 Task: Create a 3D modeling of Piggy Bank.
Action: Mouse moved to (714, 550)
Screenshot: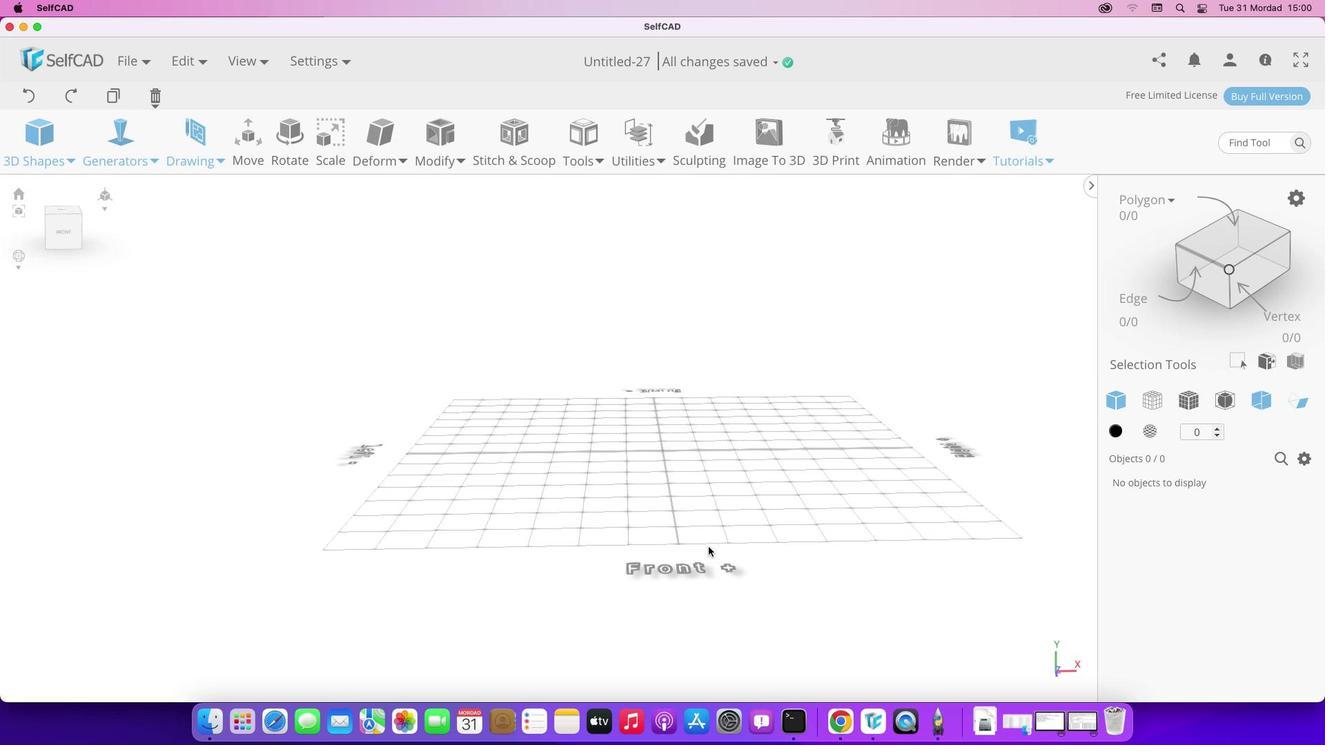 
Action: Mouse pressed left at (714, 550)
Screenshot: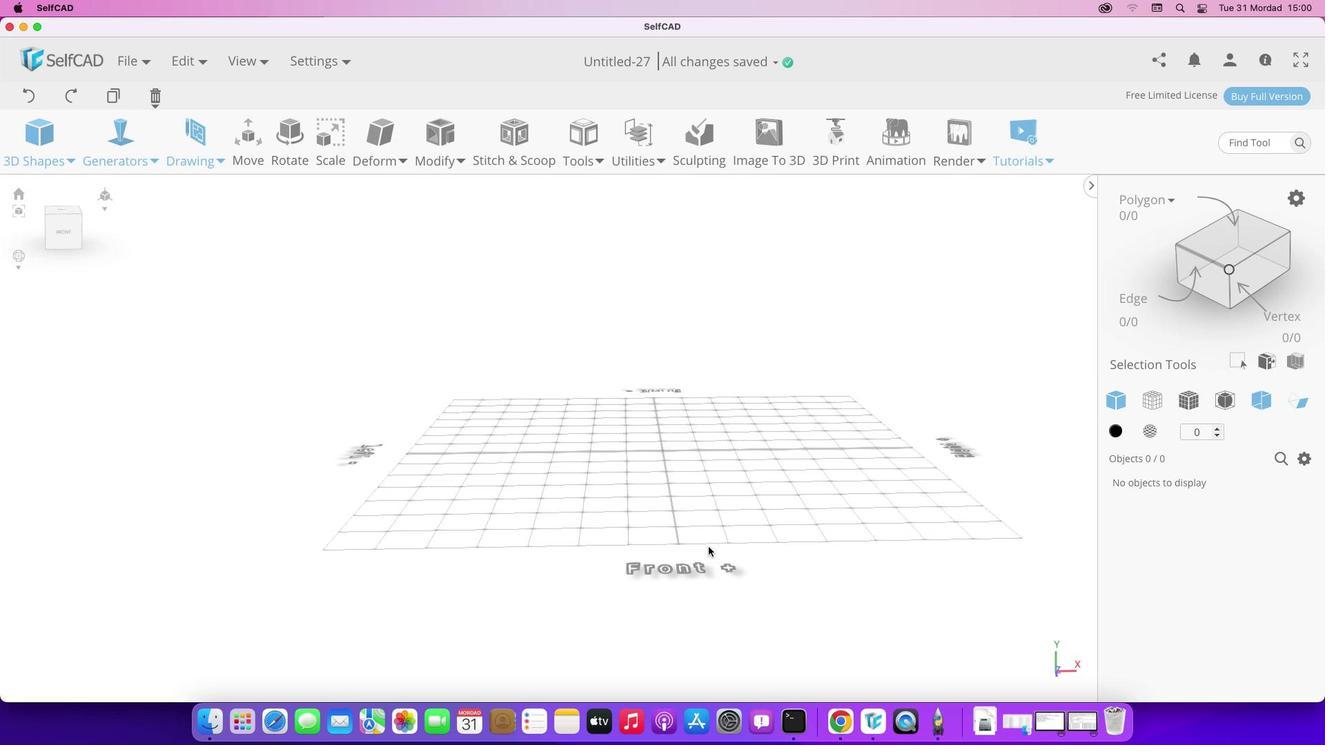
Action: Mouse moved to (558, 539)
Screenshot: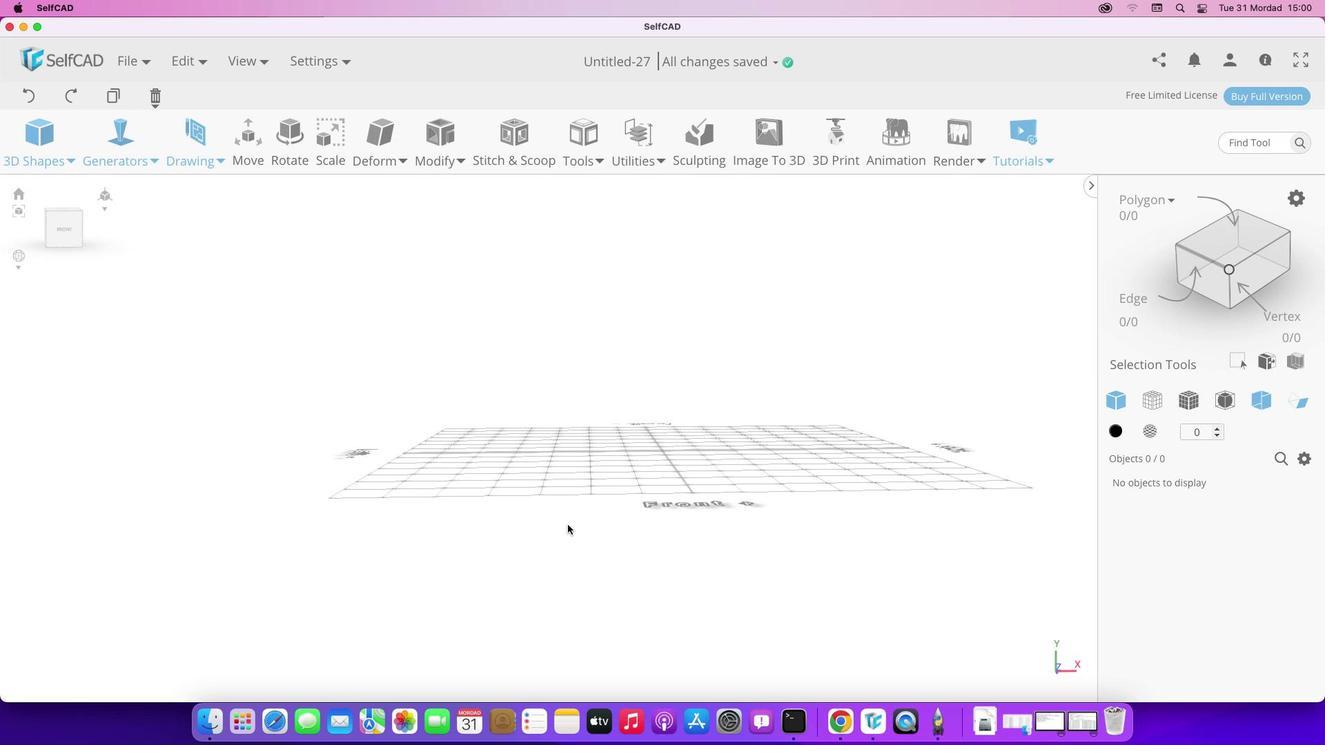
Action: Mouse pressed left at (558, 539)
Screenshot: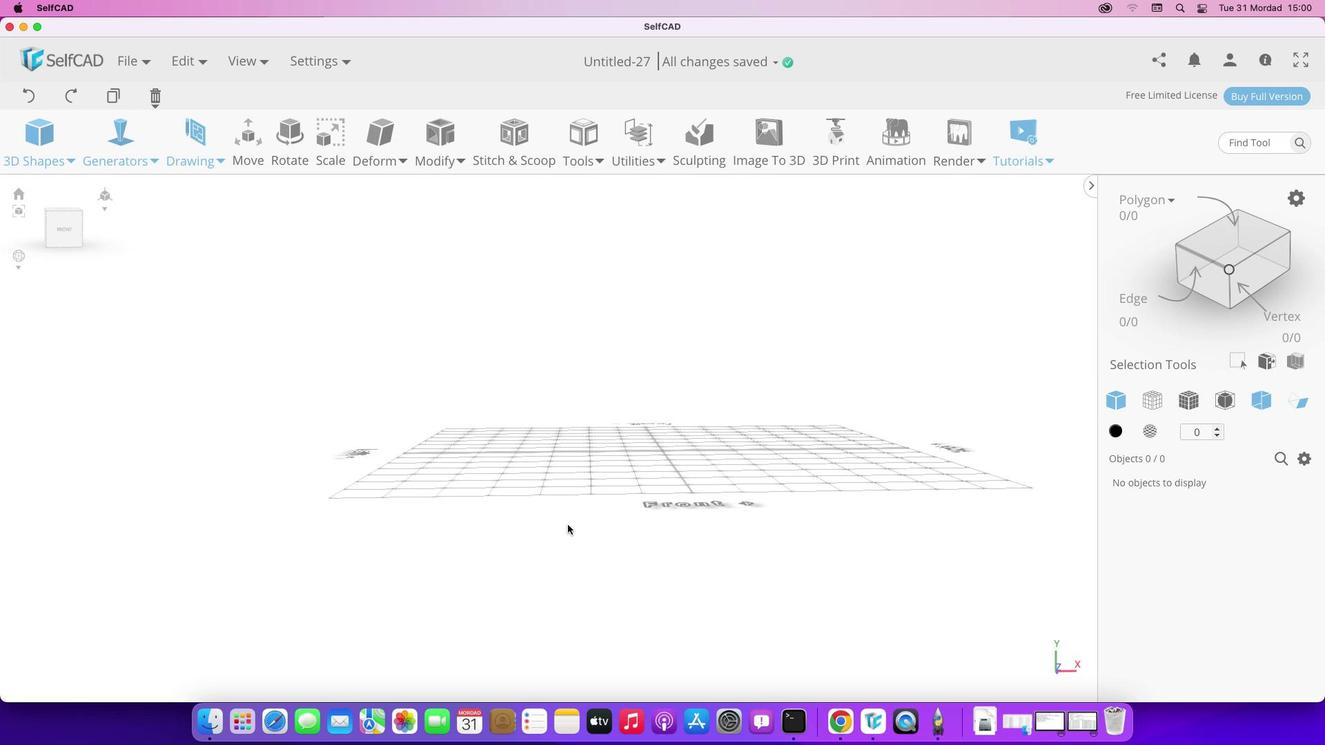 
Action: Mouse moved to (60, 296)
Screenshot: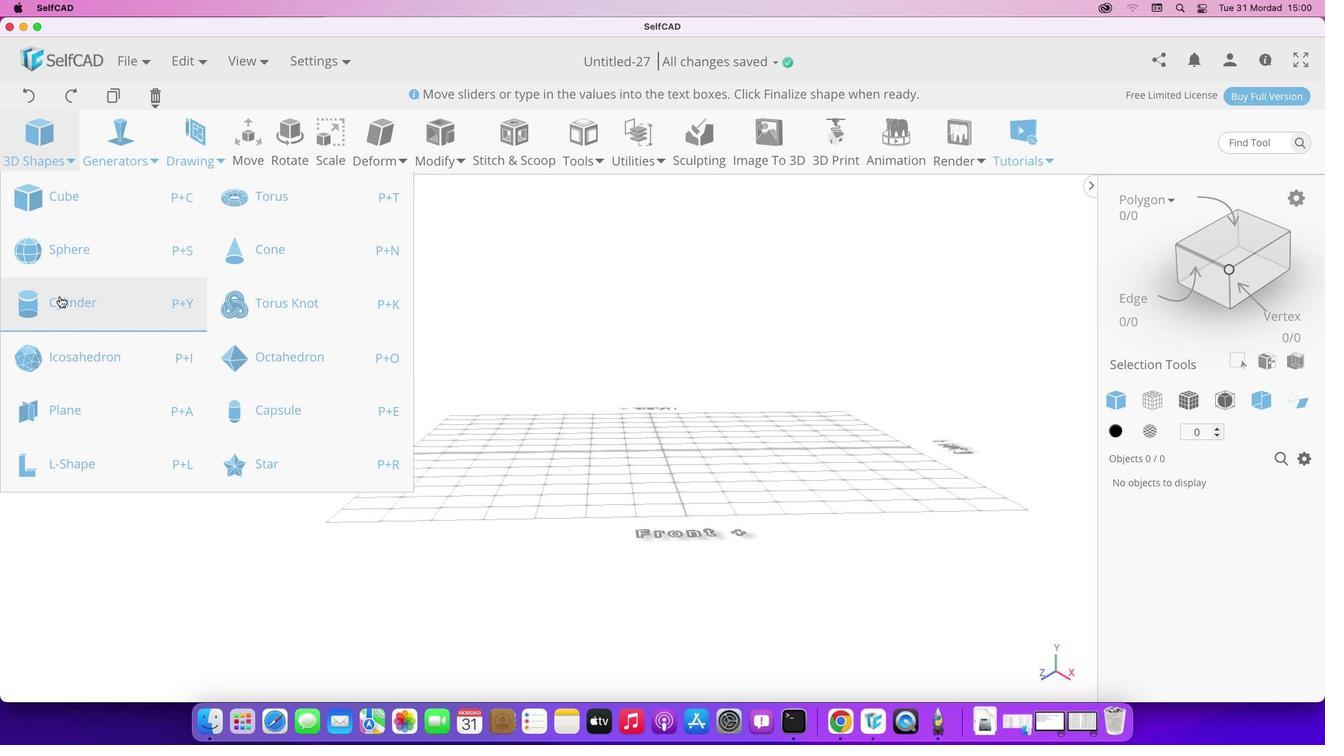 
Action: Mouse pressed left at (60, 296)
Screenshot: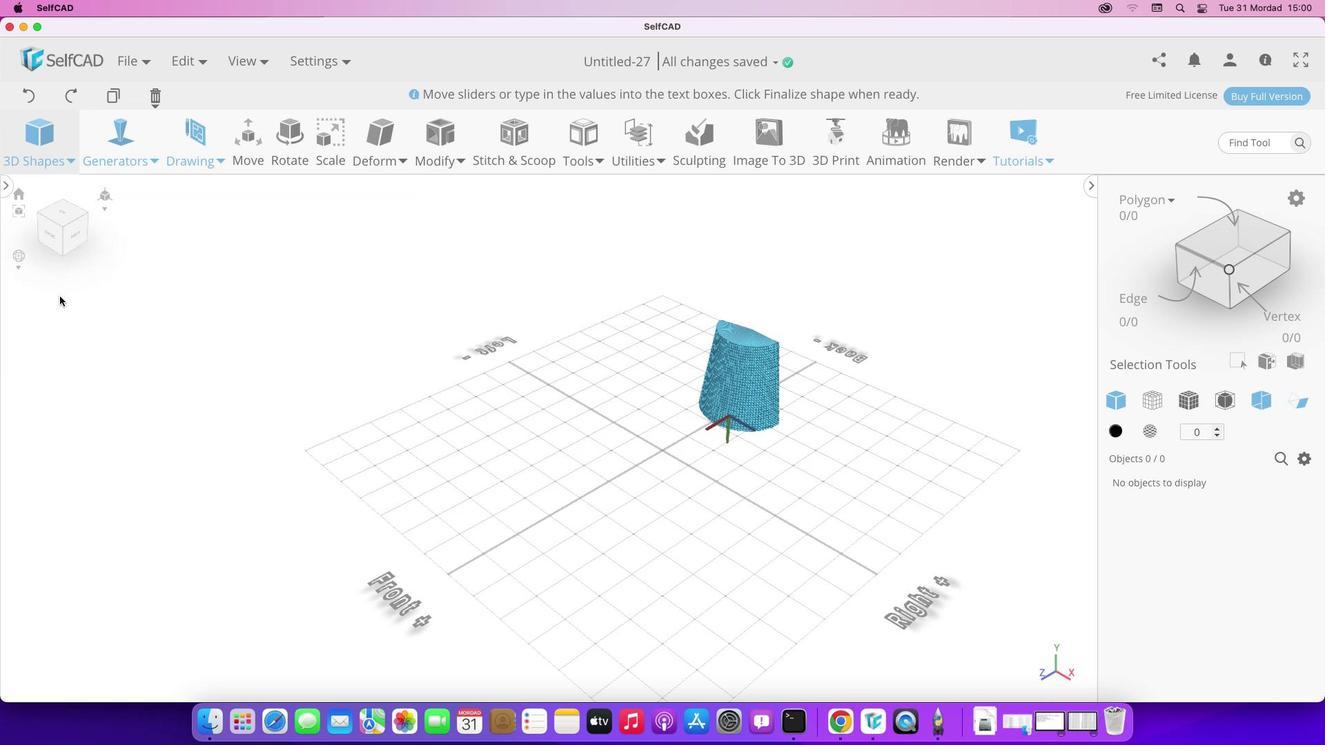 
Action: Mouse moved to (781, 562)
Screenshot: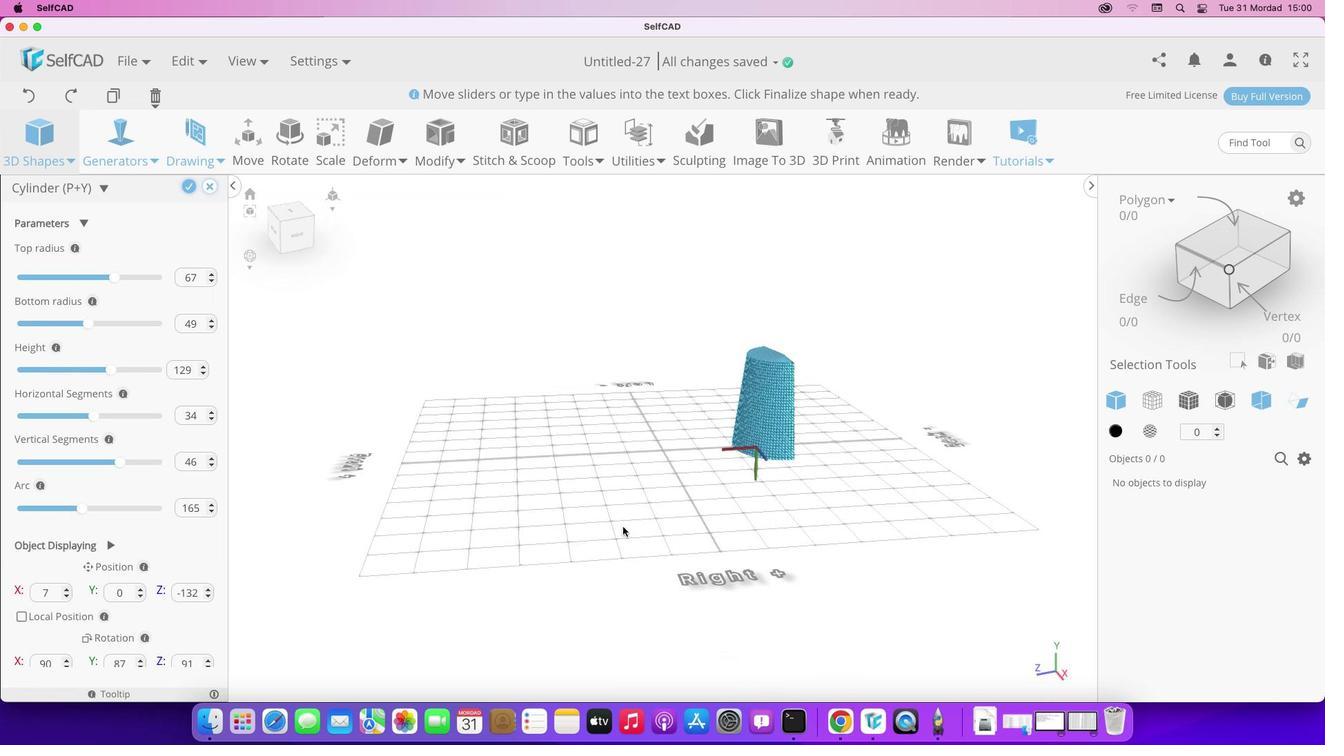 
Action: Mouse pressed left at (781, 562)
Screenshot: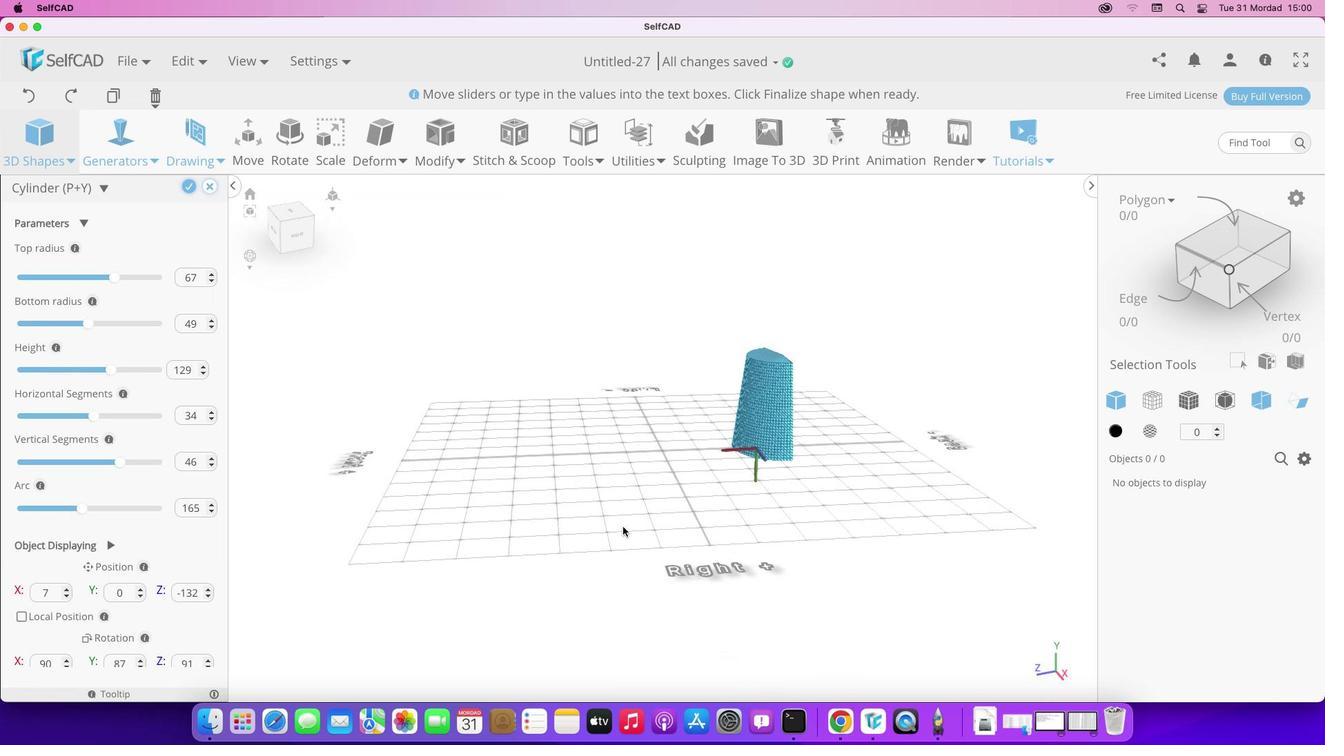 
Action: Mouse moved to (116, 275)
Screenshot: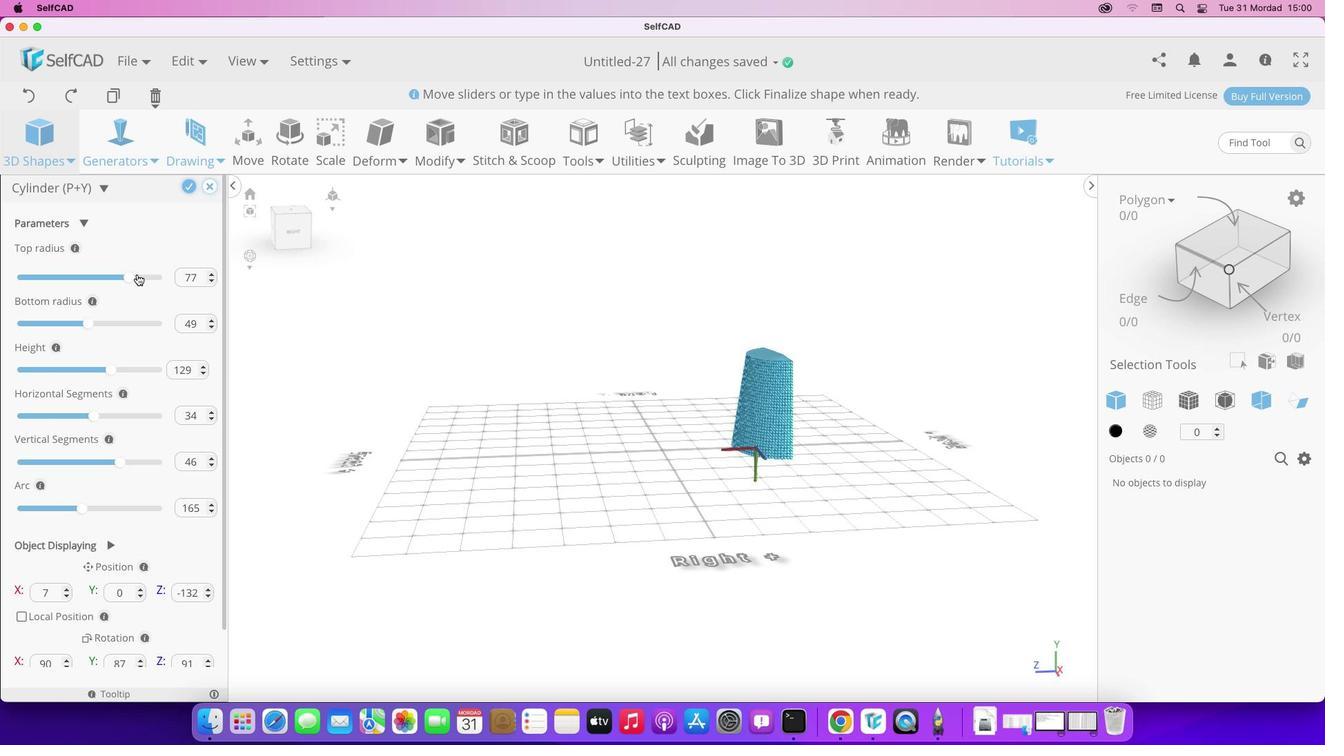 
Action: Mouse pressed left at (116, 275)
Screenshot: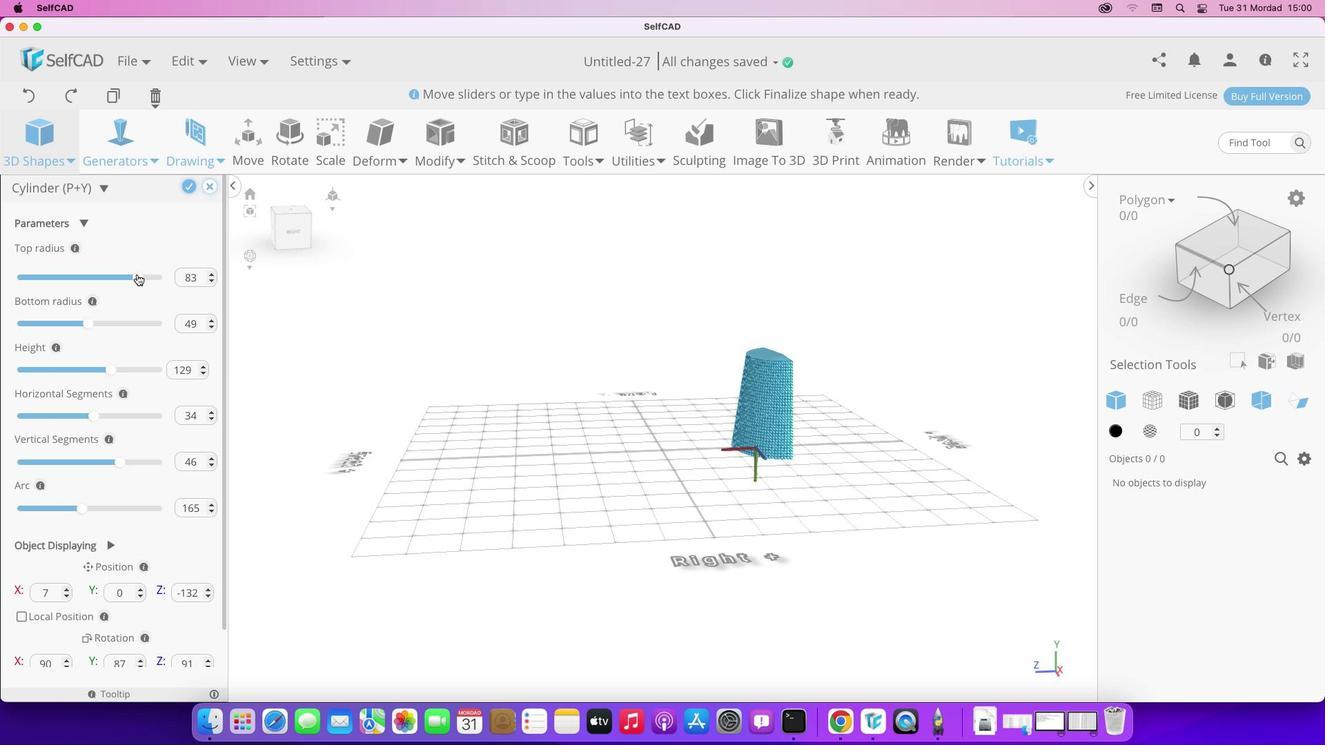 
Action: Mouse moved to (86, 321)
Screenshot: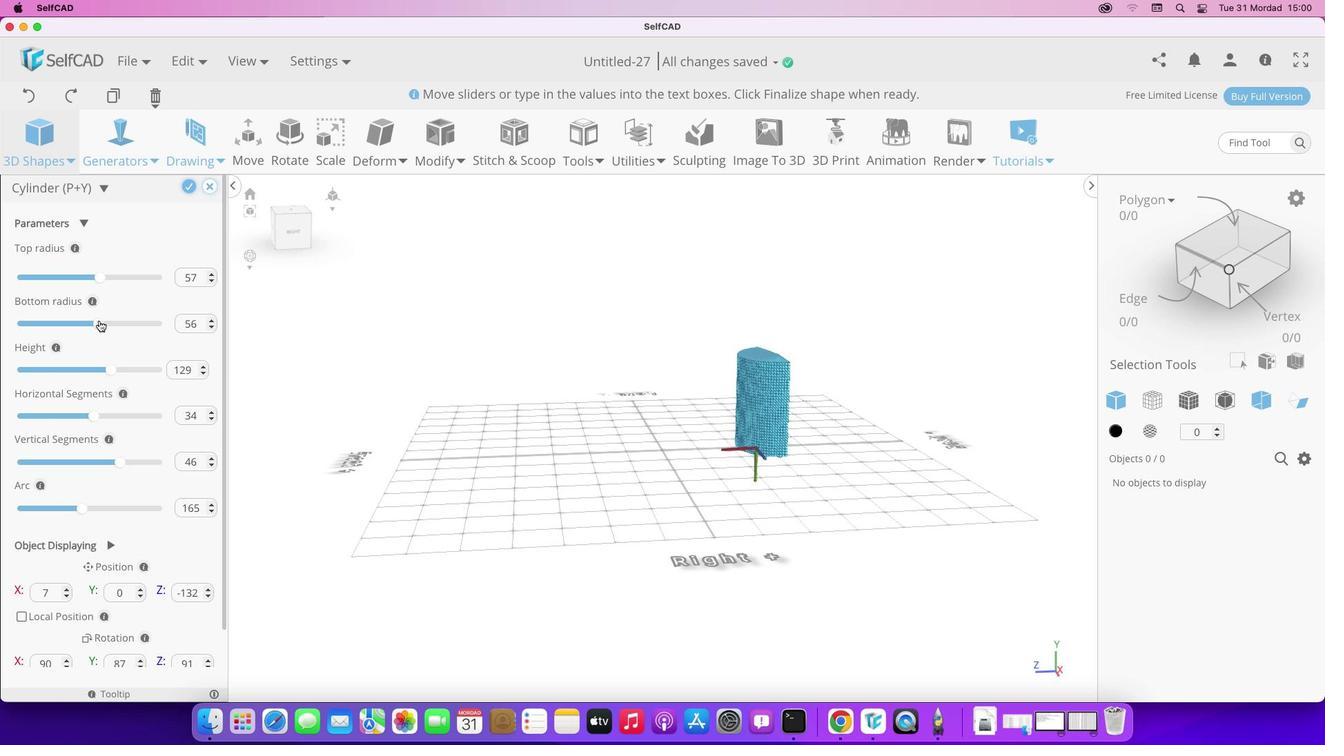 
Action: Mouse pressed left at (86, 321)
Screenshot: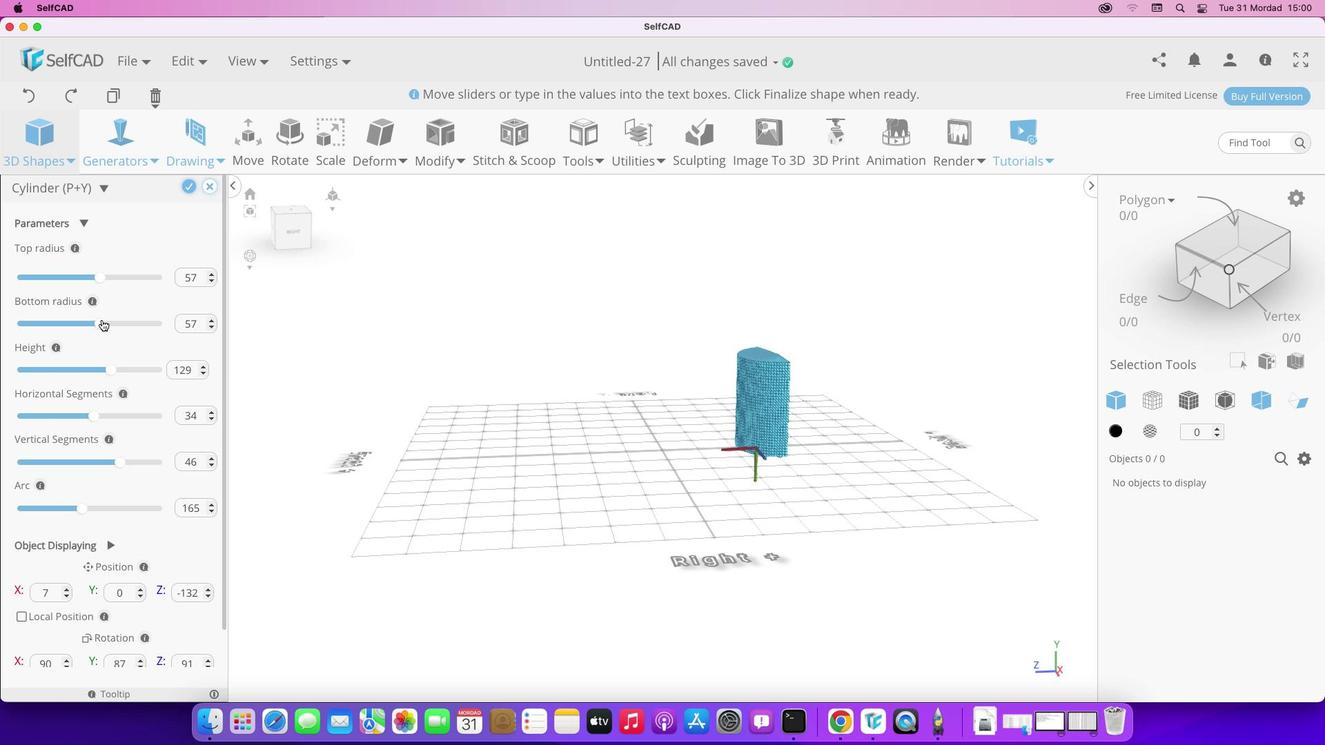 
Action: Mouse moved to (112, 371)
Screenshot: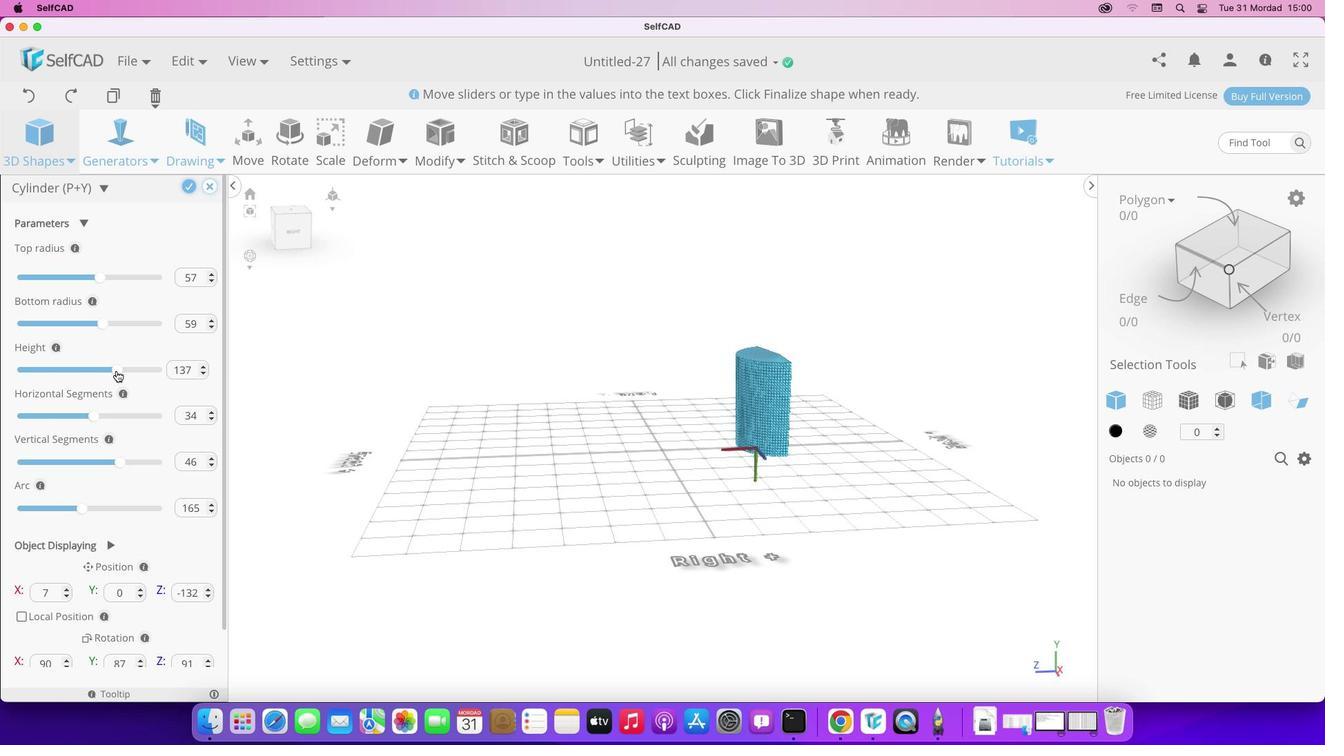 
Action: Mouse pressed left at (112, 371)
Screenshot: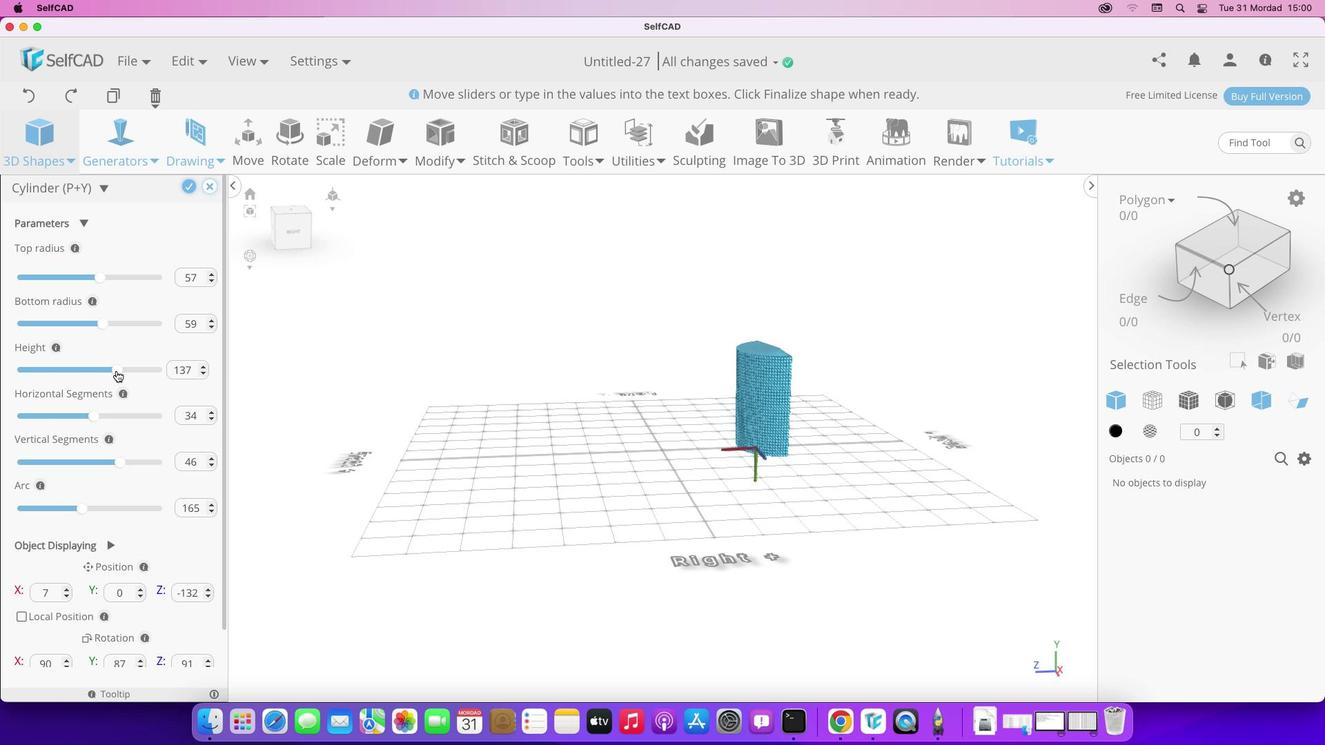 
Action: Mouse moved to (95, 416)
Screenshot: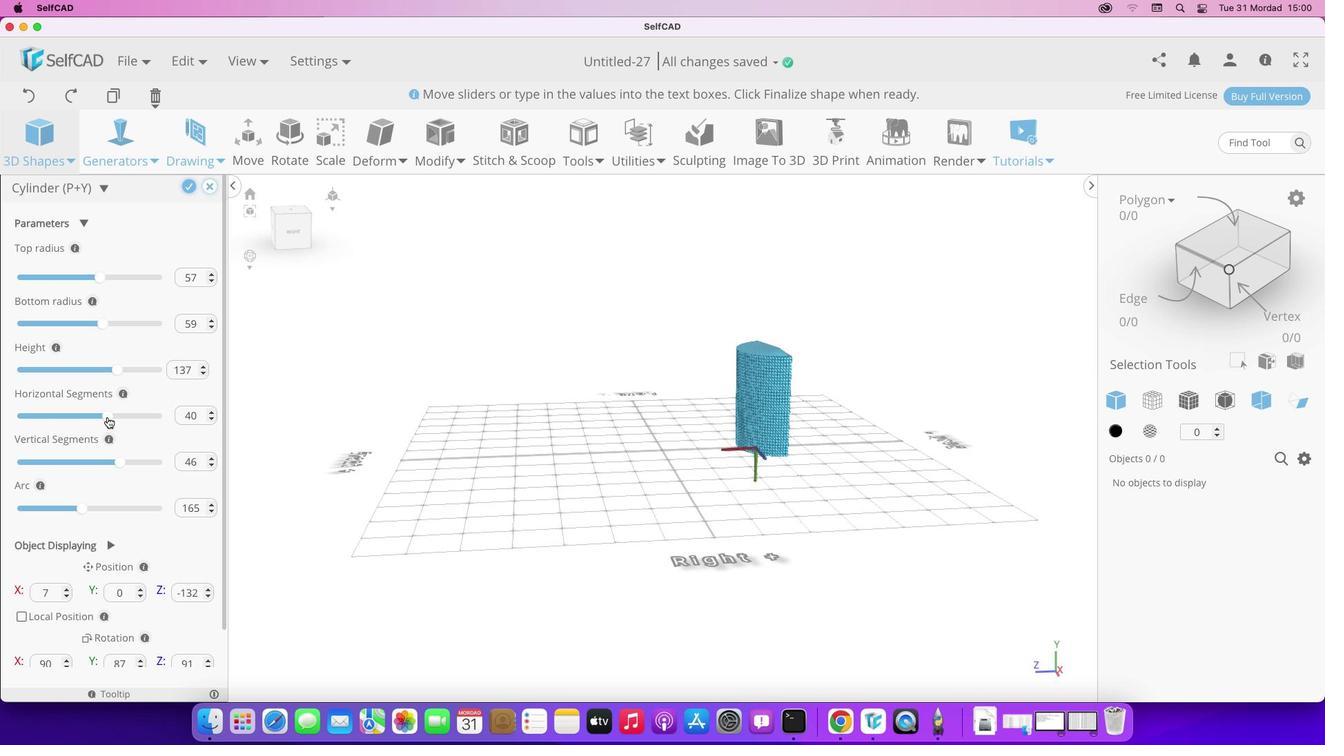 
Action: Mouse pressed left at (95, 416)
Screenshot: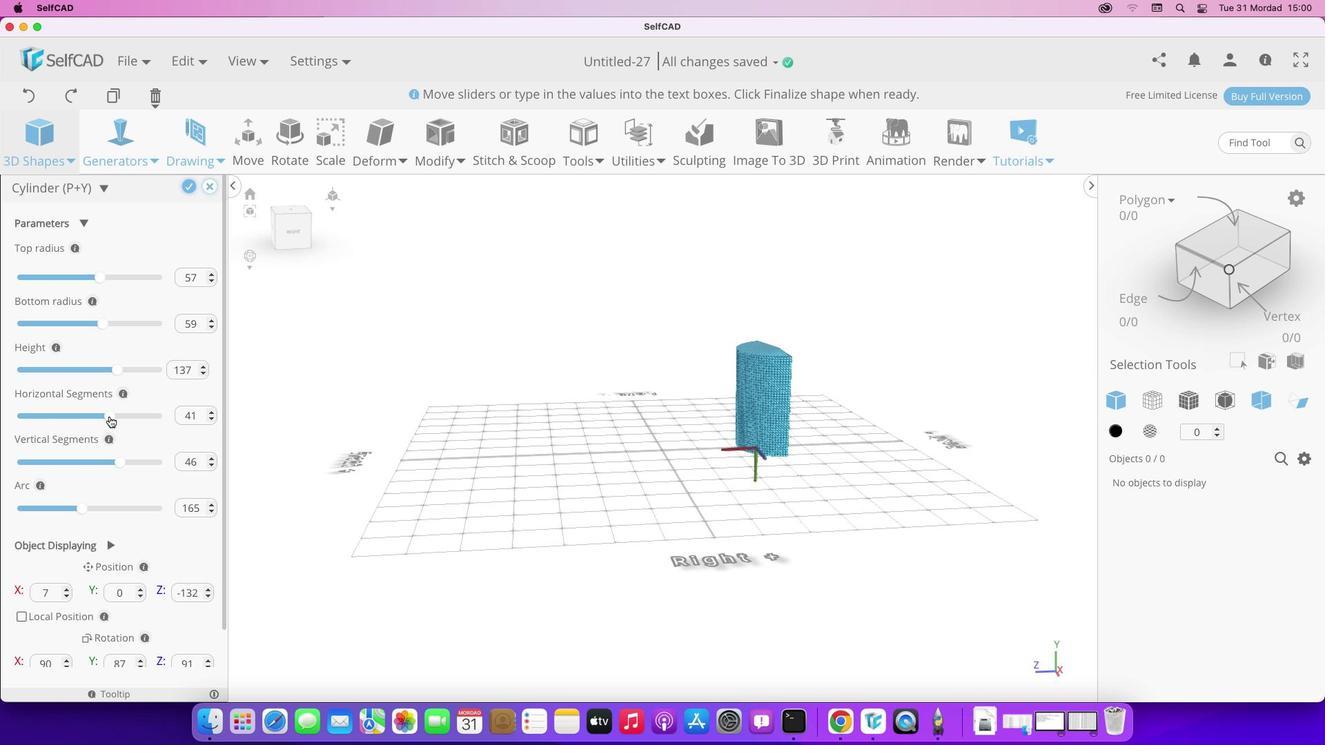 
Action: Mouse moved to (82, 507)
Screenshot: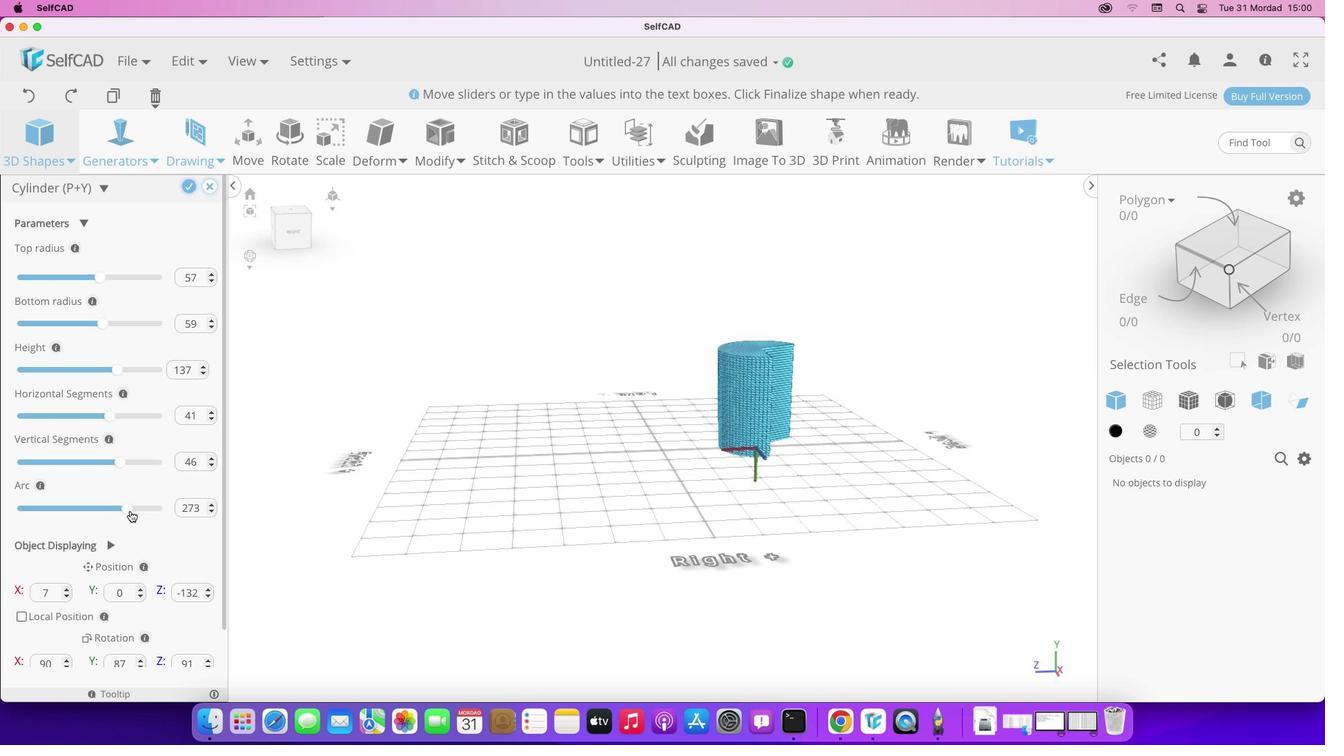 
Action: Mouse pressed left at (82, 507)
Screenshot: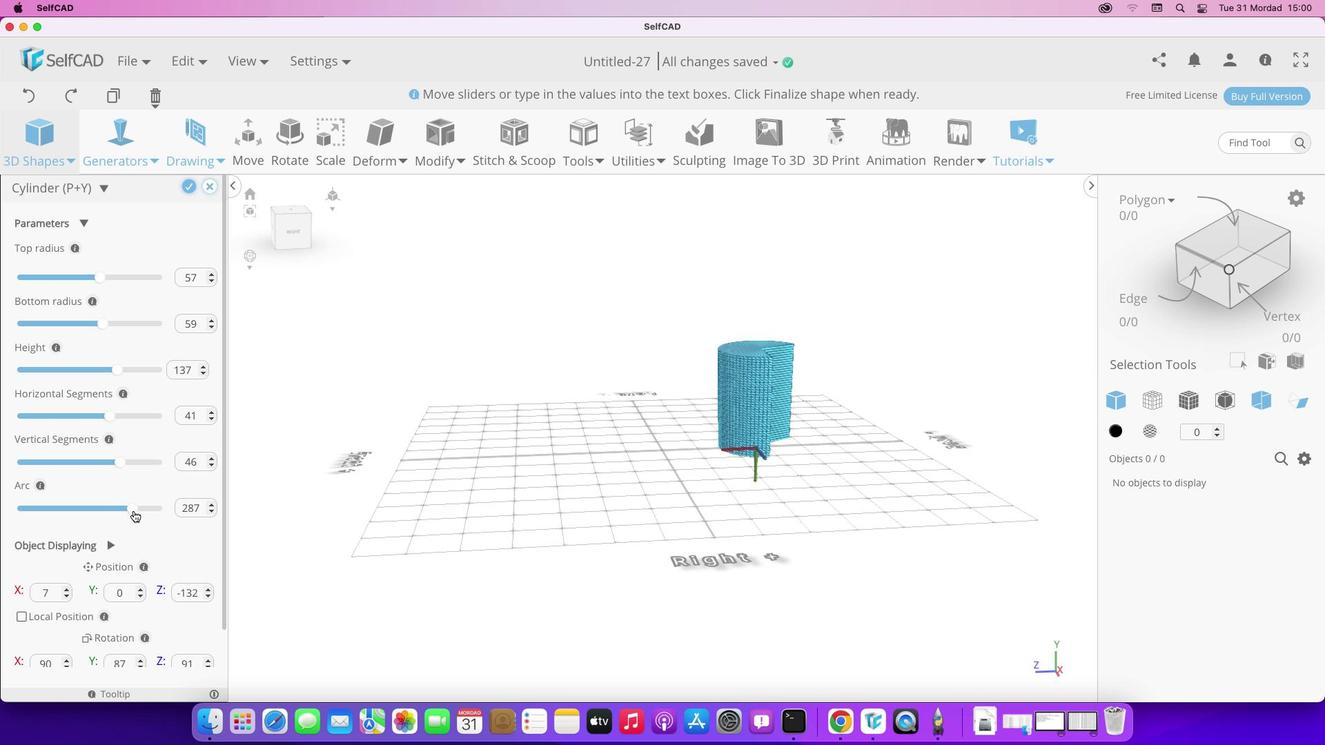 
Action: Mouse moved to (817, 530)
Screenshot: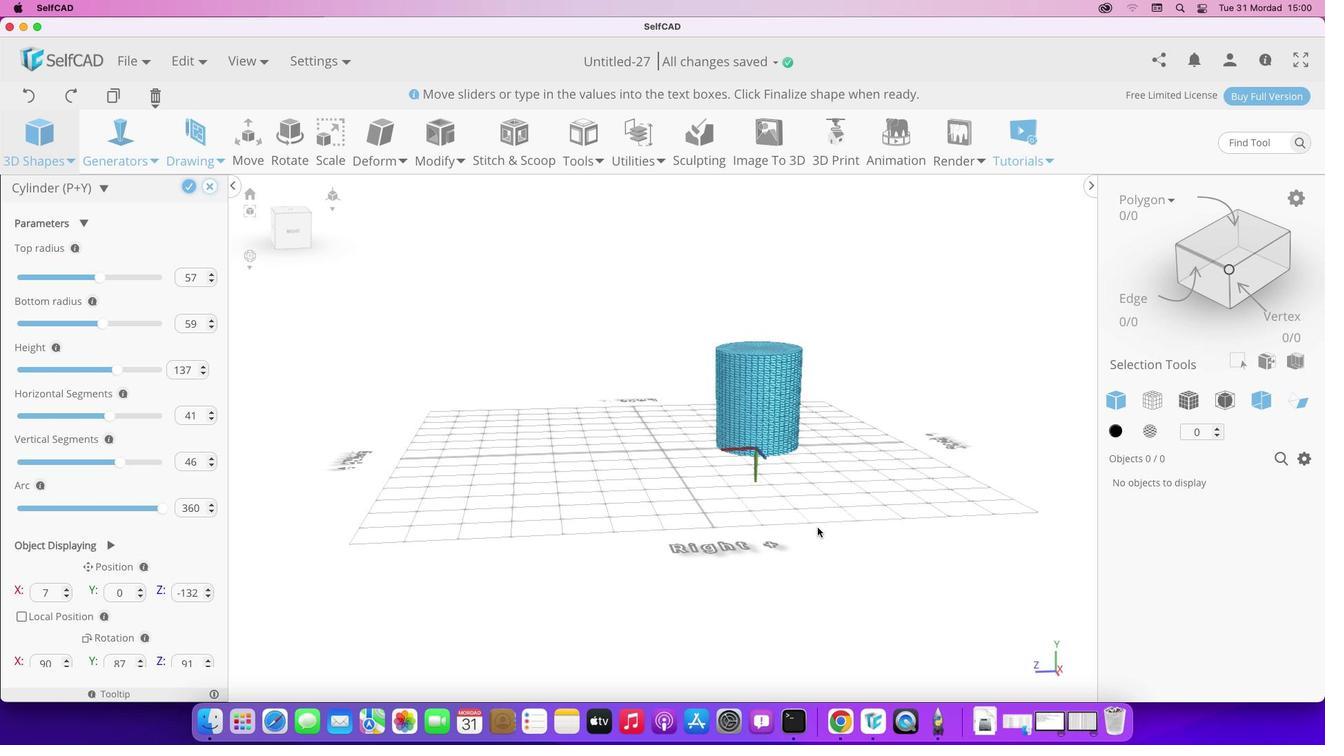 
Action: Mouse pressed left at (817, 530)
Screenshot: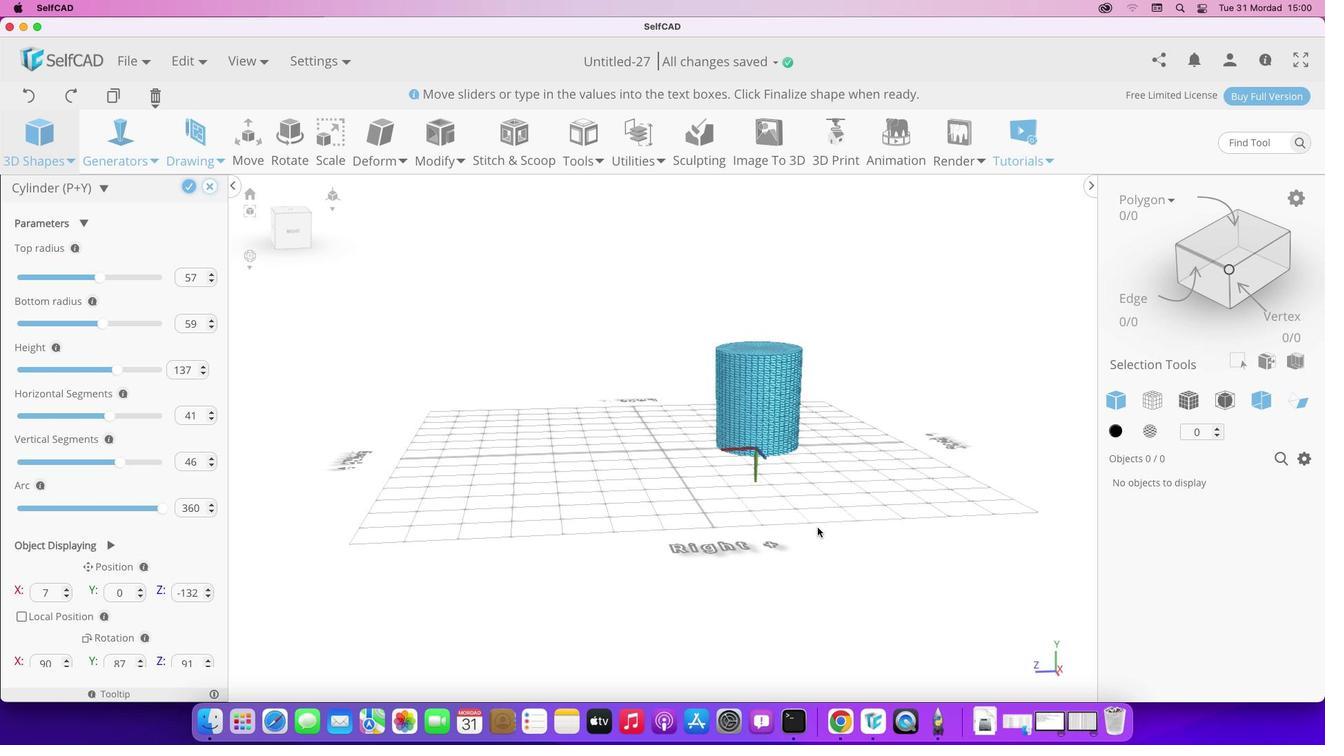 
Action: Mouse moved to (547, 510)
Screenshot: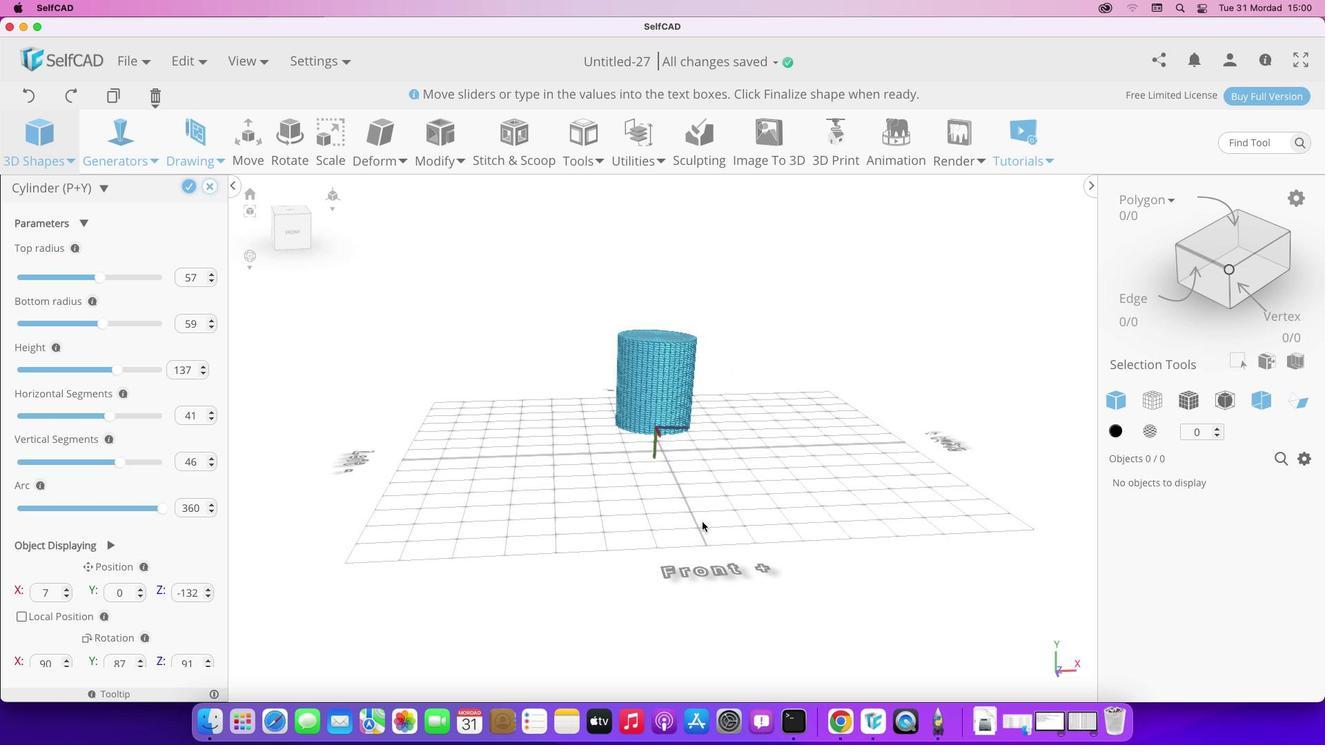 
Action: Mouse pressed left at (547, 510)
Screenshot: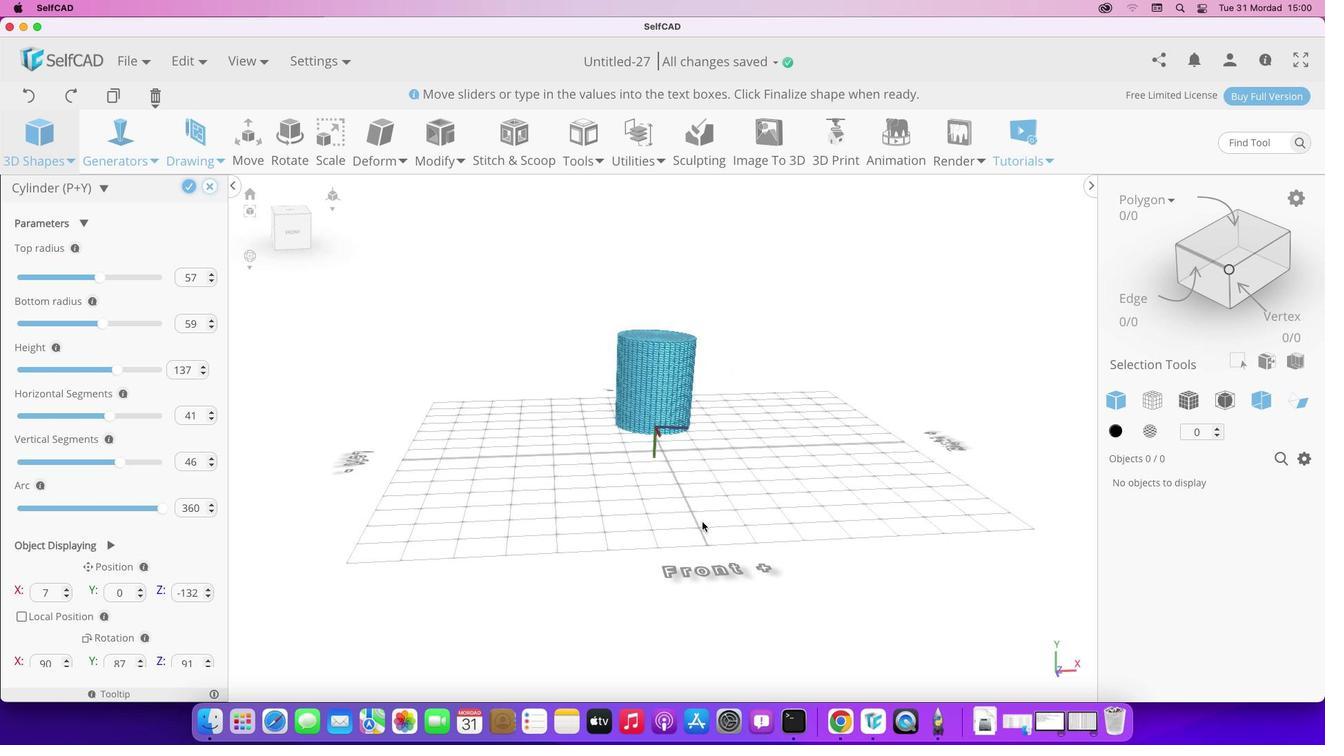 
Action: Mouse moved to (98, 277)
Screenshot: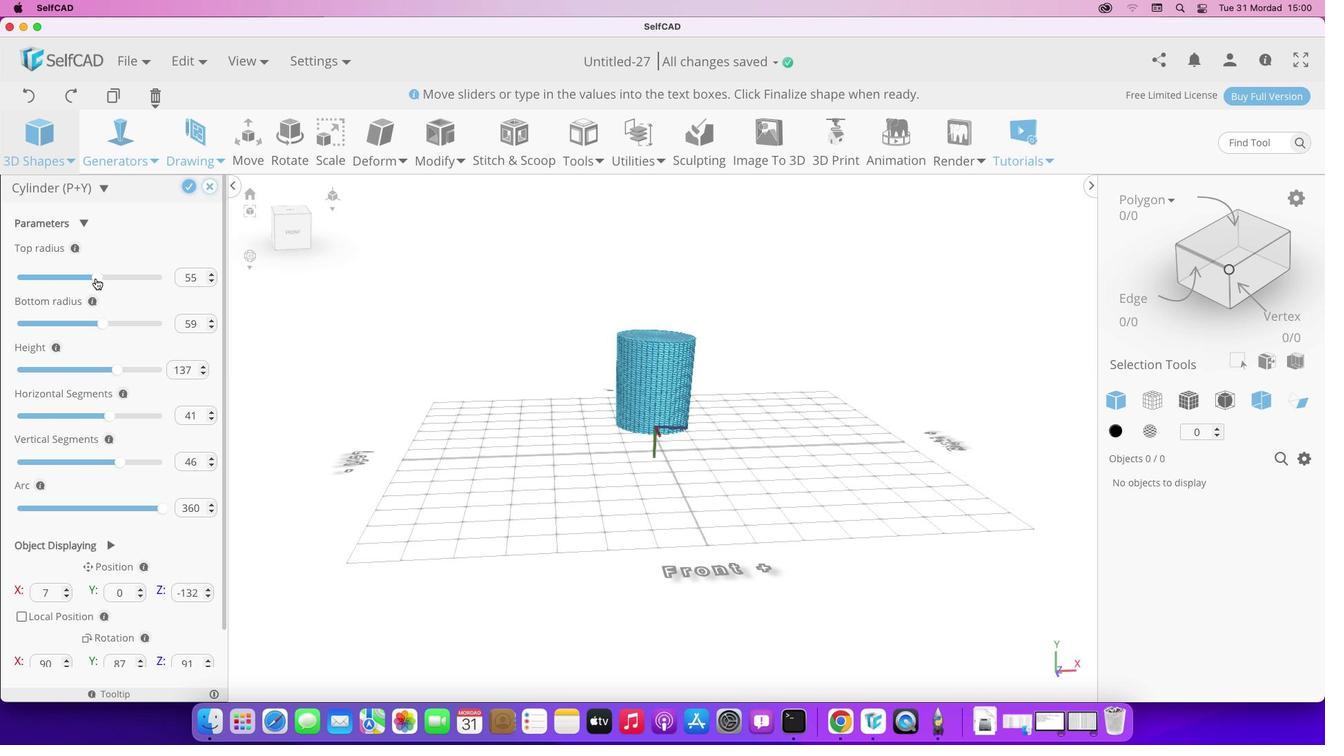 
Action: Mouse pressed left at (98, 277)
Screenshot: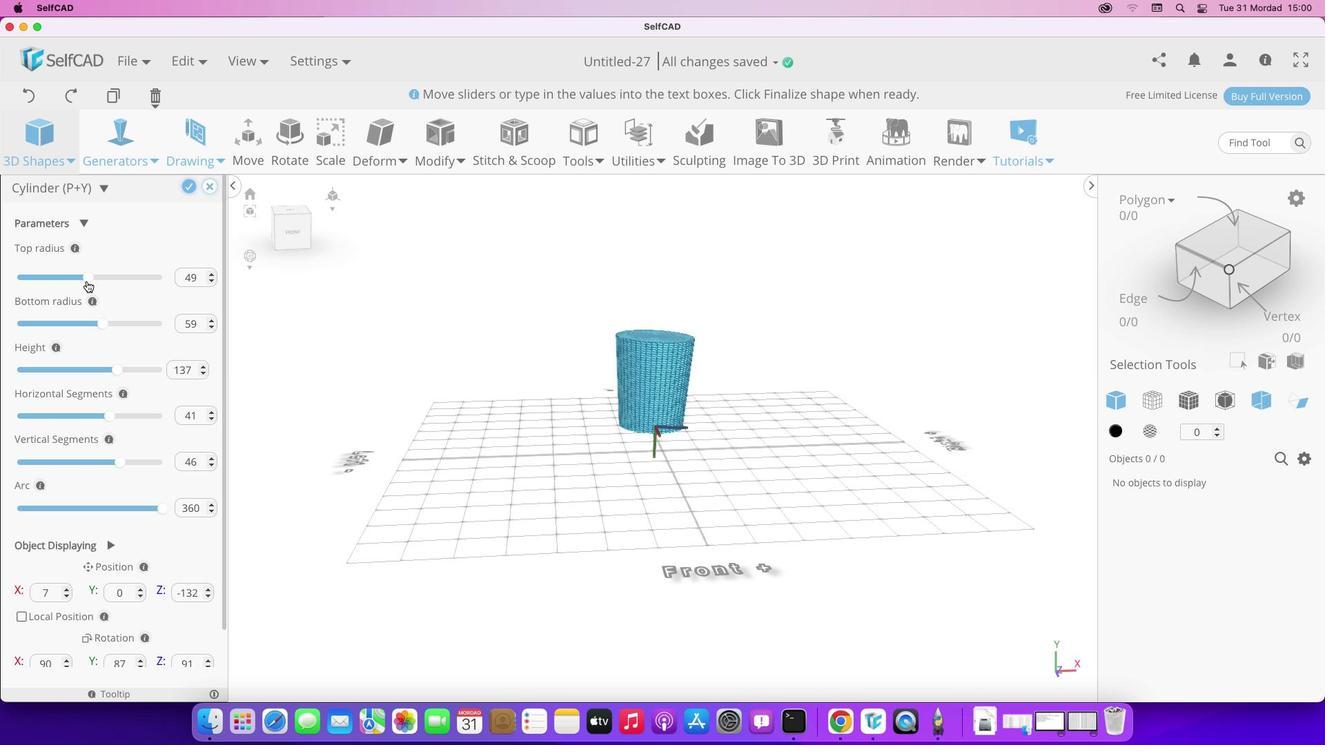 
Action: Mouse moved to (104, 322)
Screenshot: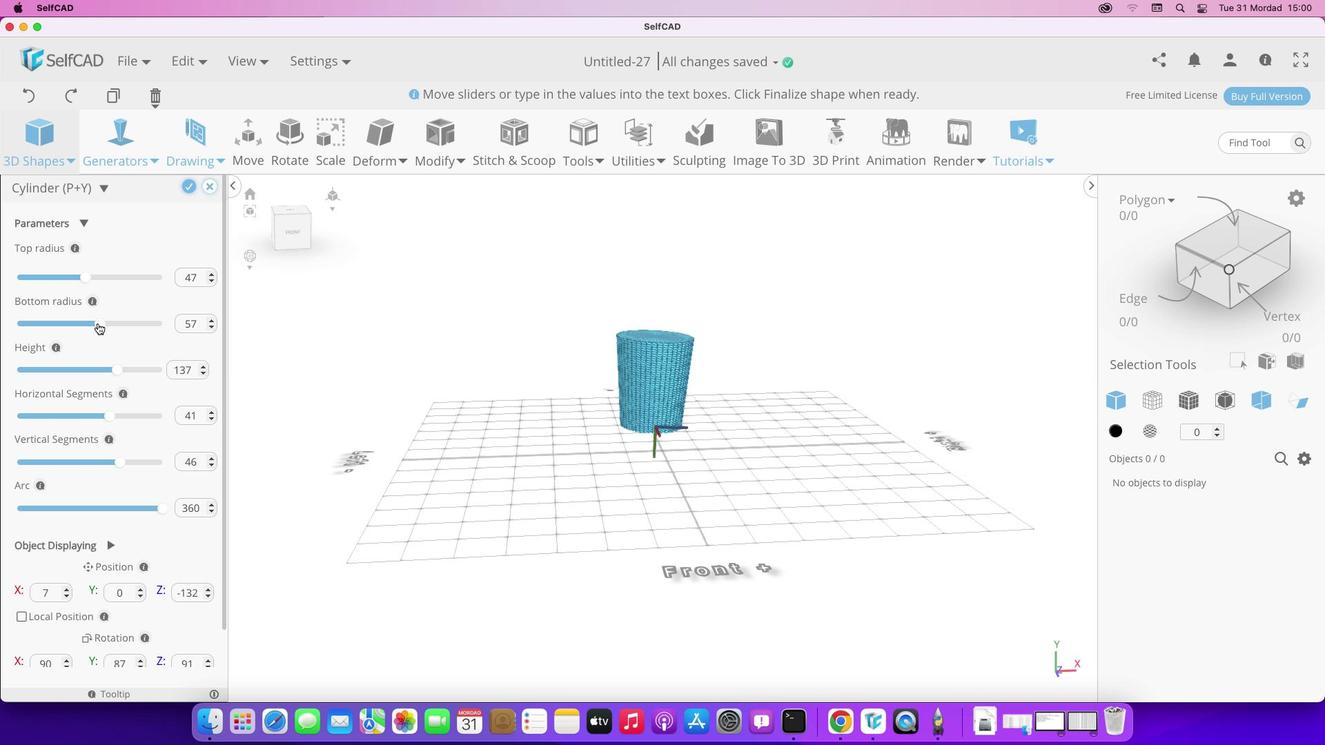 
Action: Mouse pressed left at (104, 322)
Screenshot: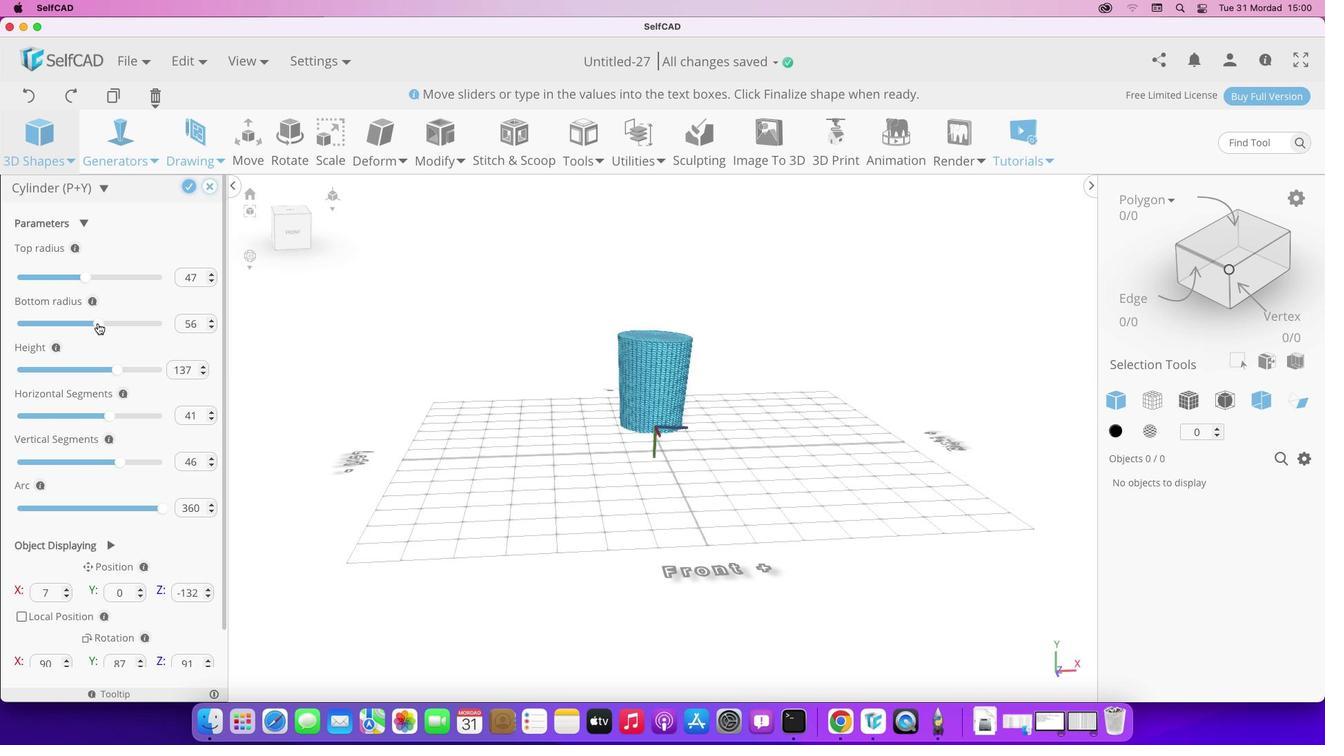 
Action: Mouse moved to (82, 277)
Screenshot: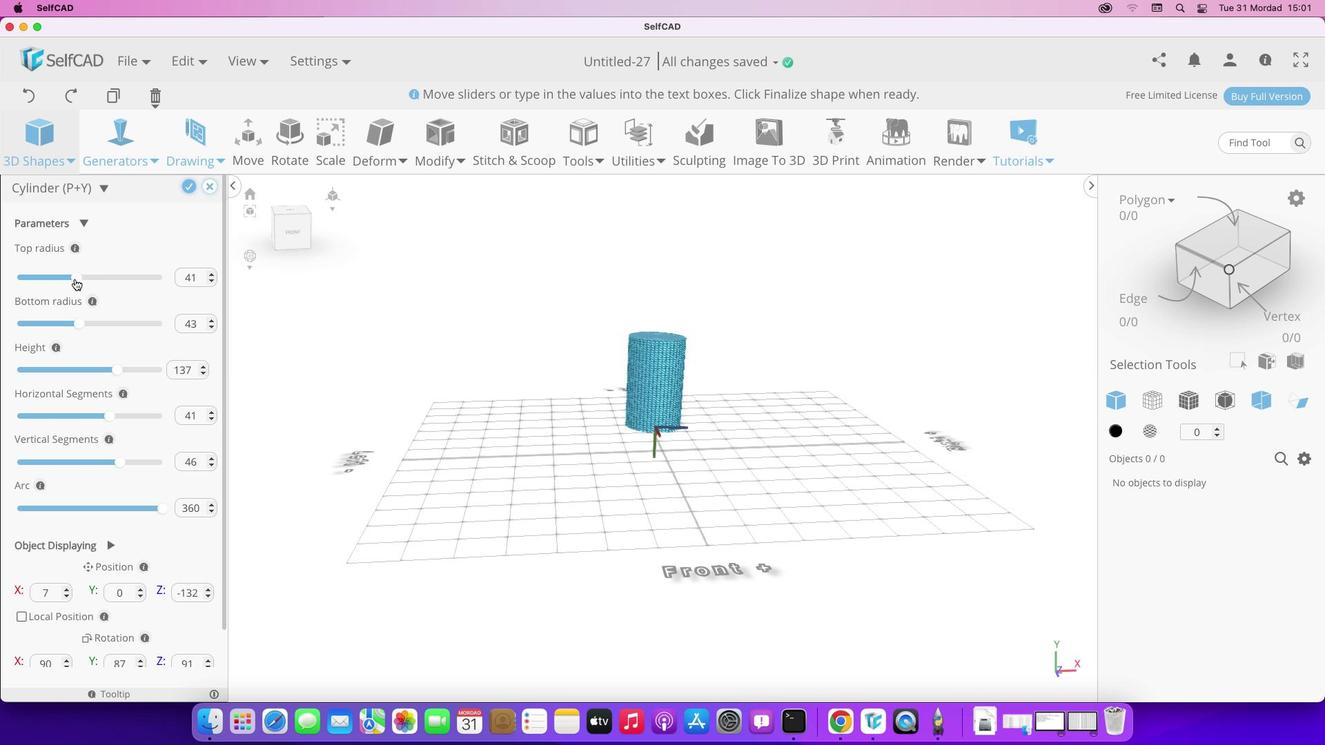 
Action: Mouse pressed left at (82, 277)
Screenshot: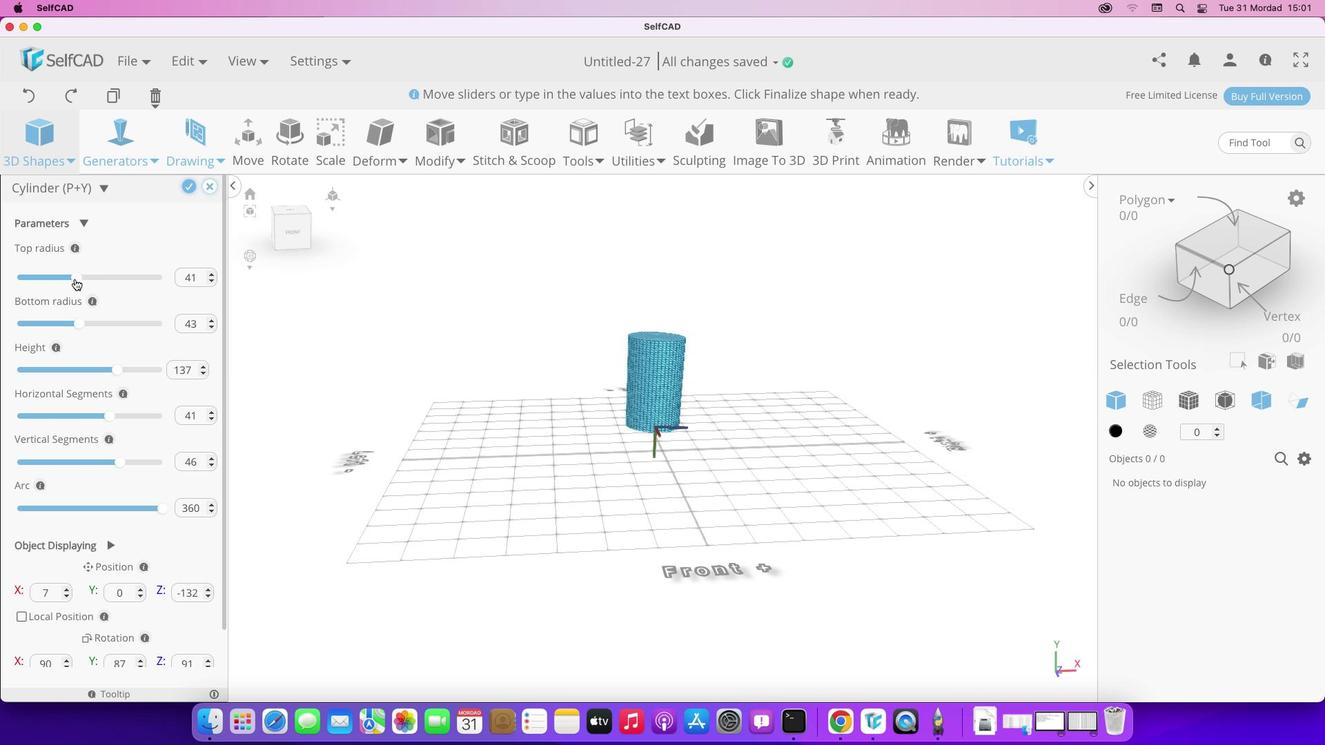 
Action: Mouse moved to (116, 371)
Screenshot: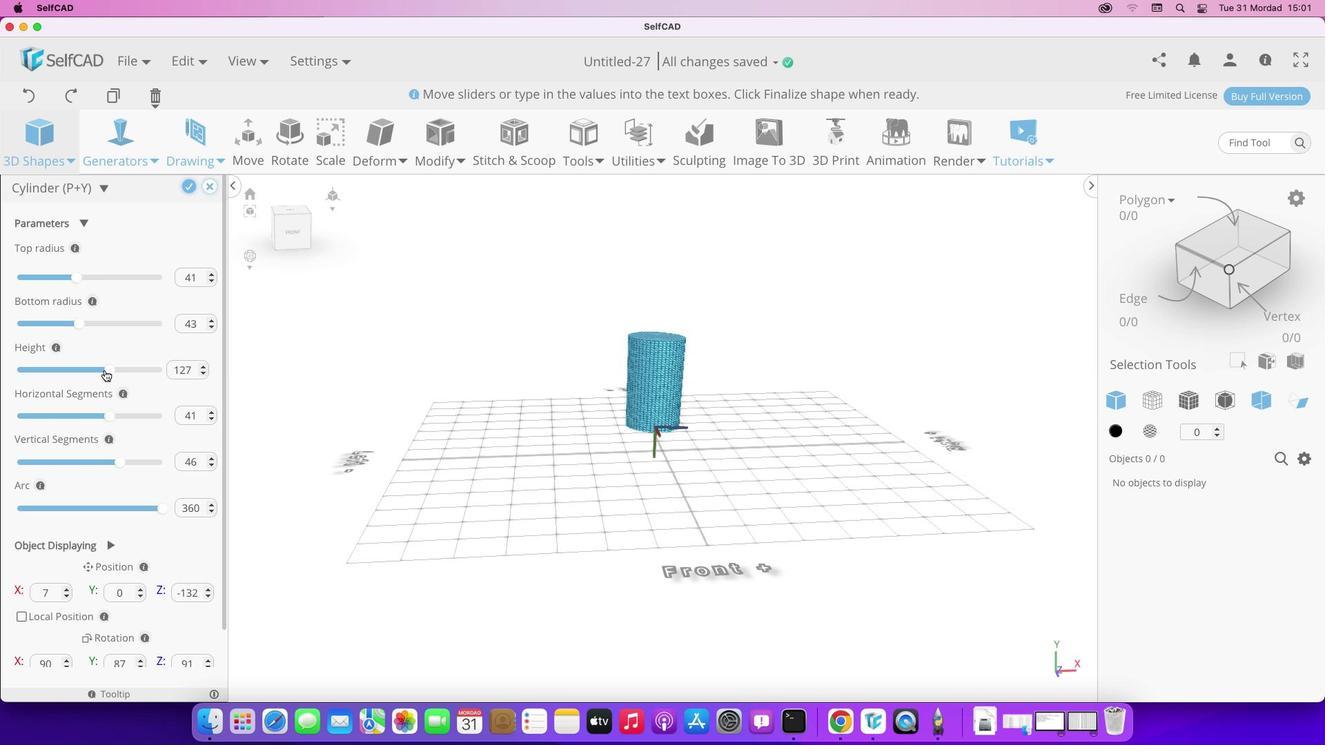 
Action: Mouse pressed left at (116, 371)
Screenshot: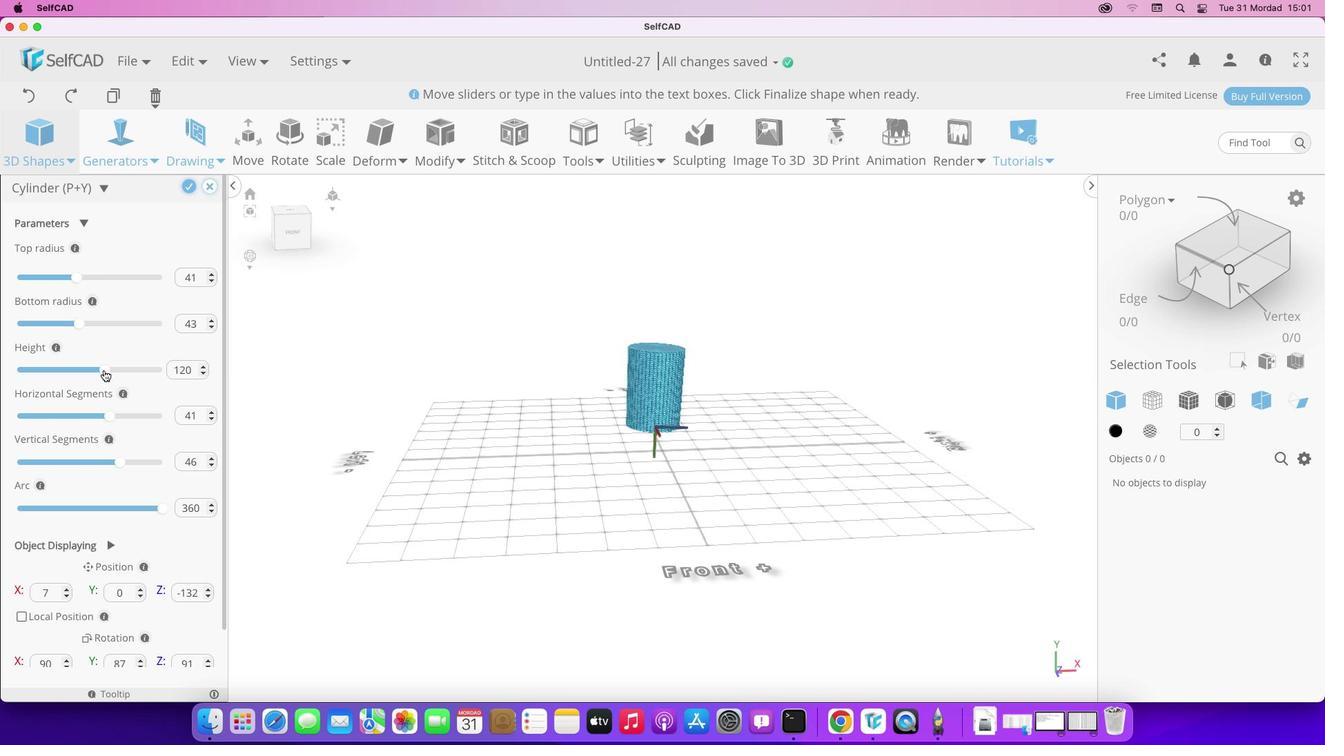 
Action: Mouse moved to (111, 414)
Screenshot: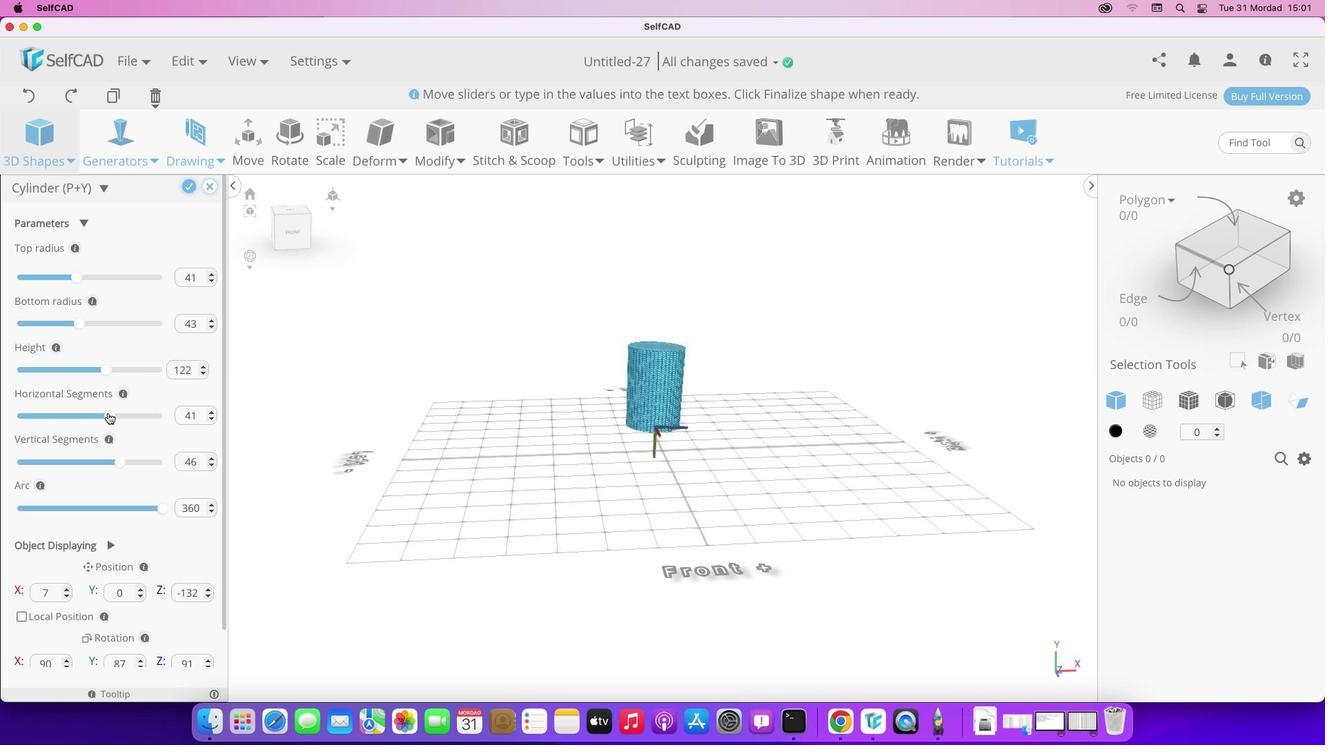 
Action: Mouse pressed left at (111, 414)
Screenshot: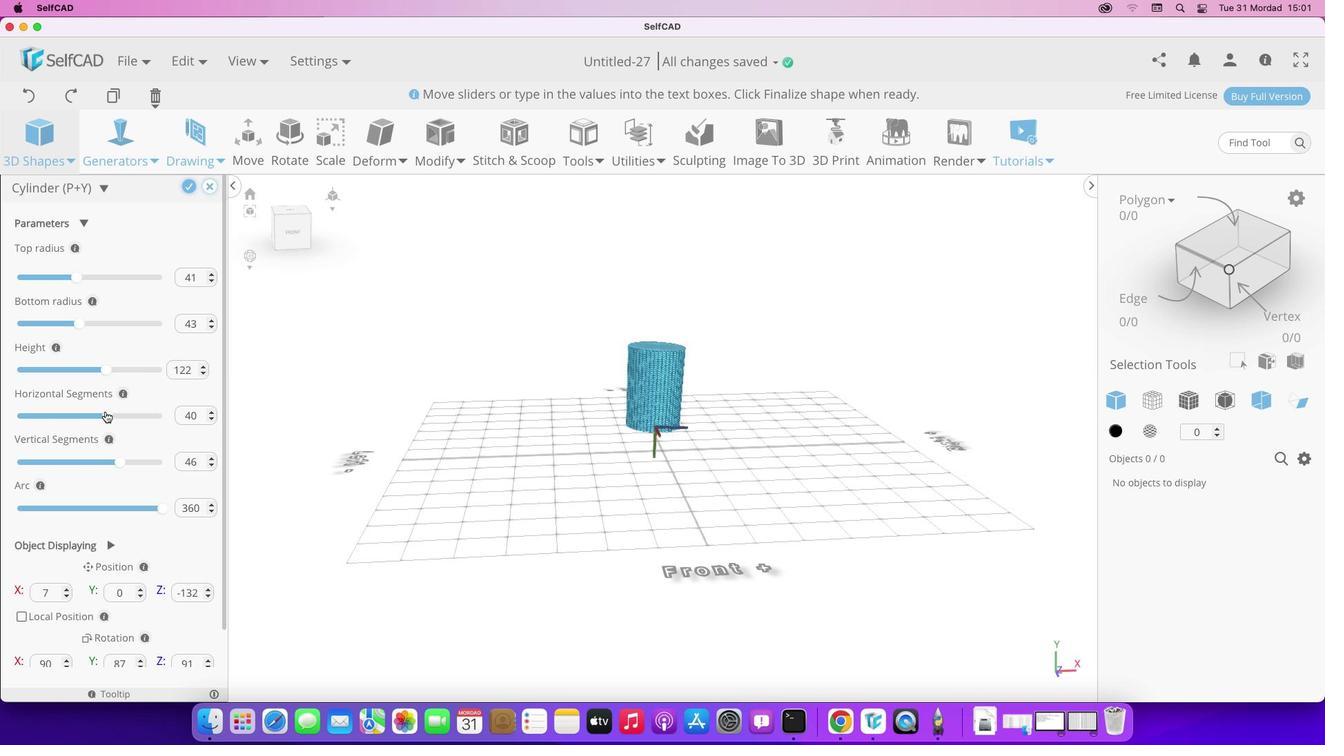 
Action: Mouse moved to (136, 576)
Screenshot: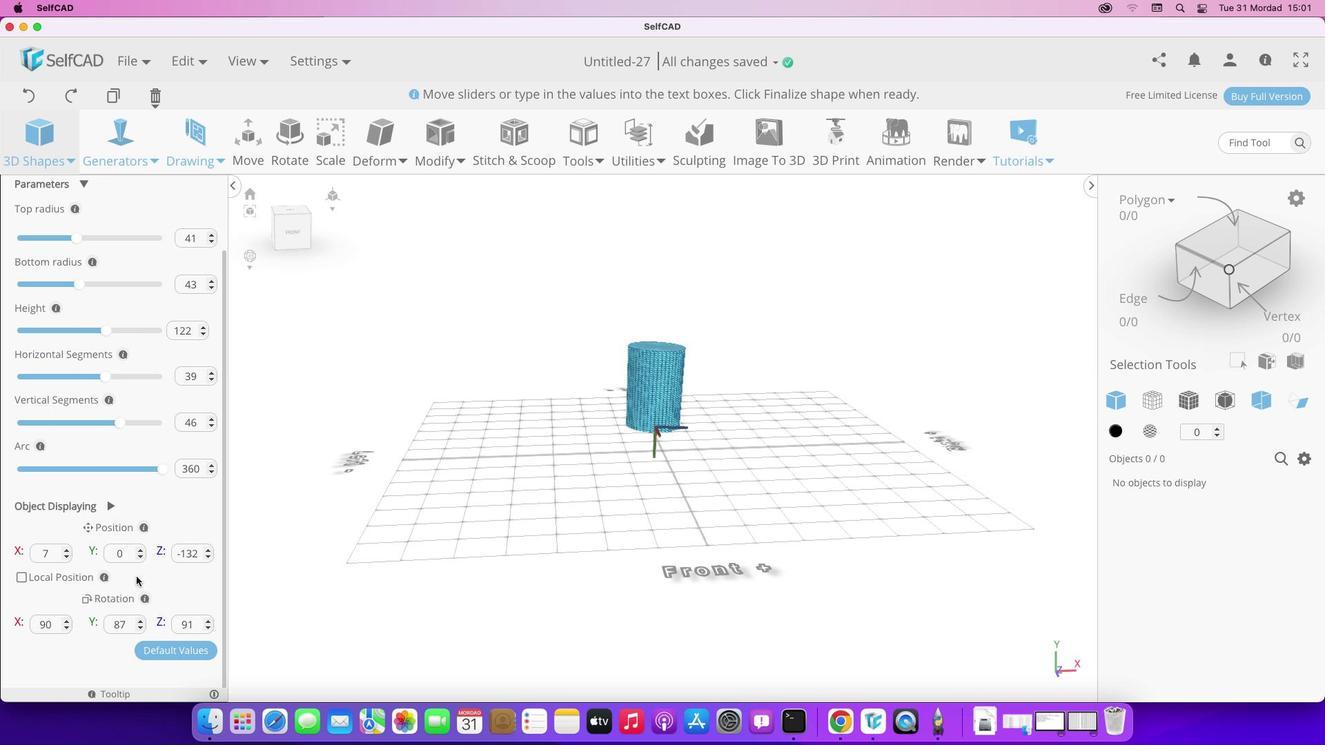 
Action: Mouse scrolled (136, 576) with delta (0, 0)
Screenshot: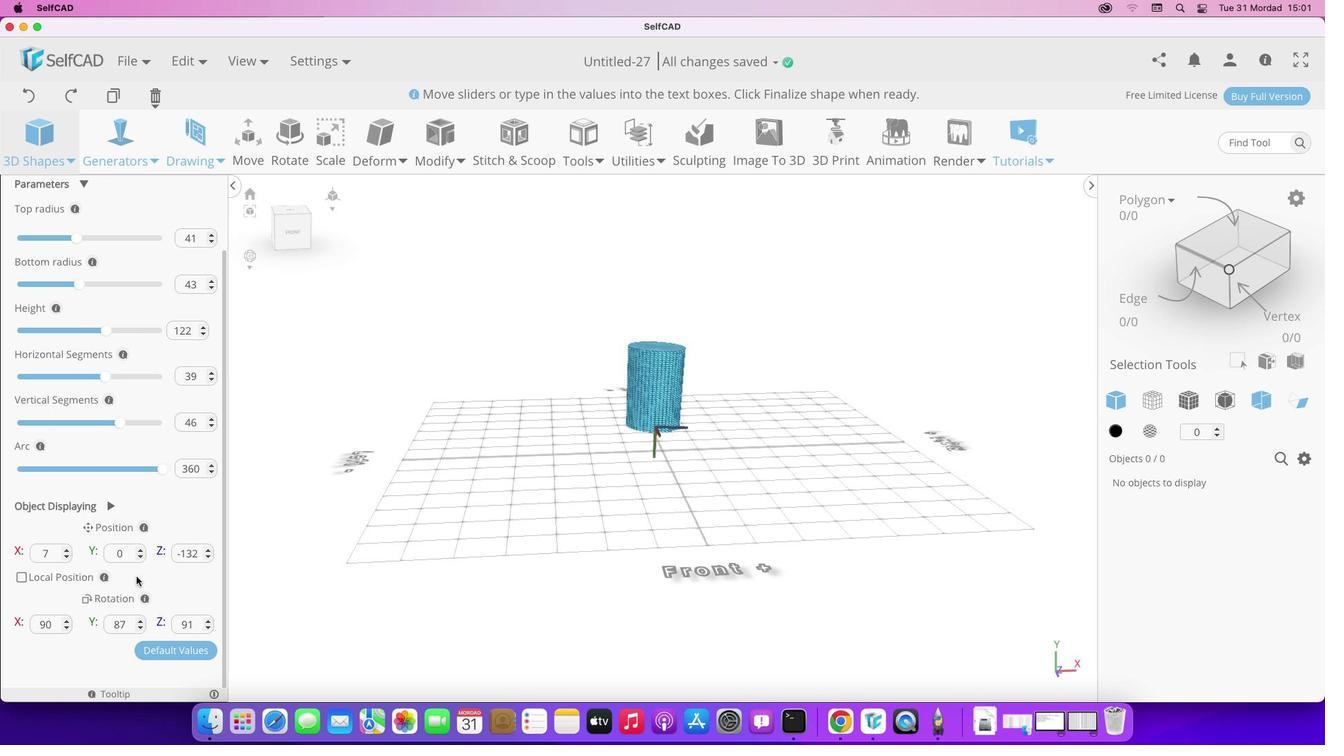 
Action: Mouse scrolled (136, 576) with delta (0, 0)
Screenshot: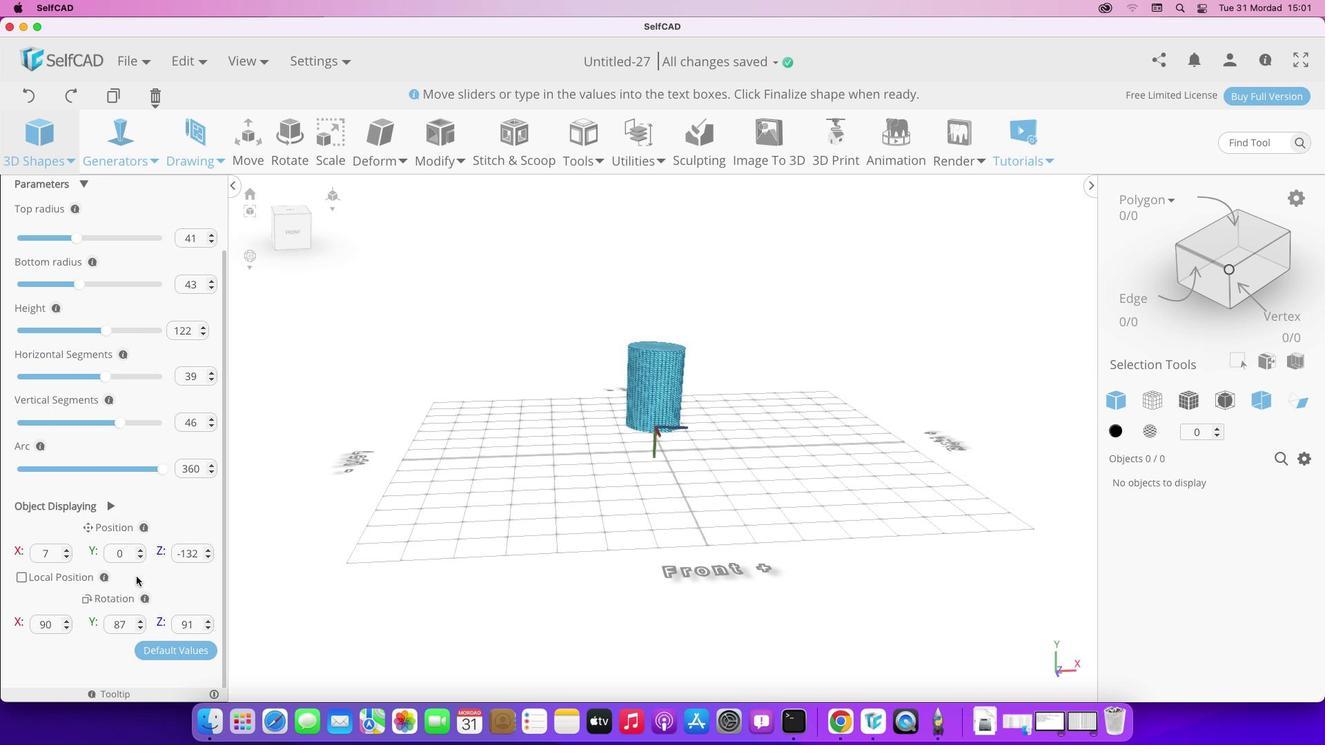 
Action: Mouse scrolled (136, 576) with delta (0, -1)
Screenshot: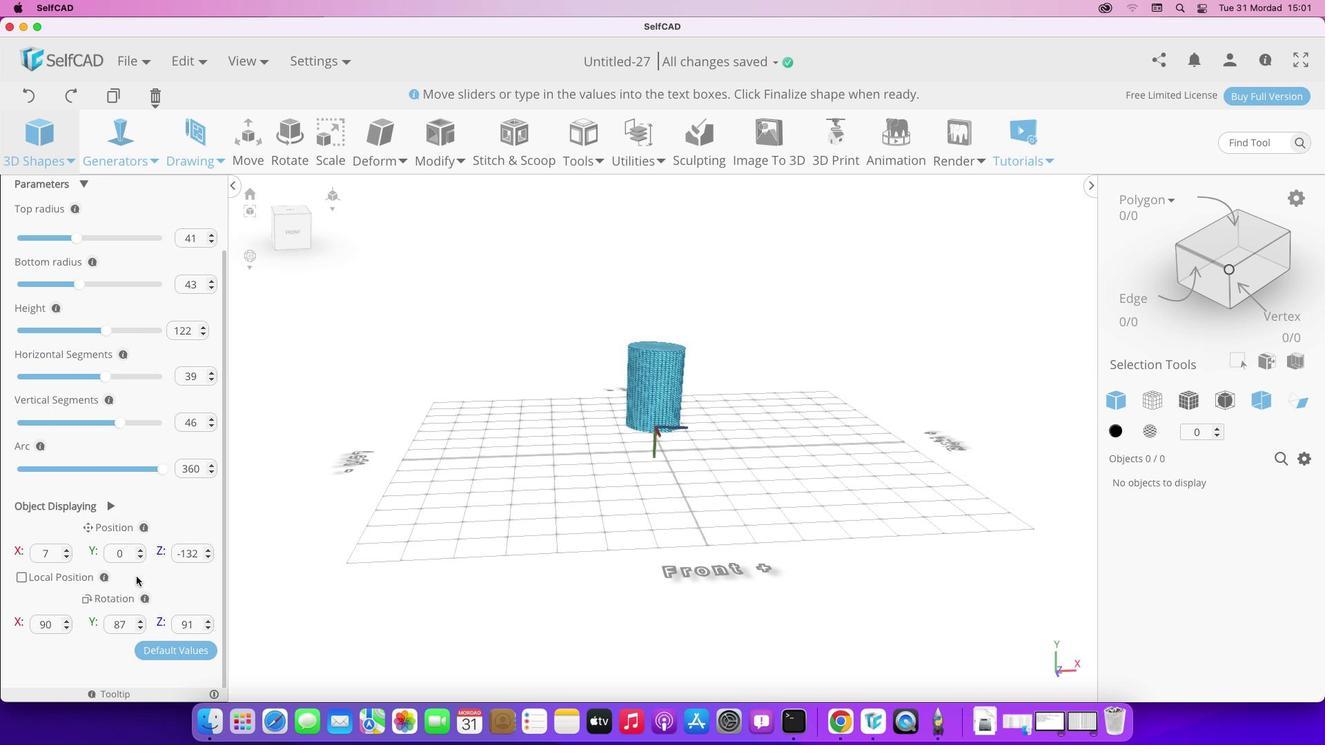 
Action: Mouse moved to (716, 581)
Screenshot: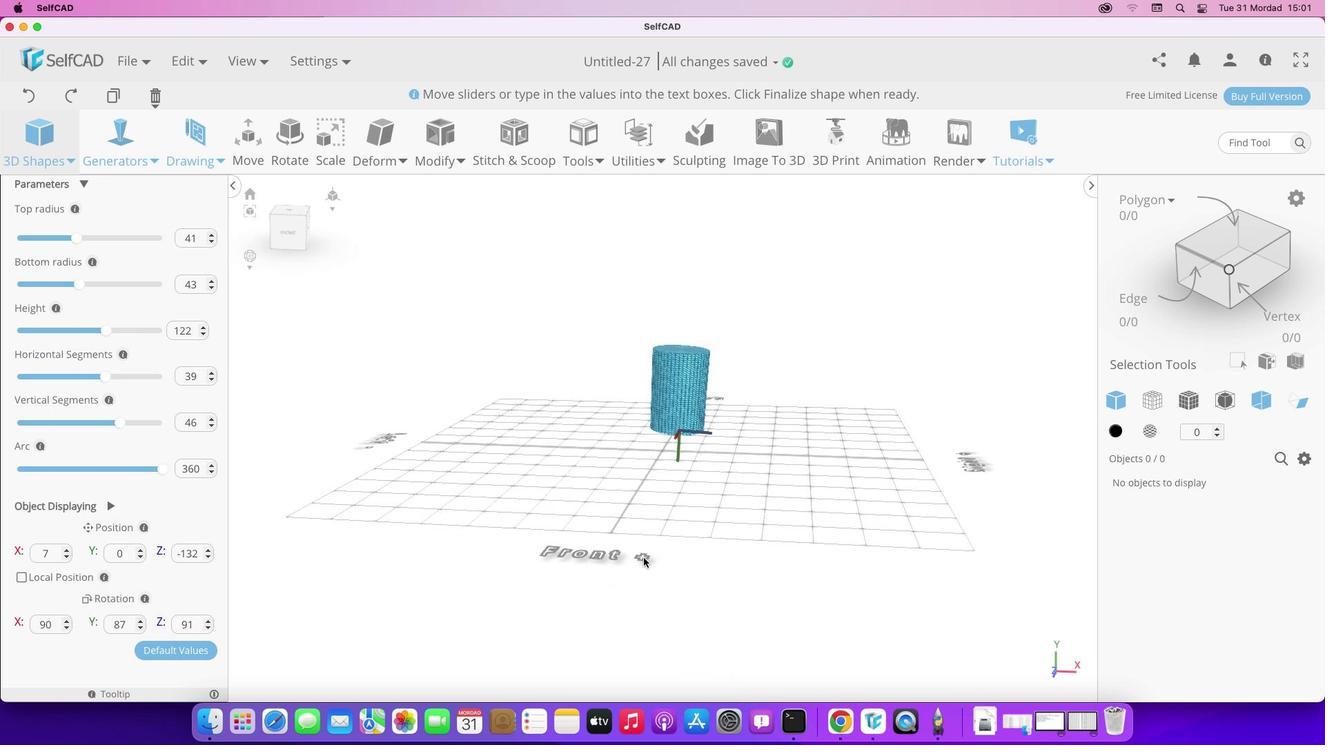 
Action: Mouse pressed left at (716, 581)
Screenshot: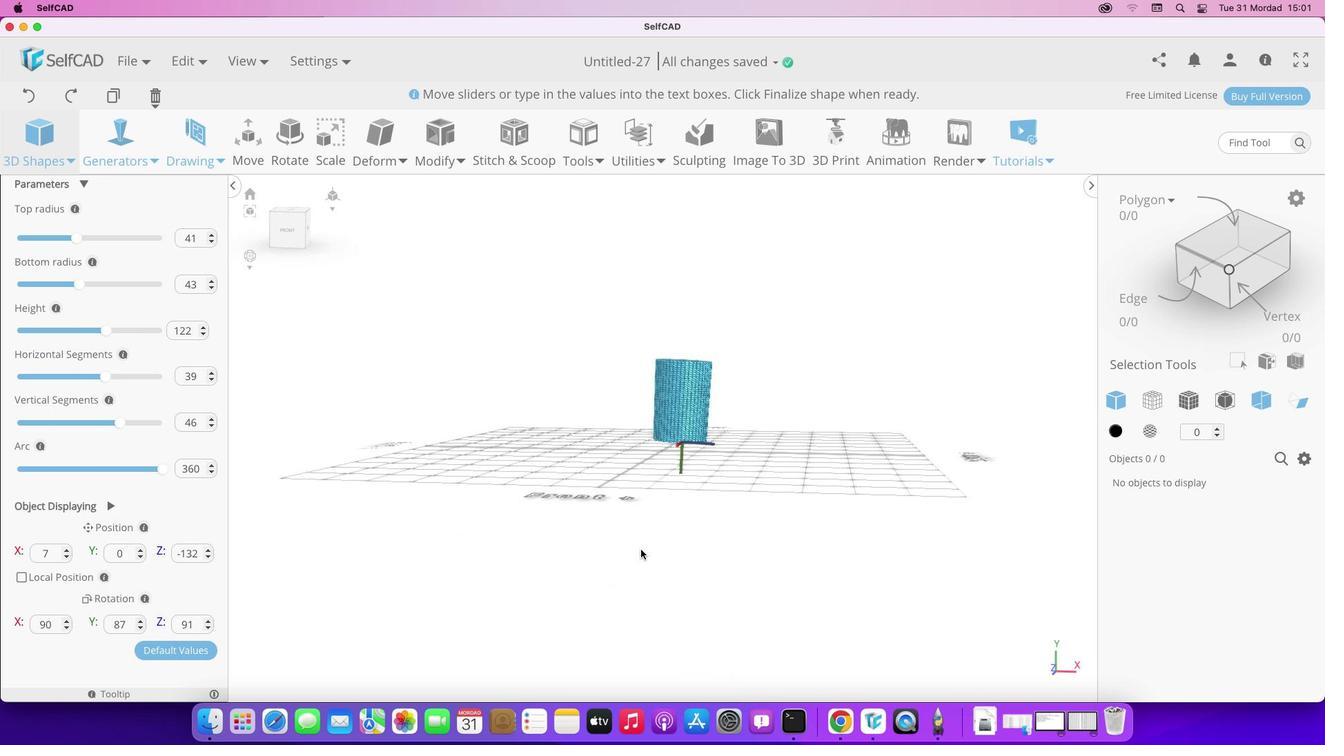 
Action: Mouse moved to (65, 547)
Screenshot: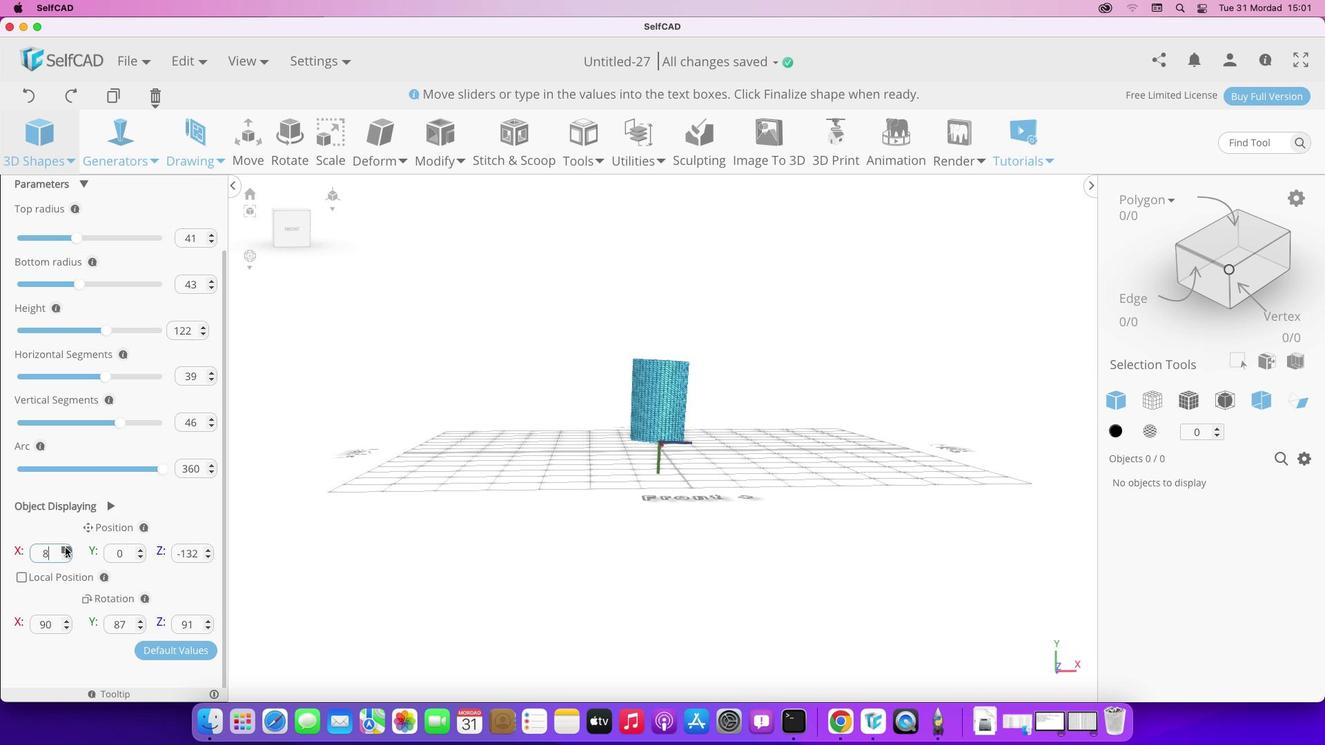 
Action: Mouse pressed left at (65, 547)
Screenshot: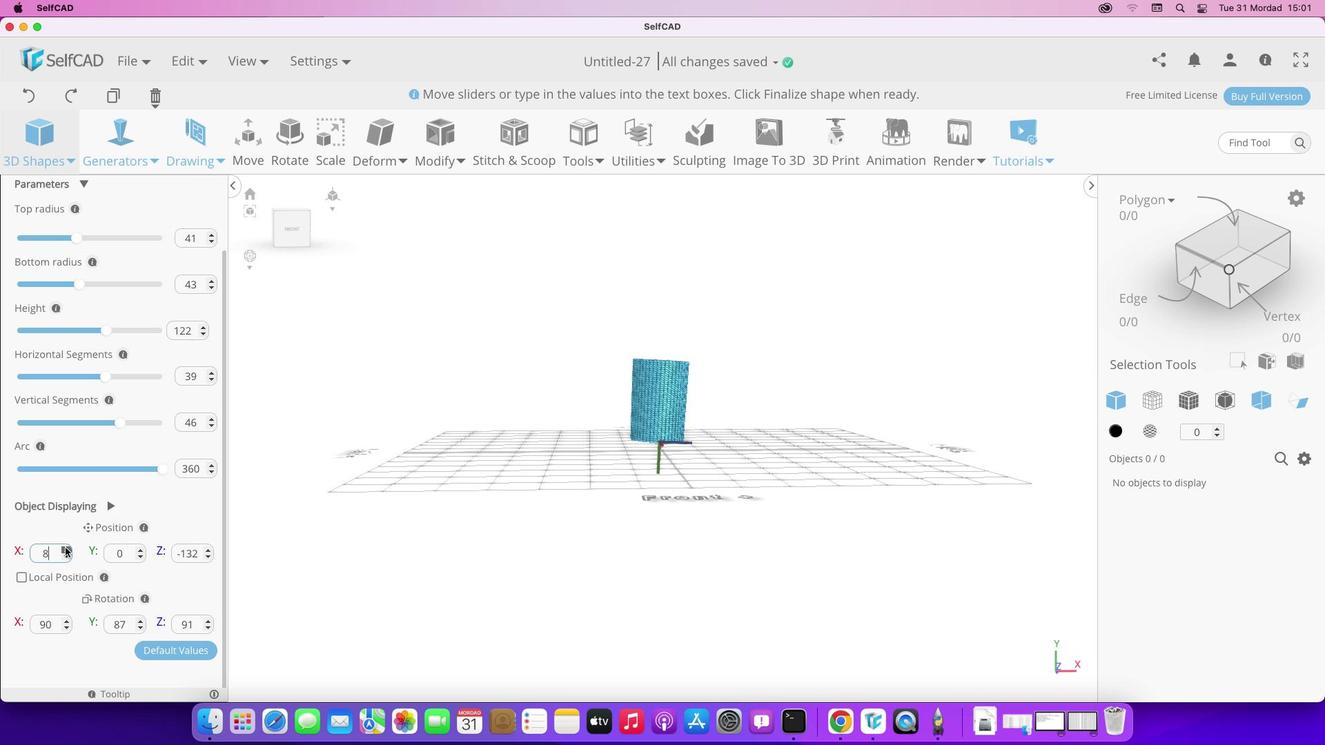 
Action: Mouse pressed left at (65, 547)
Screenshot: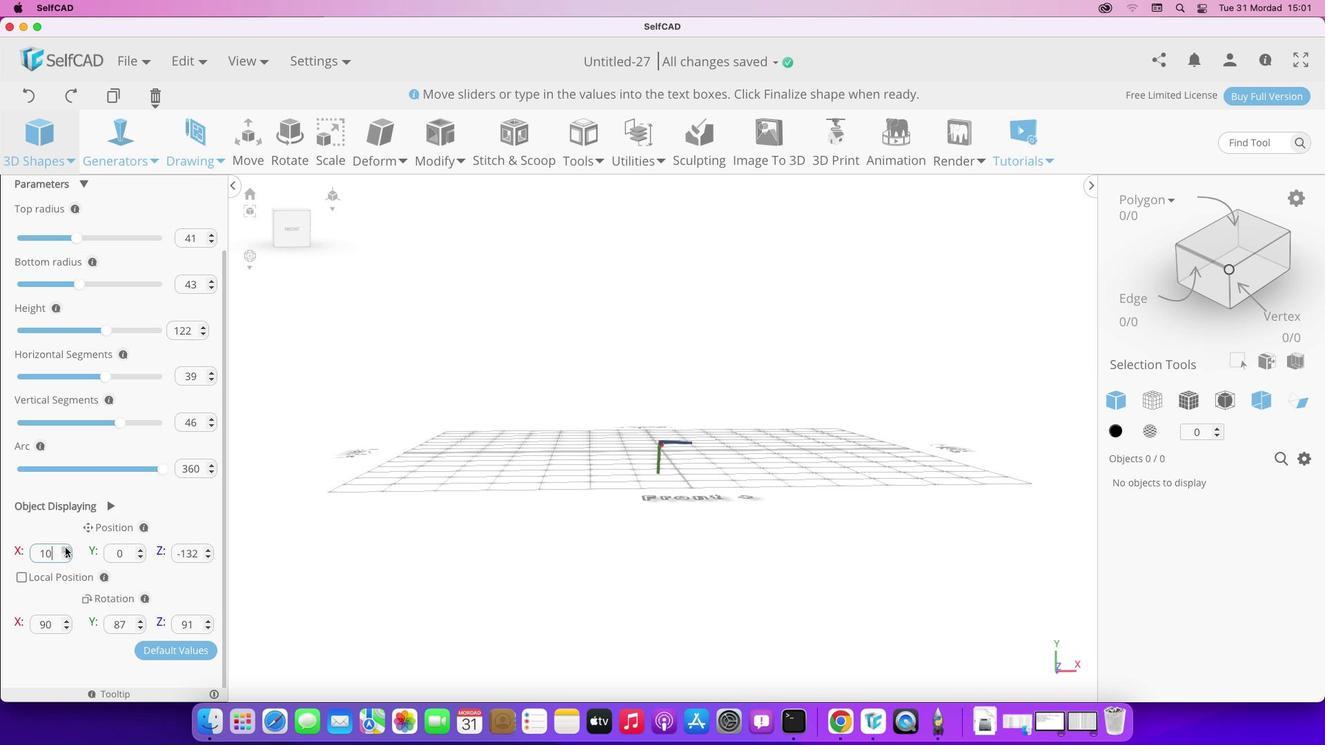 
Action: Mouse pressed left at (65, 547)
Screenshot: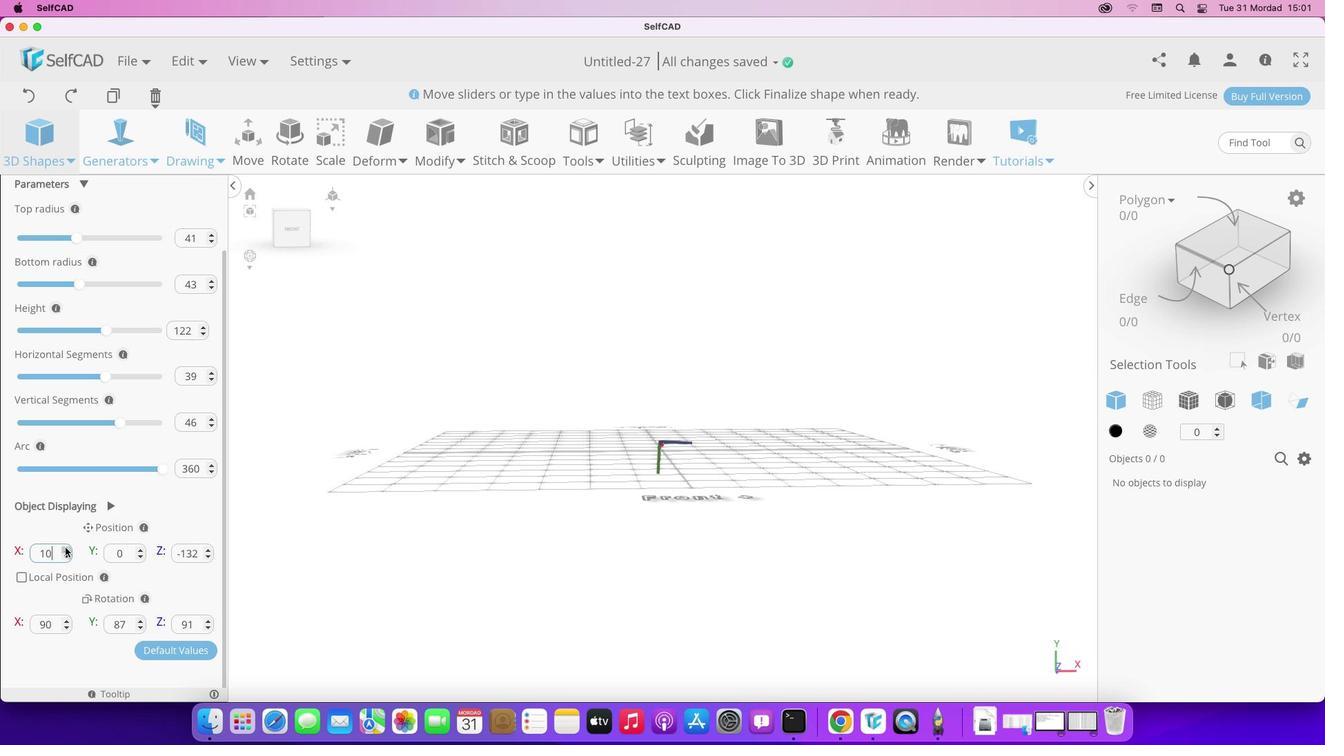 
Action: Mouse pressed left at (65, 547)
Screenshot: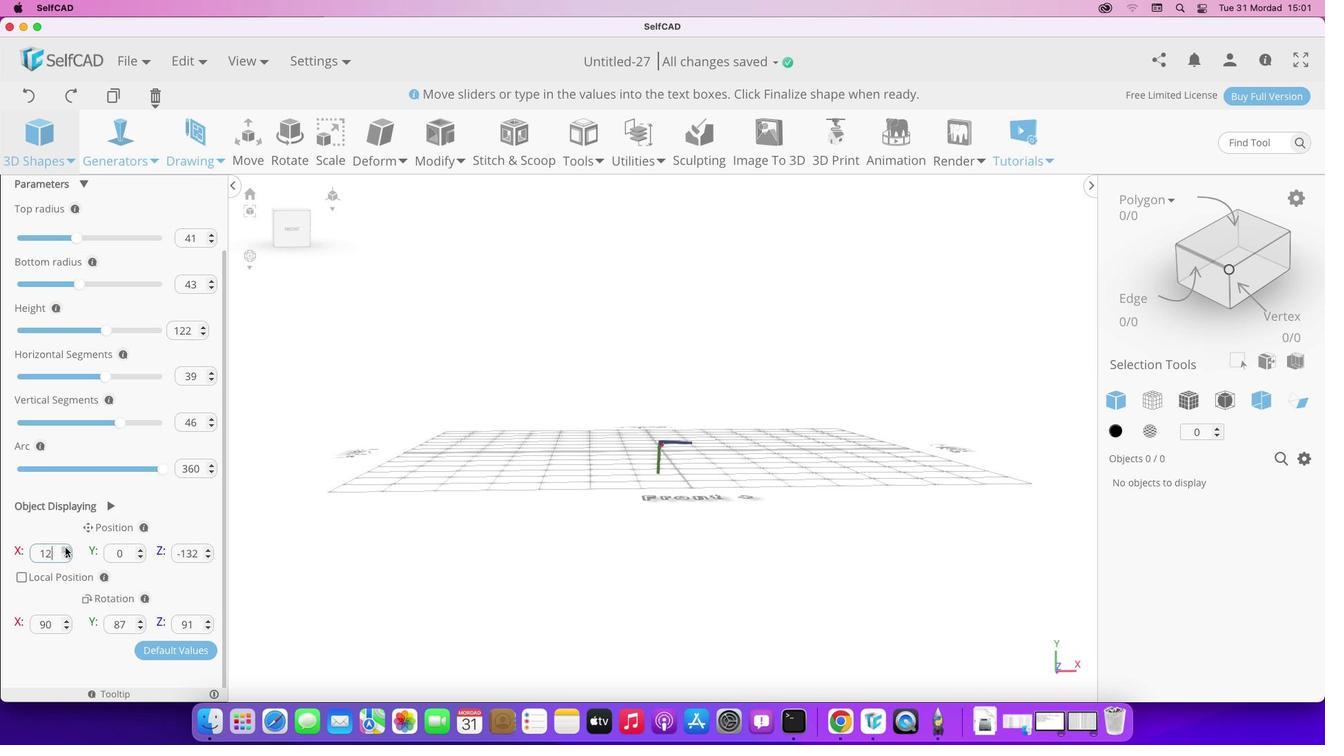 
Action: Mouse pressed left at (65, 547)
Screenshot: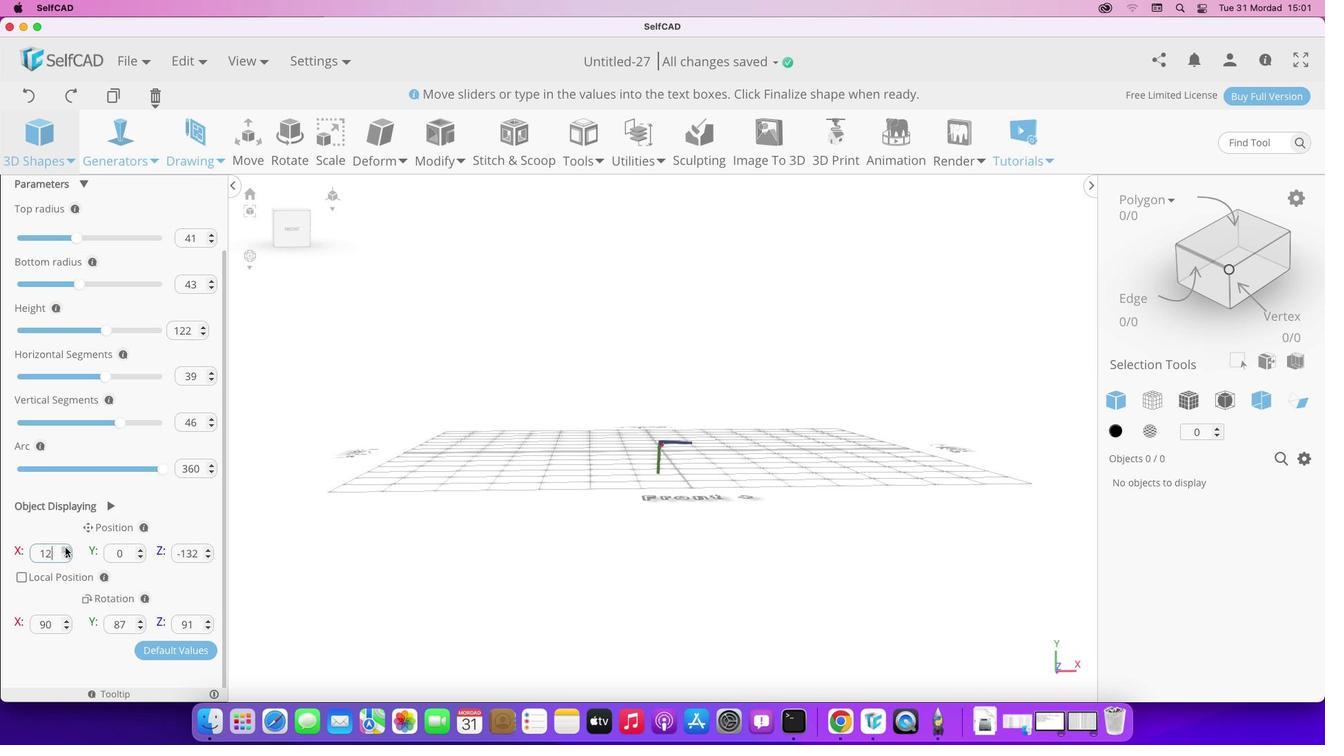 
Action: Mouse pressed left at (65, 547)
Screenshot: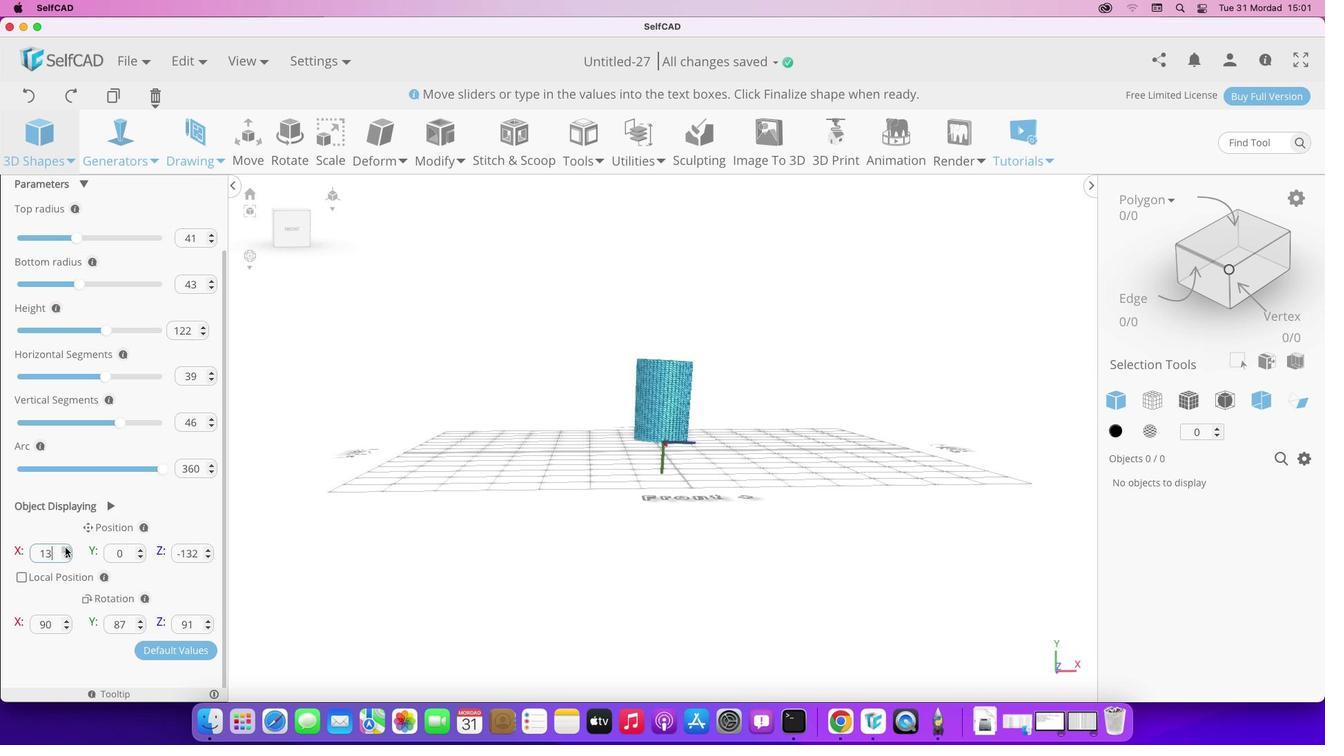 
Action: Mouse pressed left at (65, 547)
Screenshot: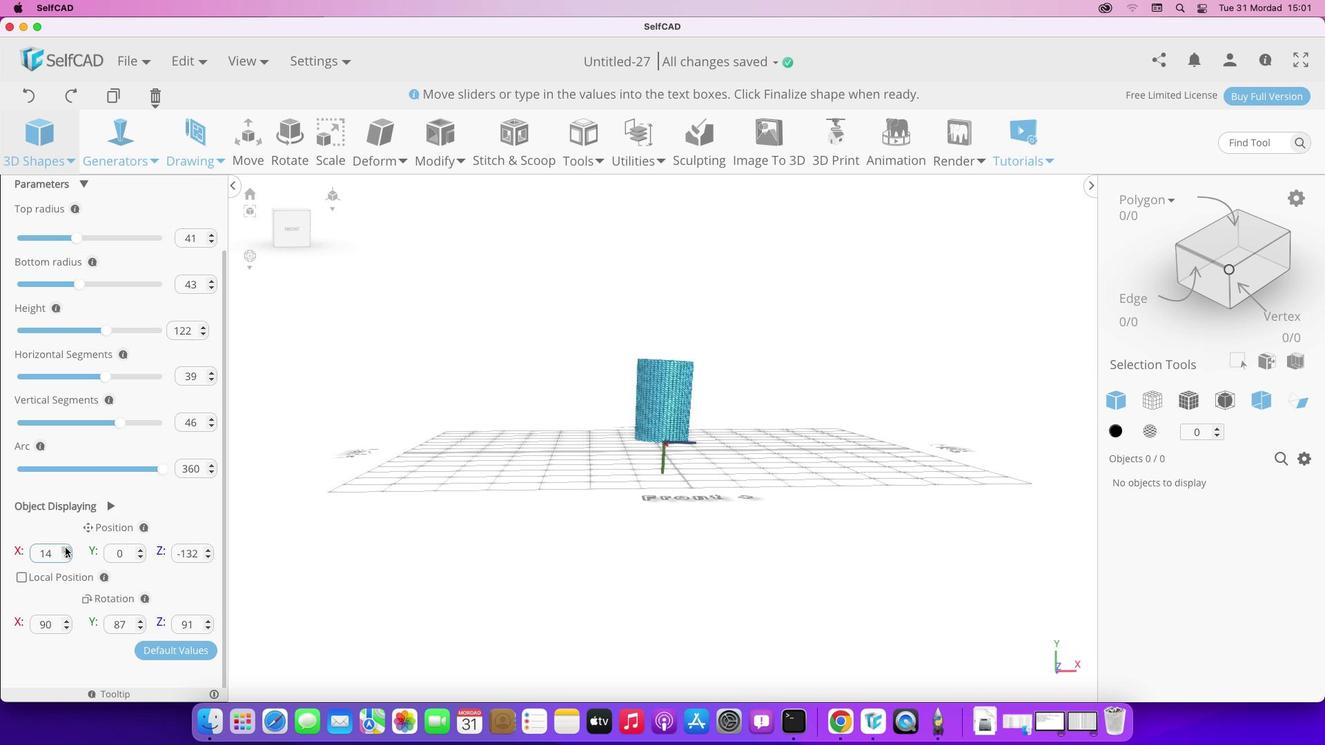 
Action: Mouse pressed left at (65, 547)
Screenshot: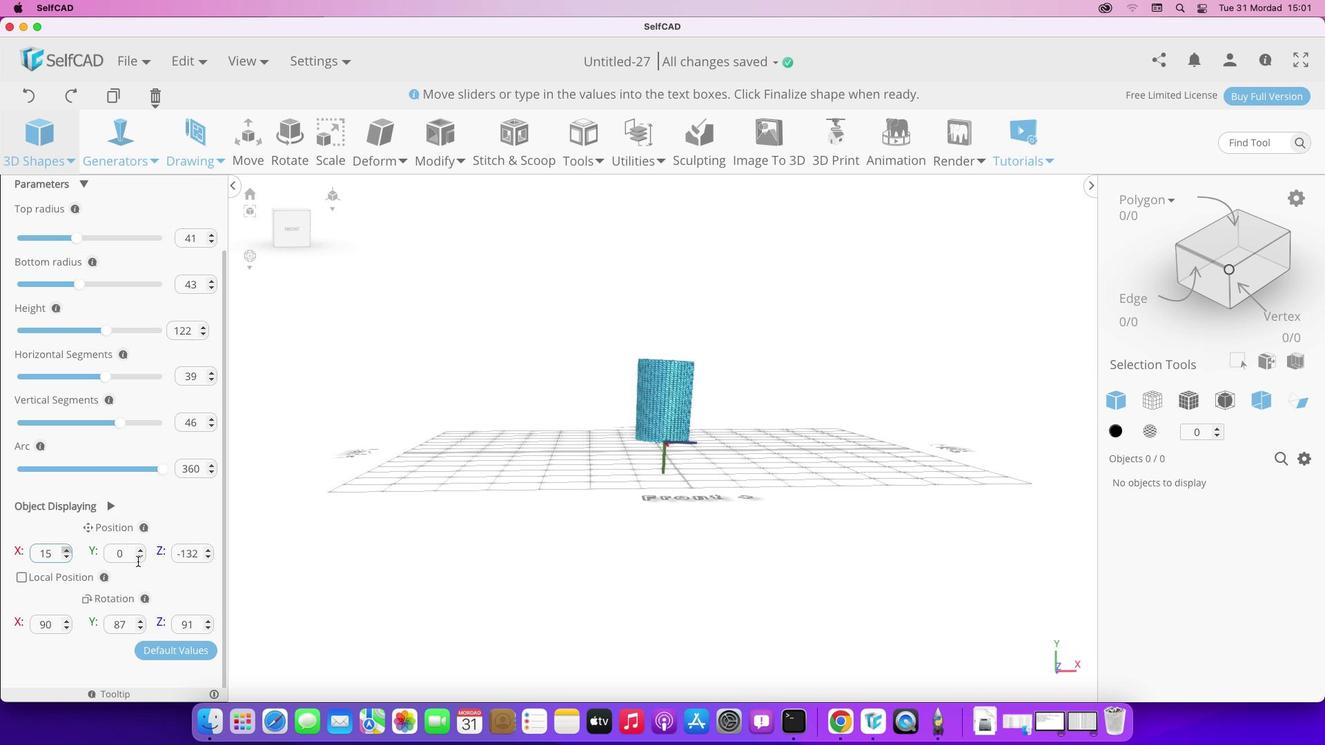 
Action: Mouse moved to (496, 536)
Screenshot: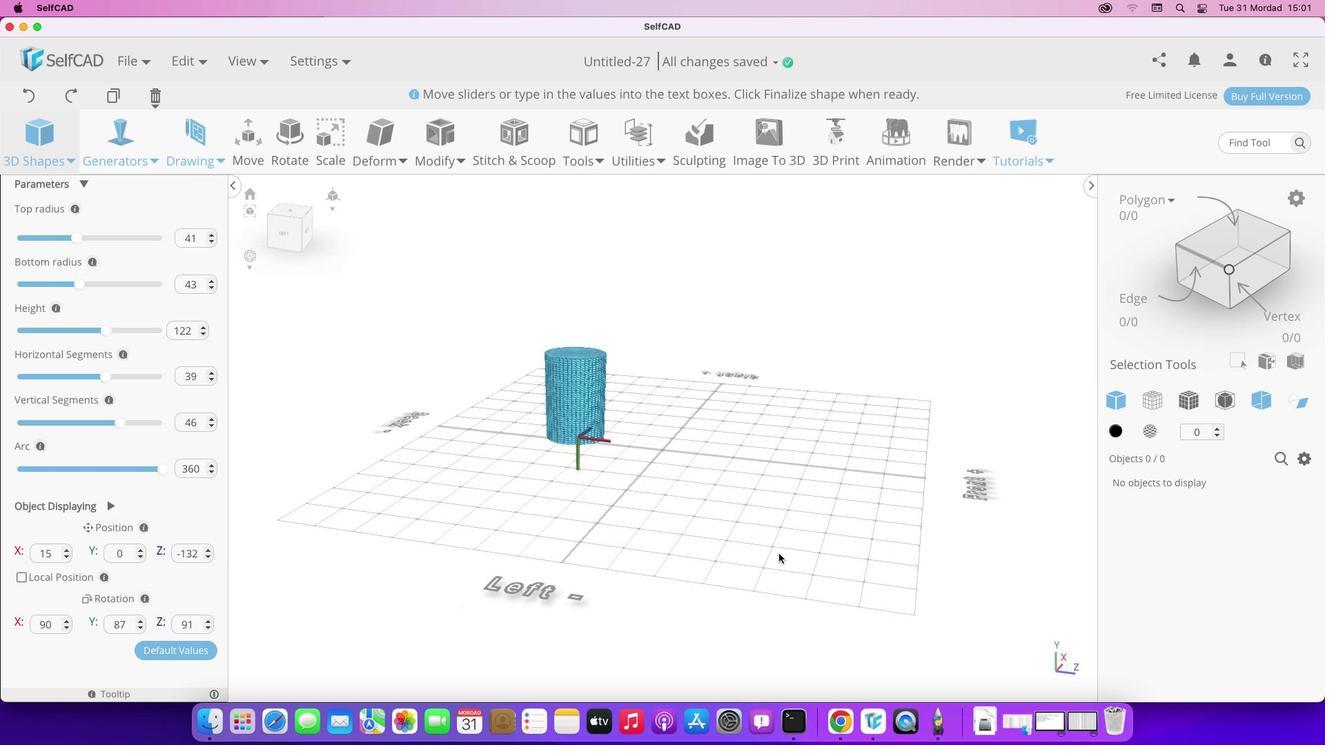 
Action: Mouse pressed left at (496, 536)
Screenshot: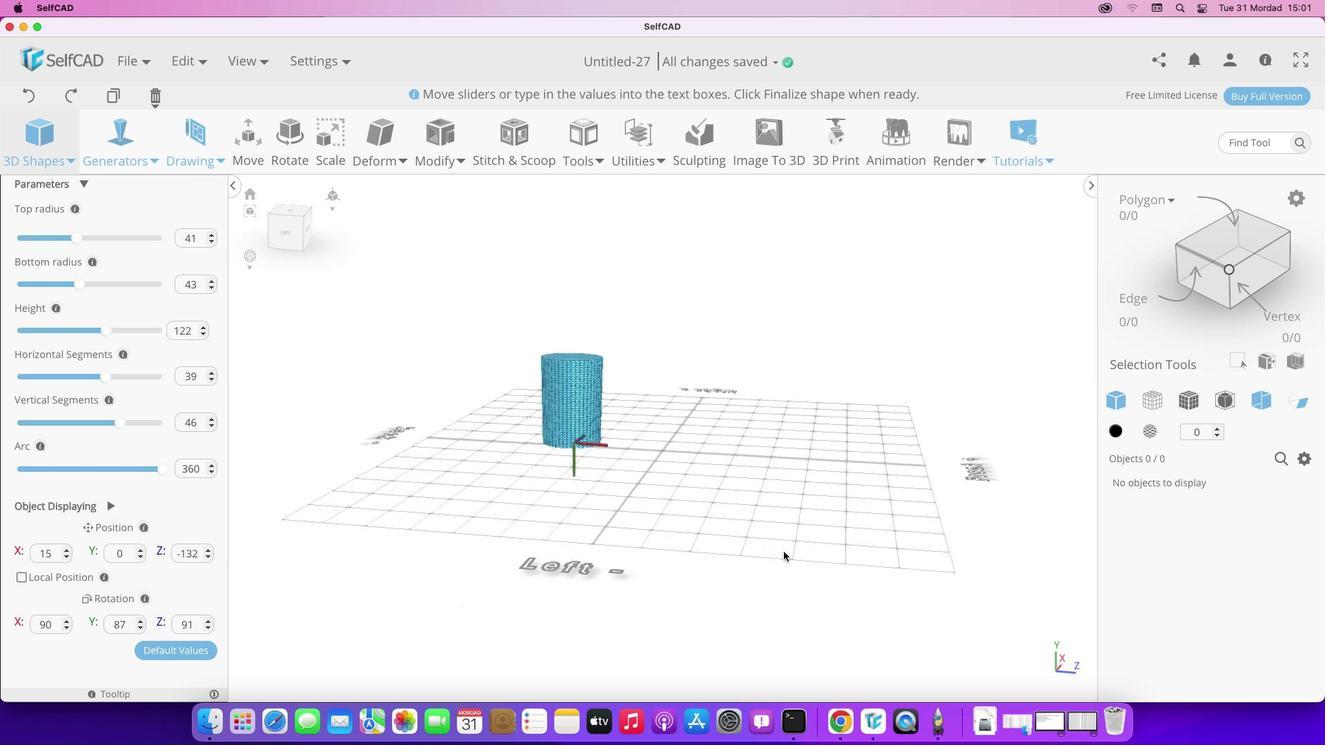 
Action: Mouse moved to (140, 550)
Screenshot: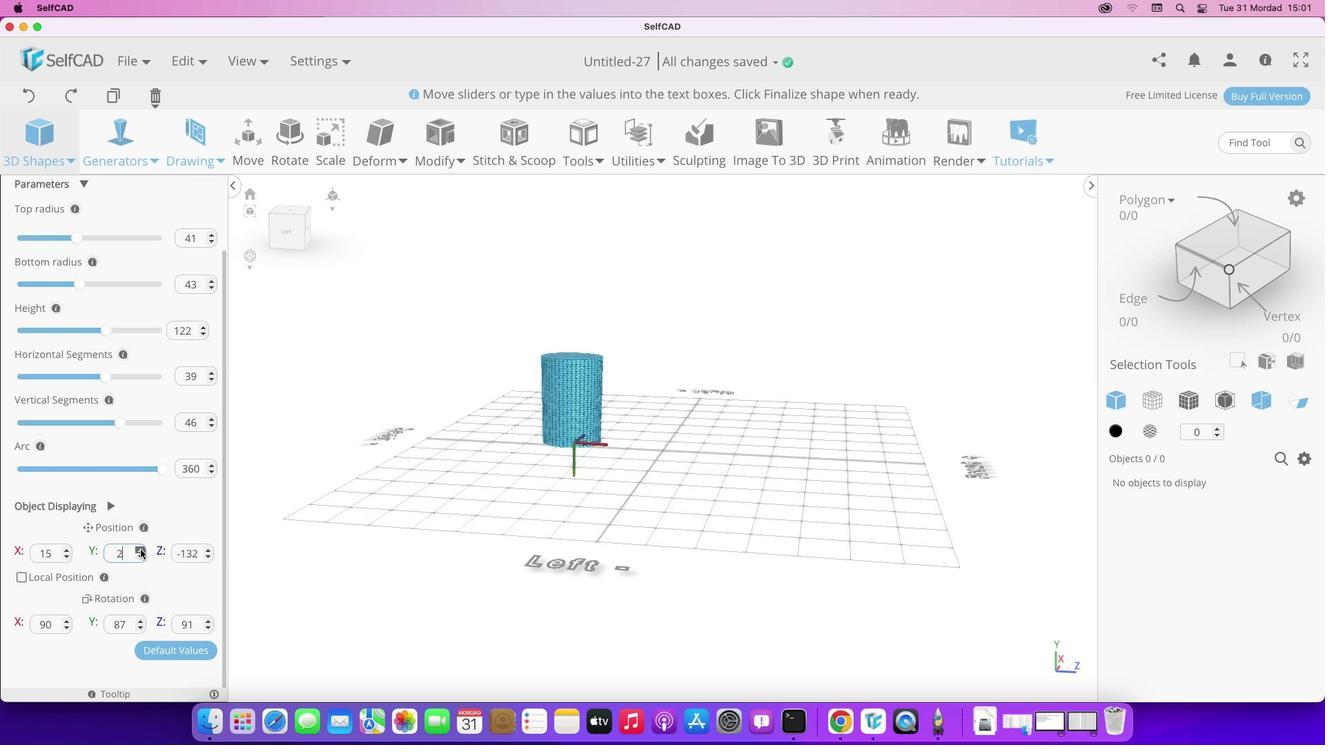 
Action: Mouse pressed left at (140, 550)
Screenshot: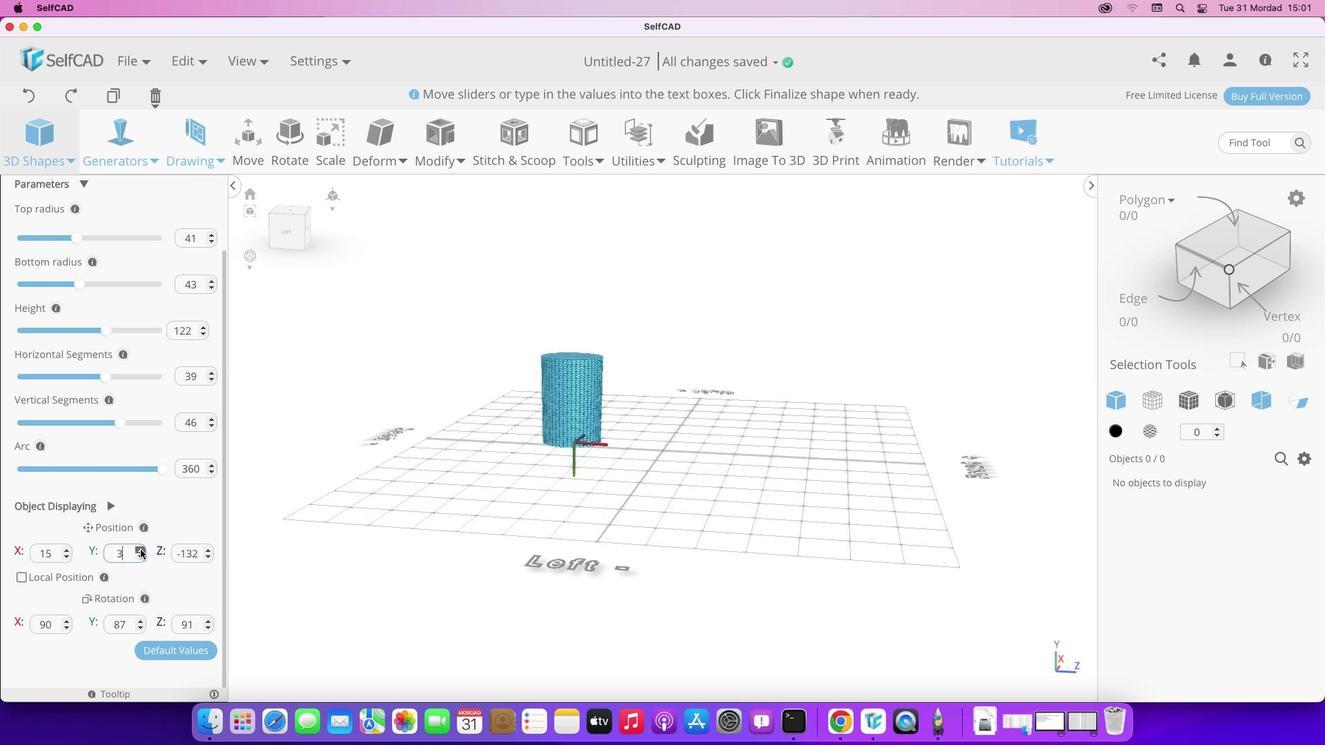 
Action: Mouse pressed left at (140, 550)
Screenshot: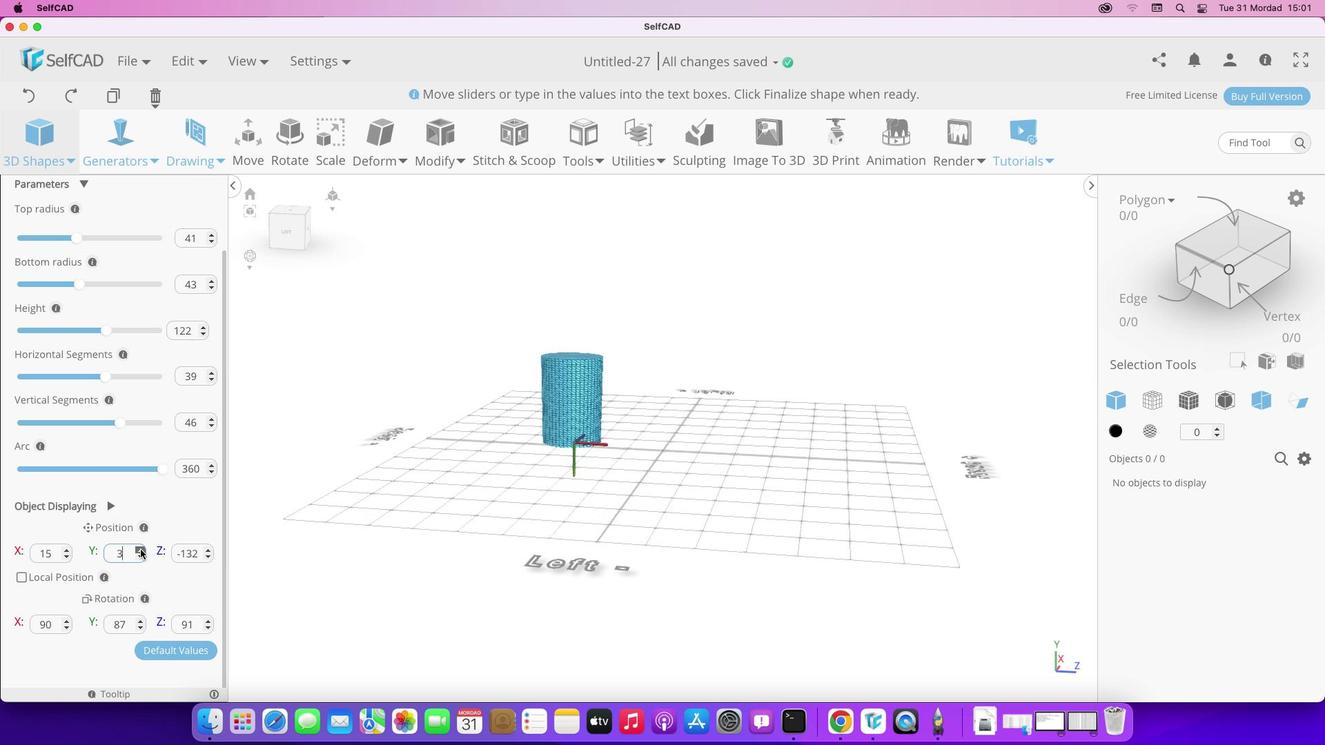 
Action: Mouse pressed left at (140, 550)
Screenshot: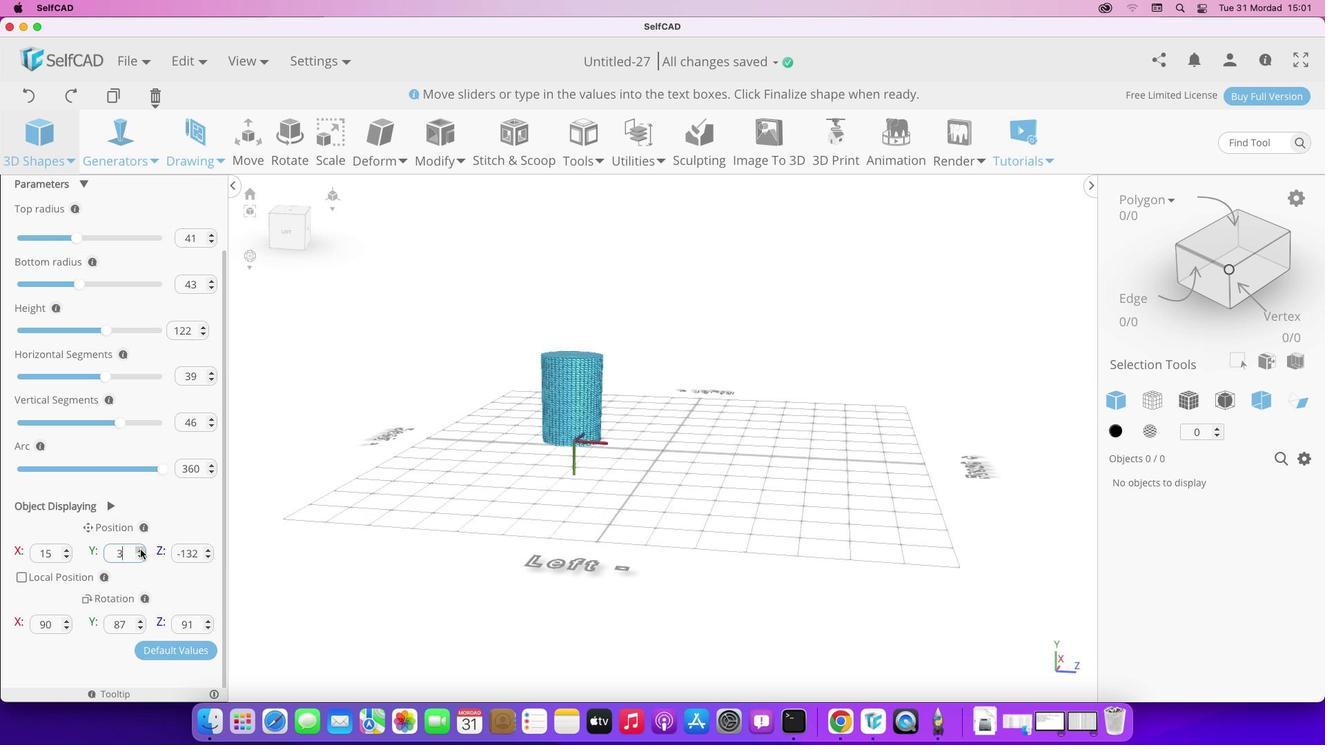 
Action: Mouse moved to (139, 559)
Screenshot: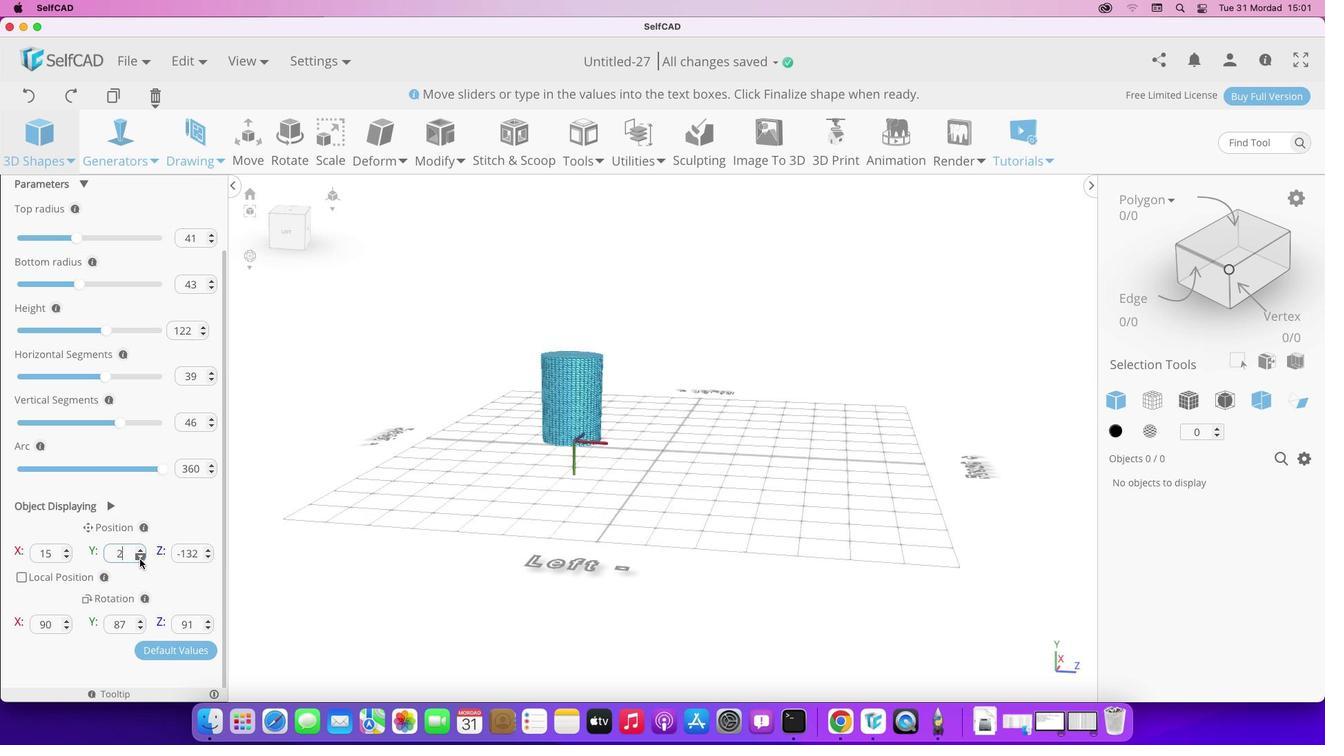 
Action: Mouse pressed left at (139, 559)
Screenshot: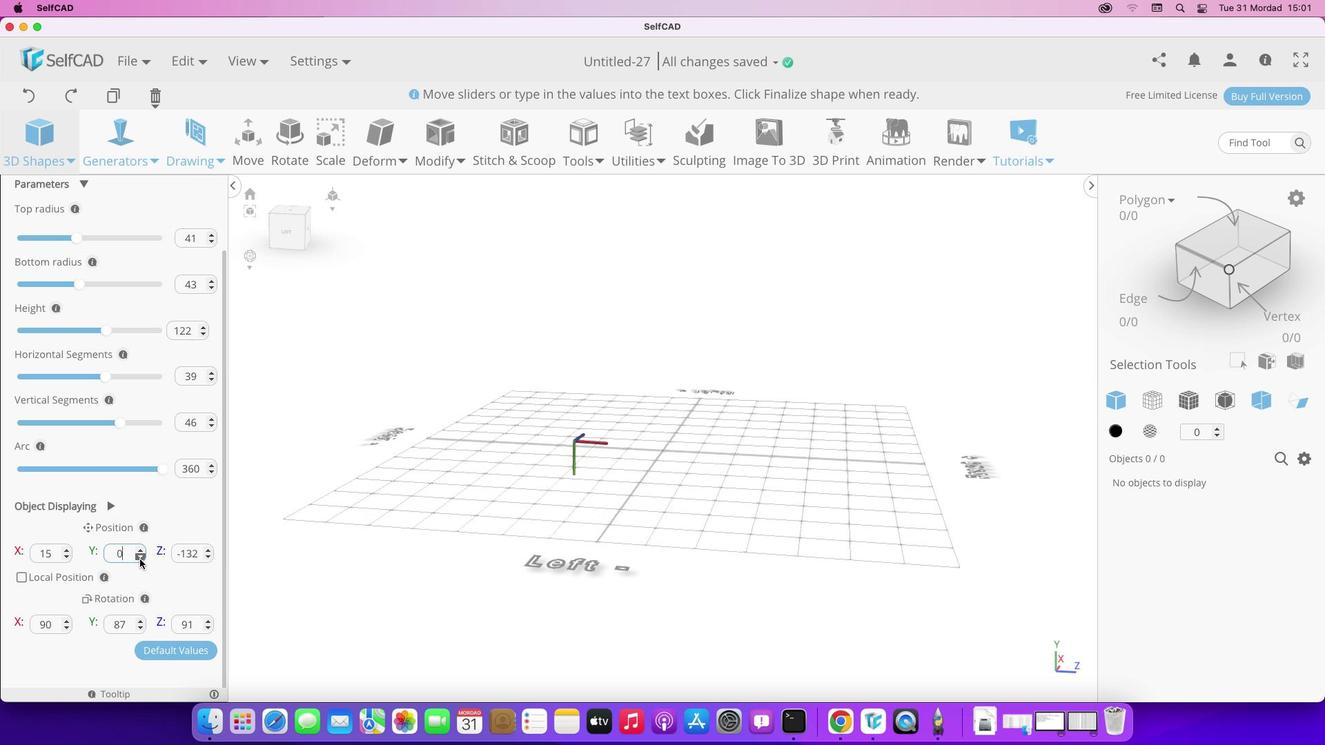 
Action: Mouse pressed left at (139, 559)
Screenshot: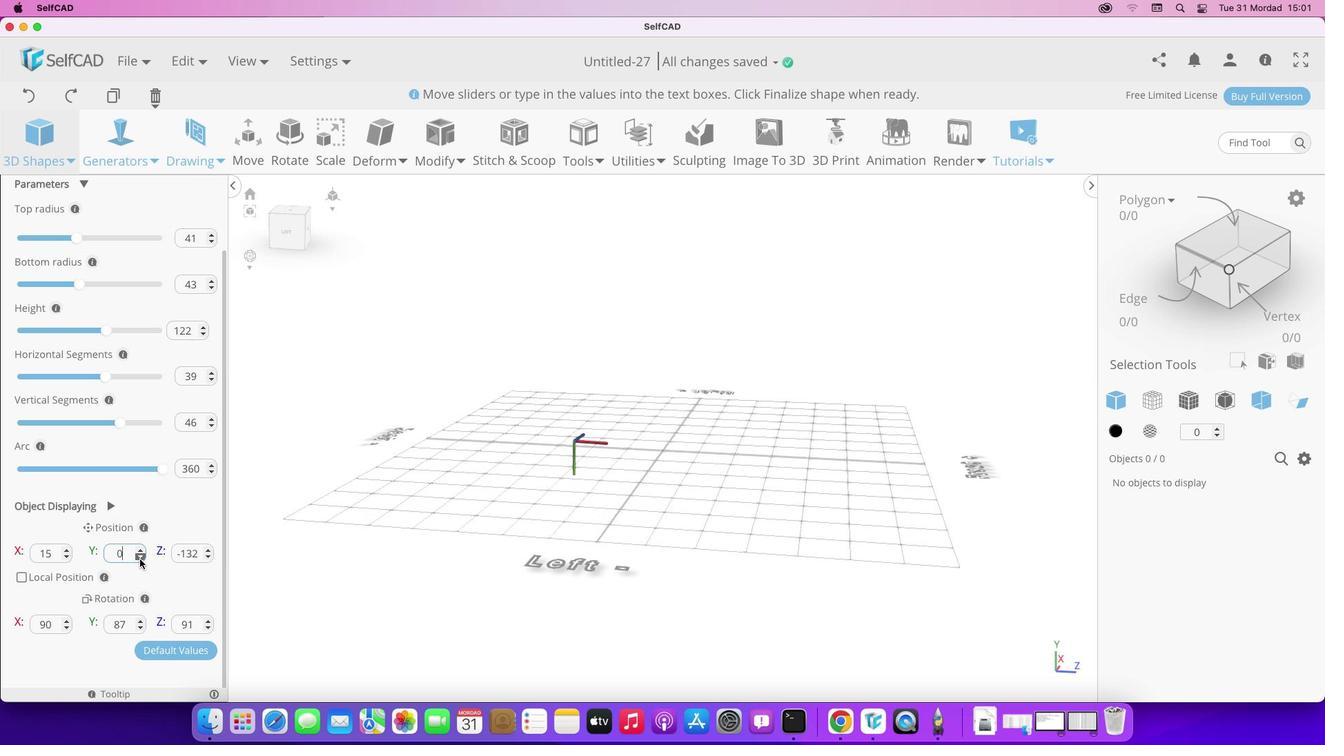 
Action: Mouse pressed left at (139, 559)
Screenshot: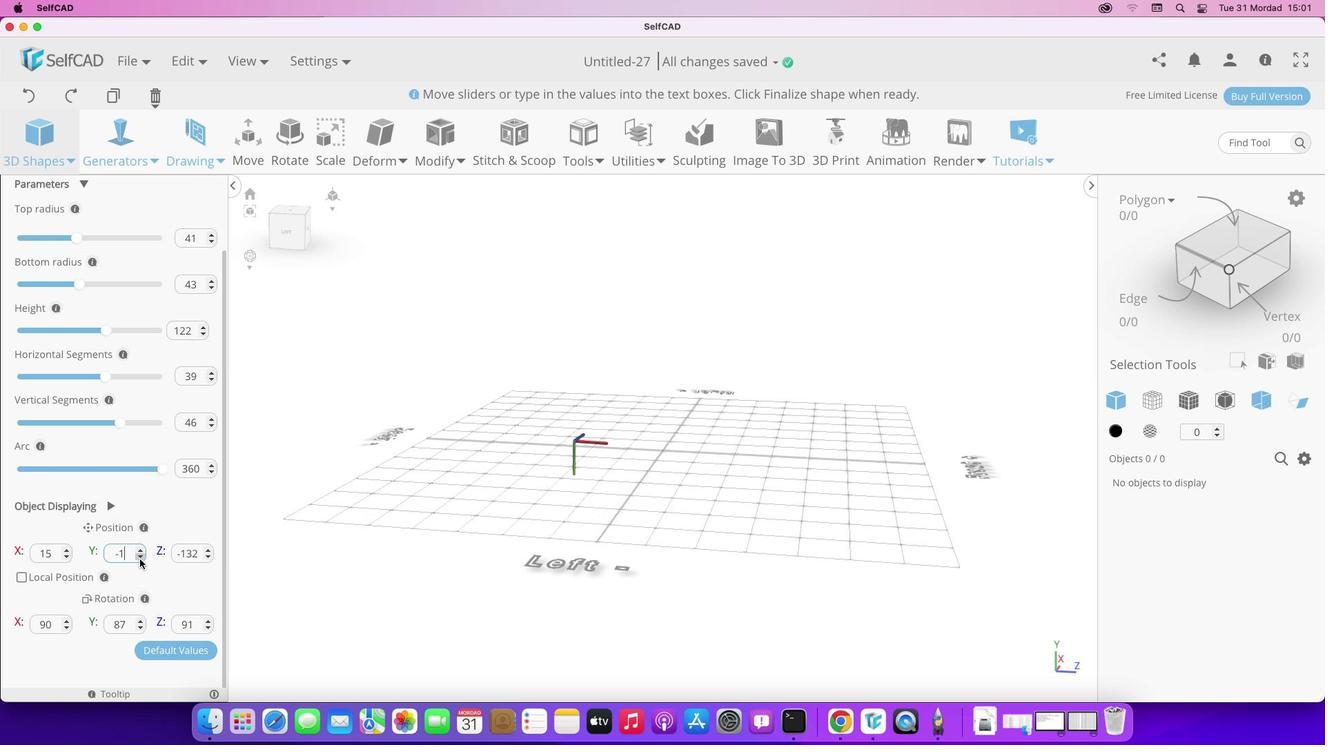 
Action: Mouse pressed left at (139, 559)
Screenshot: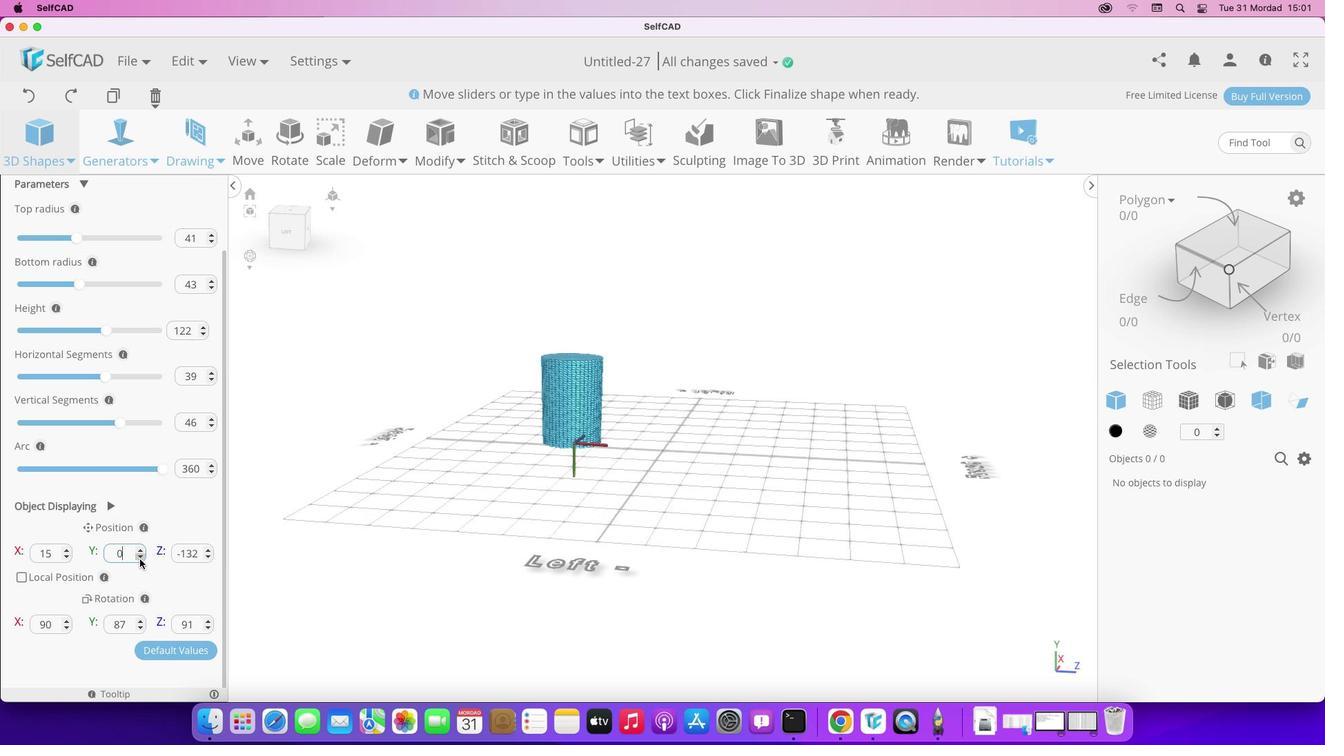 
Action: Mouse moved to (204, 550)
Screenshot: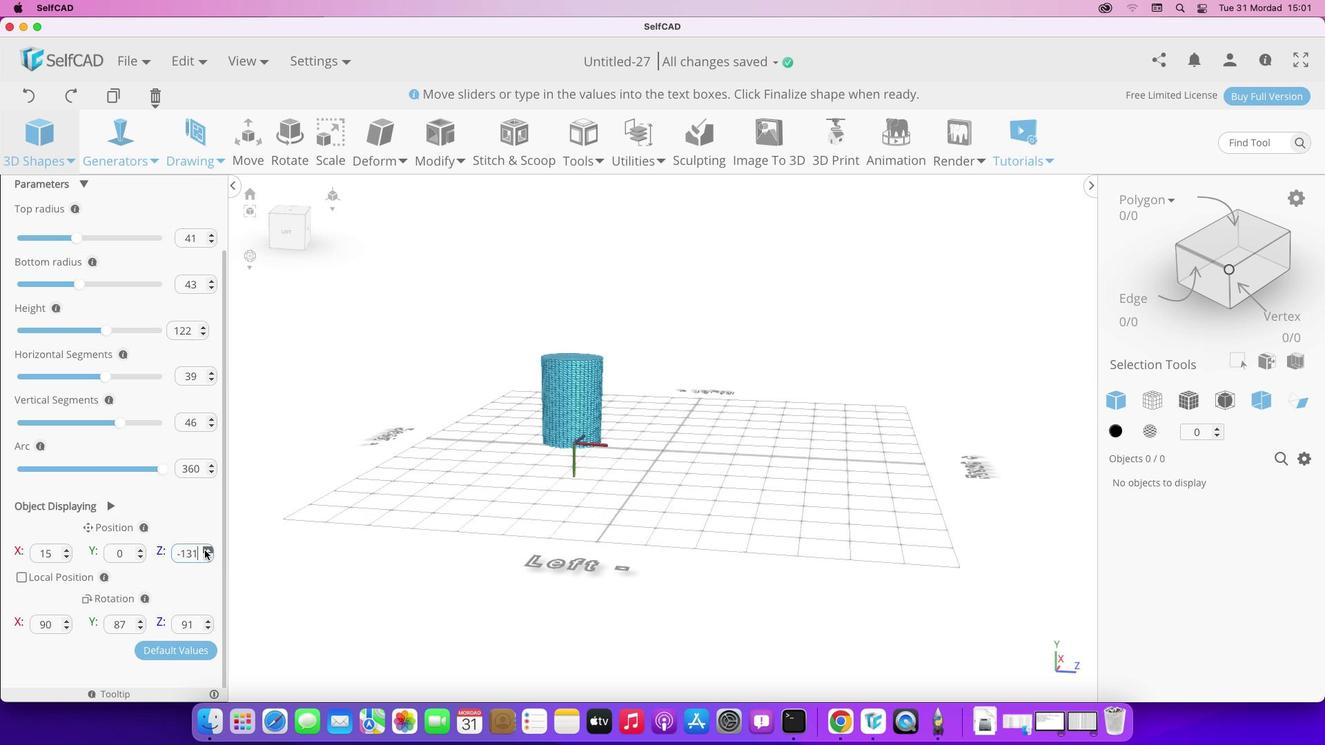 
Action: Mouse pressed left at (204, 550)
Screenshot: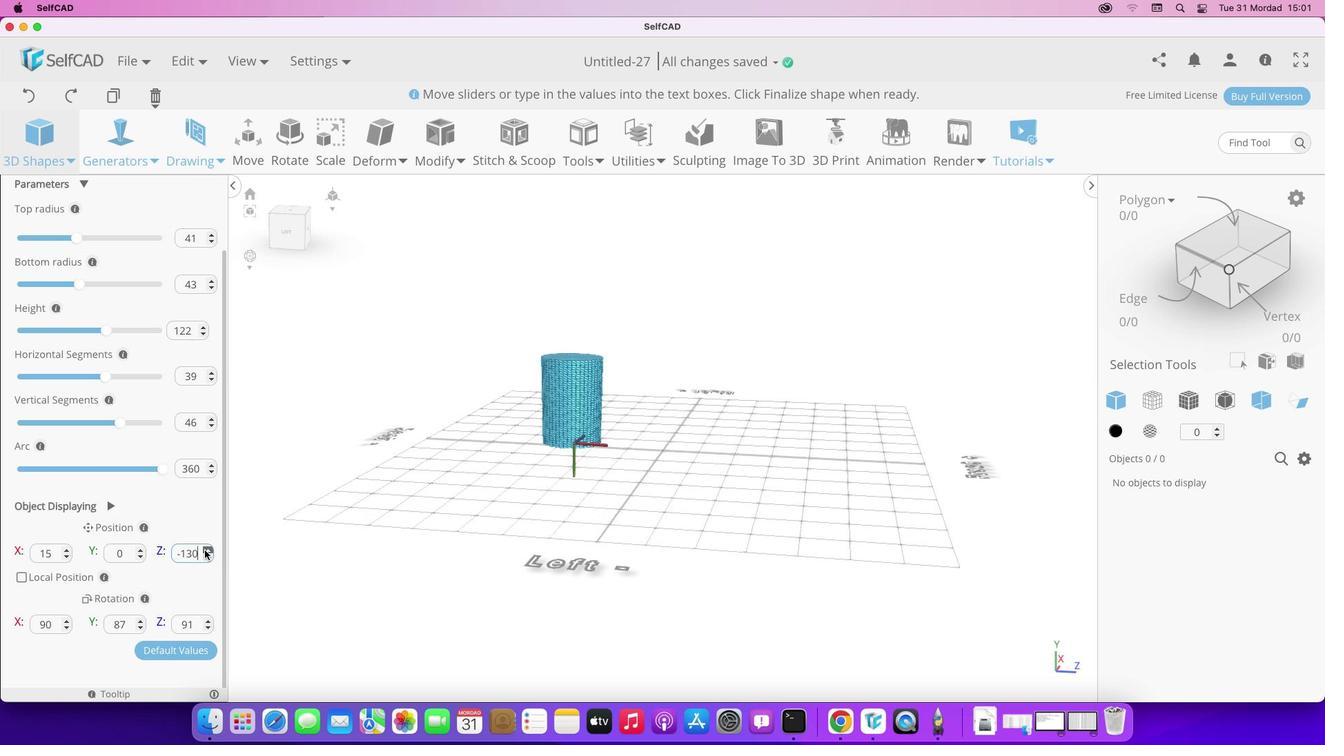 
Action: Mouse pressed left at (204, 550)
Screenshot: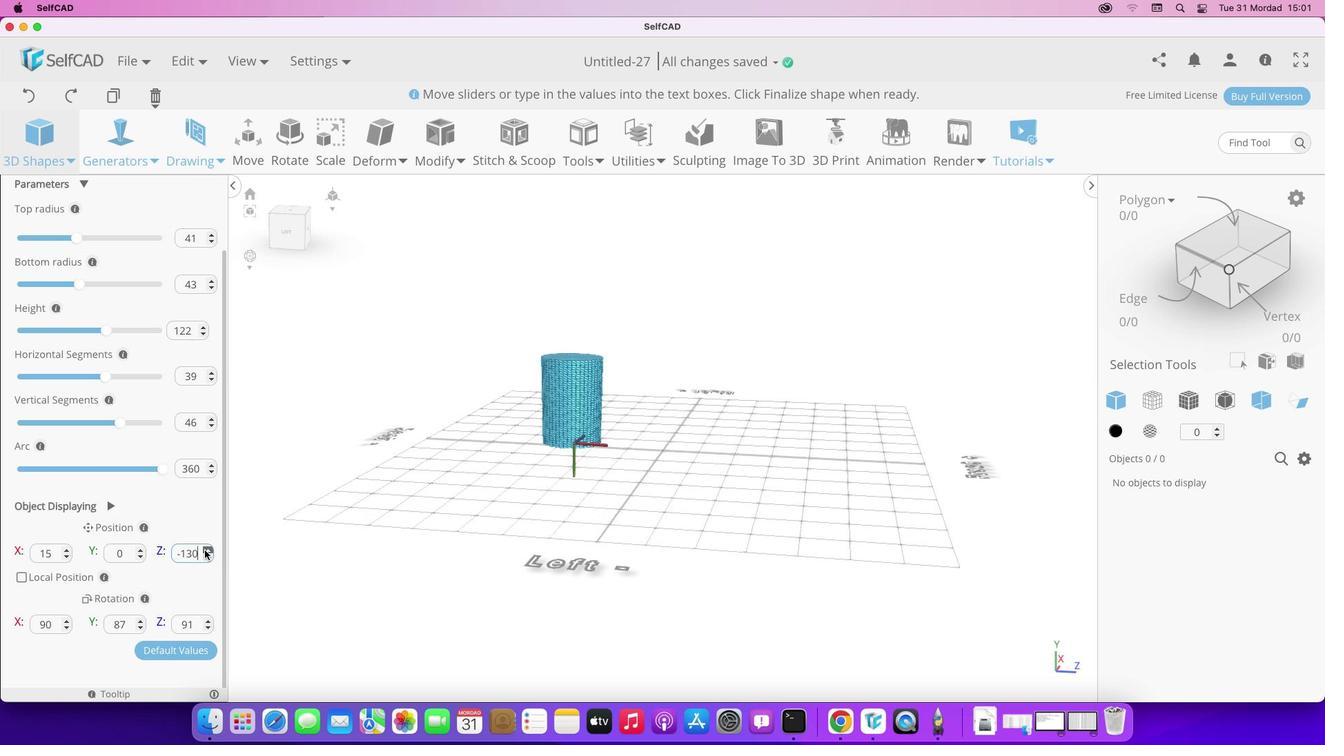 
Action: Mouse pressed left at (204, 550)
Screenshot: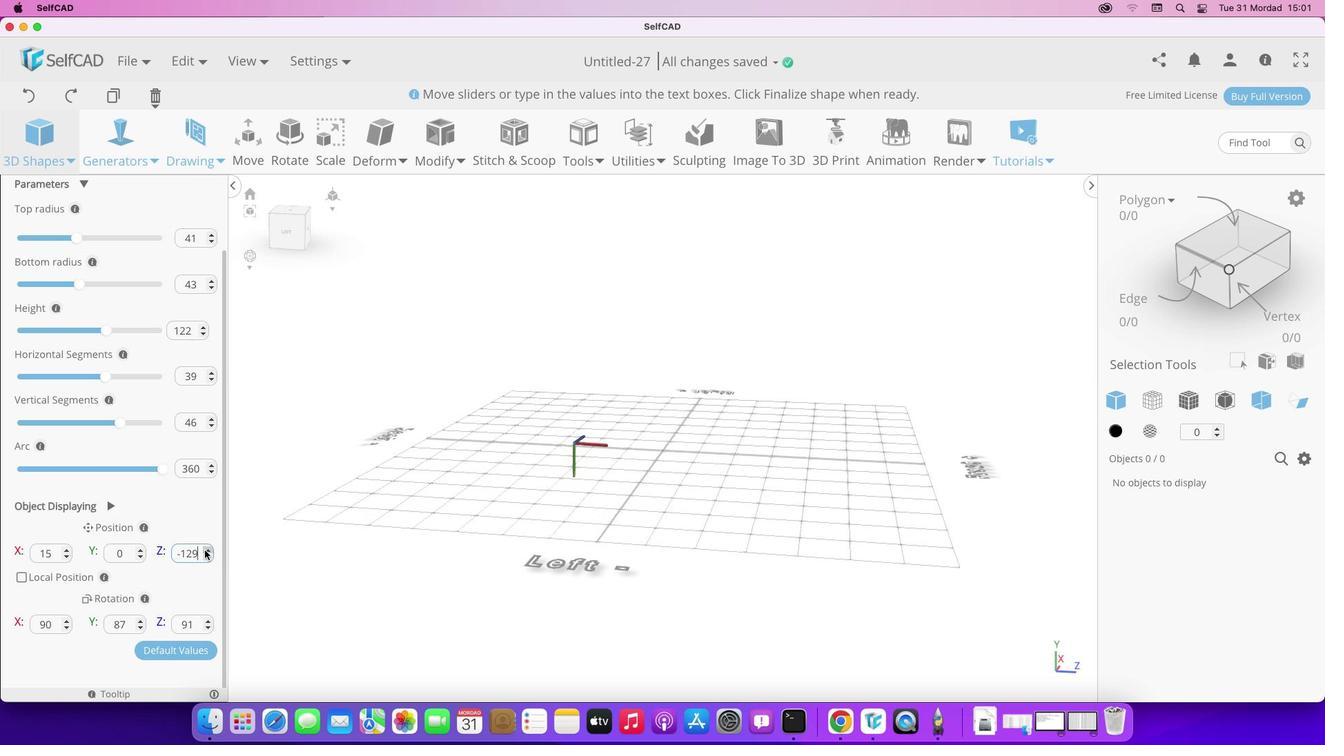 
Action: Mouse pressed left at (204, 550)
Screenshot: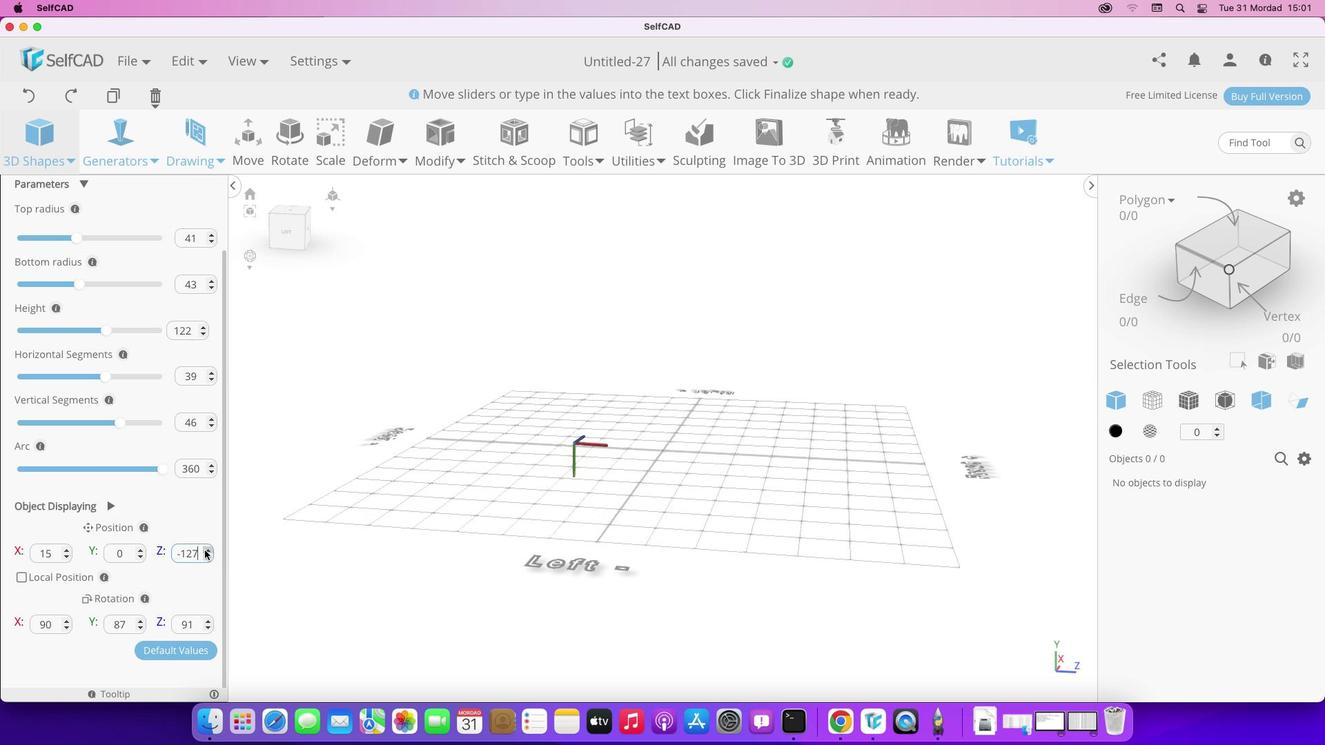 
Action: Mouse pressed left at (204, 550)
Screenshot: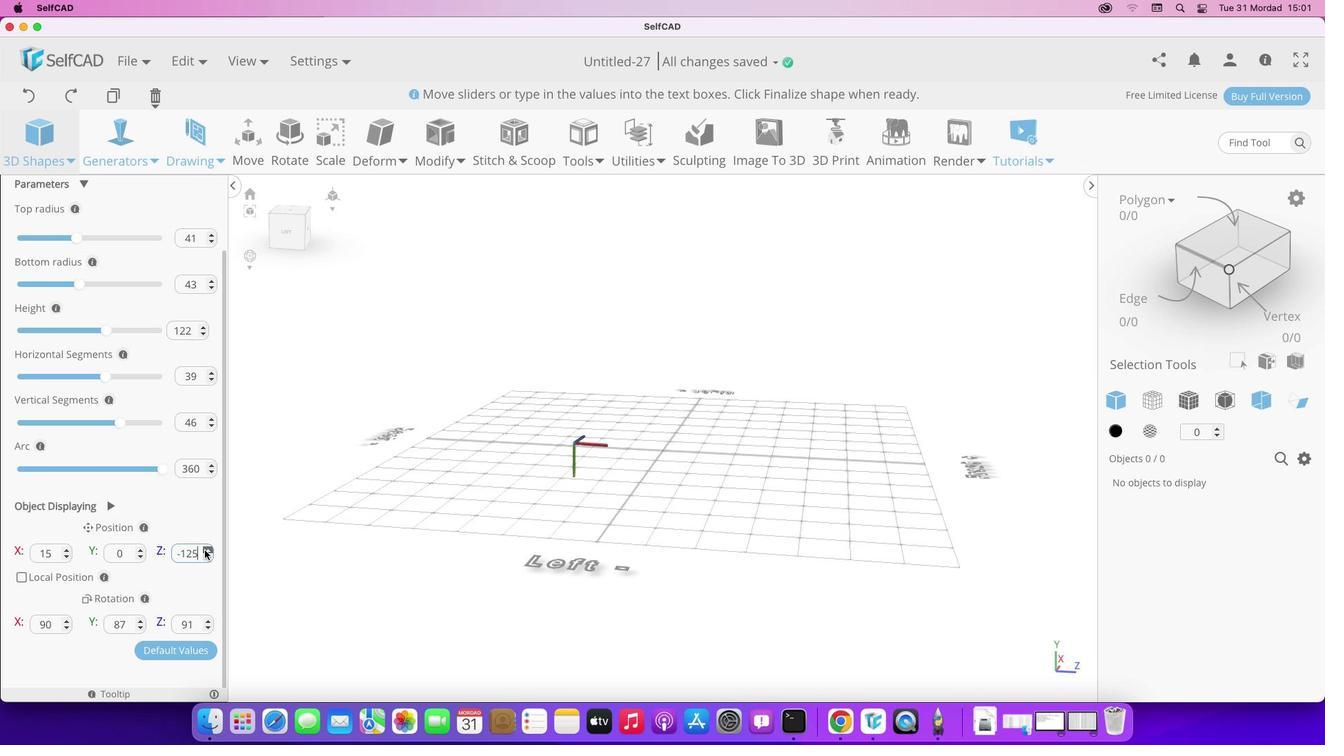 
Action: Mouse pressed left at (204, 550)
Screenshot: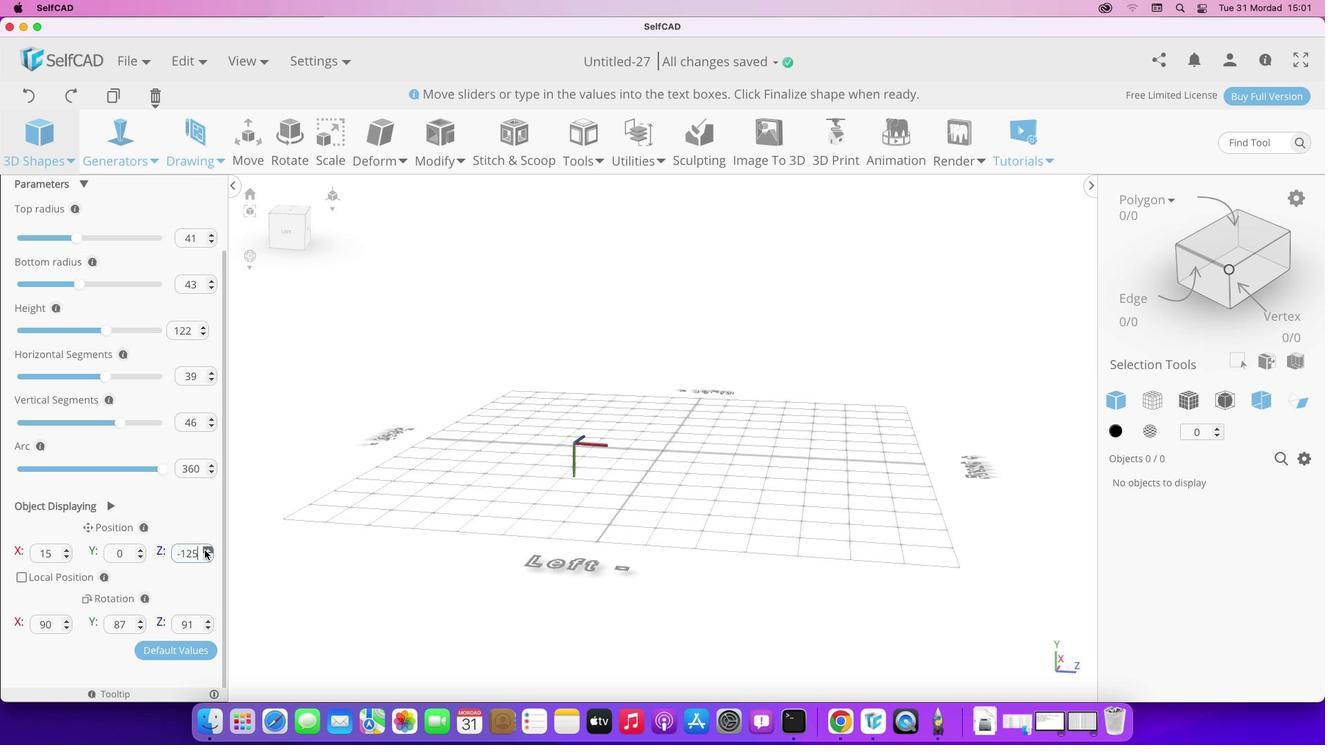 
Action: Mouse pressed left at (204, 550)
Screenshot: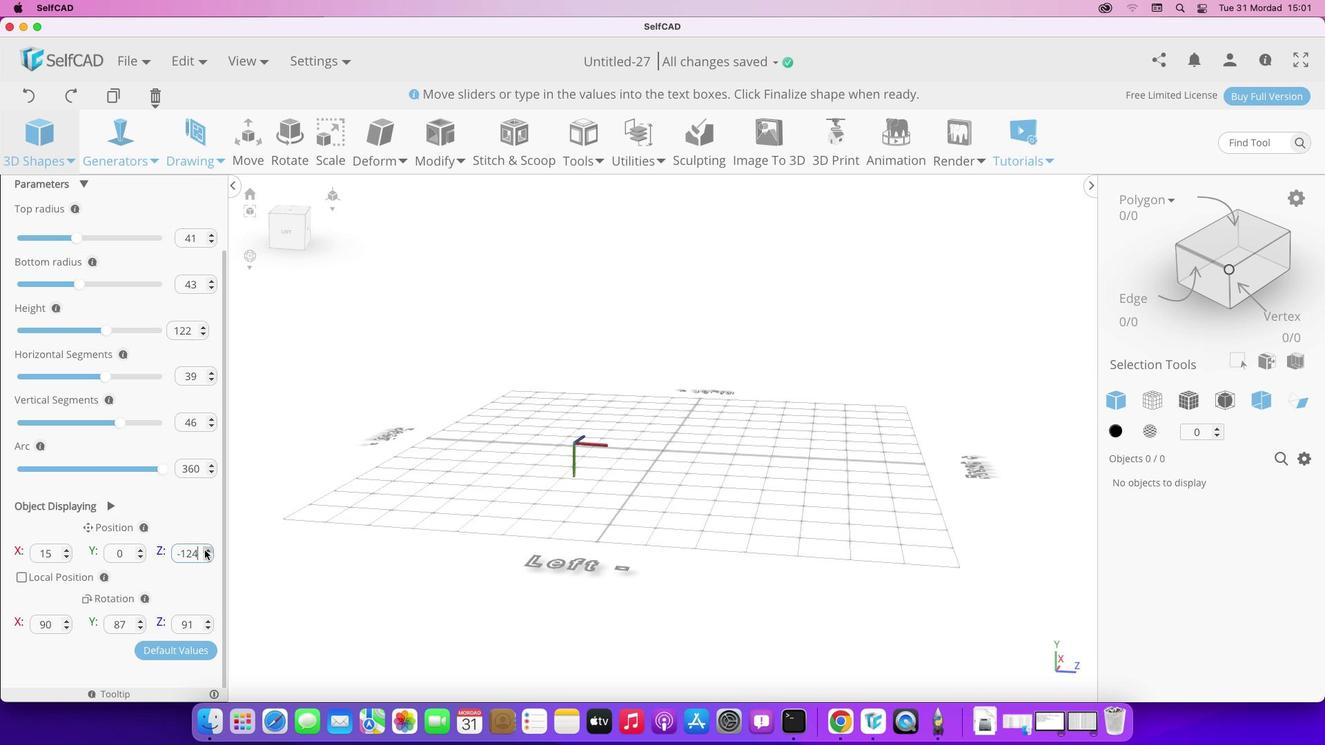 
Action: Mouse pressed left at (204, 550)
Screenshot: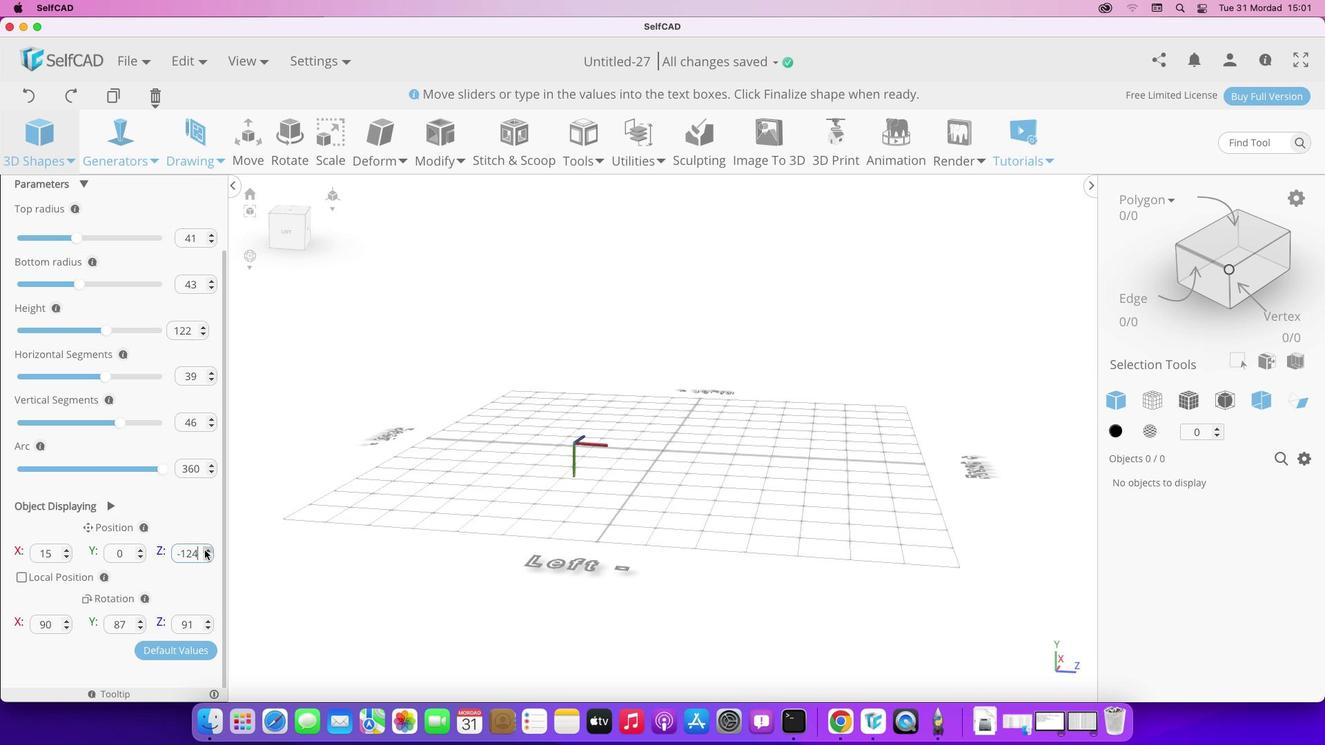 
Action: Mouse pressed left at (204, 550)
Screenshot: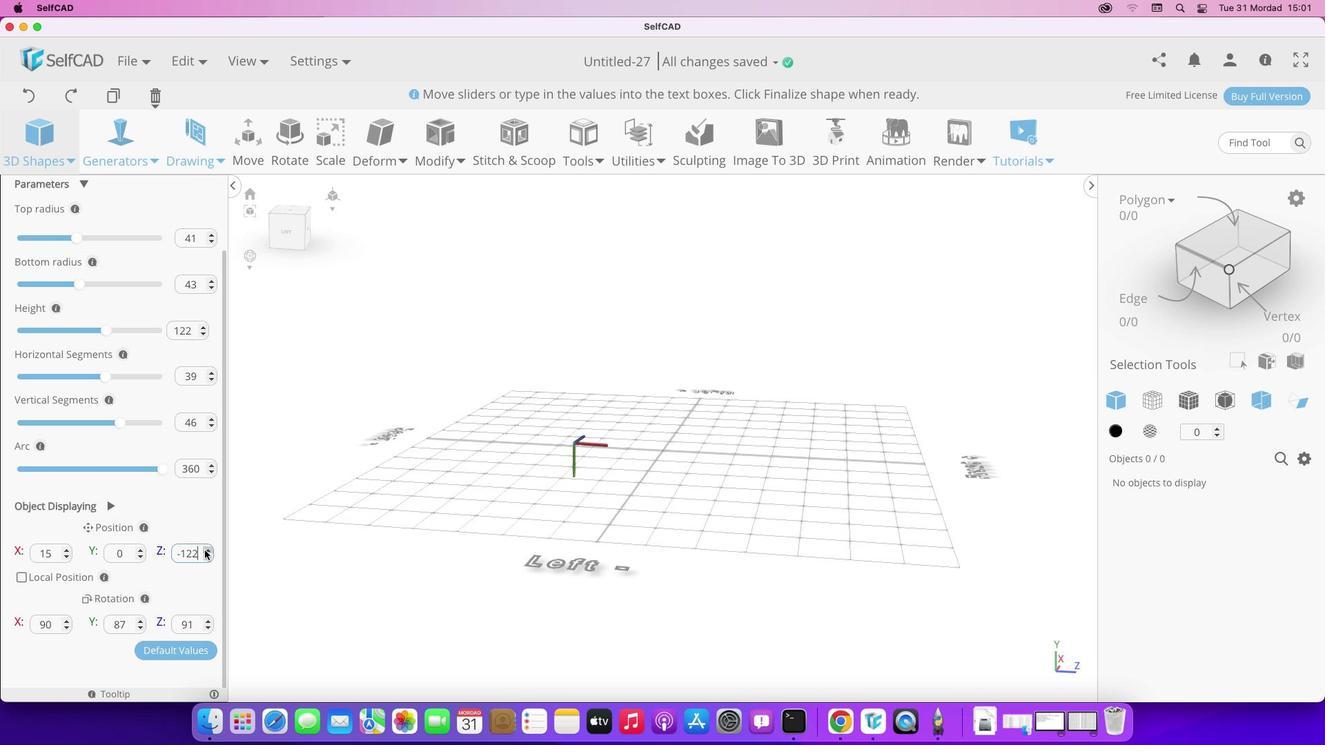 
Action: Mouse pressed left at (204, 550)
Screenshot: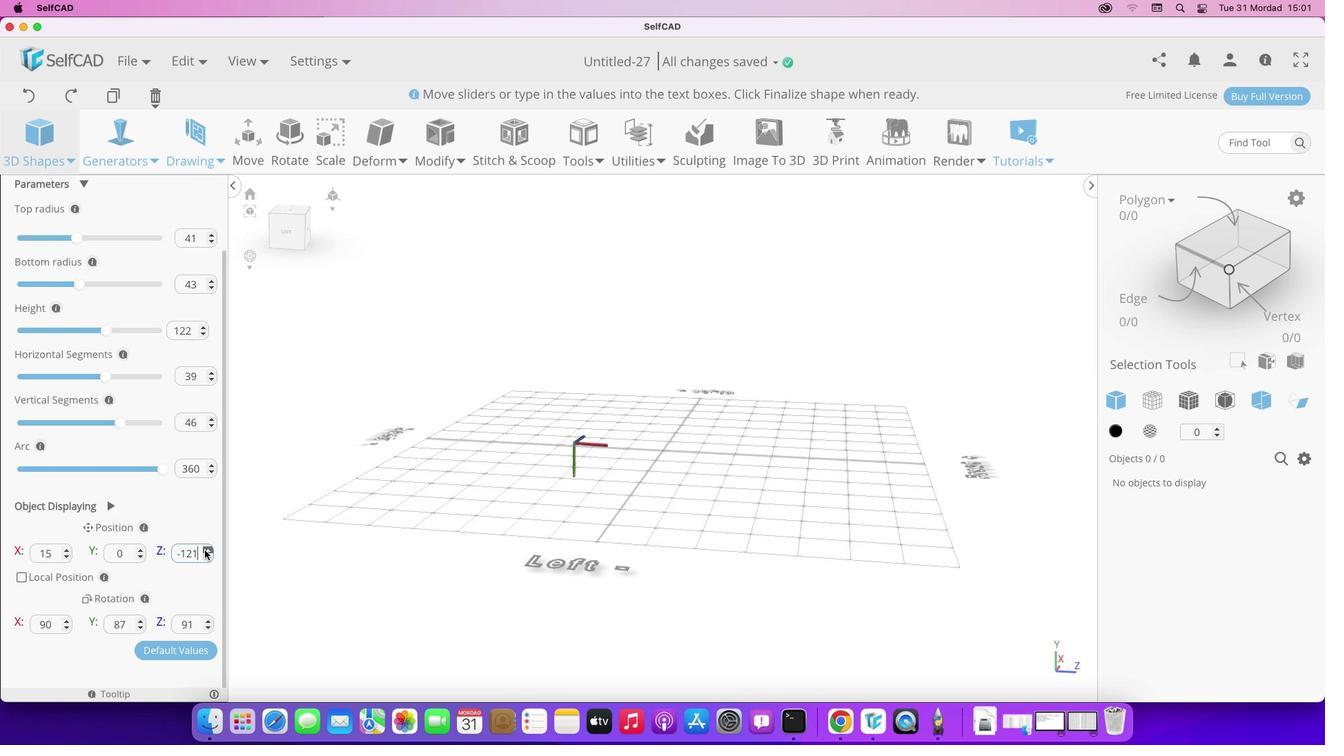 
Action: Mouse pressed left at (204, 550)
Screenshot: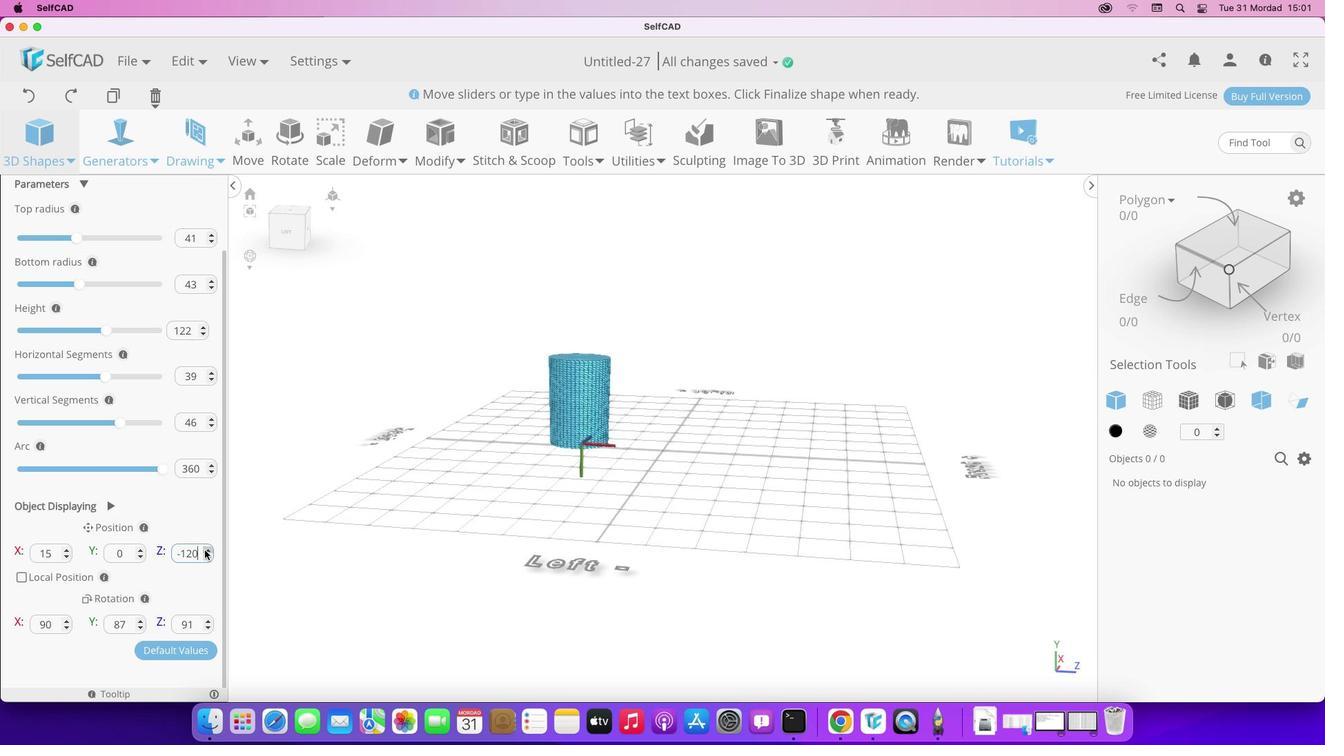 
Action: Mouse pressed left at (204, 550)
Screenshot: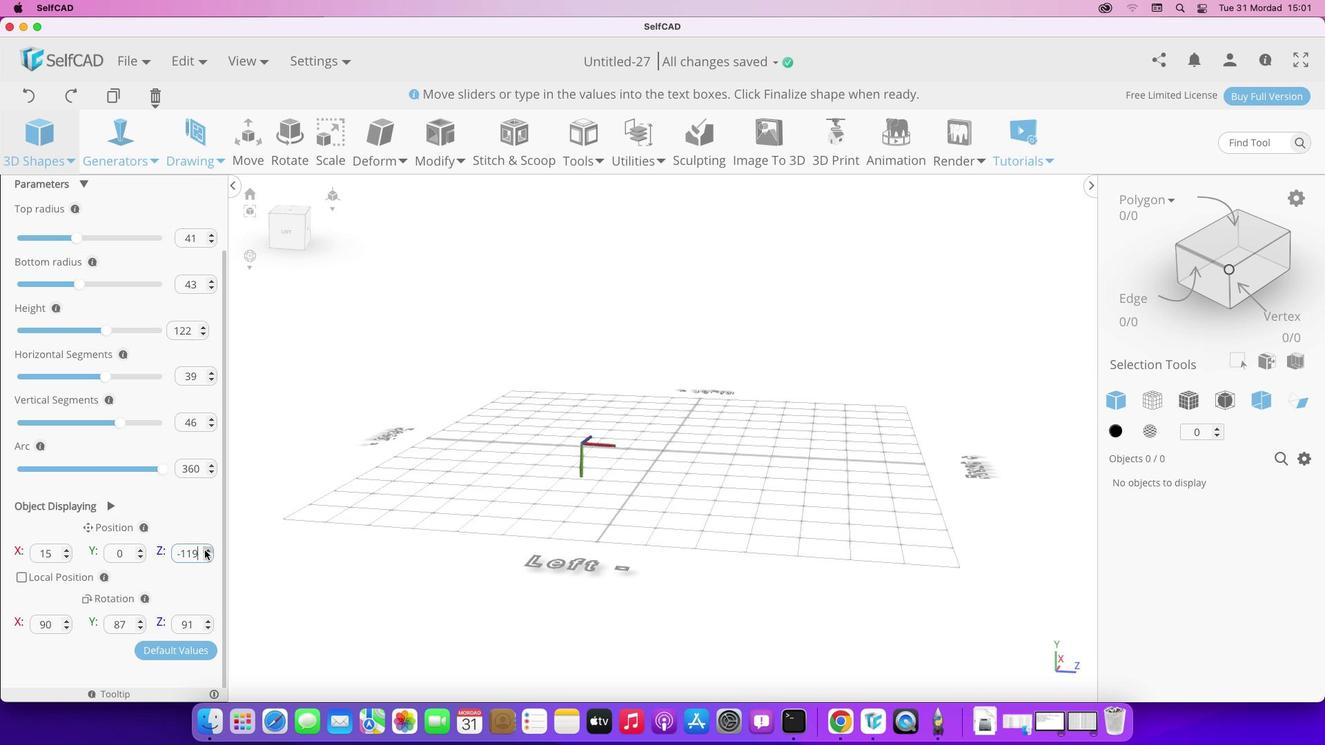 
Action: Mouse pressed left at (204, 550)
Screenshot: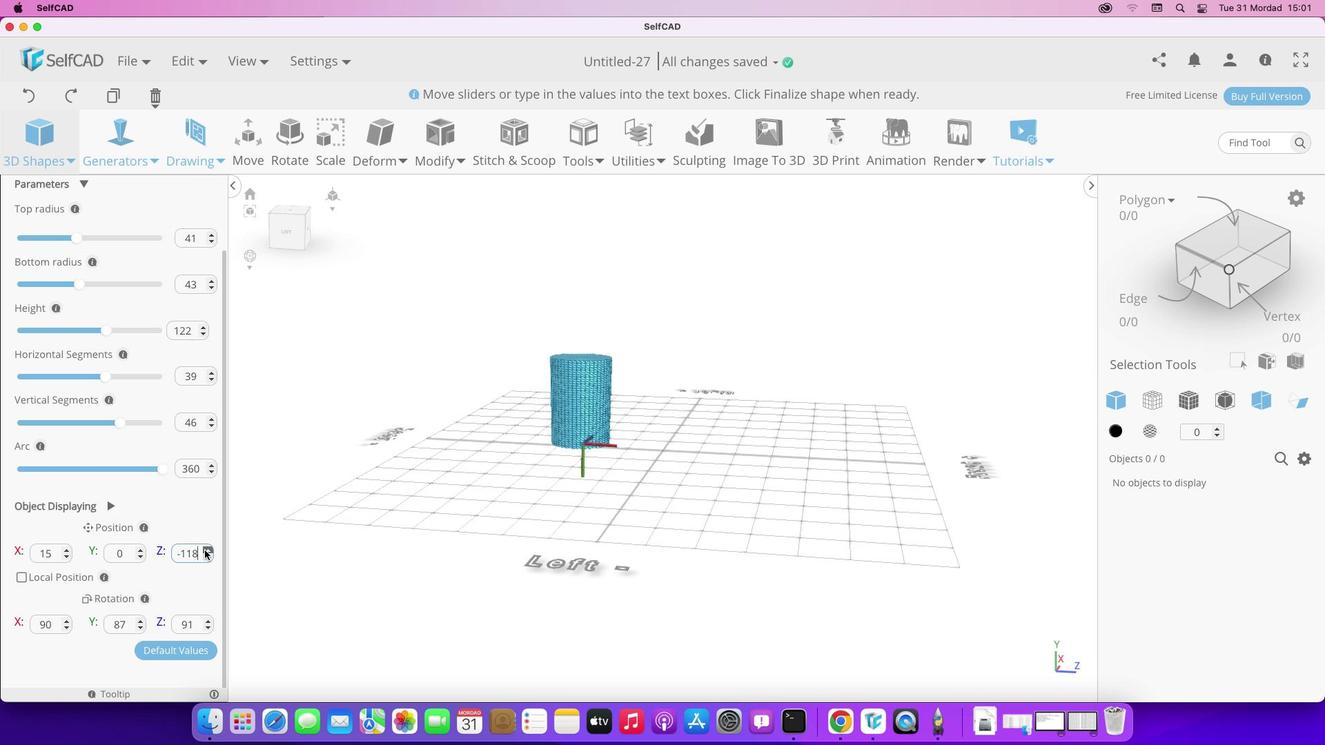 
Action: Mouse pressed left at (204, 550)
Screenshot: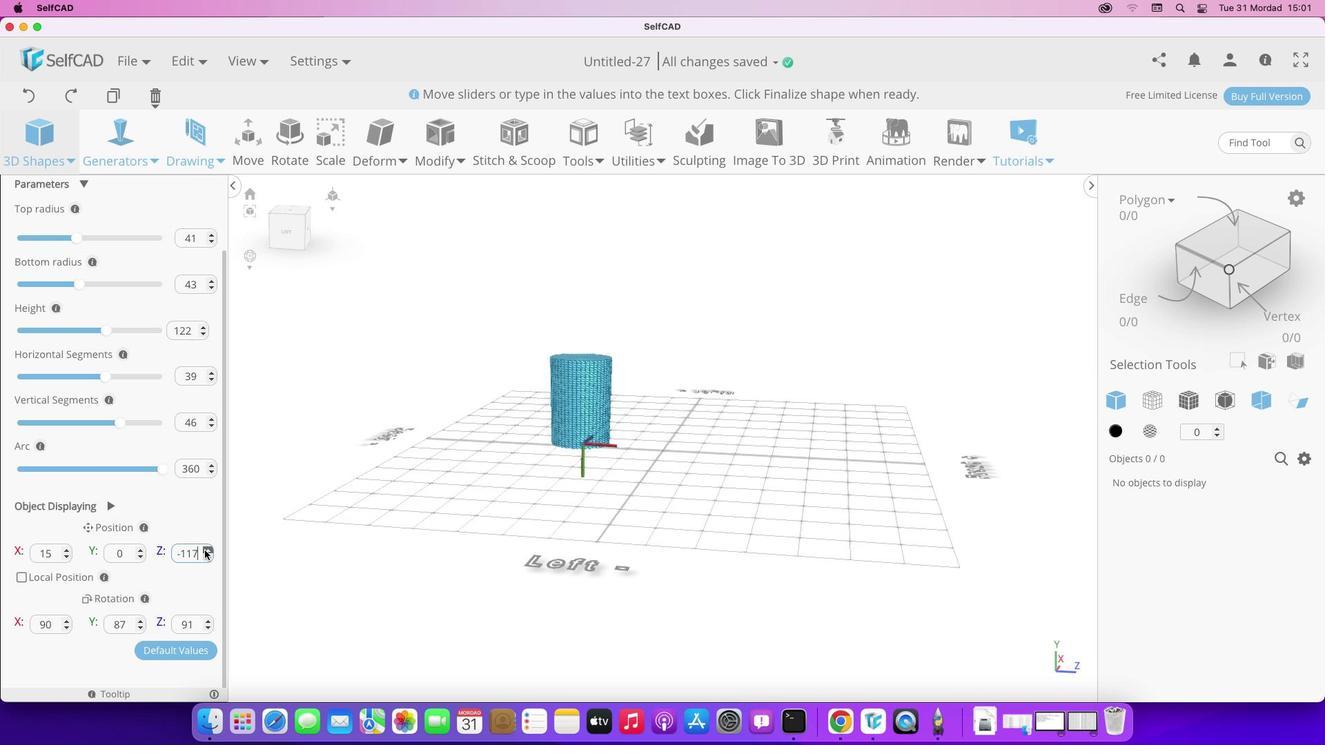 
Action: Mouse pressed left at (204, 550)
Screenshot: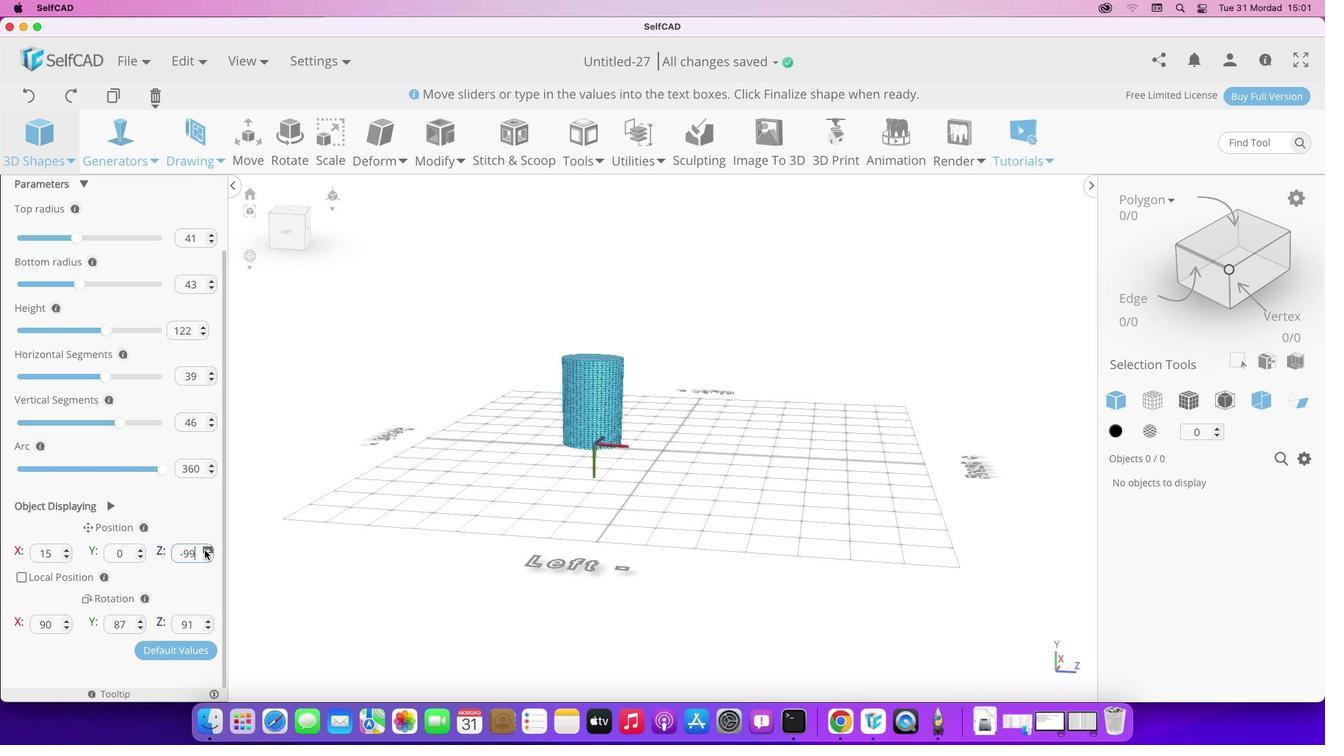 
Action: Mouse pressed left at (204, 550)
Screenshot: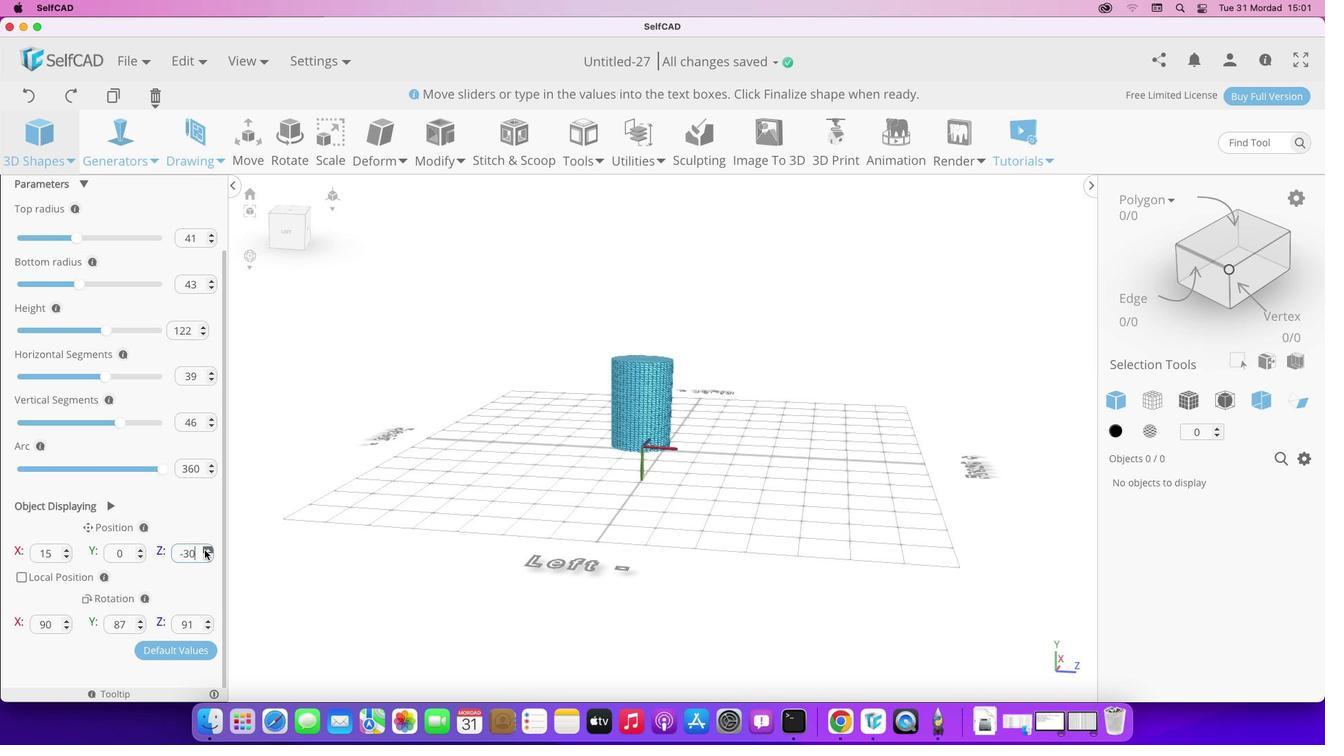 
Action: Mouse pressed left at (204, 550)
Screenshot: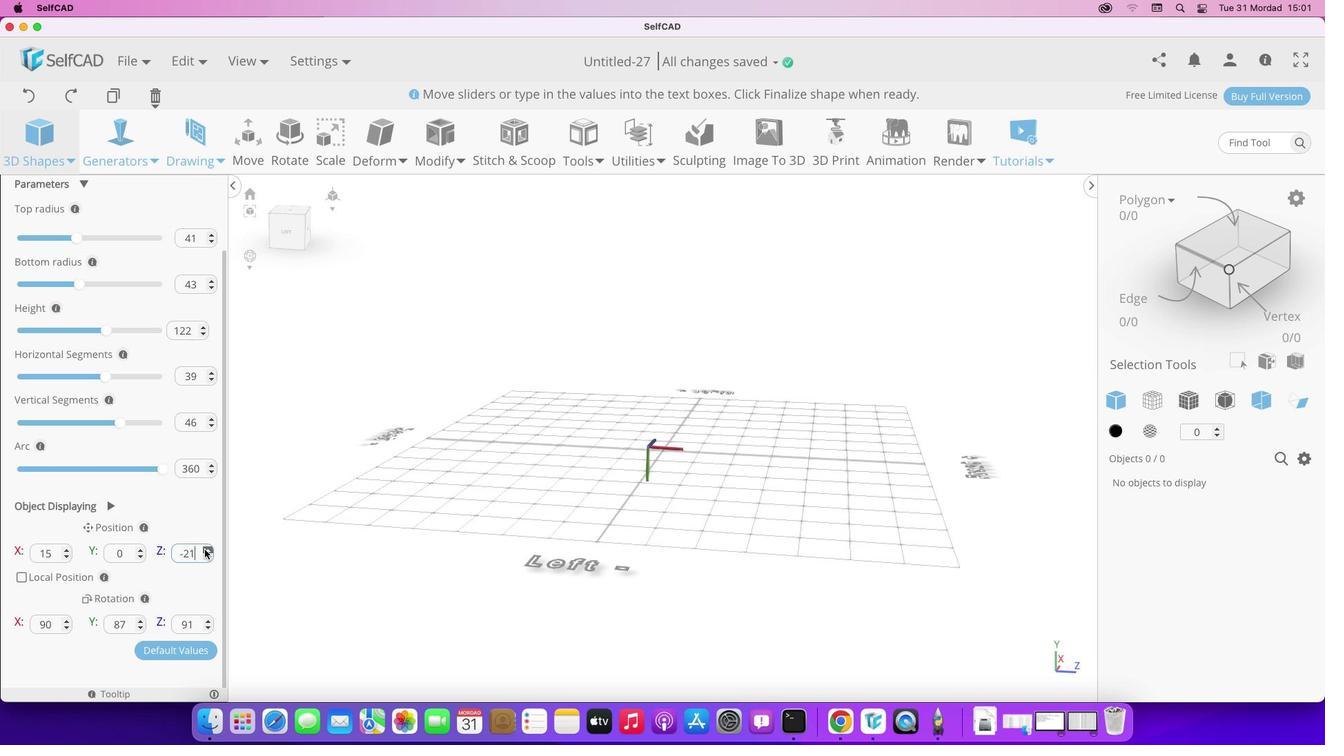
Action: Mouse pressed left at (204, 550)
Screenshot: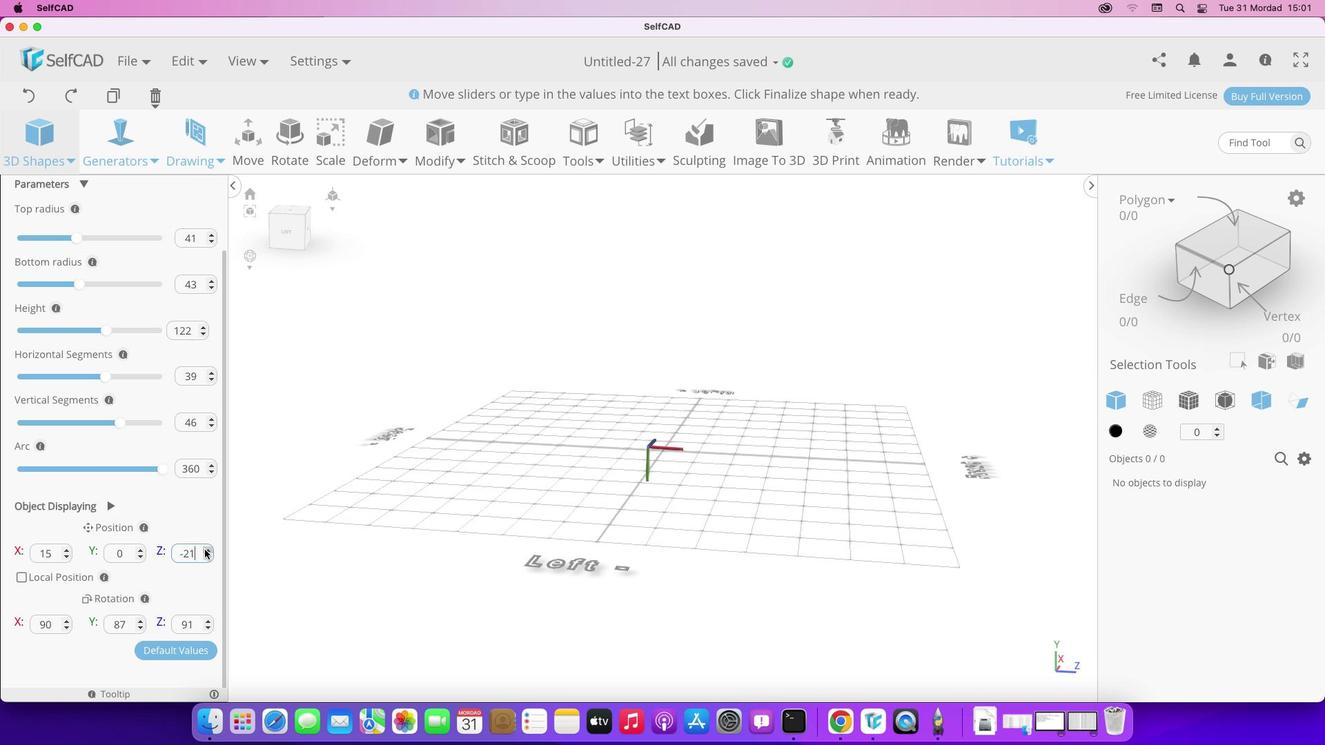 
Action: Mouse moved to (204, 550)
Screenshot: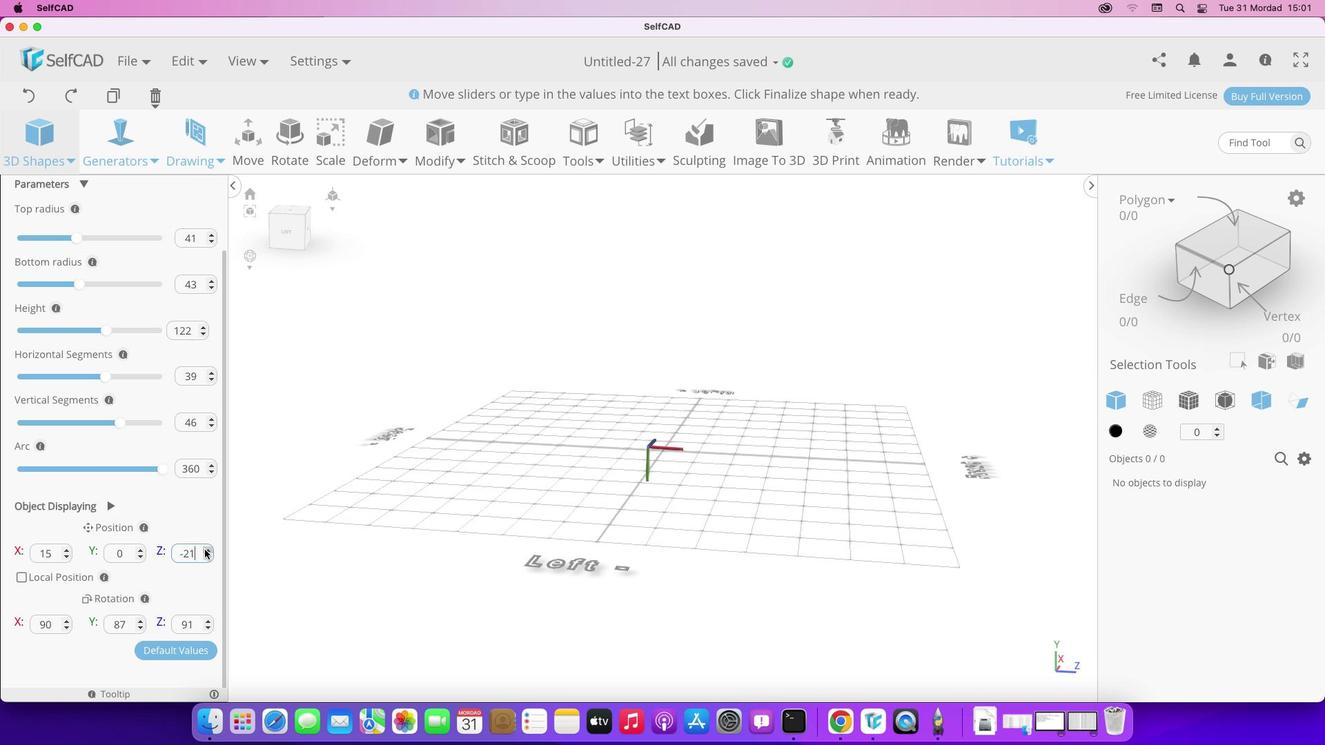 
Action: Mouse pressed left at (204, 550)
Screenshot: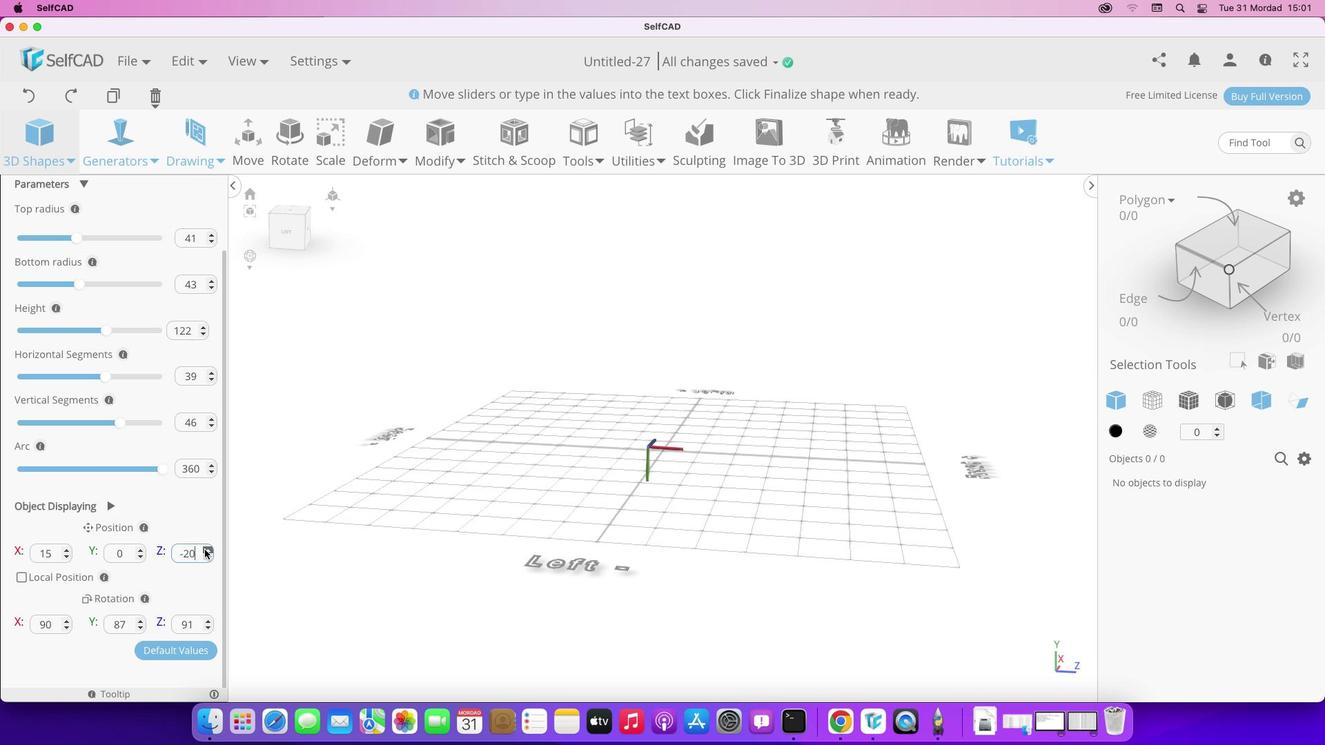 
Action: Mouse pressed left at (204, 550)
Screenshot: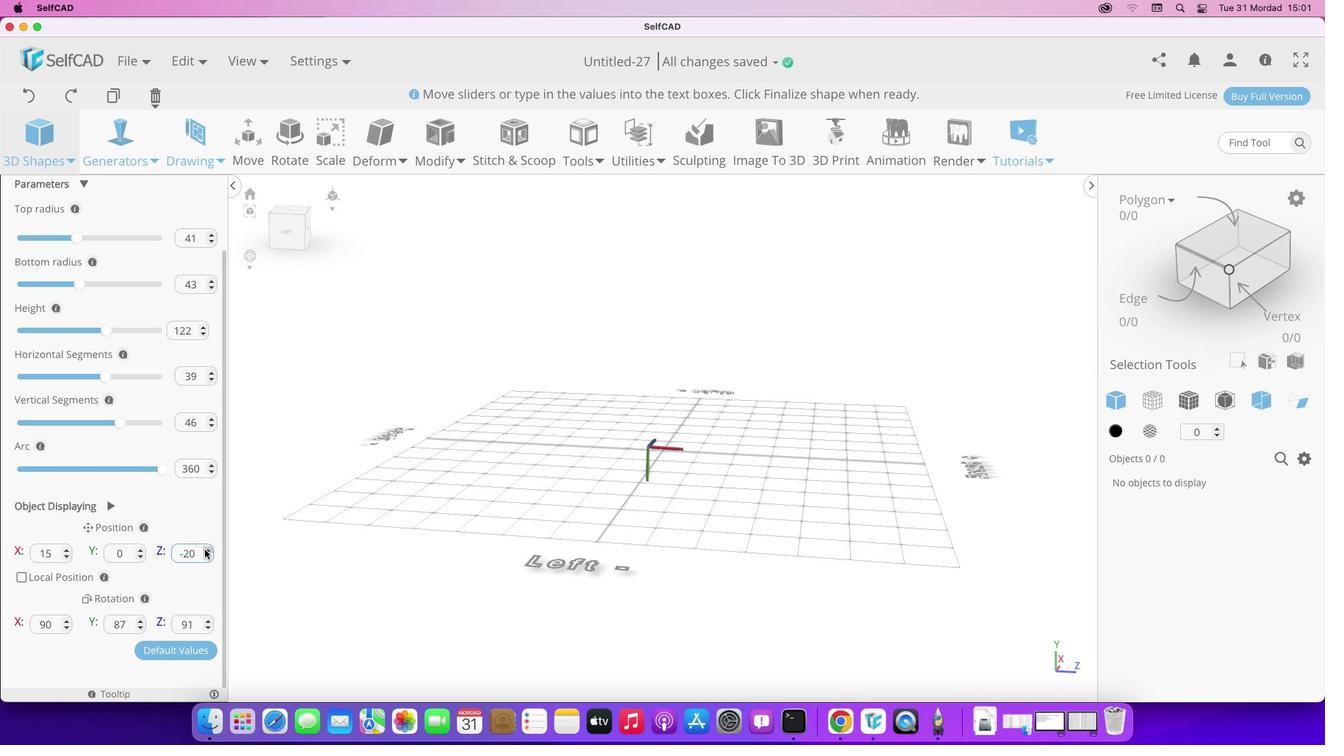 
Action: Mouse pressed left at (204, 550)
Screenshot: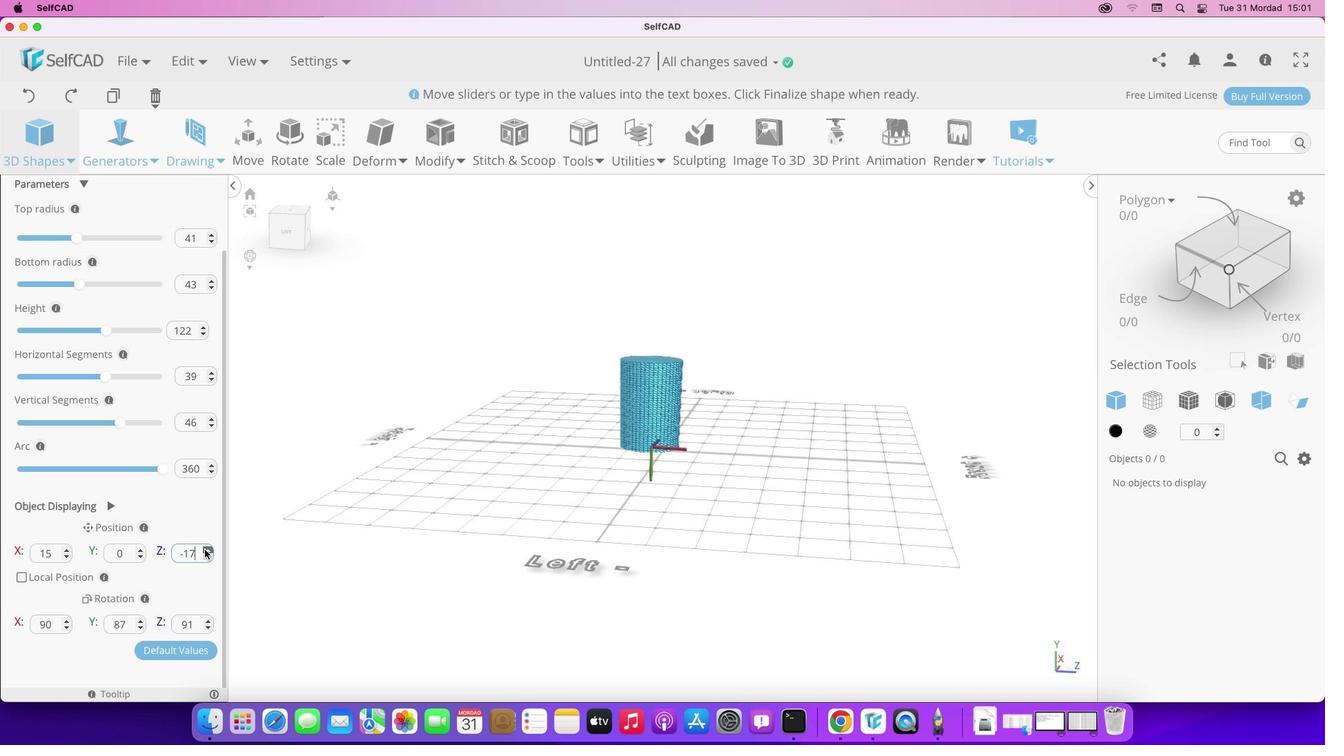 
Action: Mouse pressed left at (204, 550)
Screenshot: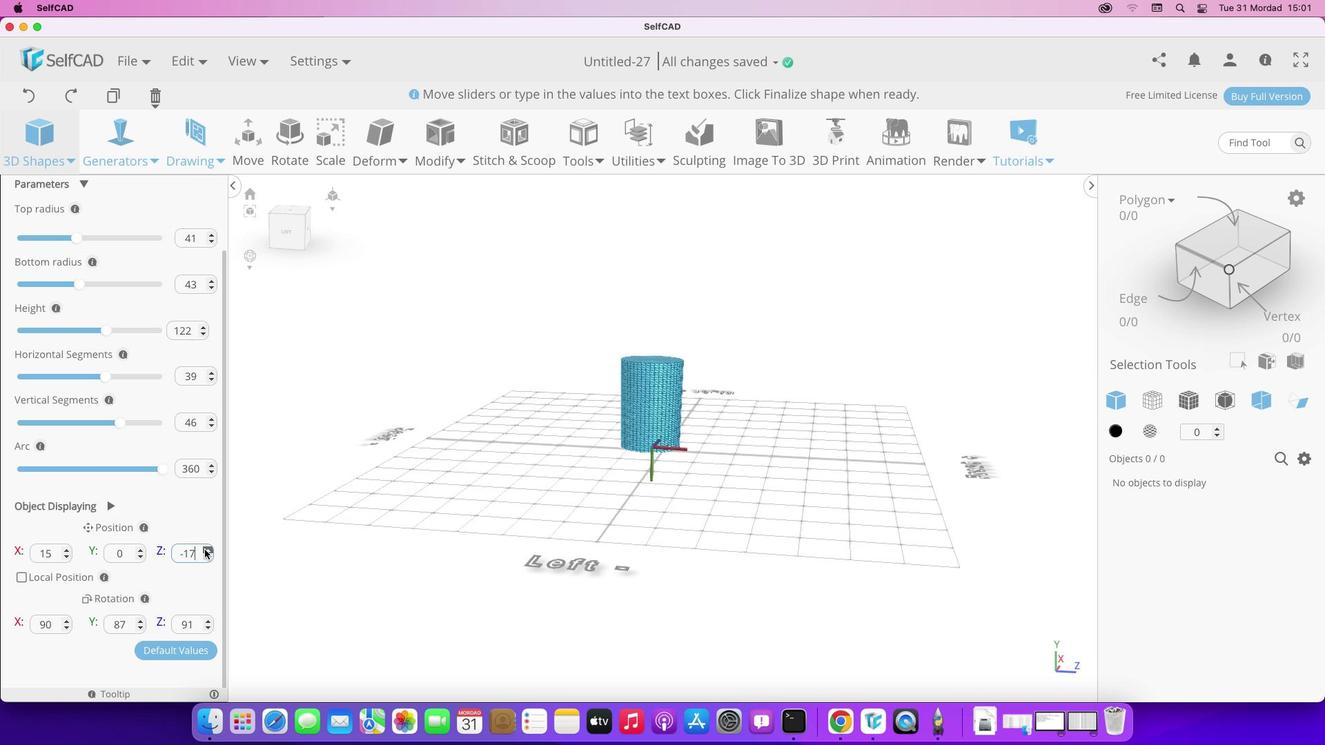 
Action: Mouse pressed left at (204, 550)
Screenshot: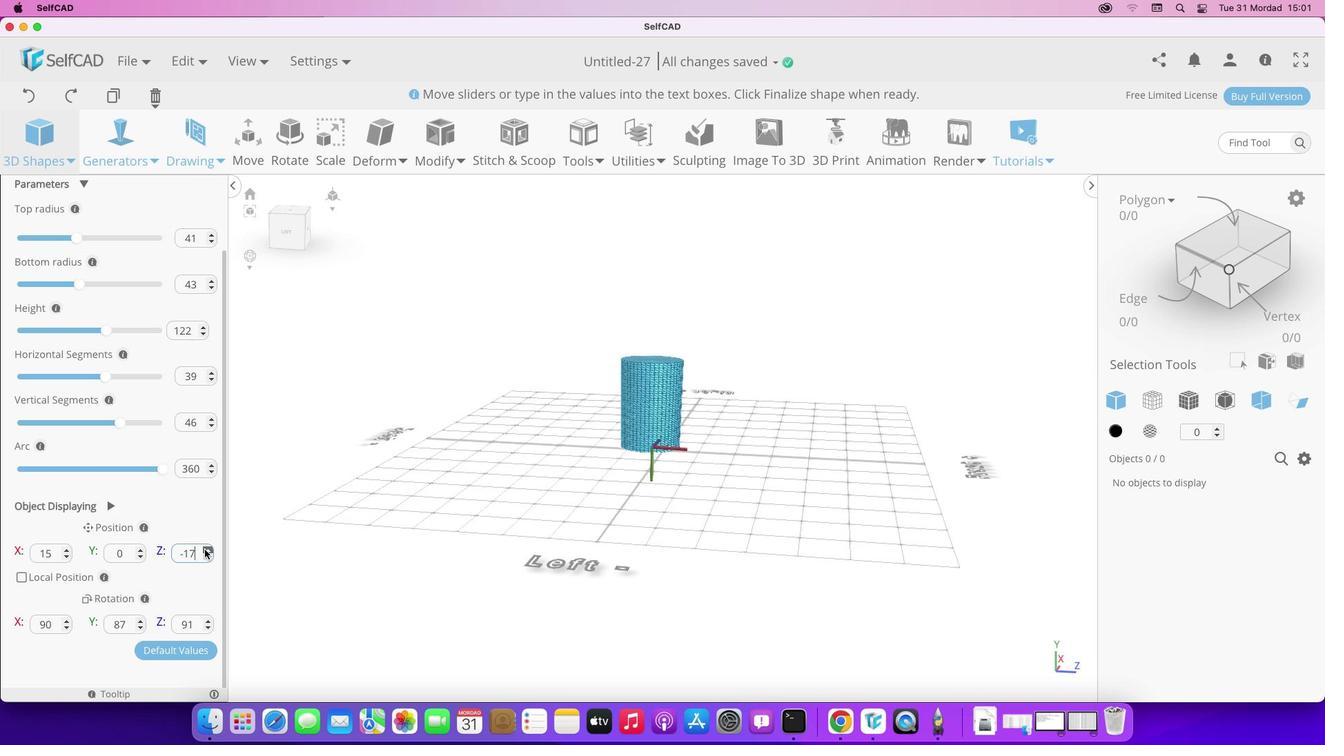 
Action: Mouse pressed left at (204, 550)
Screenshot: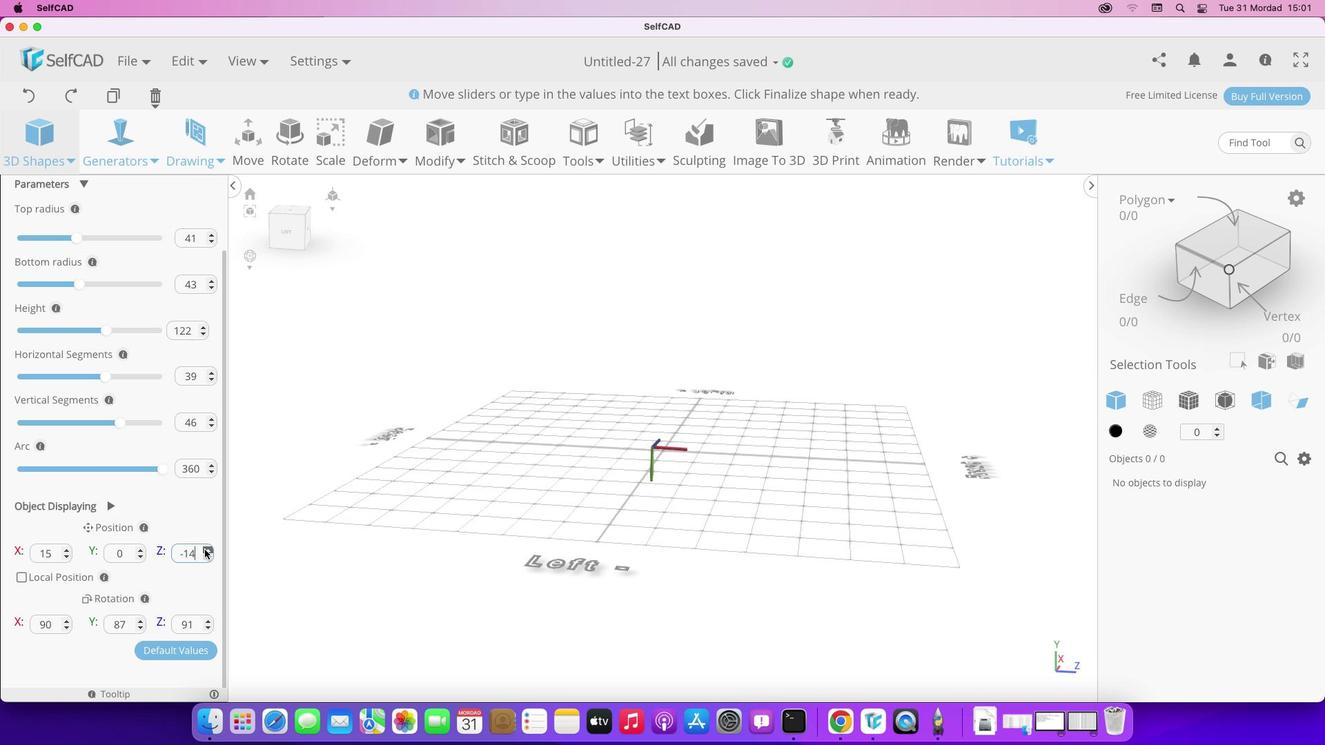 
Action: Mouse pressed left at (204, 550)
Screenshot: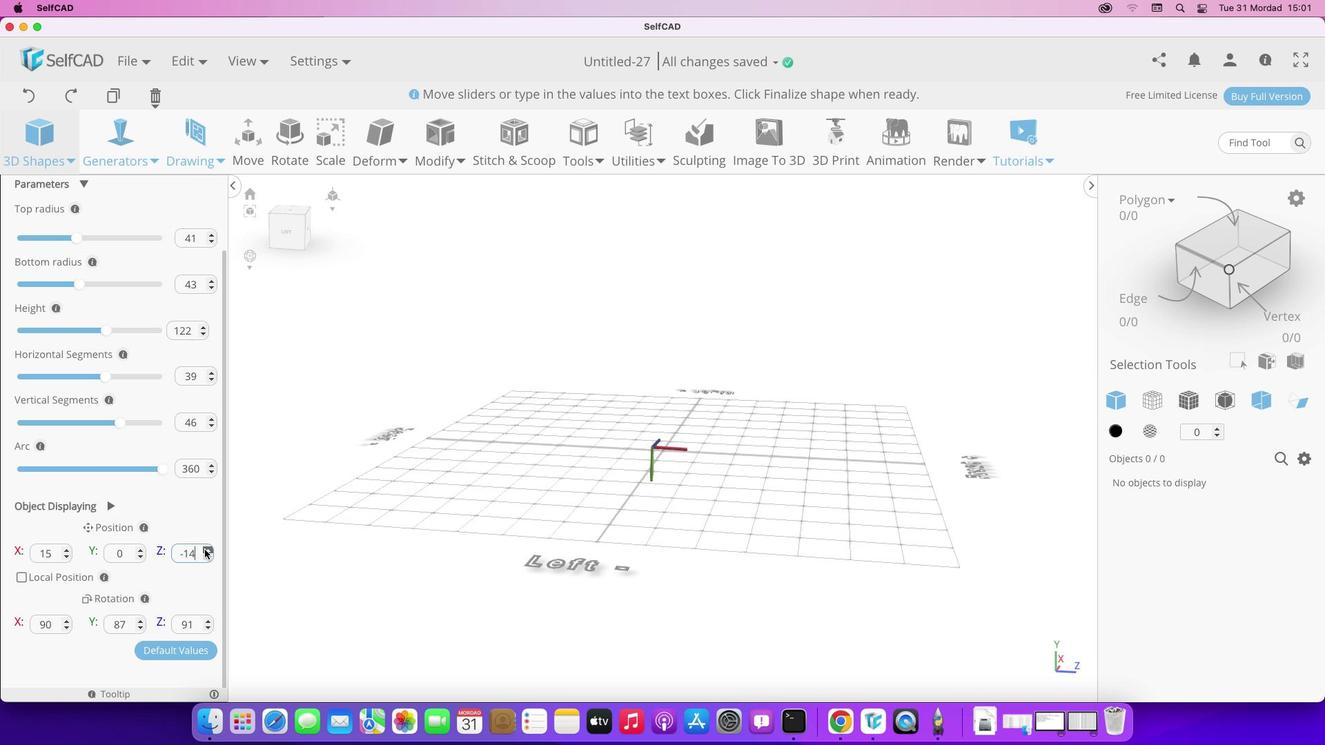 
Action: Mouse pressed left at (204, 550)
Screenshot: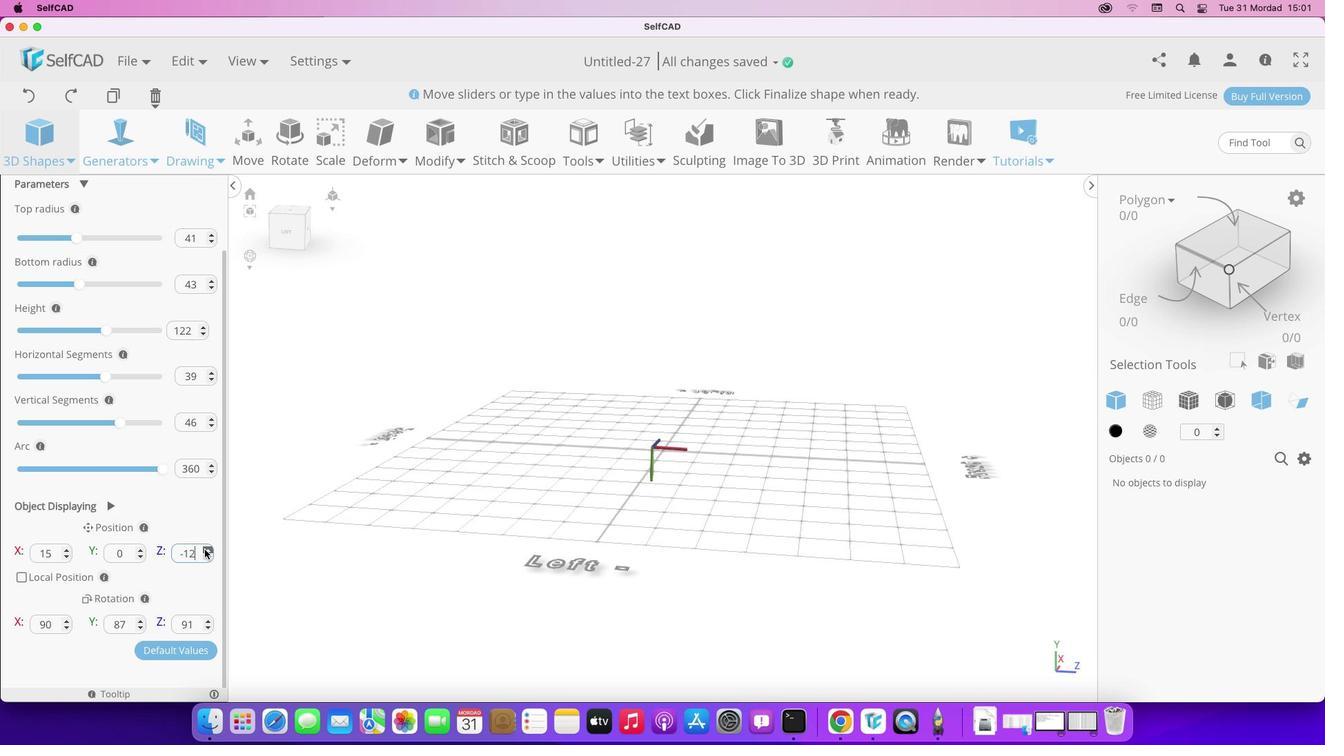 
Action: Mouse pressed left at (204, 550)
Screenshot: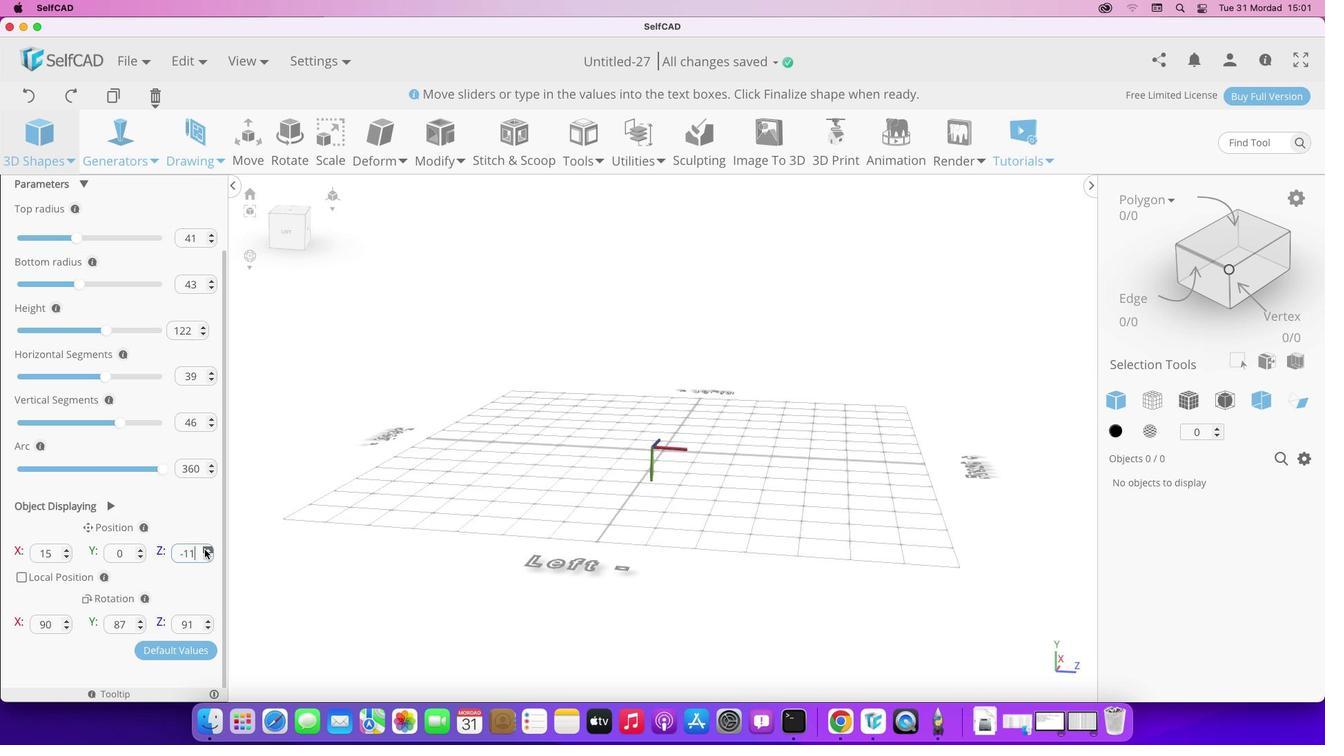 
Action: Mouse pressed left at (204, 550)
Screenshot: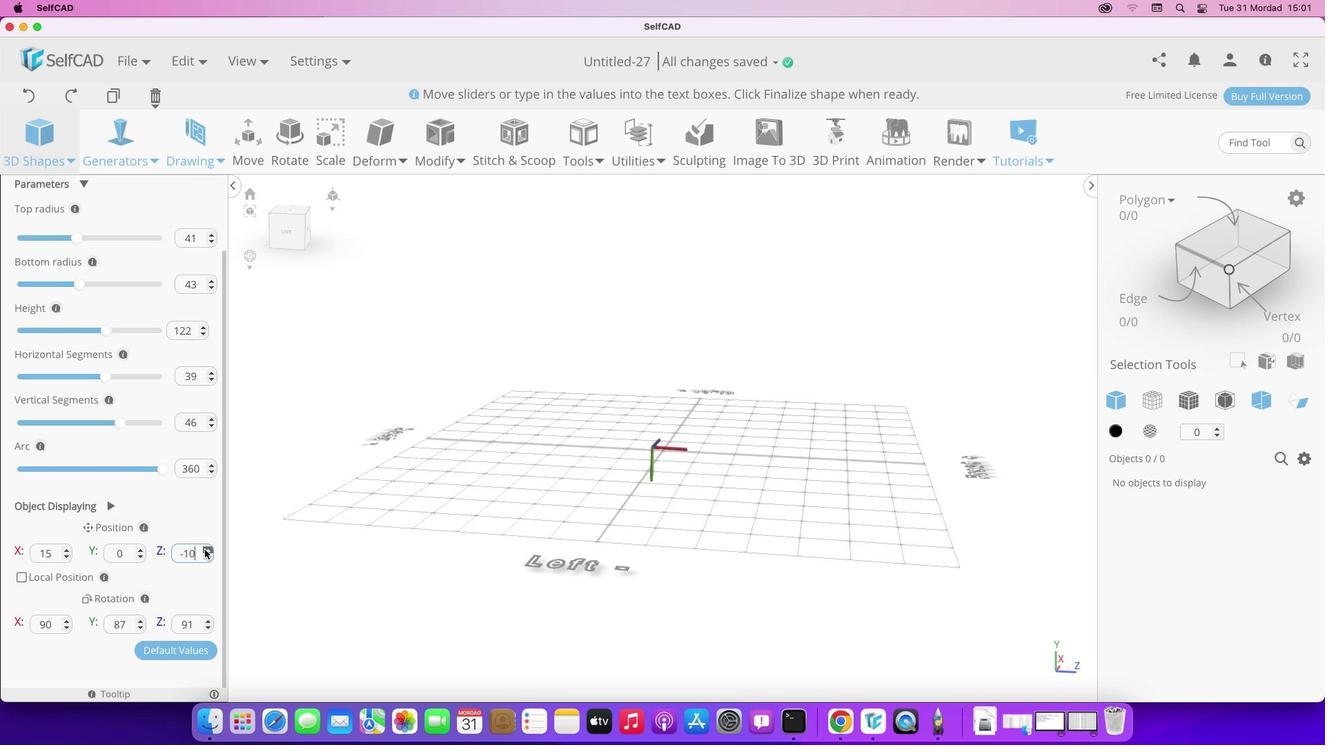 
Action: Mouse pressed left at (204, 550)
Screenshot: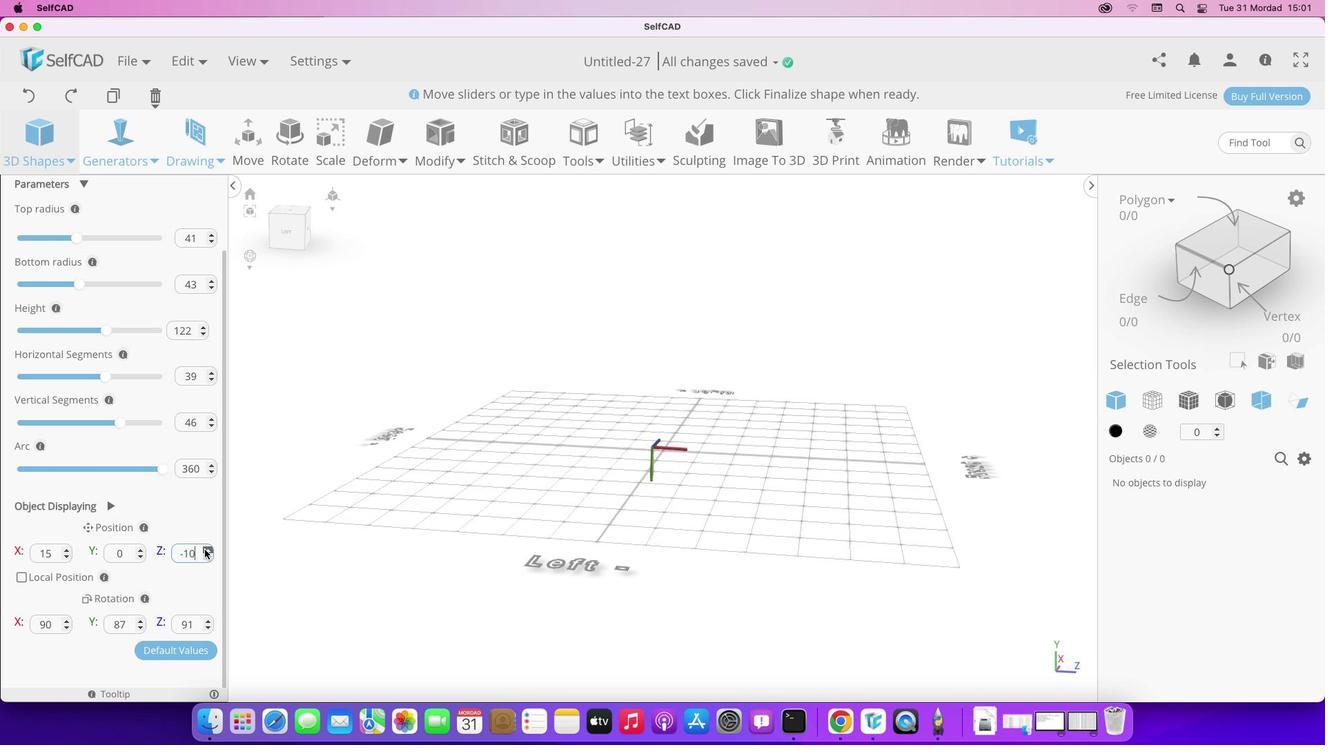 
Action: Mouse pressed left at (204, 550)
Screenshot: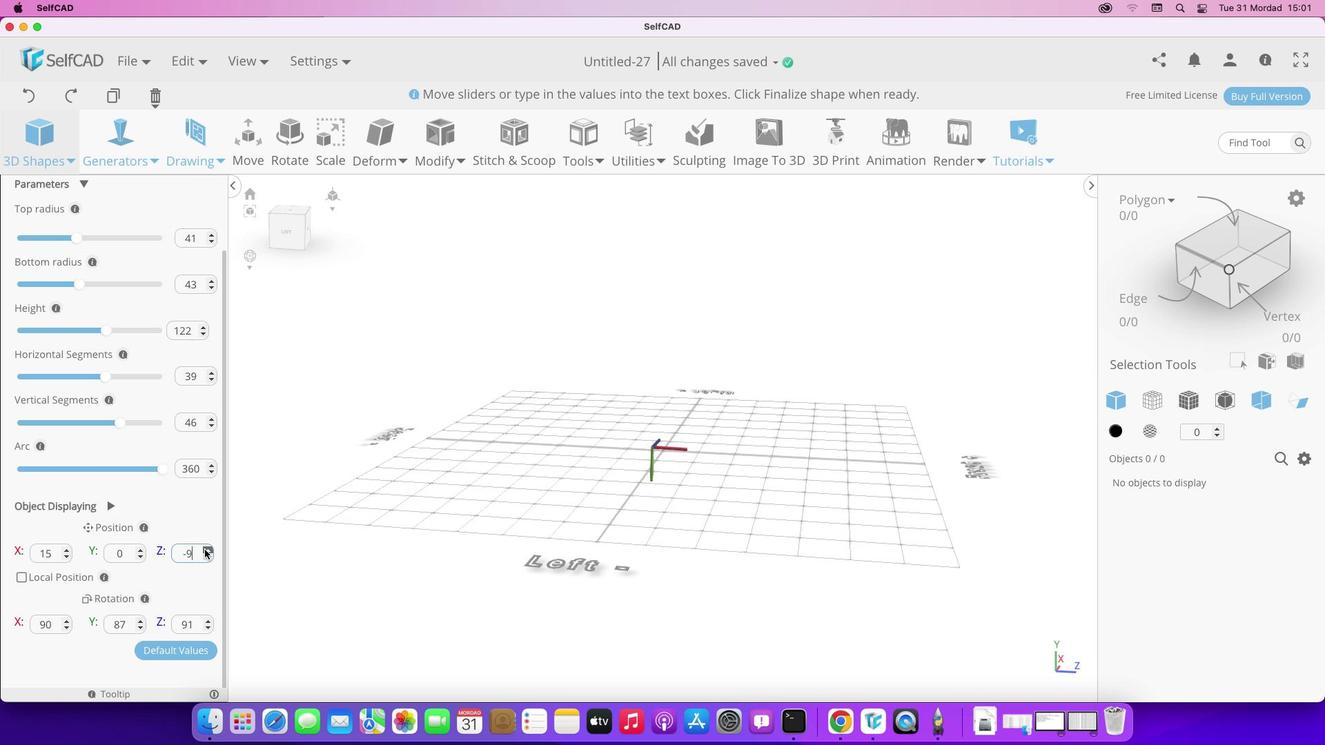 
Action: Mouse pressed left at (204, 550)
Screenshot: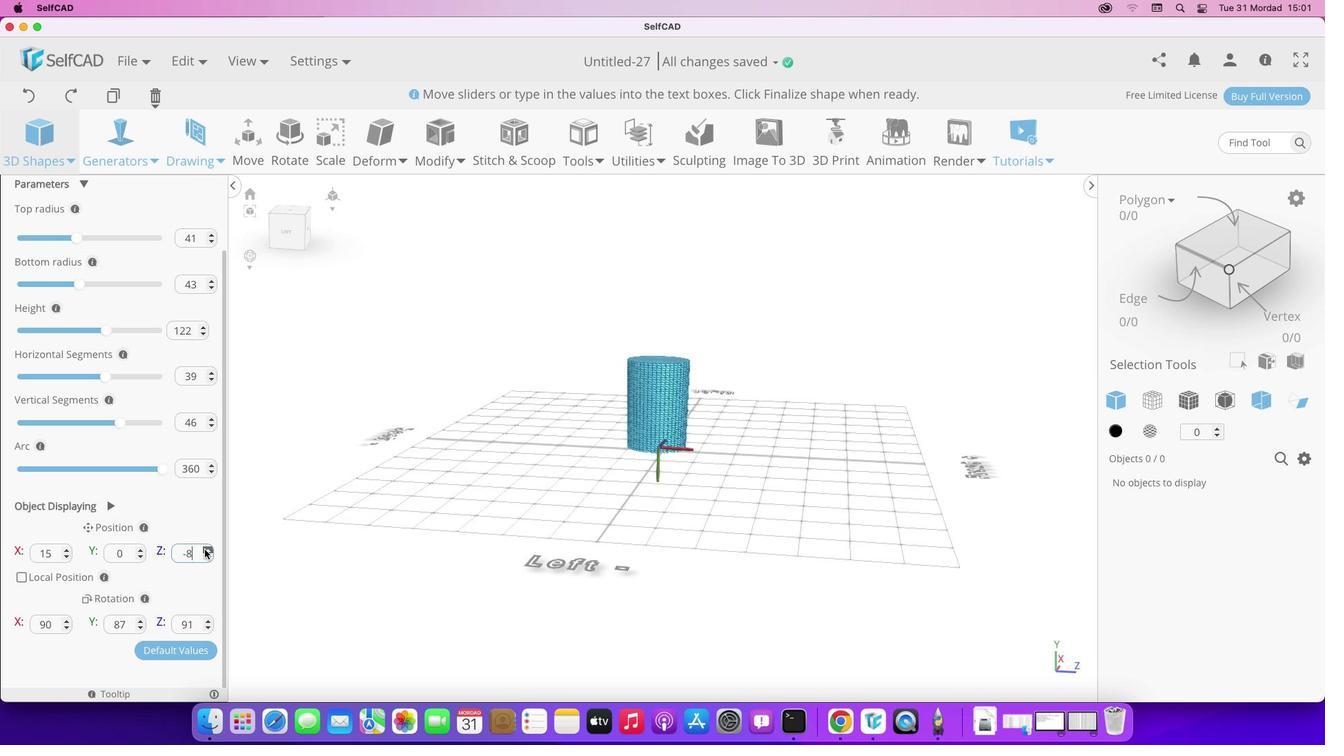 
Action: Mouse pressed left at (204, 550)
Screenshot: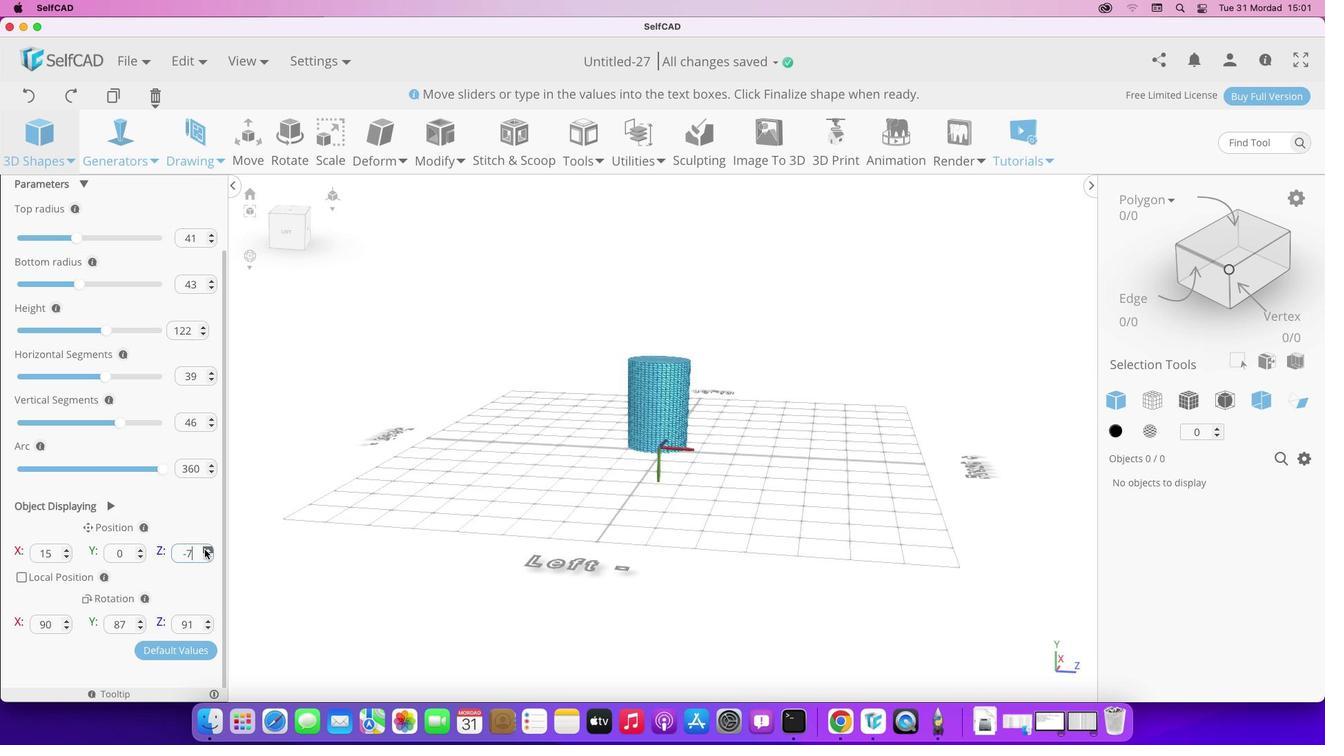 
Action: Mouse pressed left at (204, 550)
Screenshot: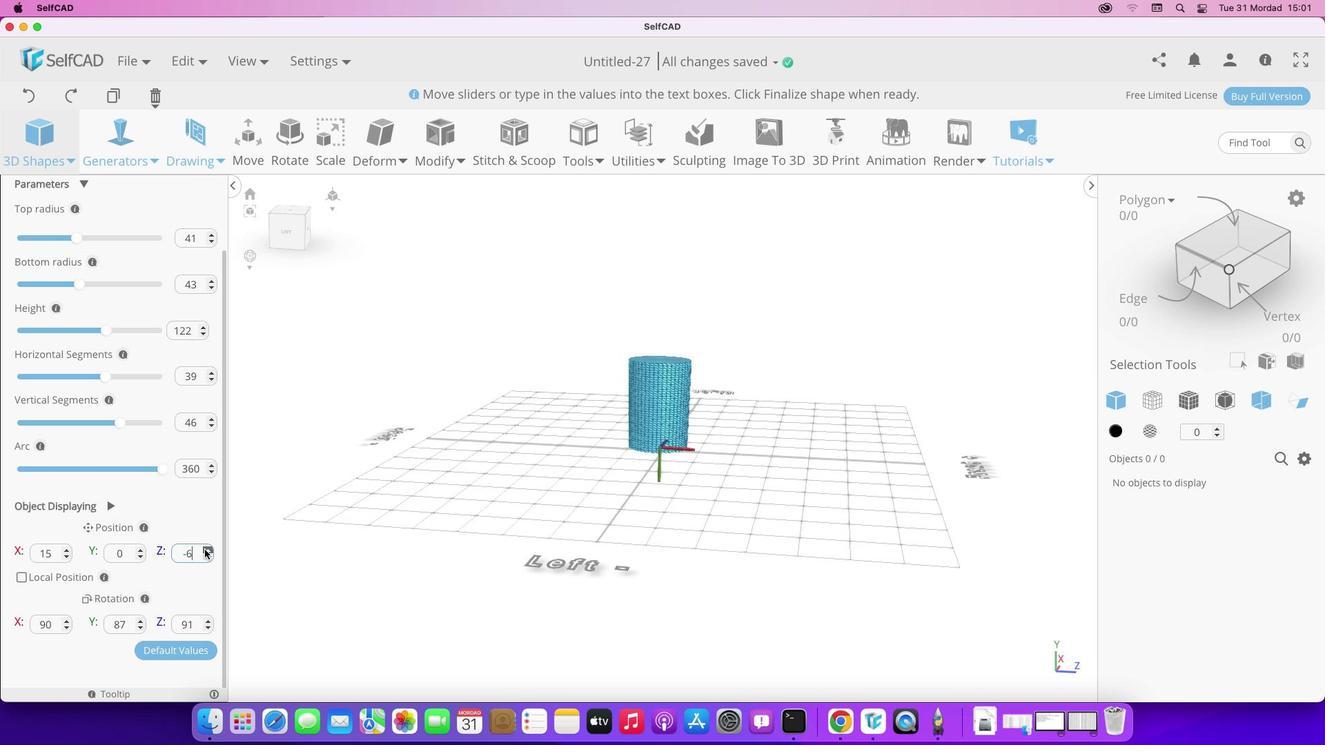 
Action: Mouse pressed left at (204, 550)
Screenshot: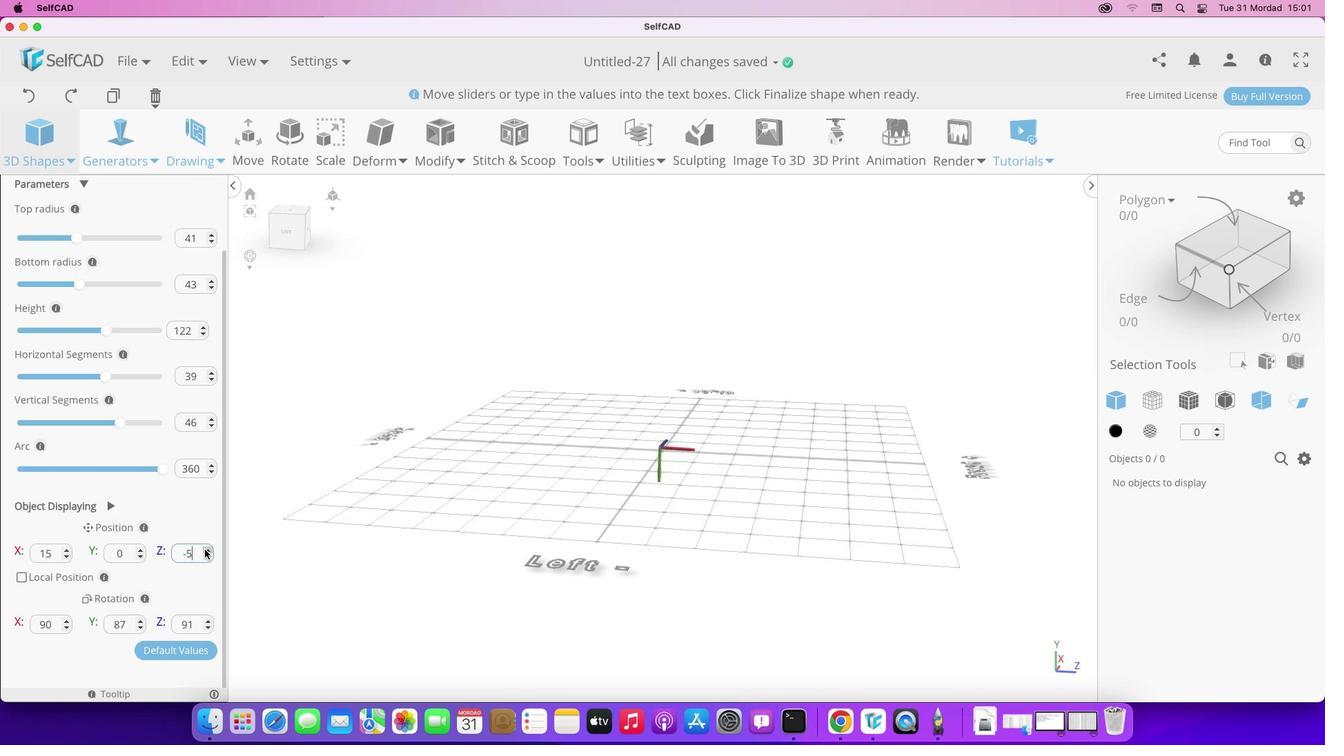 
Action: Mouse pressed left at (204, 550)
Screenshot: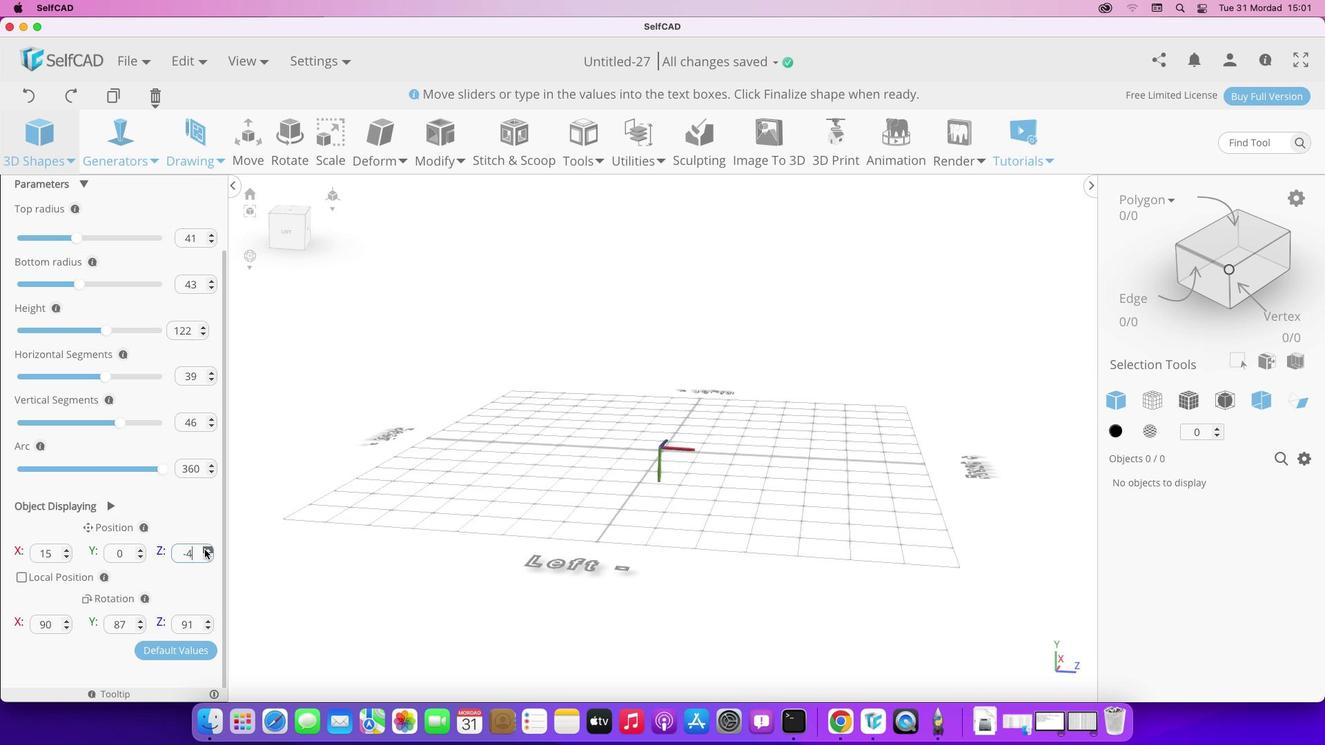 
Action: Mouse pressed left at (204, 550)
Screenshot: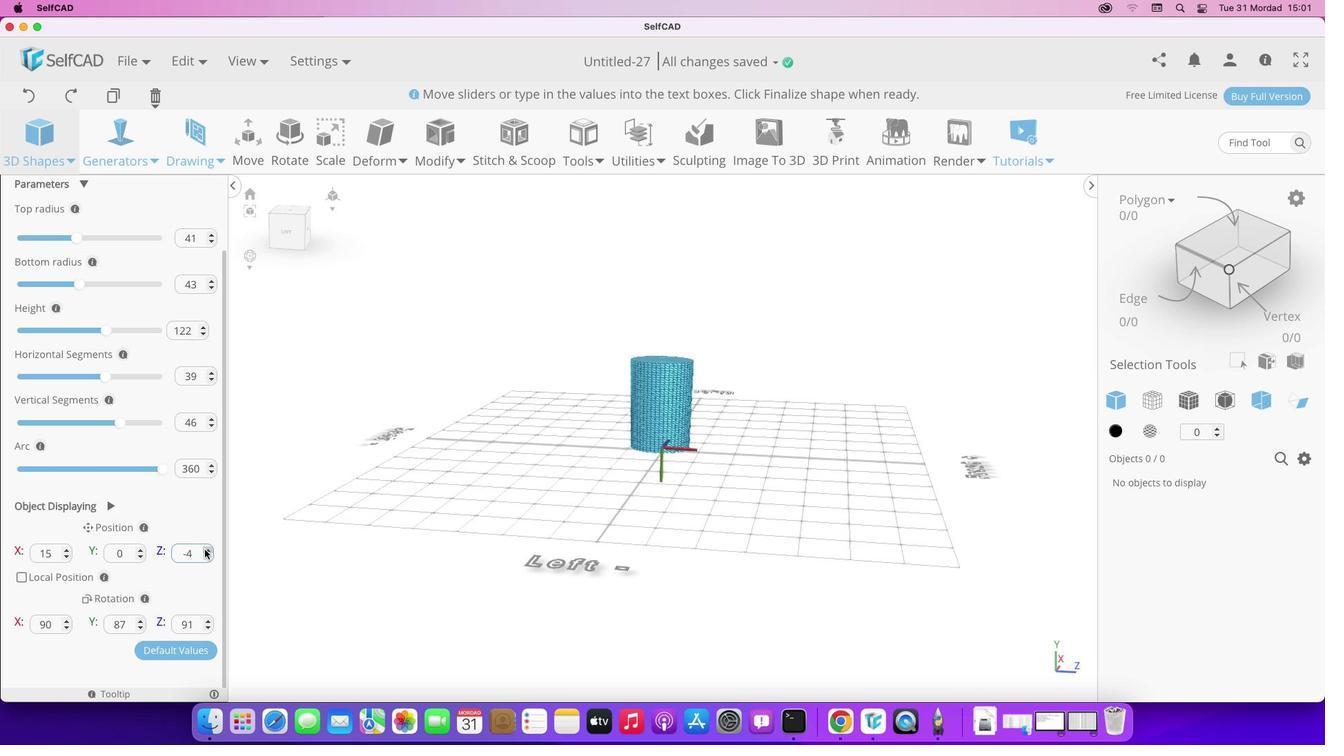 
Action: Mouse pressed left at (204, 550)
Screenshot: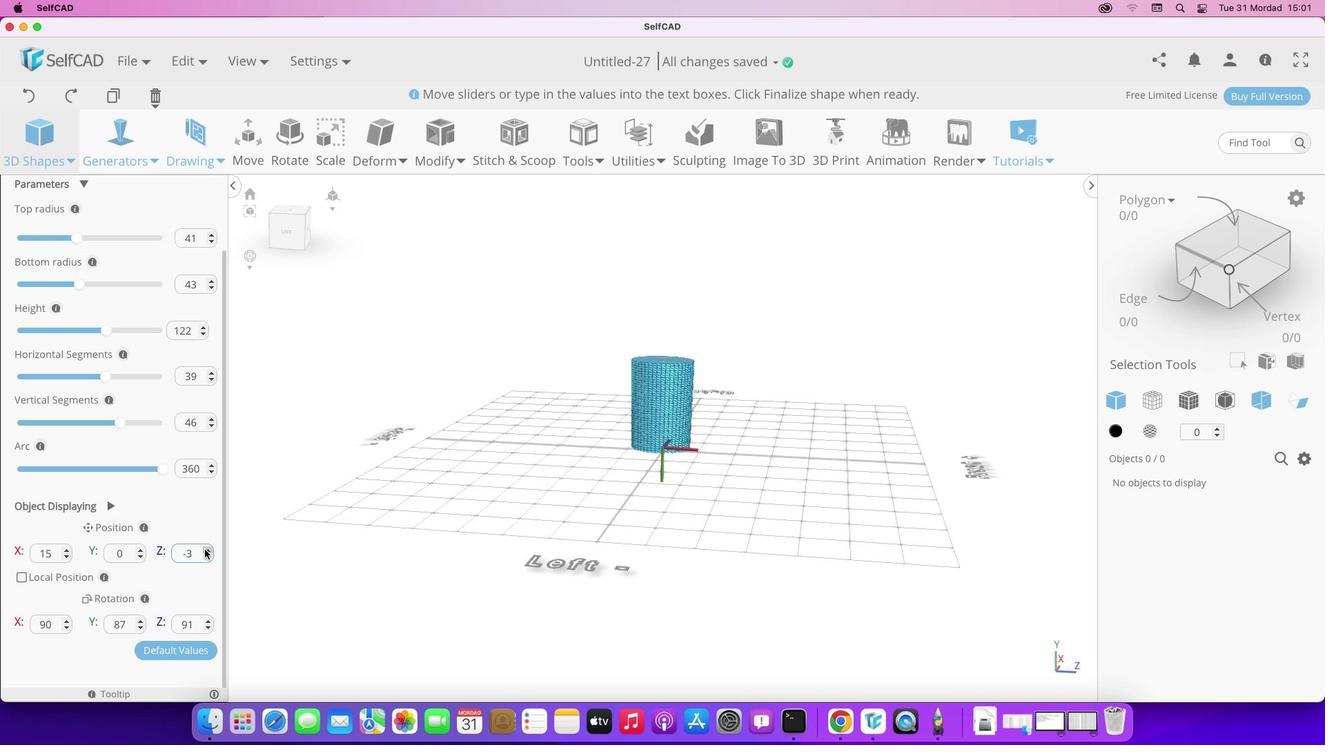 
Action: Mouse pressed left at (204, 550)
Screenshot: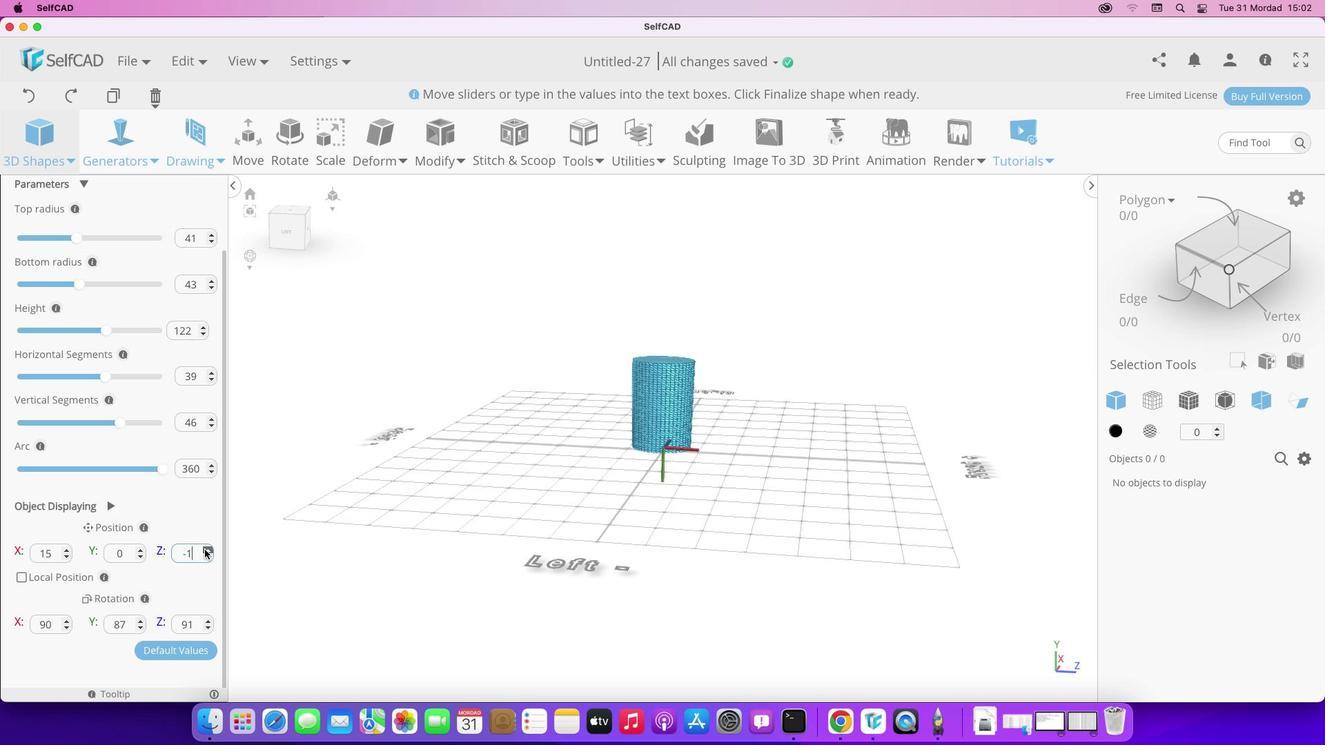 
Action: Mouse pressed left at (204, 550)
Screenshot: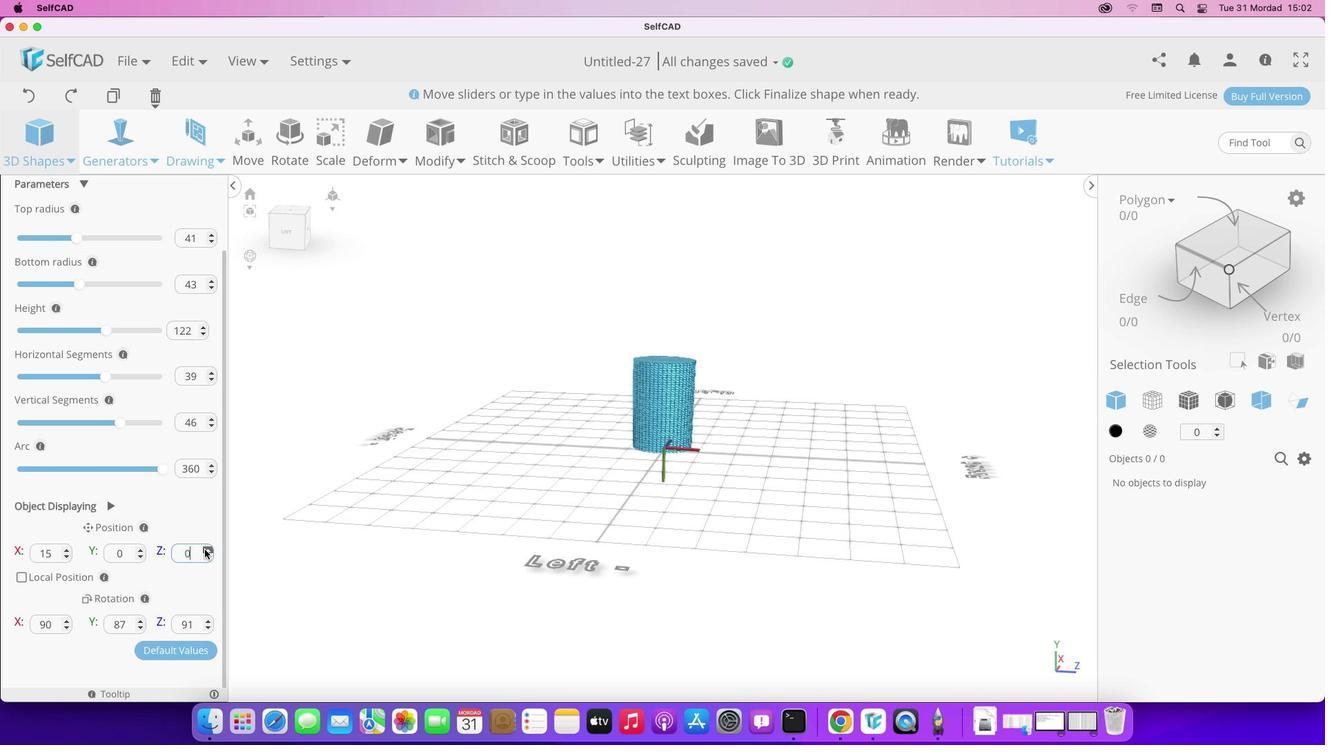 
Action: Mouse pressed left at (204, 550)
Screenshot: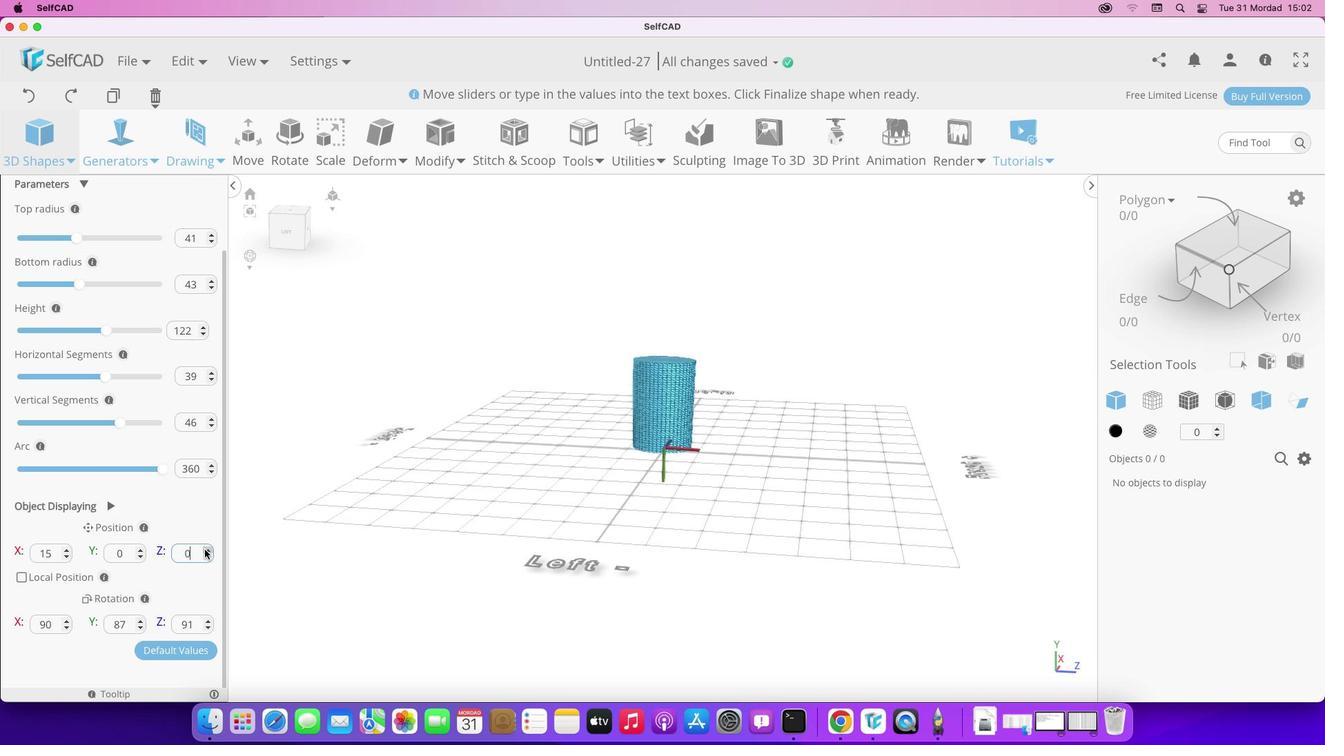 
Action: Mouse pressed left at (204, 550)
Screenshot: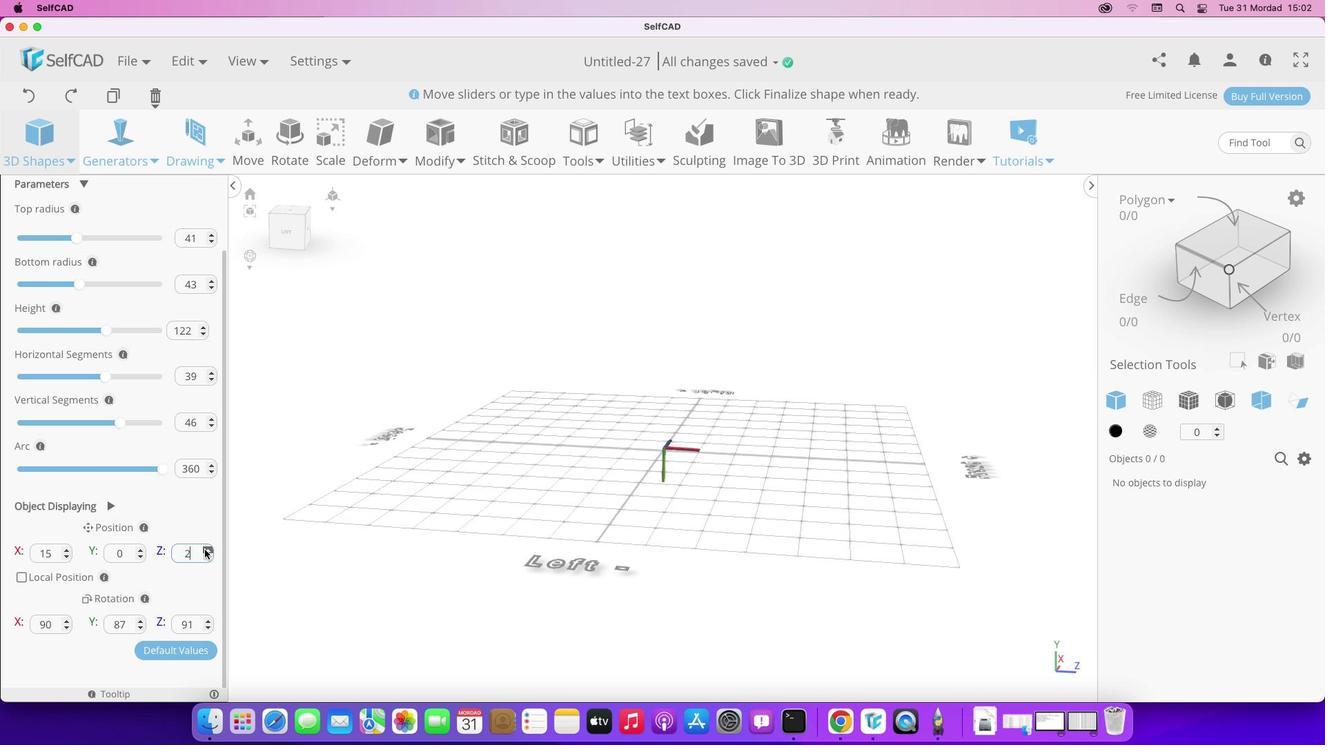 
Action: Mouse pressed left at (204, 550)
Screenshot: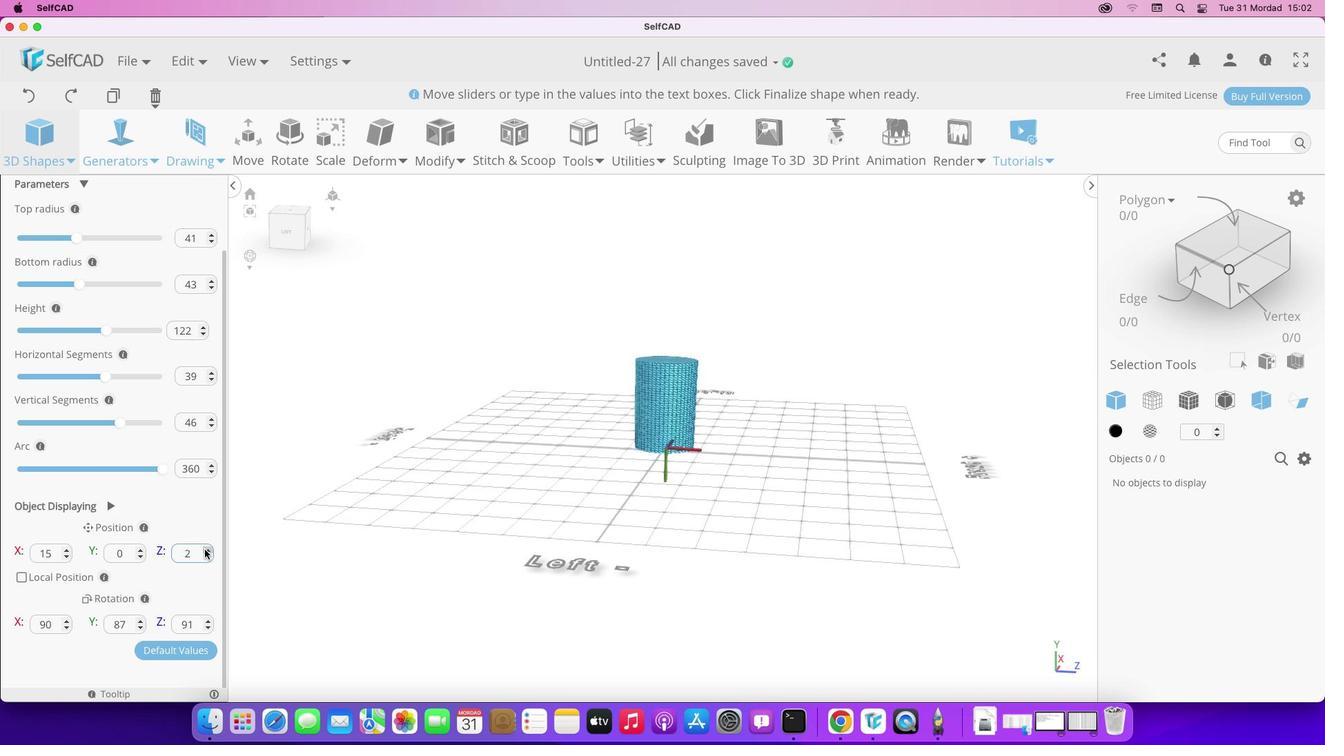
Action: Mouse pressed left at (204, 550)
Screenshot: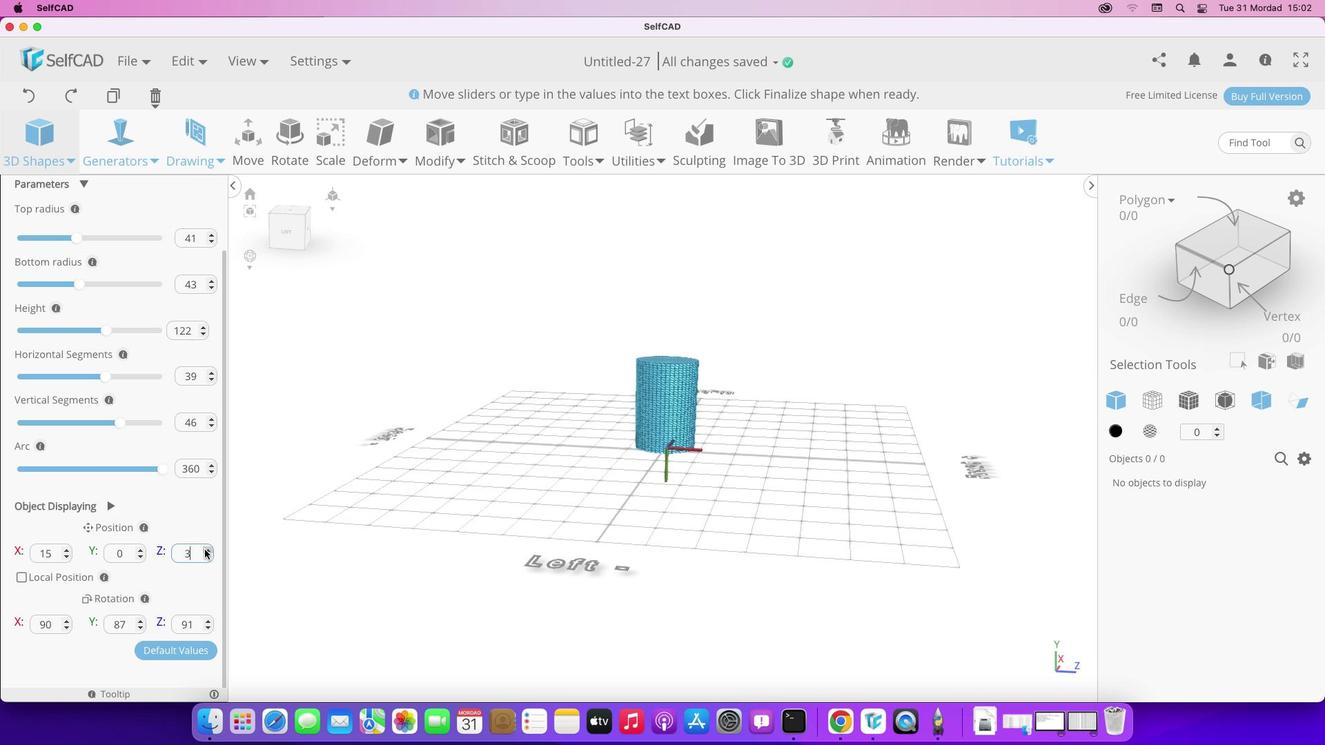 
Action: Mouse pressed left at (204, 550)
Screenshot: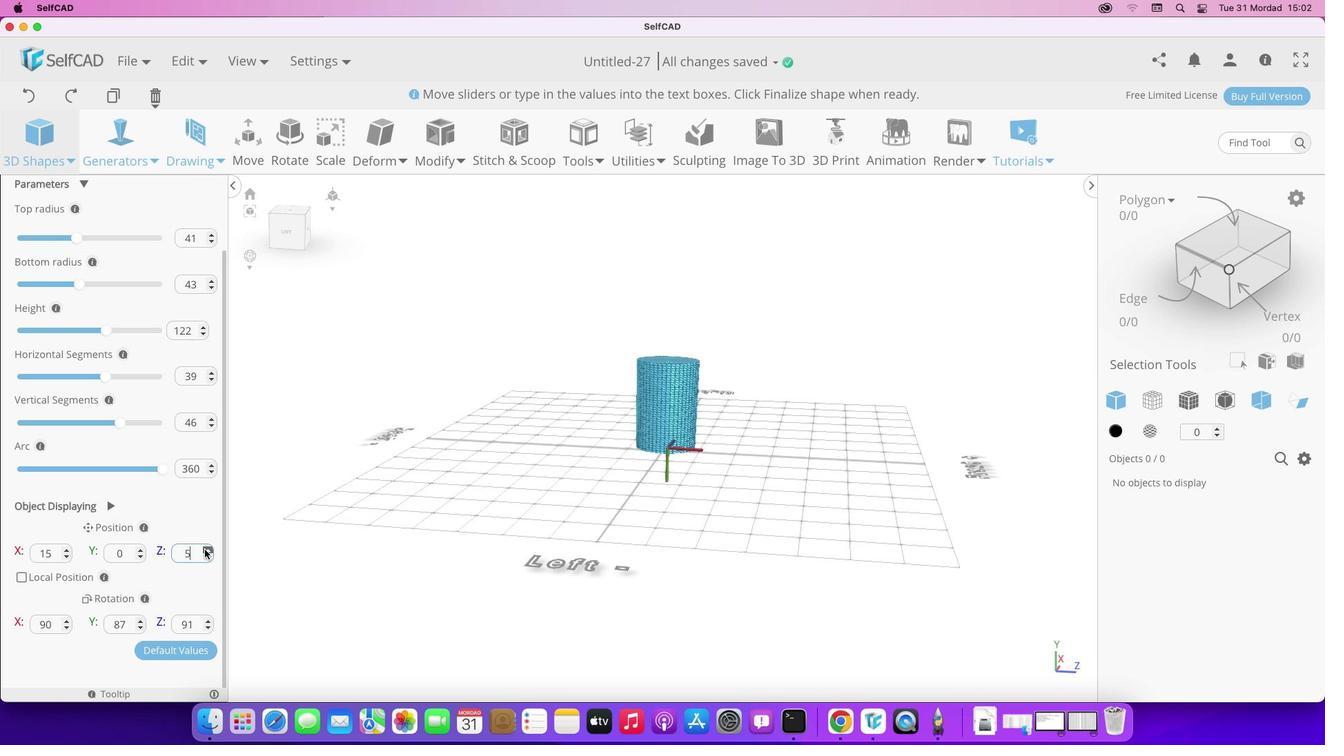 
Action: Mouse pressed left at (204, 550)
Screenshot: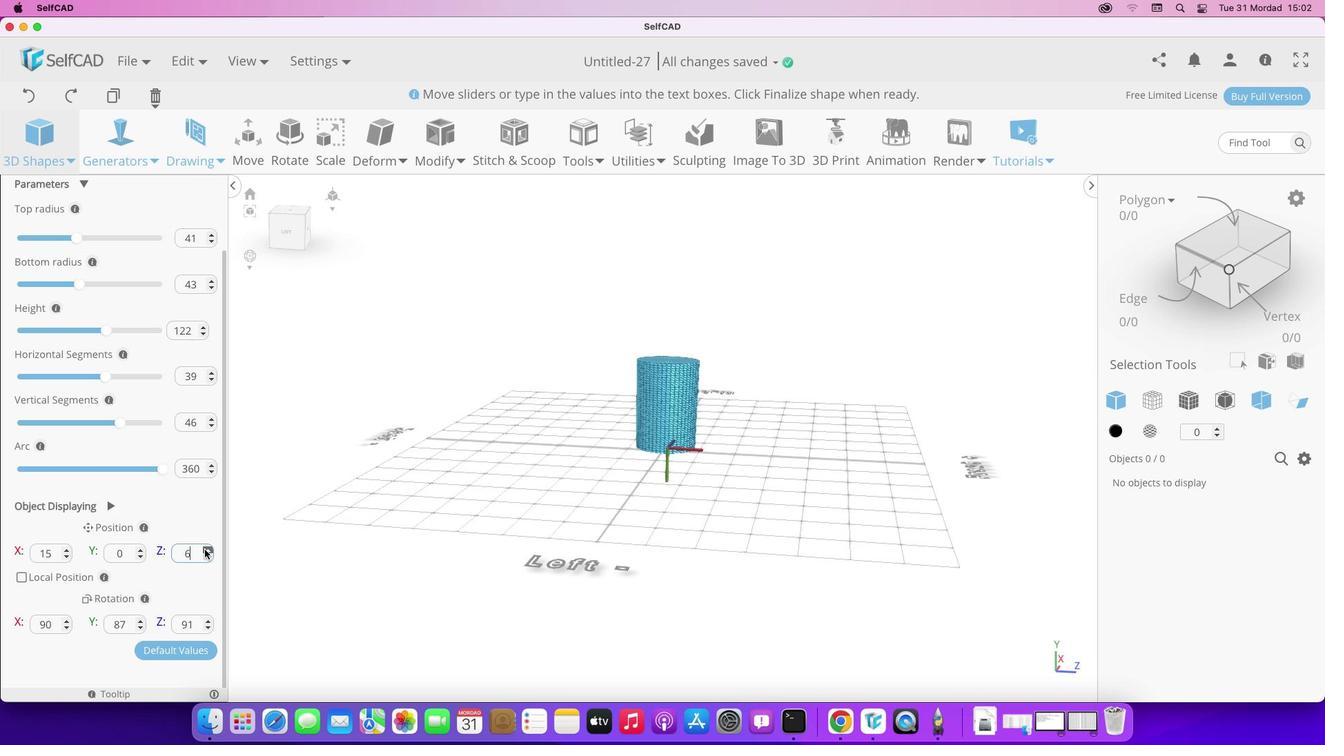 
Action: Mouse pressed left at (204, 550)
Screenshot: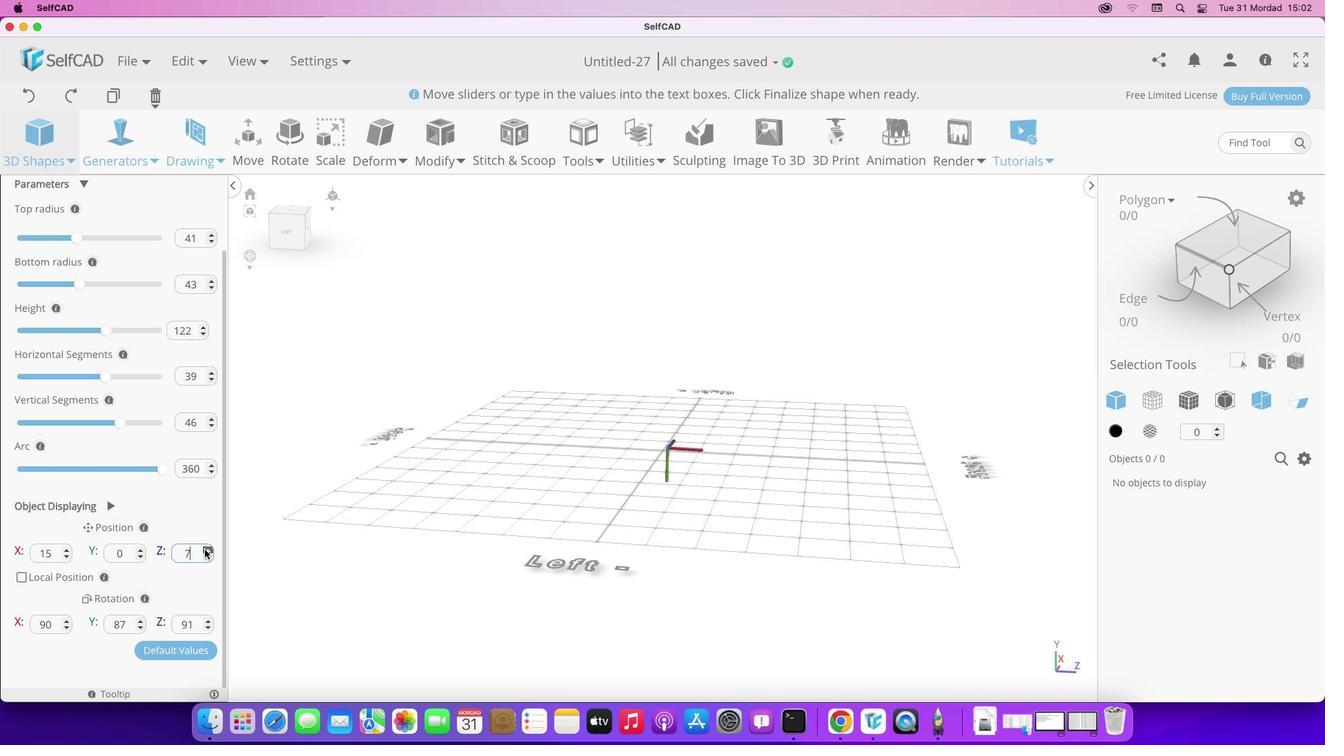 
Action: Mouse pressed left at (204, 550)
Screenshot: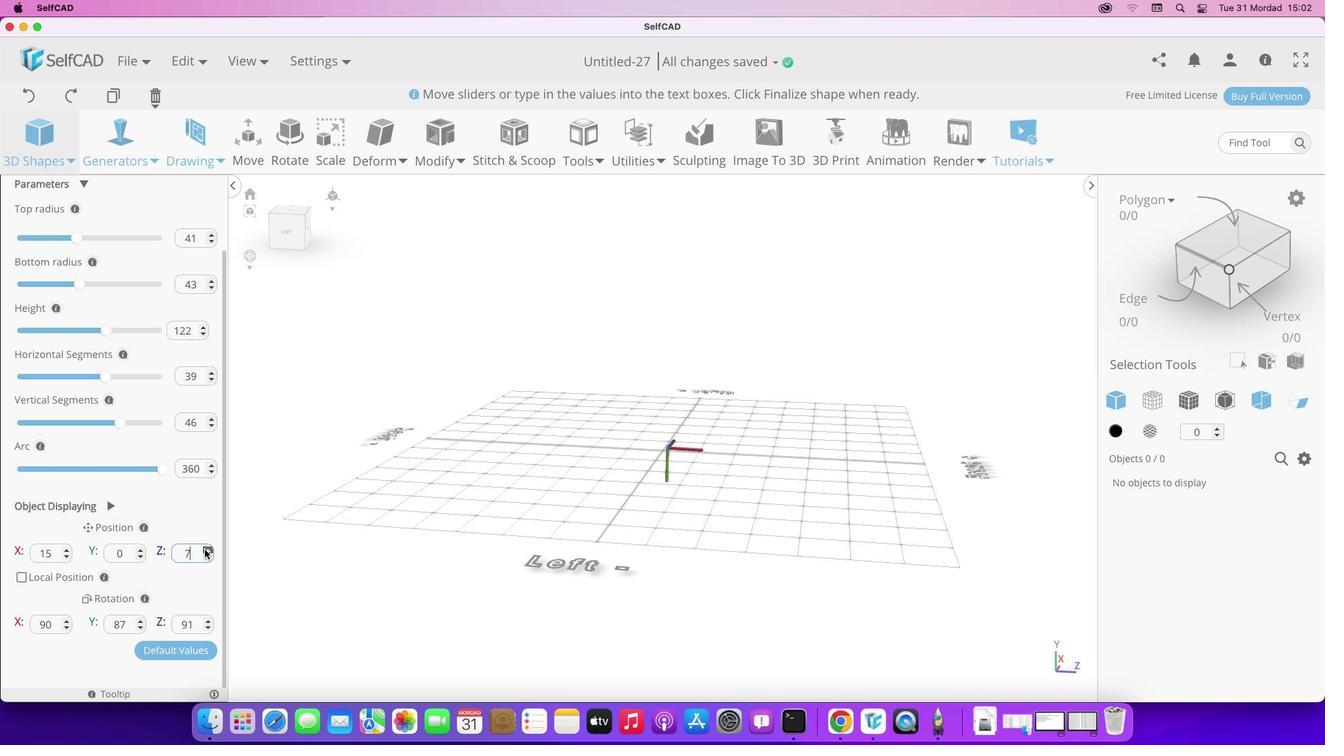 
Action: Mouse pressed left at (204, 550)
Screenshot: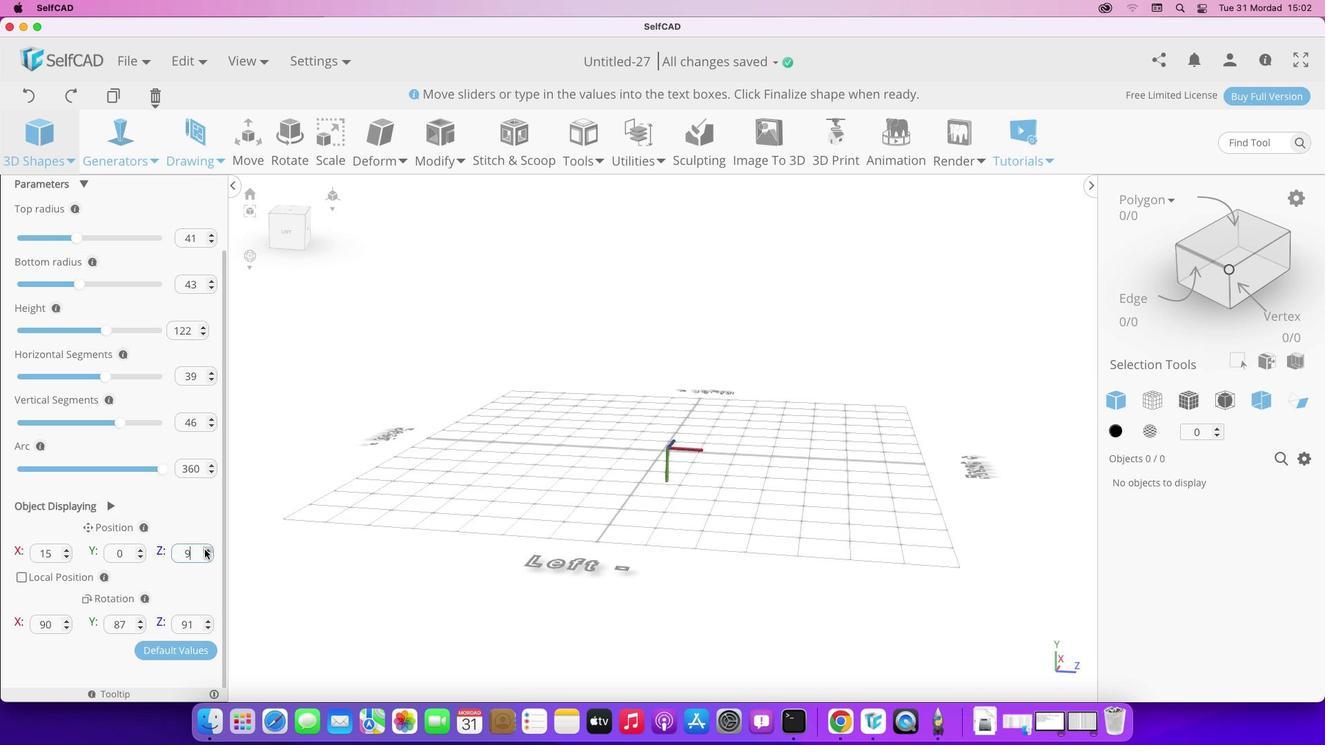 
Action: Mouse pressed left at (204, 550)
Screenshot: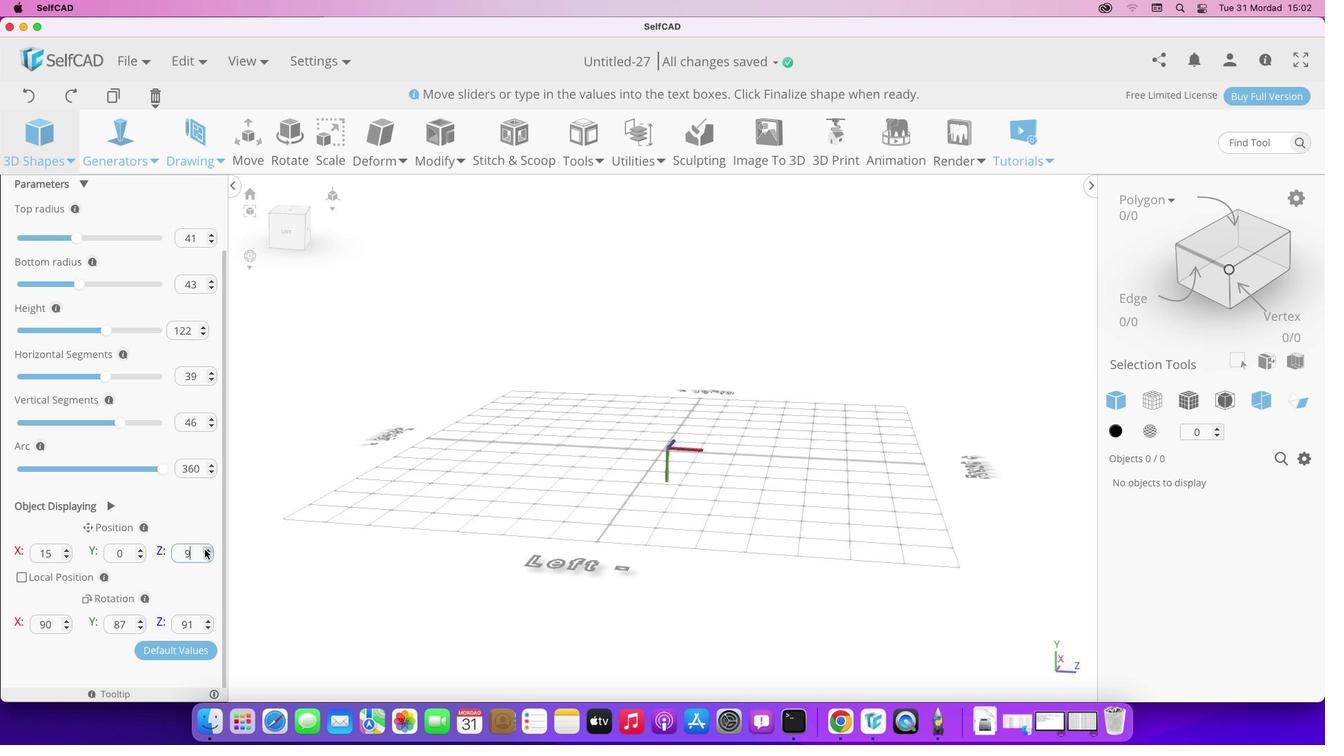 
Action: Mouse moved to (834, 499)
Screenshot: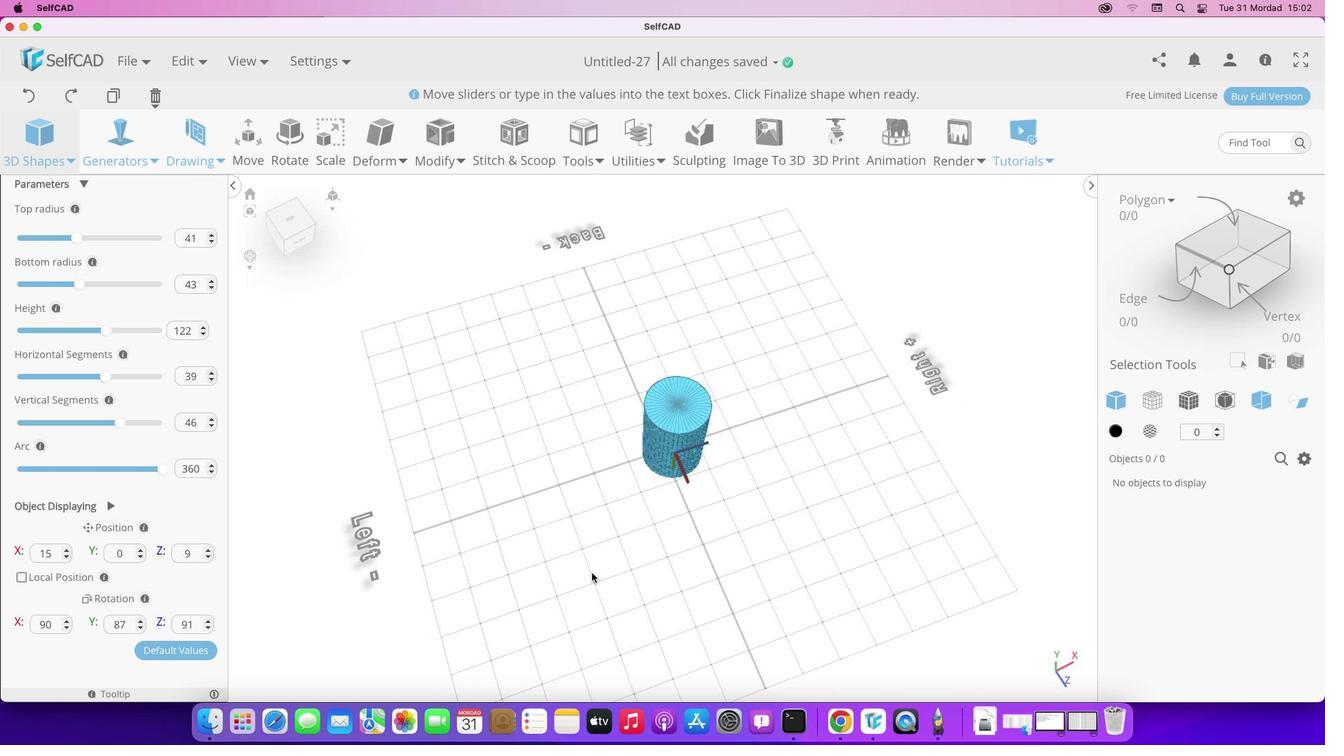
Action: Mouse pressed left at (834, 499)
Screenshot: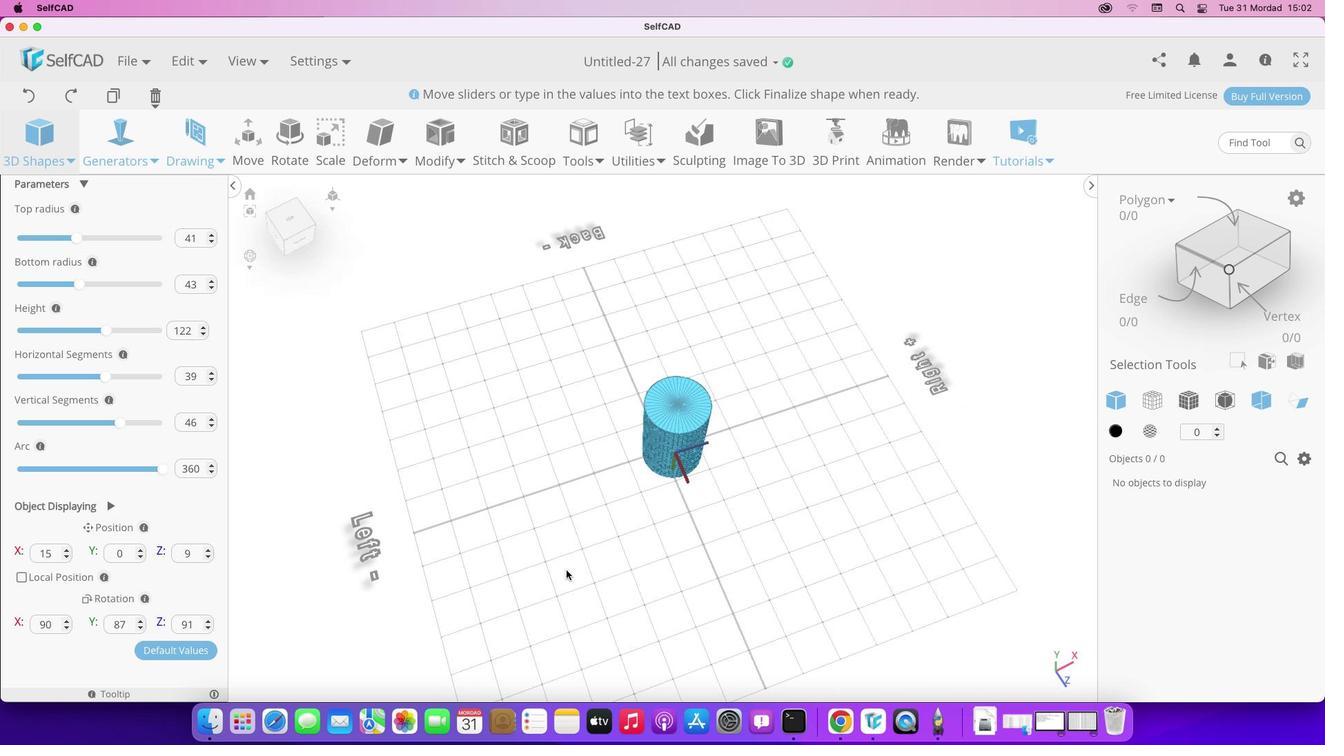 
Action: Mouse moved to (108, 331)
Screenshot: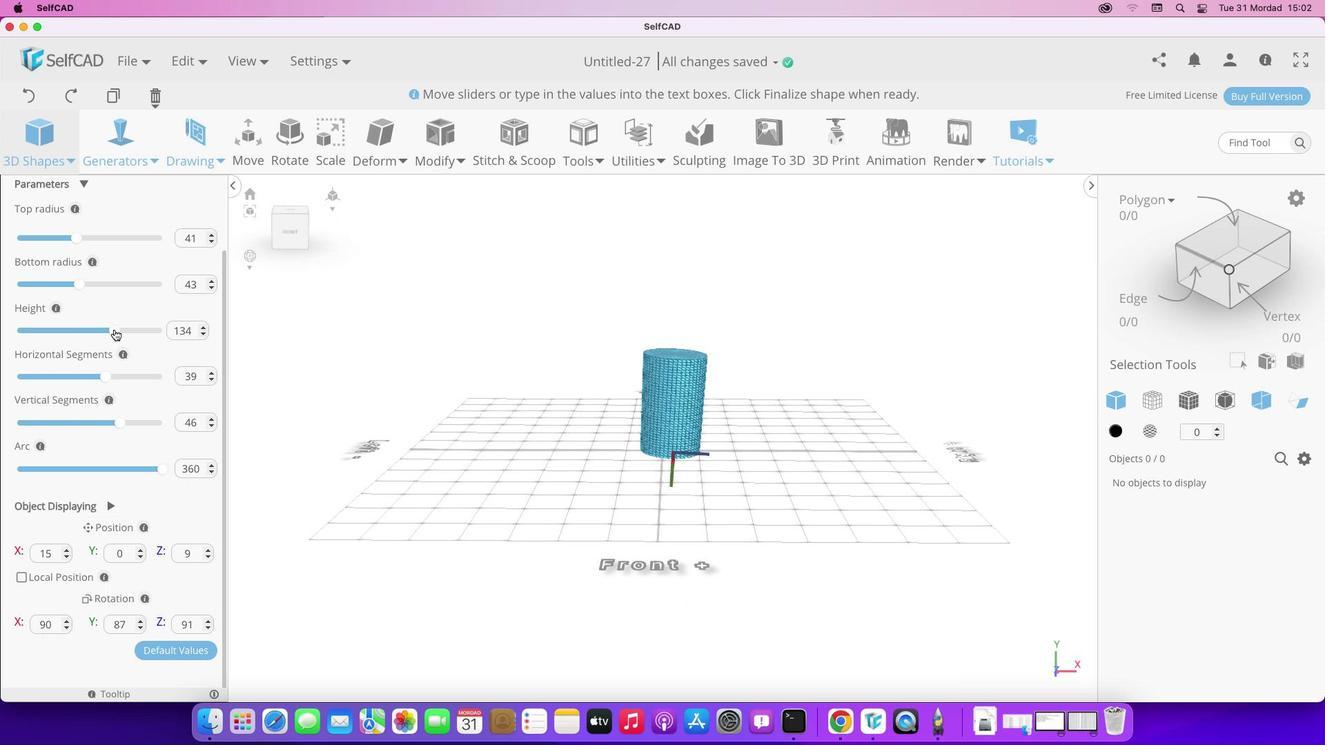 
Action: Mouse pressed left at (108, 331)
Screenshot: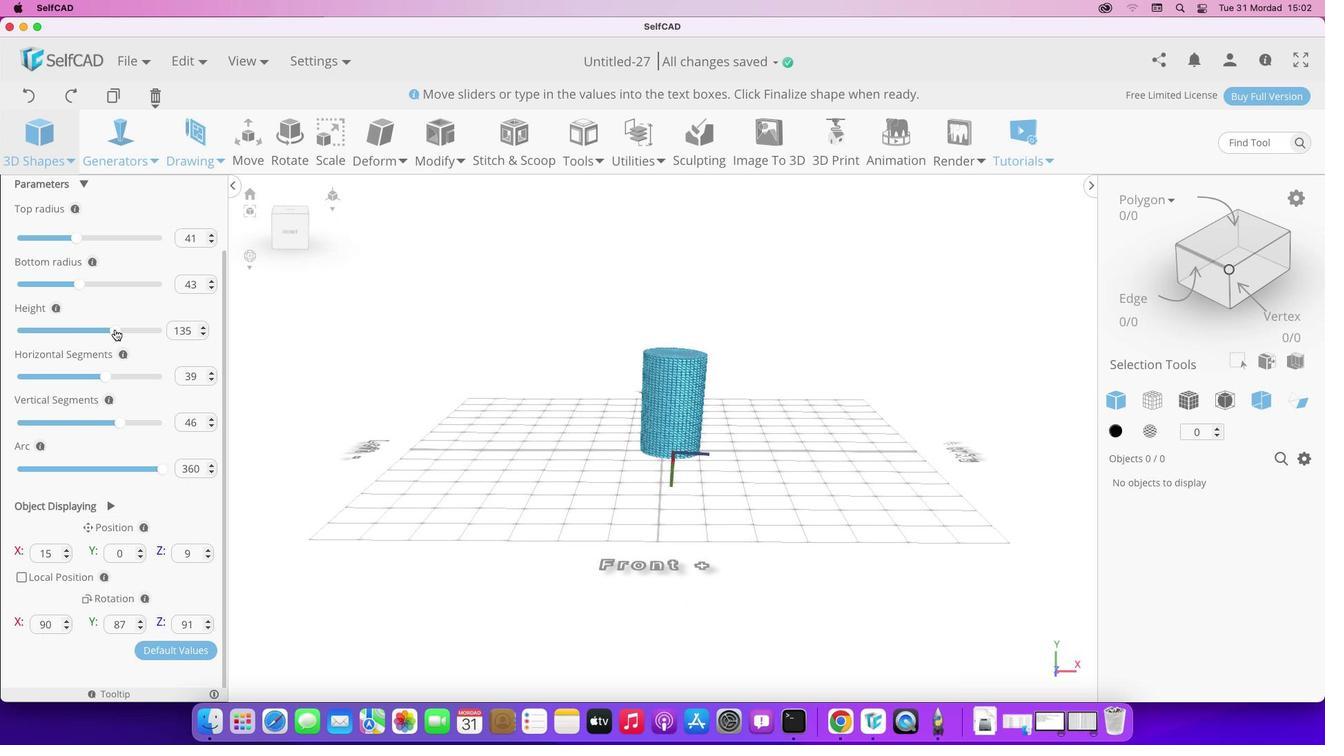 
Action: Mouse moved to (908, 516)
Screenshot: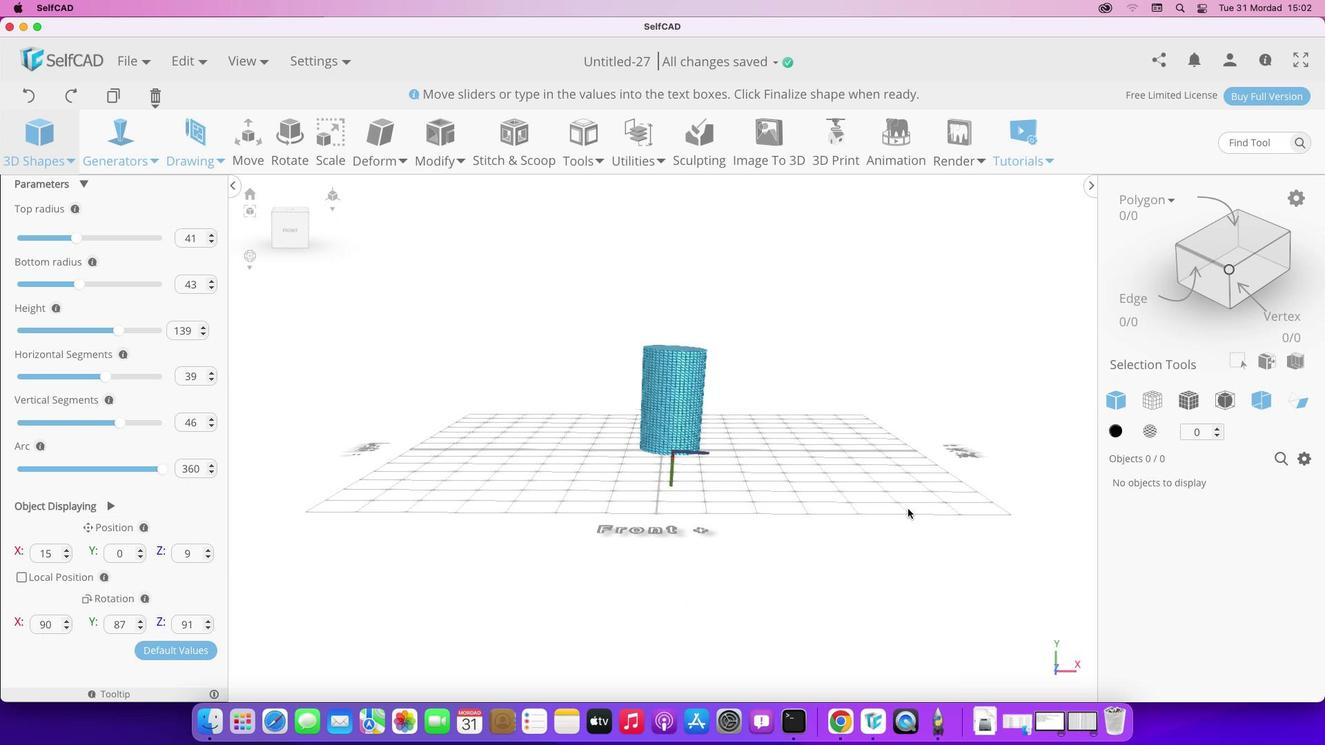 
Action: Mouse pressed left at (908, 516)
Screenshot: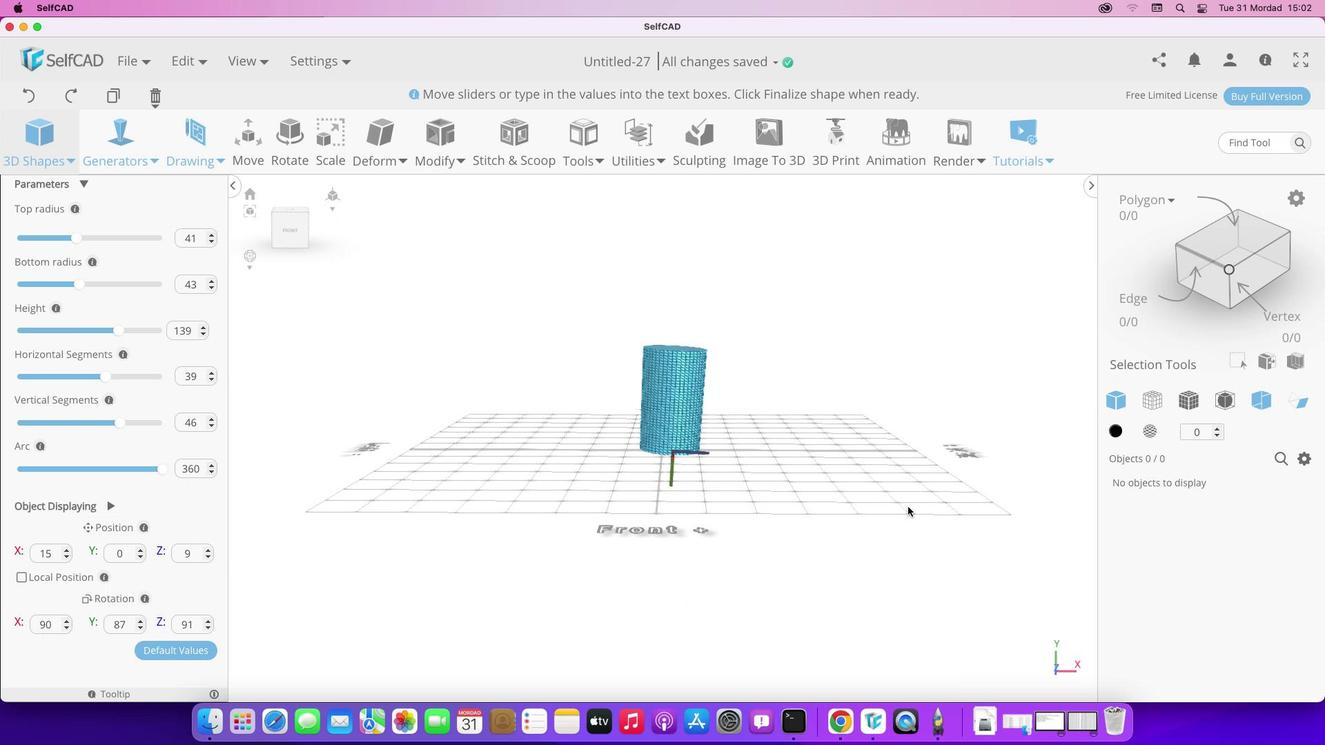 
Action: Mouse moved to (67, 626)
Screenshot: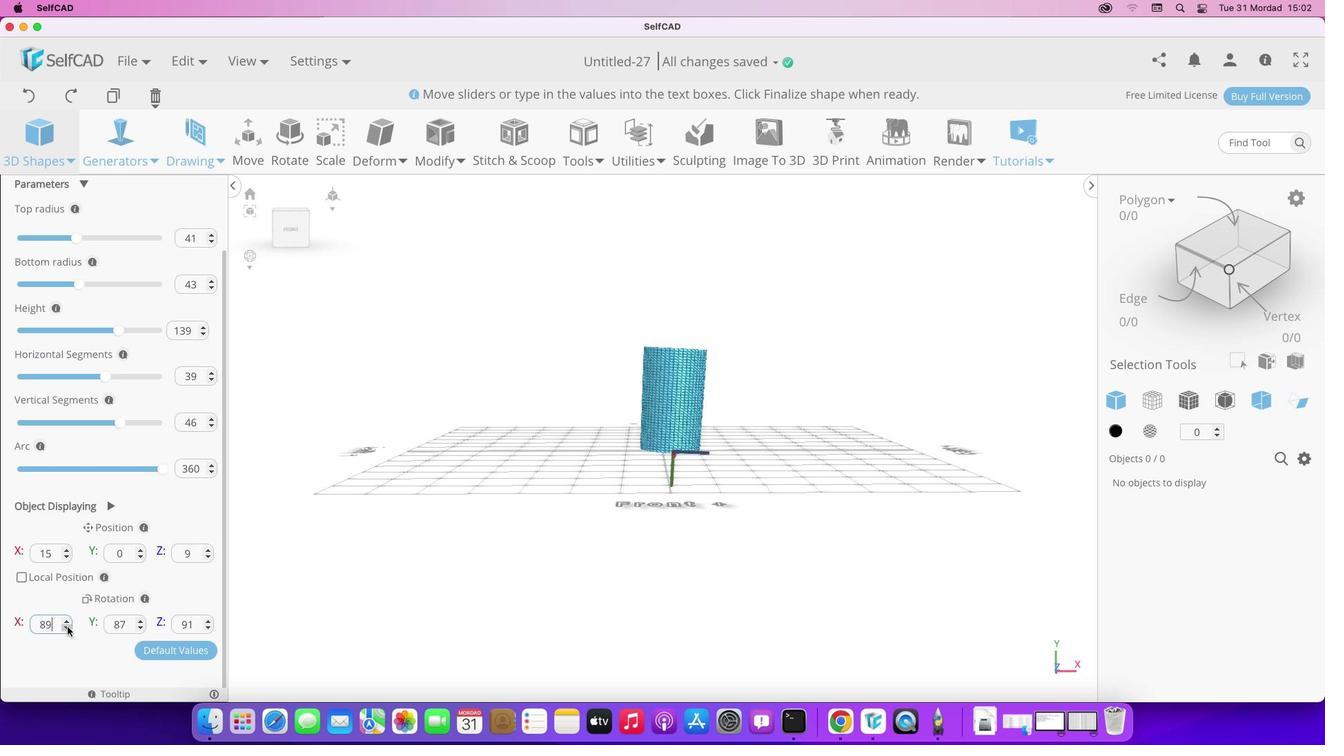 
Action: Mouse pressed left at (67, 626)
Screenshot: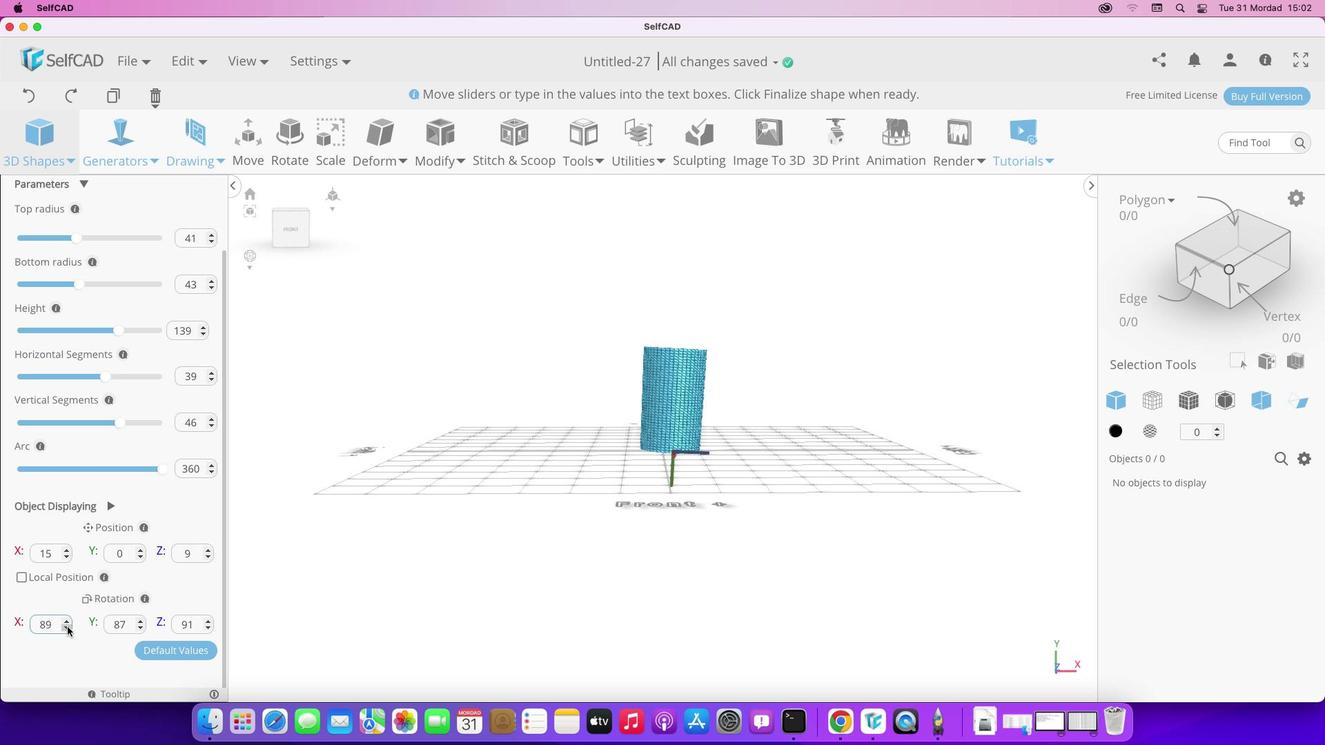 
Action: Mouse pressed left at (67, 626)
Screenshot: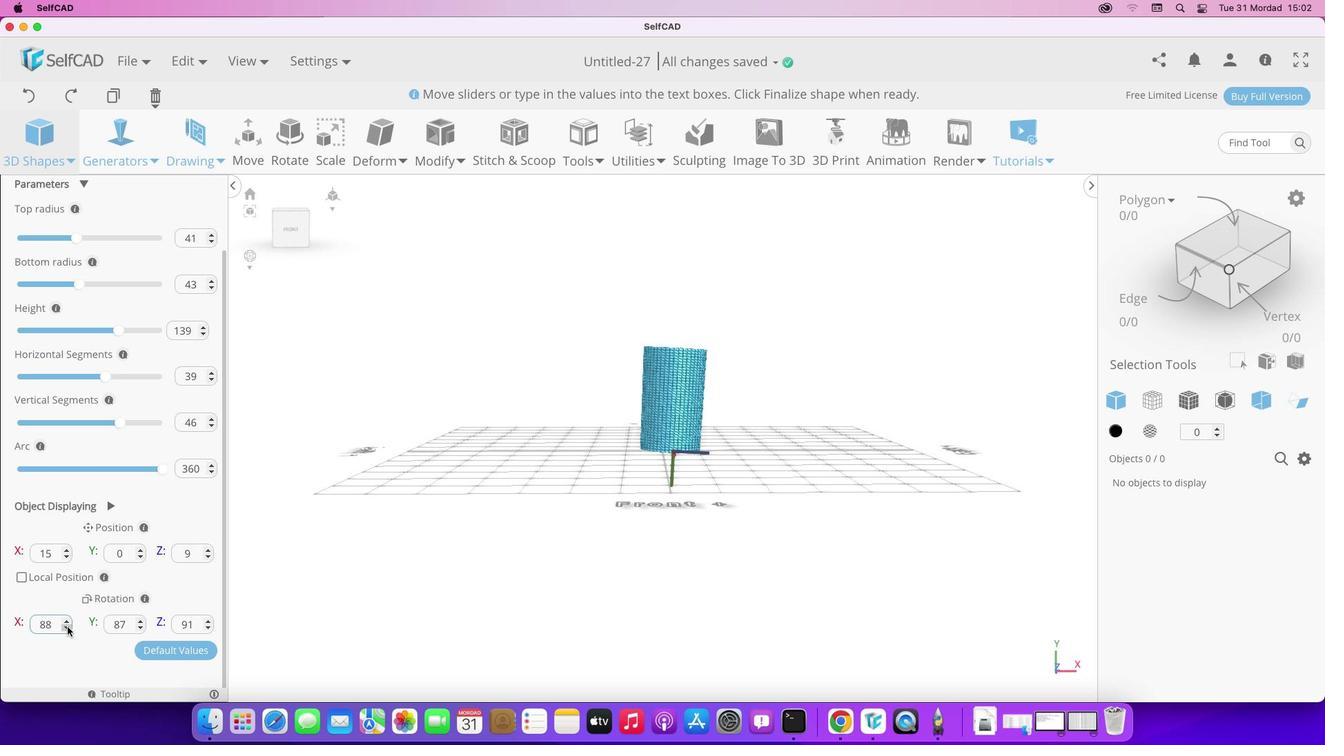 
Action: Mouse moved to (140, 619)
Screenshot: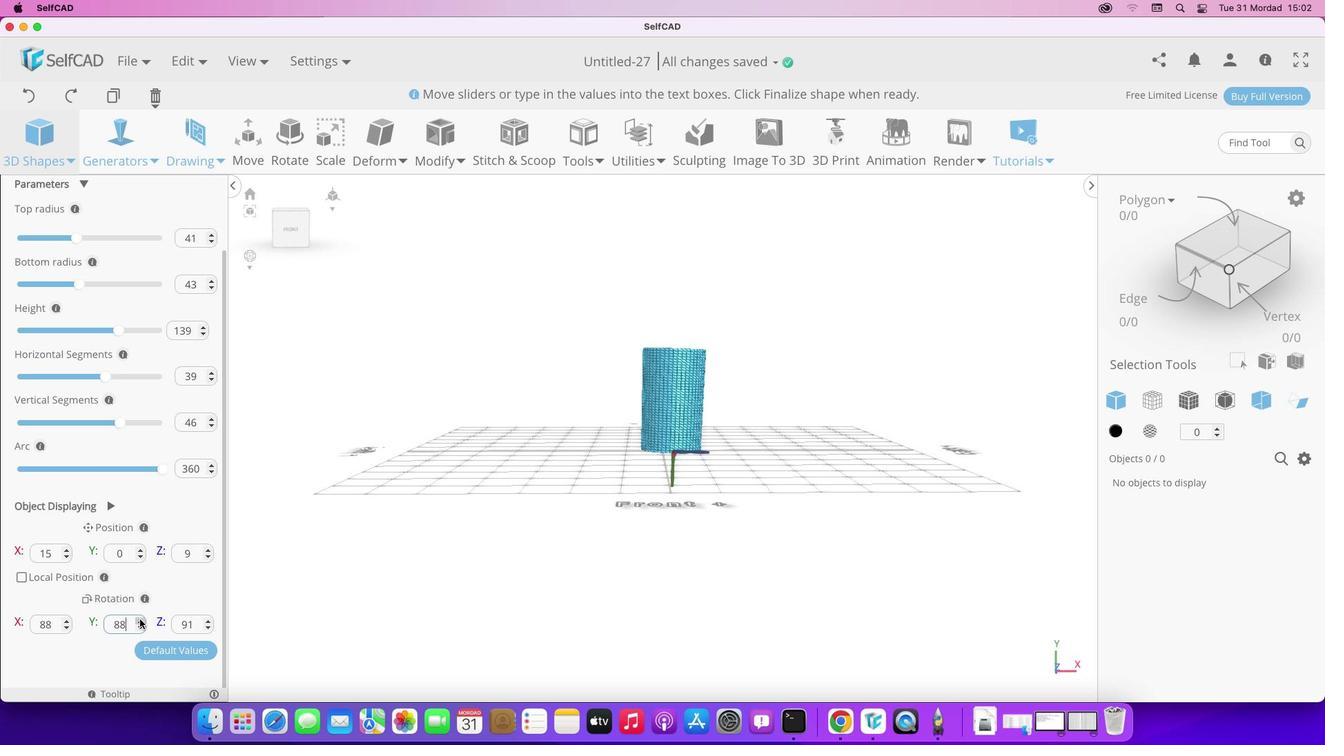 
Action: Mouse pressed left at (140, 619)
Screenshot: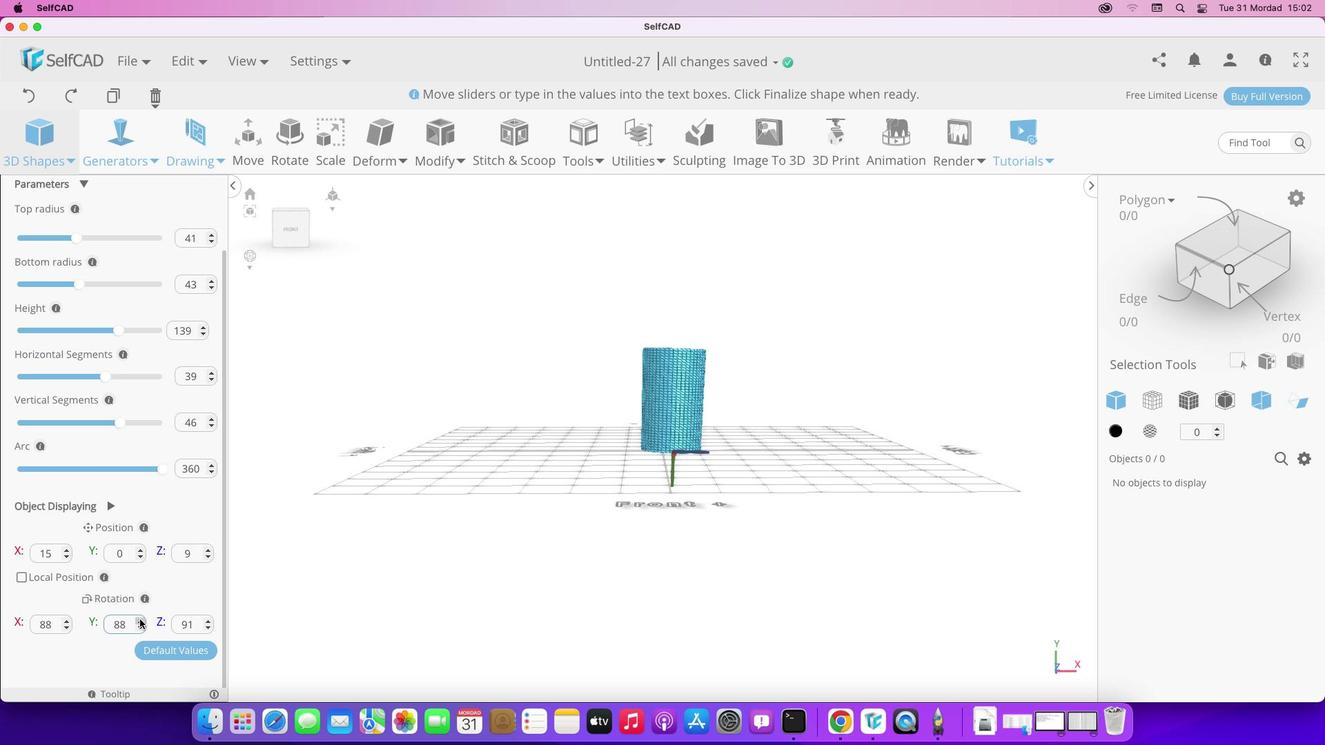 
Action: Mouse pressed left at (140, 619)
Screenshot: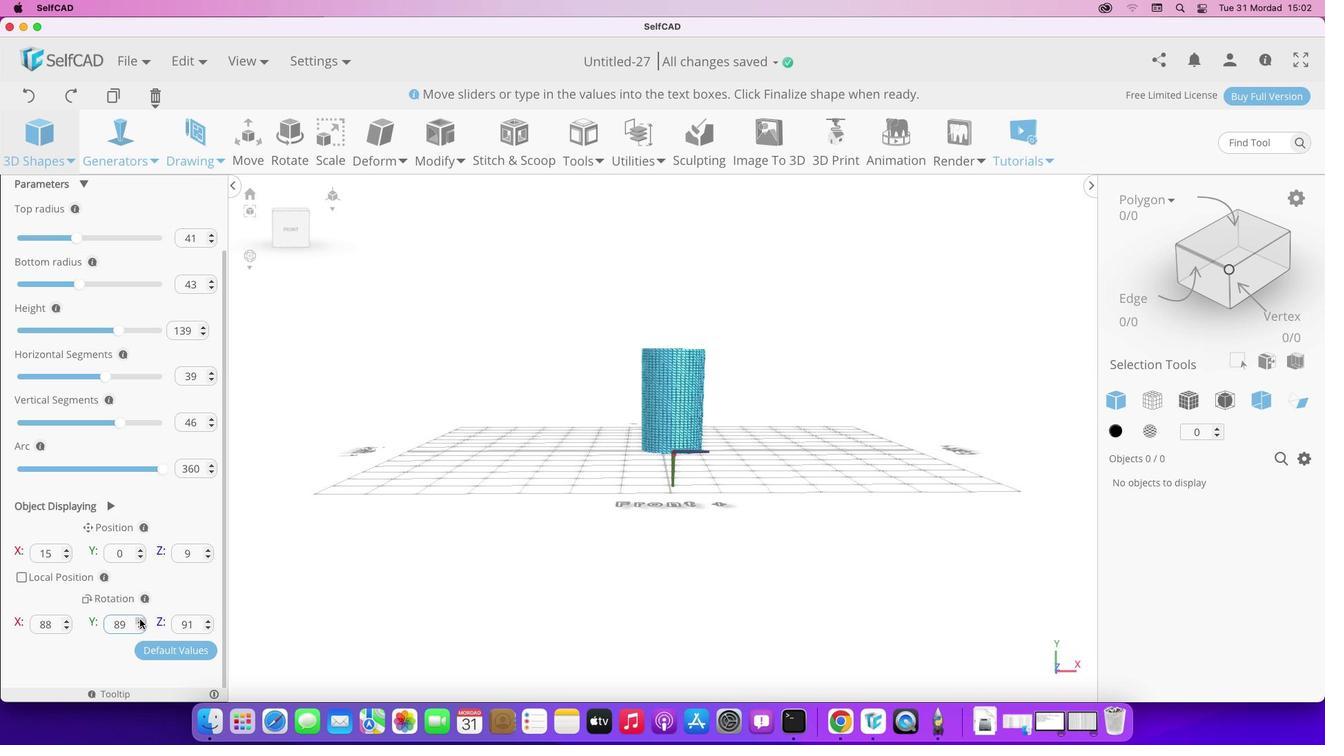 
Action: Mouse moved to (877, 477)
Screenshot: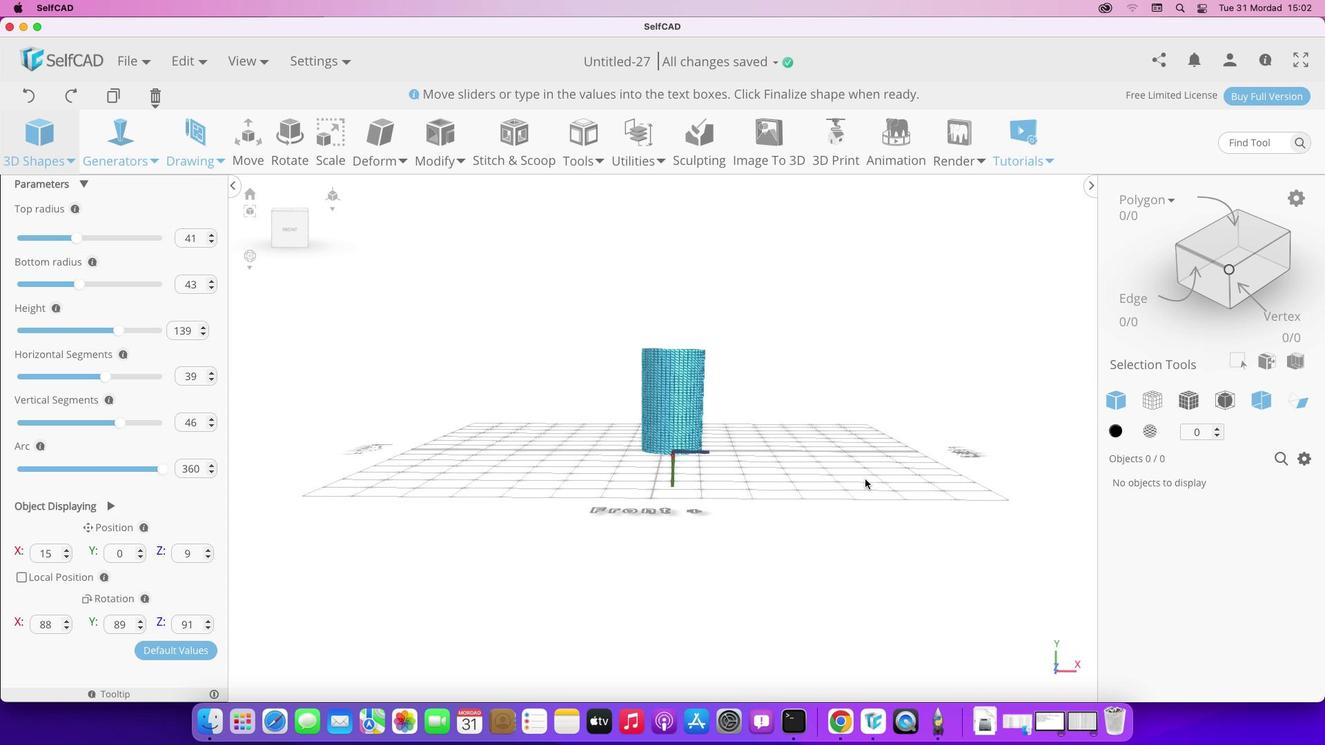 
Action: Mouse pressed left at (877, 477)
Screenshot: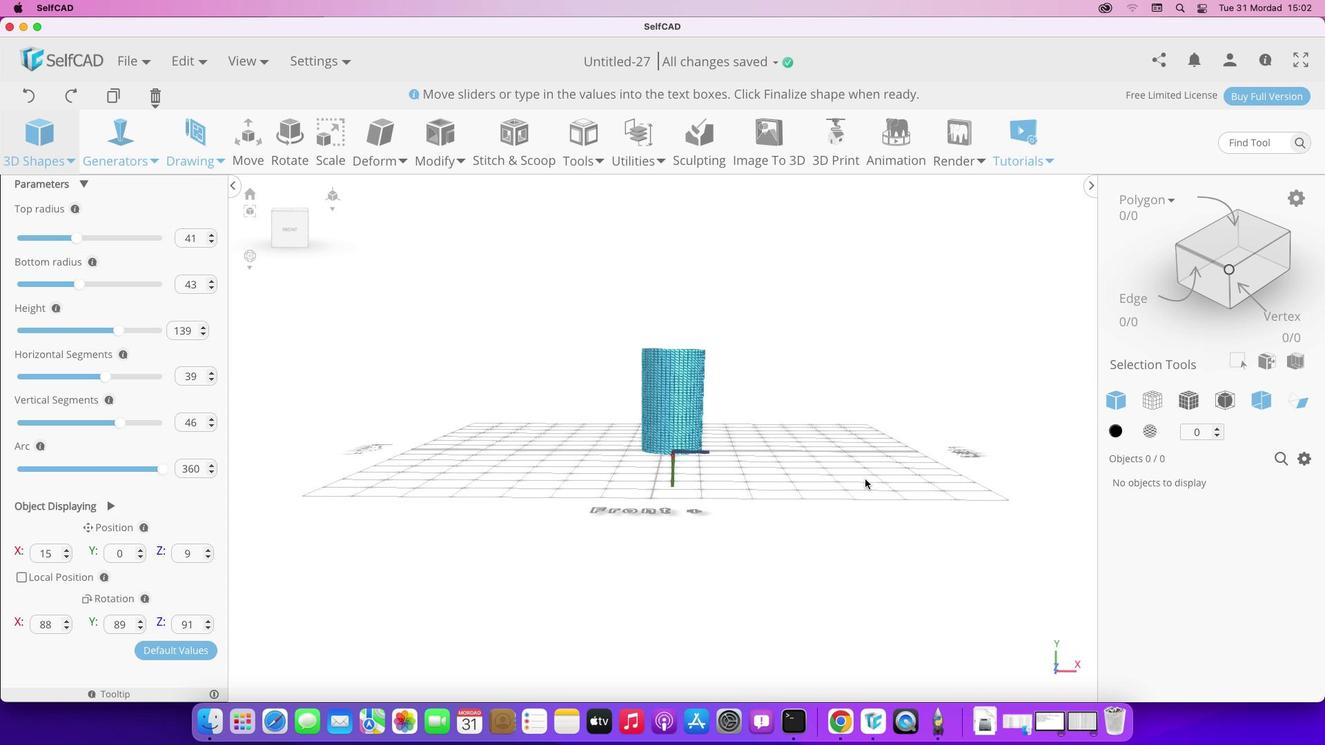 
Action: Mouse moved to (200, 271)
Screenshot: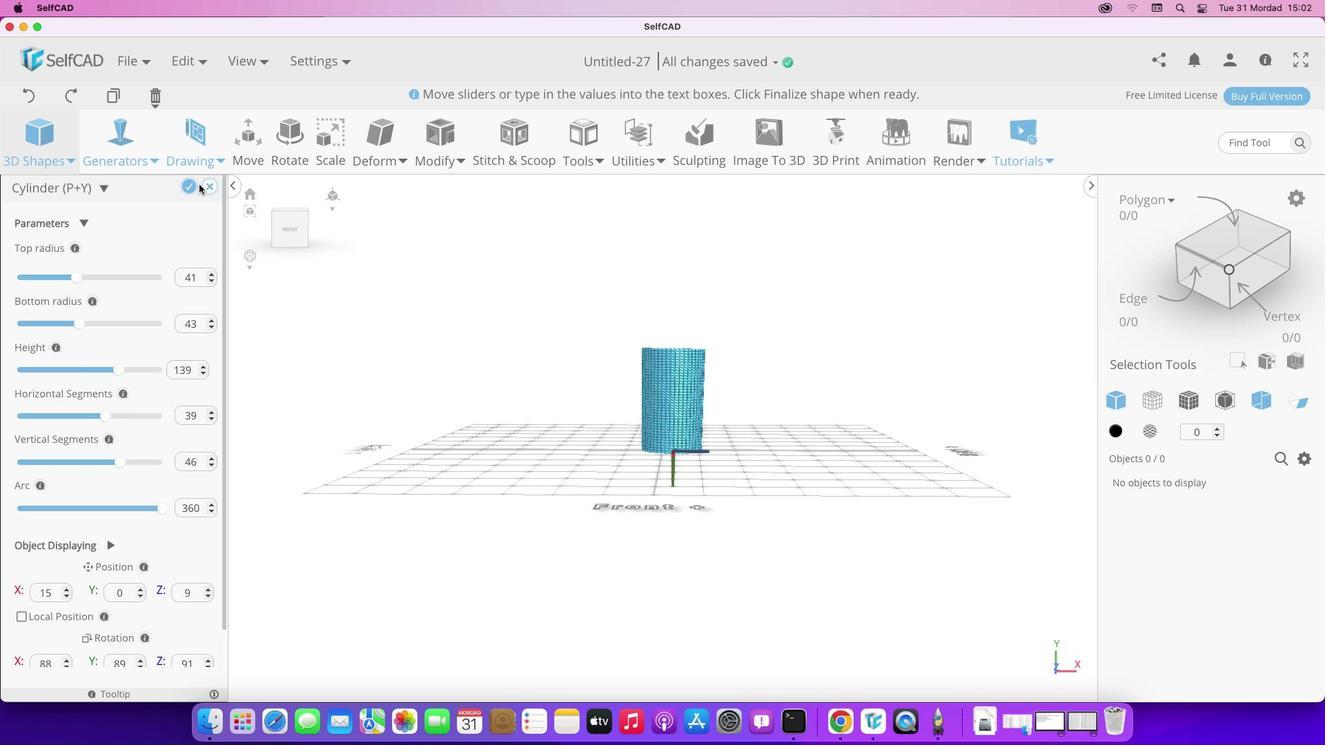 
Action: Mouse scrolled (200, 271) with delta (0, 0)
Screenshot: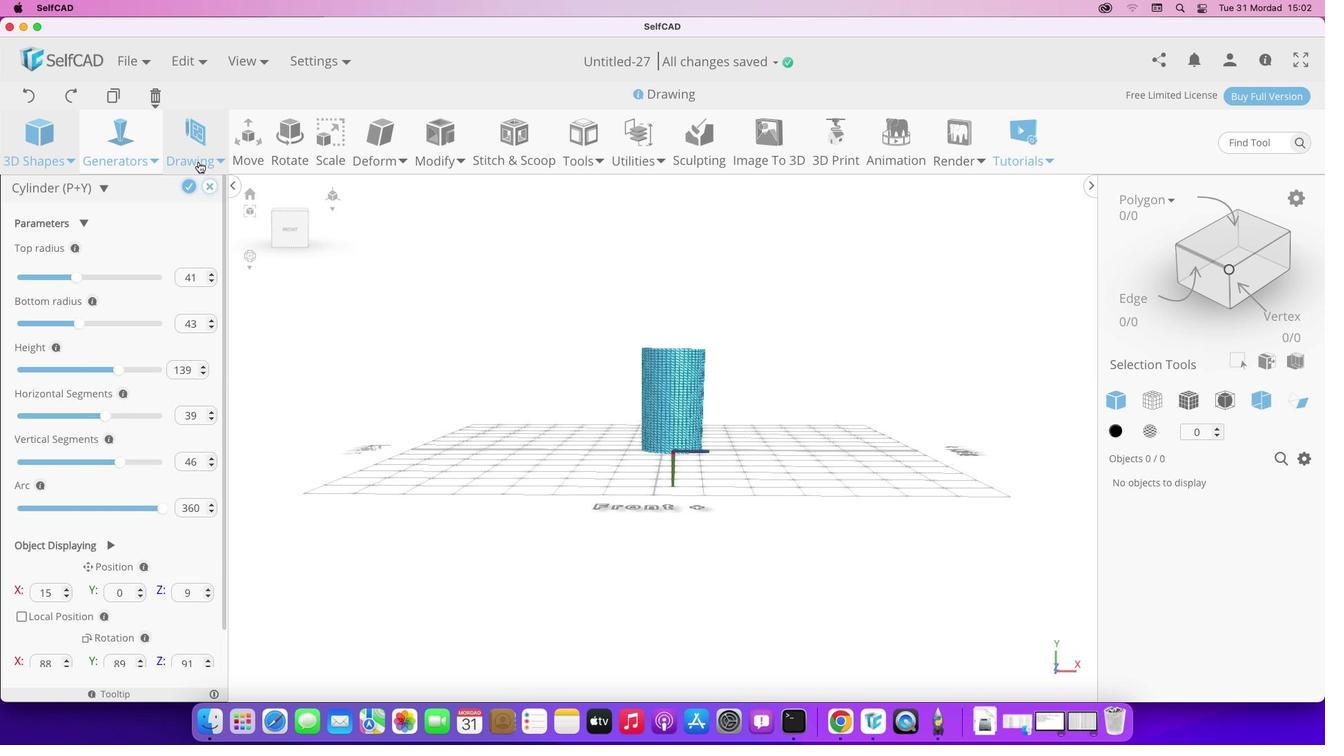 
Action: Mouse moved to (199, 271)
Screenshot: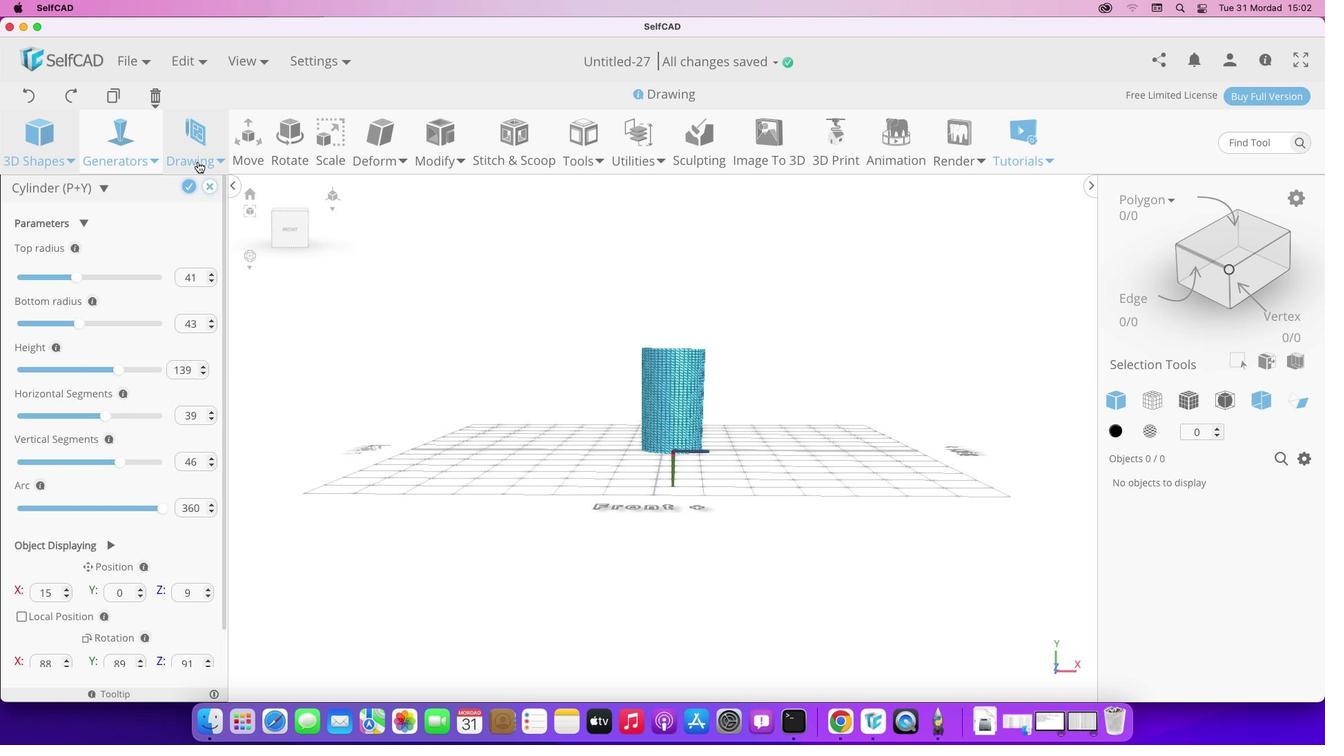 
Action: Mouse scrolled (199, 271) with delta (0, 0)
Screenshot: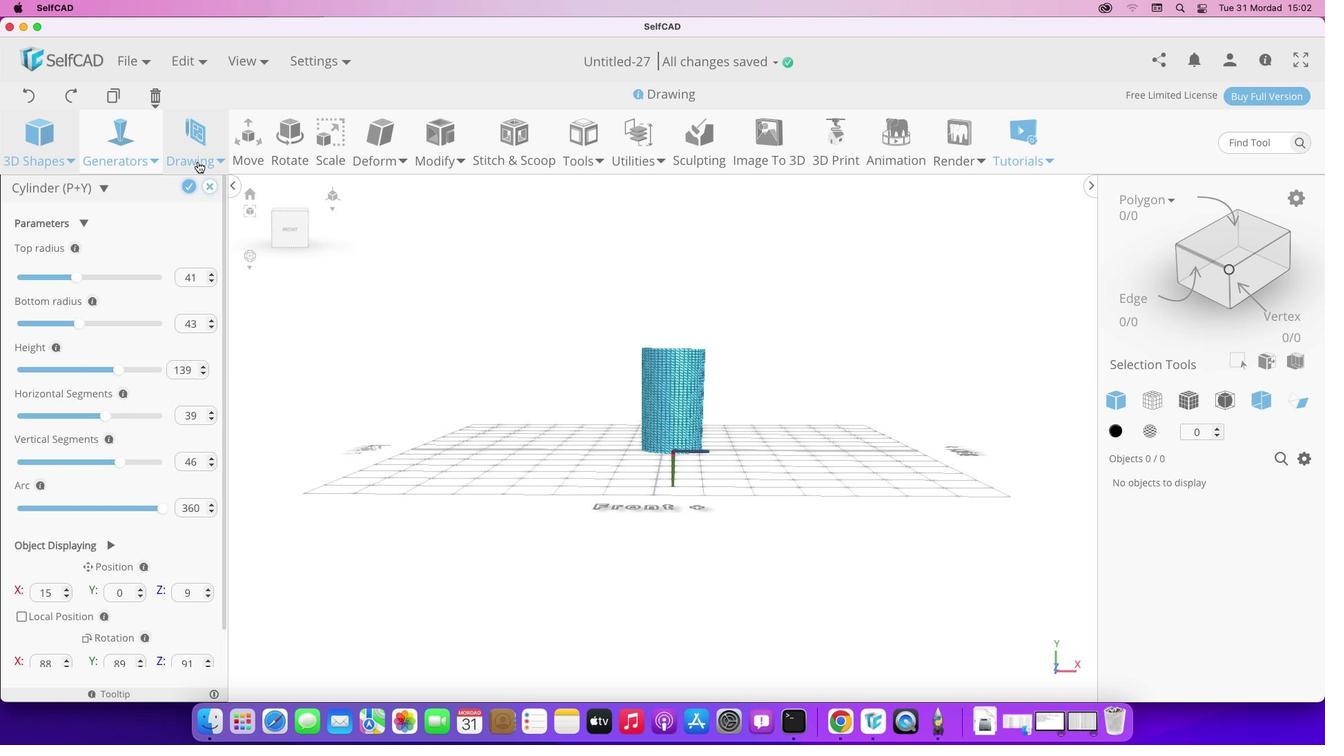 
Action: Mouse scrolled (199, 271) with delta (0, 2)
Screenshot: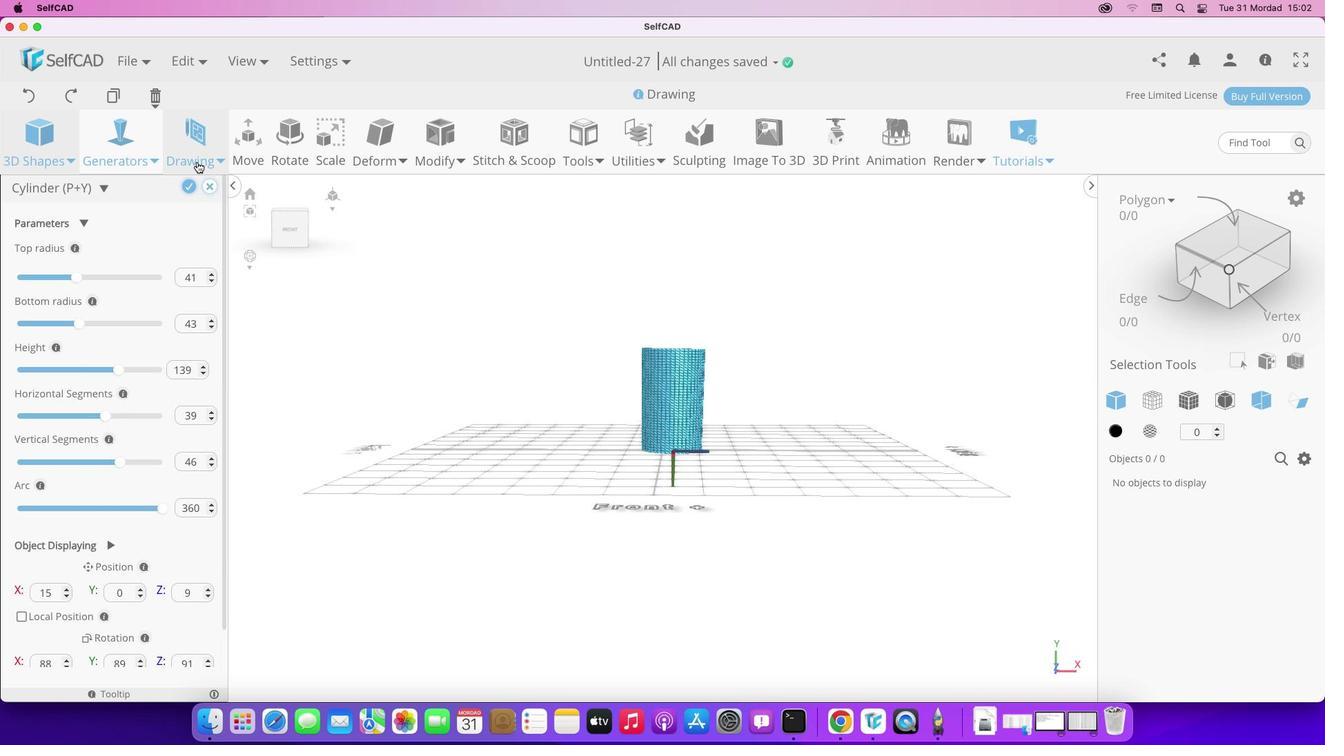 
Action: Mouse scrolled (199, 271) with delta (0, 3)
Screenshot: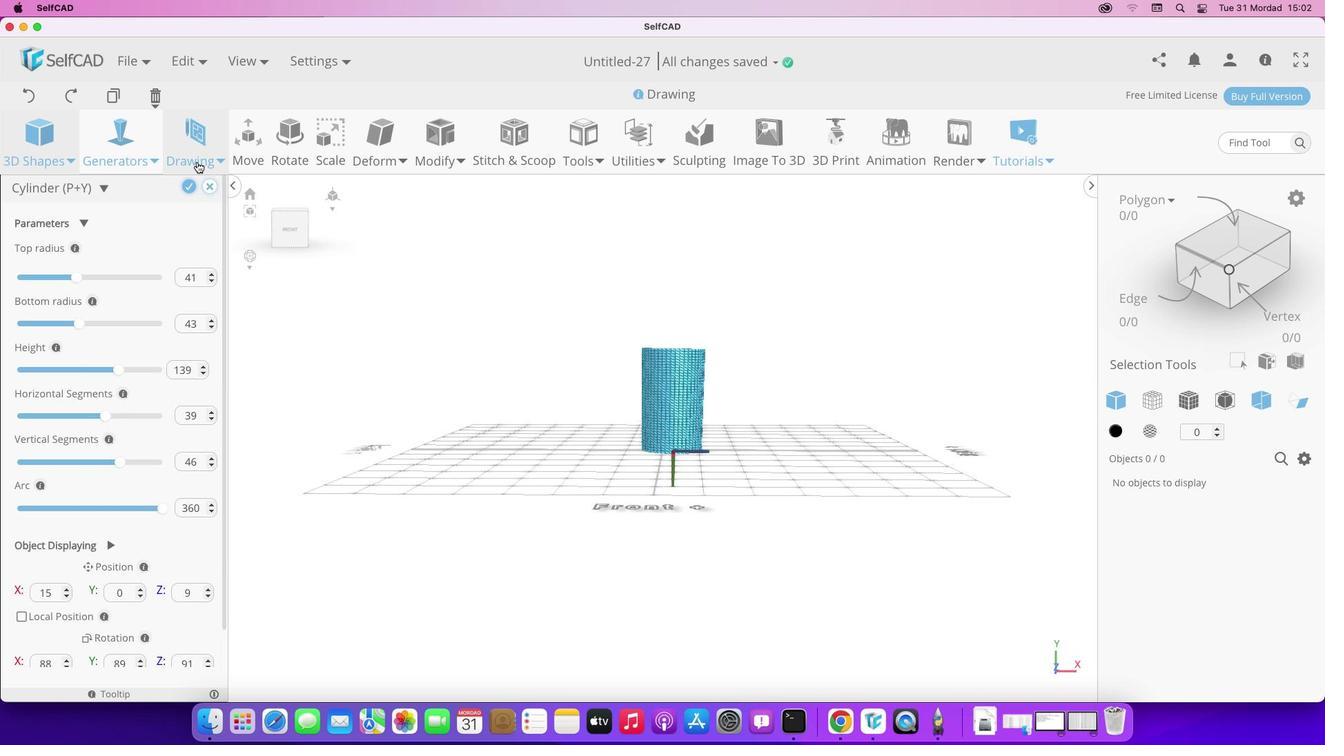 
Action: Mouse moved to (189, 189)
Screenshot: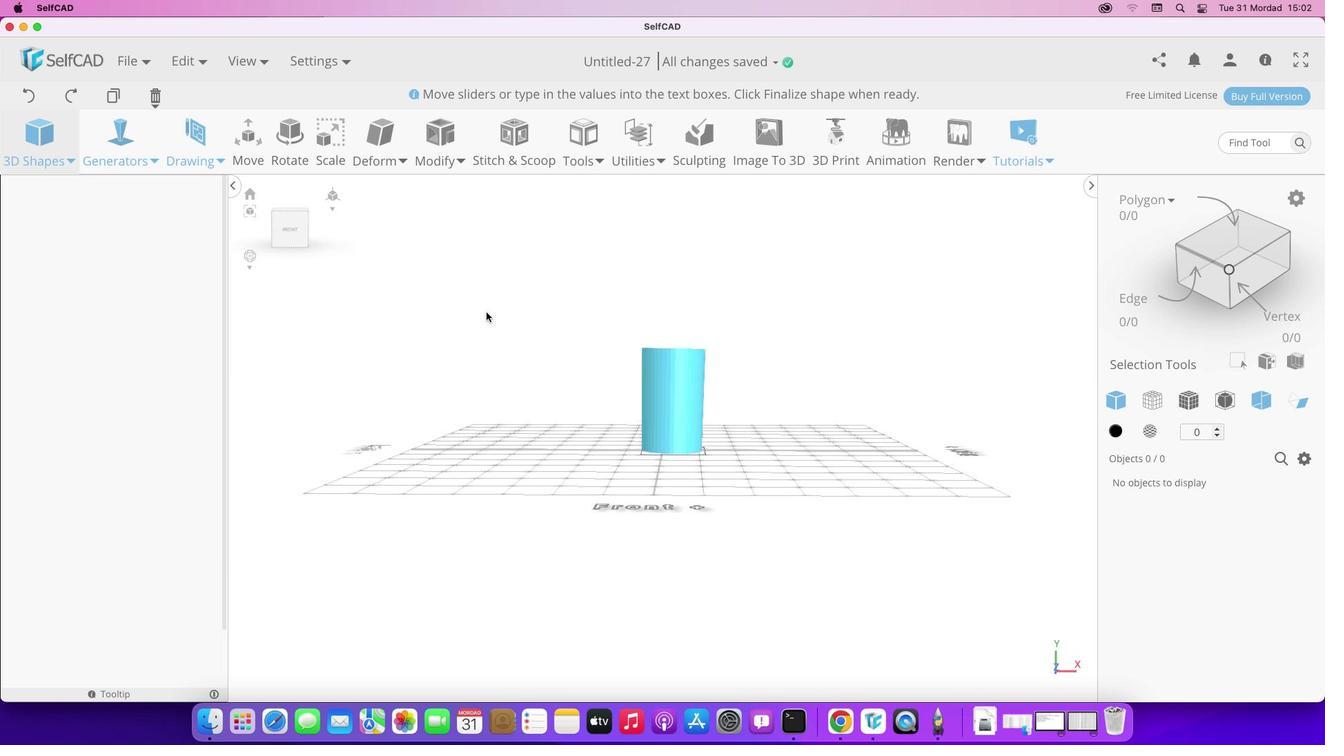 
Action: Mouse pressed left at (189, 189)
Screenshot: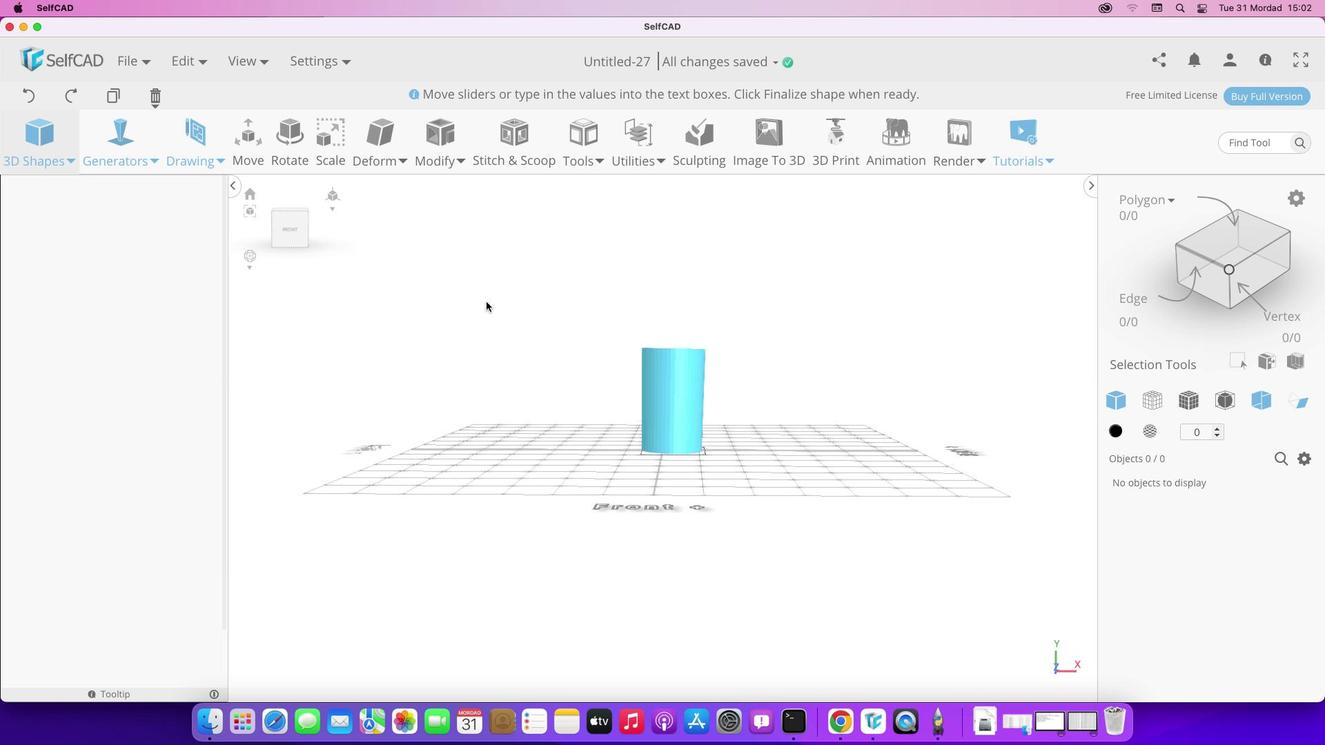 
Action: Mouse moved to (486, 301)
Screenshot: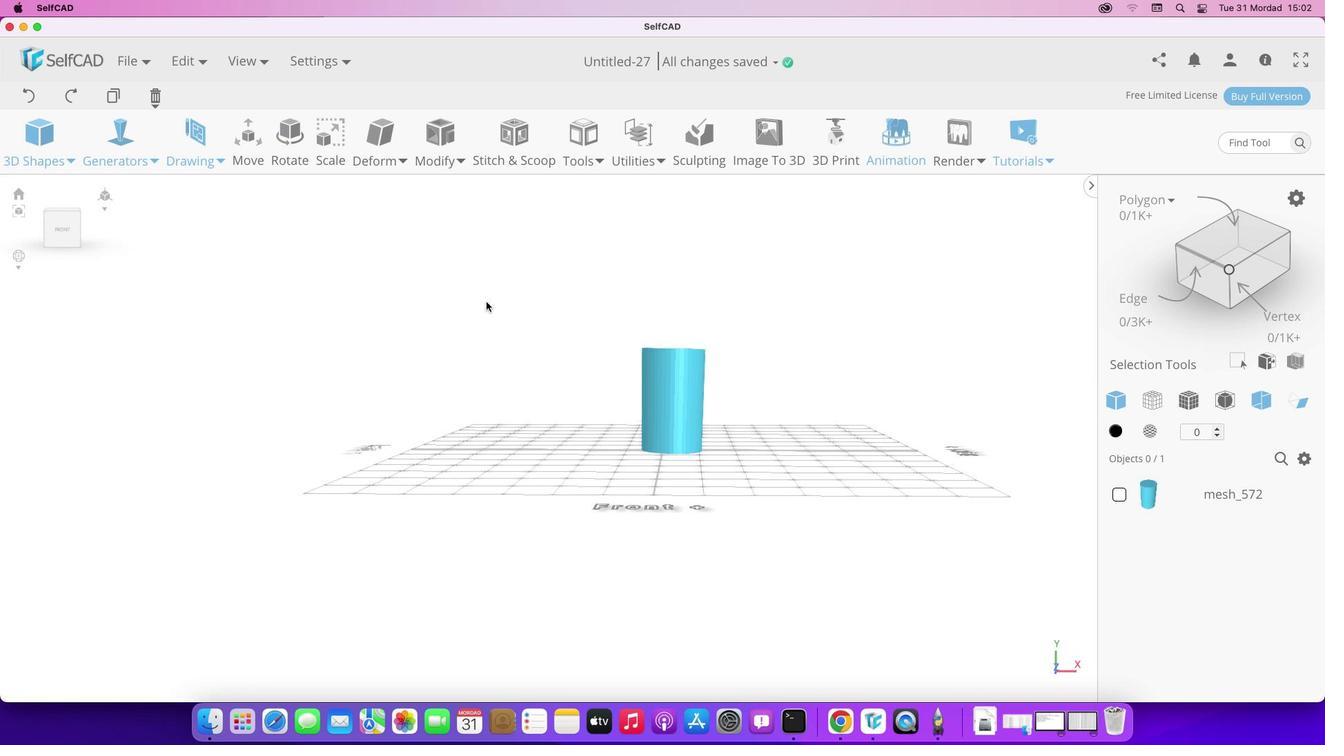 
Action: Mouse pressed left at (486, 301)
Screenshot: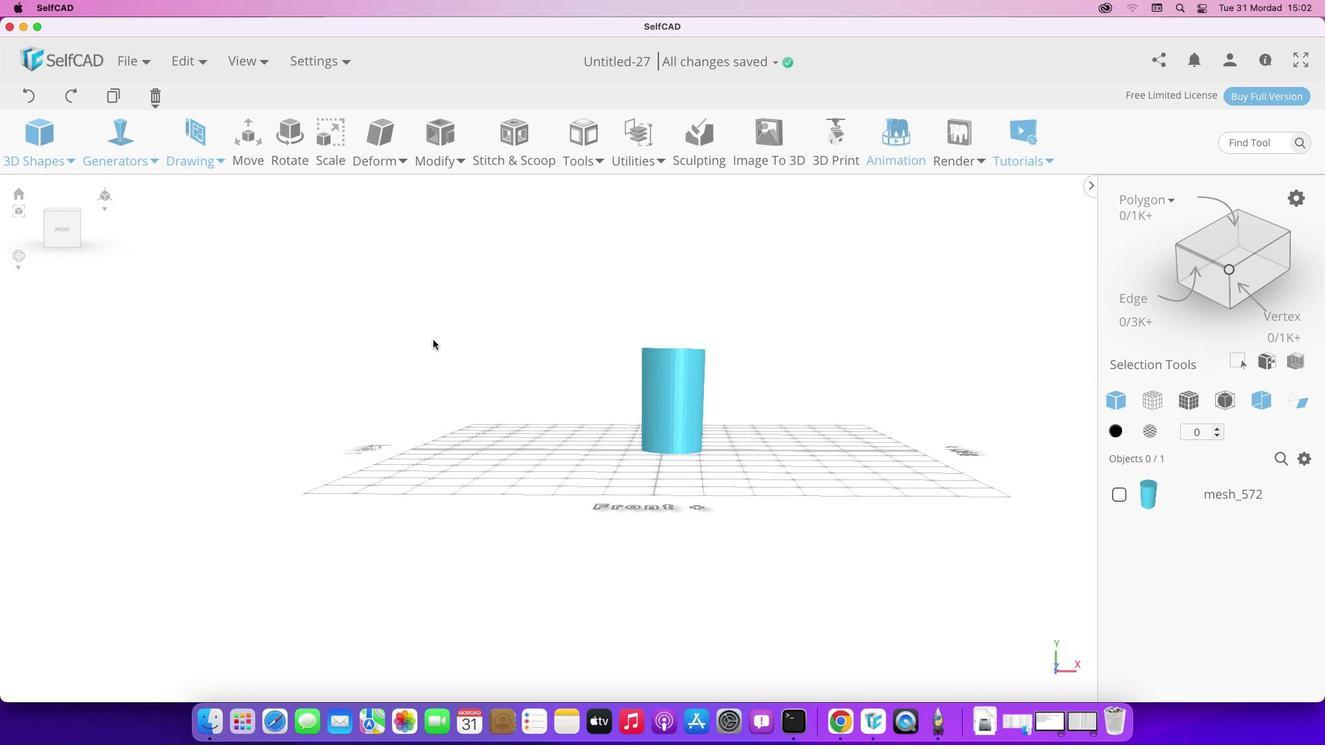 
Action: Mouse moved to (656, 386)
Screenshot: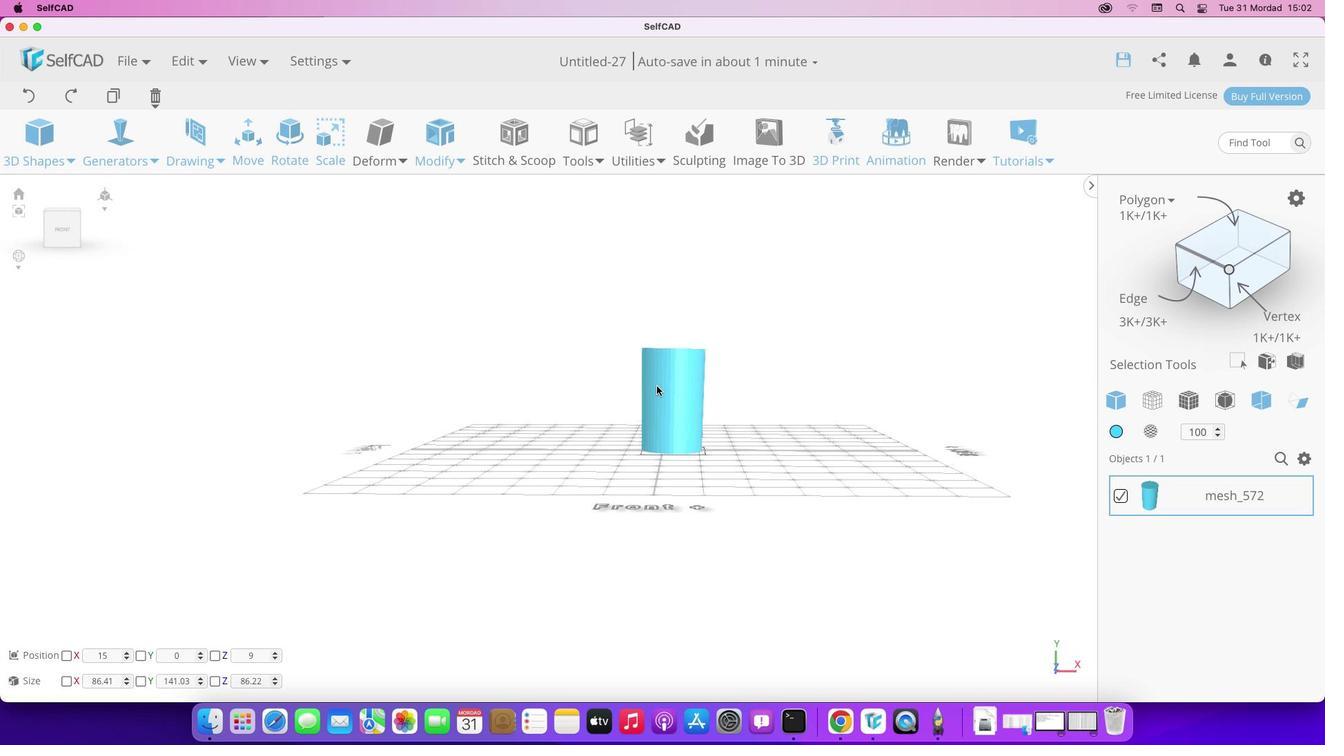 
Action: Mouse pressed left at (656, 386)
Screenshot: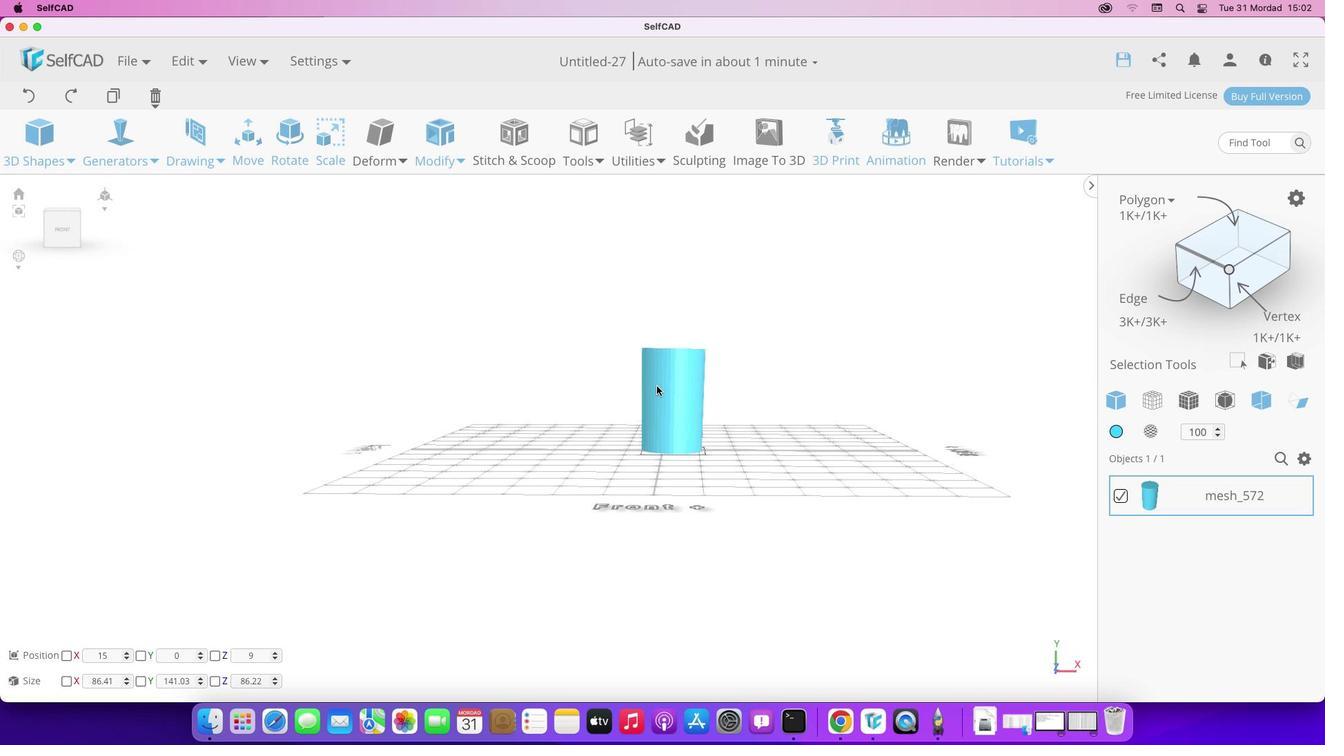 
Action: Mouse moved to (454, 322)
Screenshot: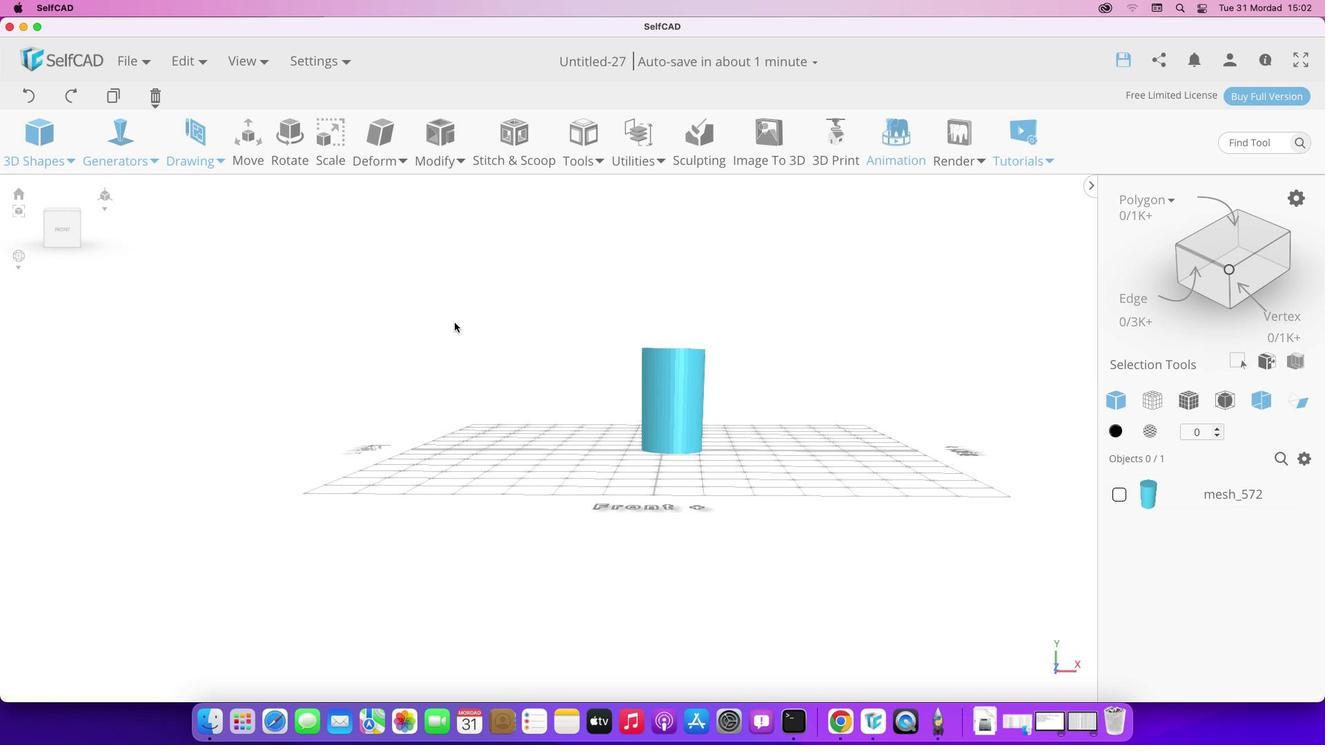 
Action: Mouse pressed left at (454, 322)
Screenshot: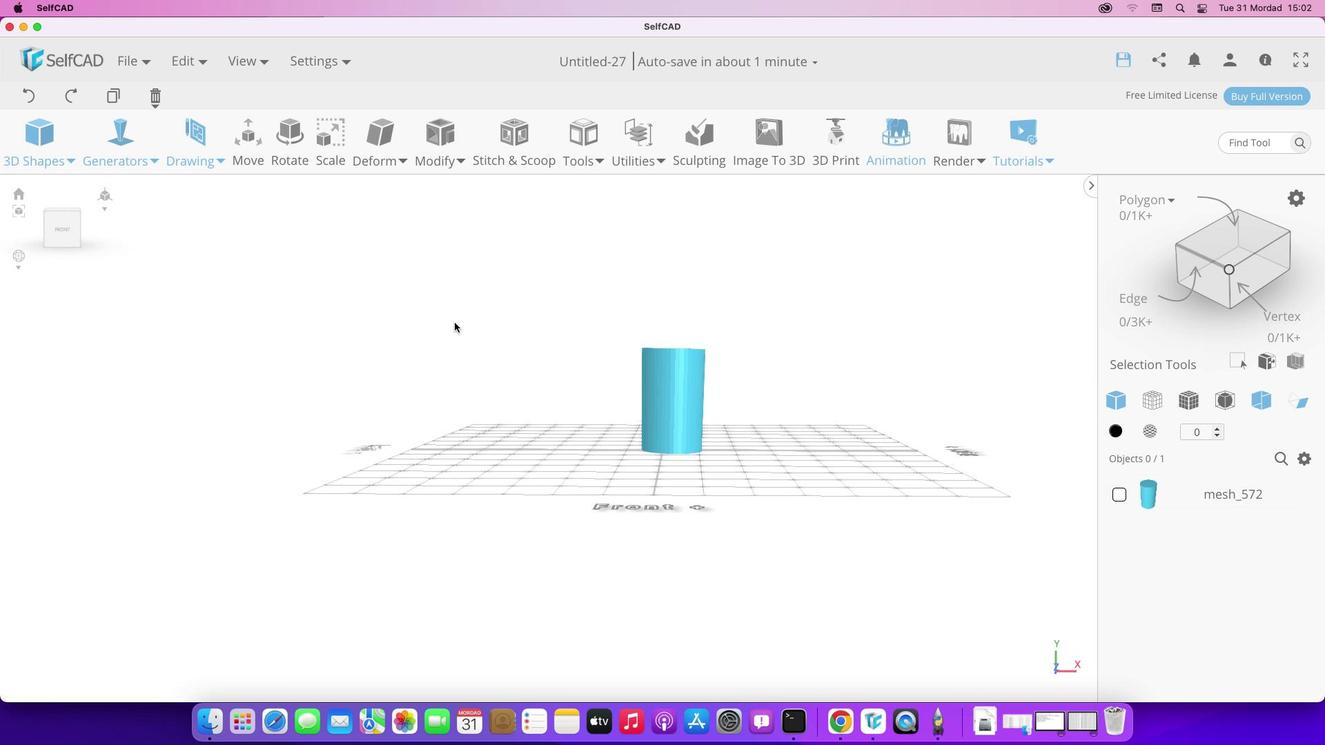 
Action: Mouse moved to (60, 209)
Screenshot: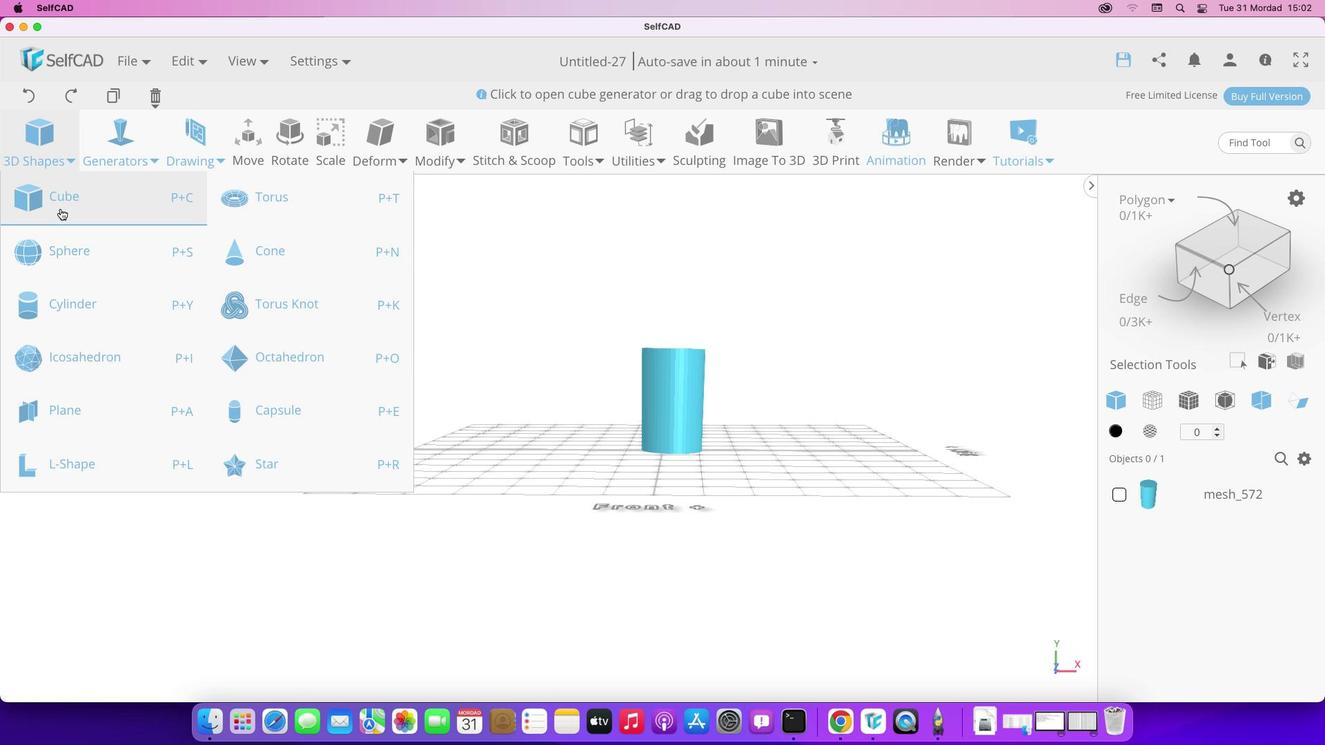 
Action: Mouse pressed left at (60, 209)
Screenshot: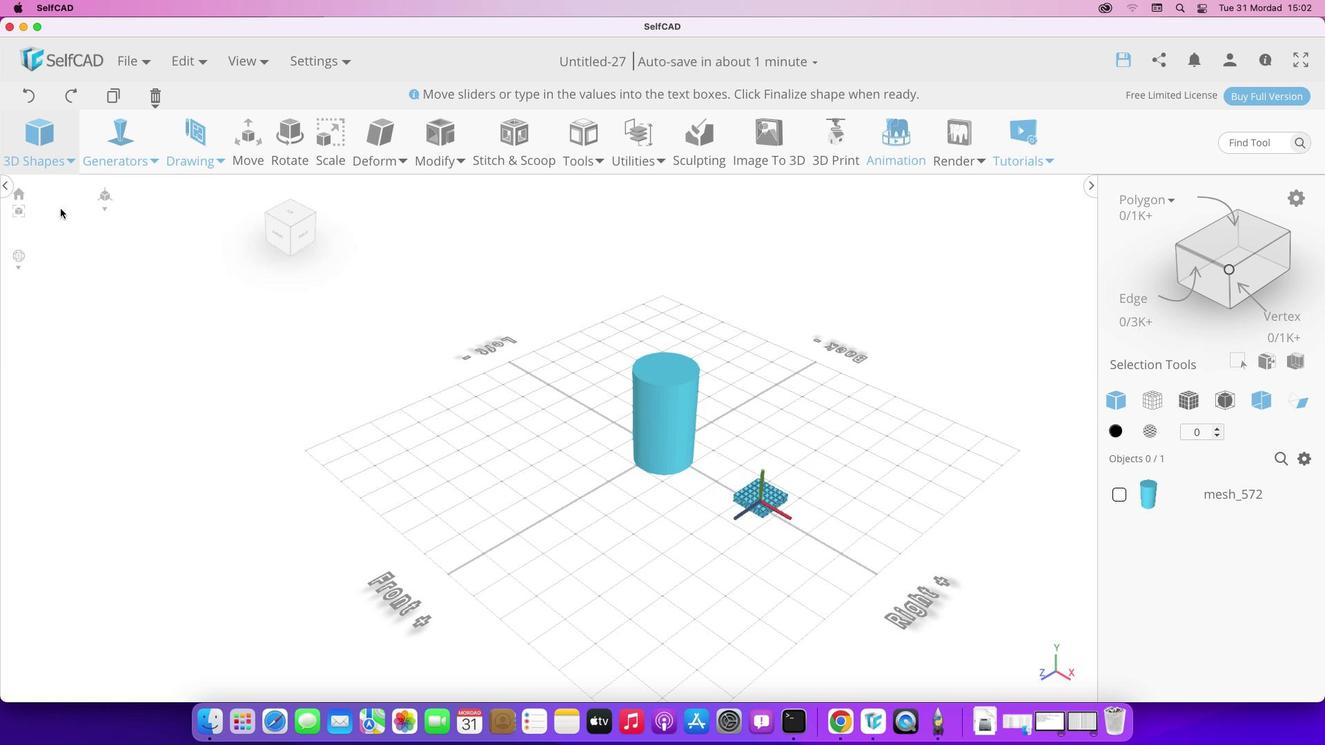 
Action: Mouse moved to (564, 532)
Screenshot: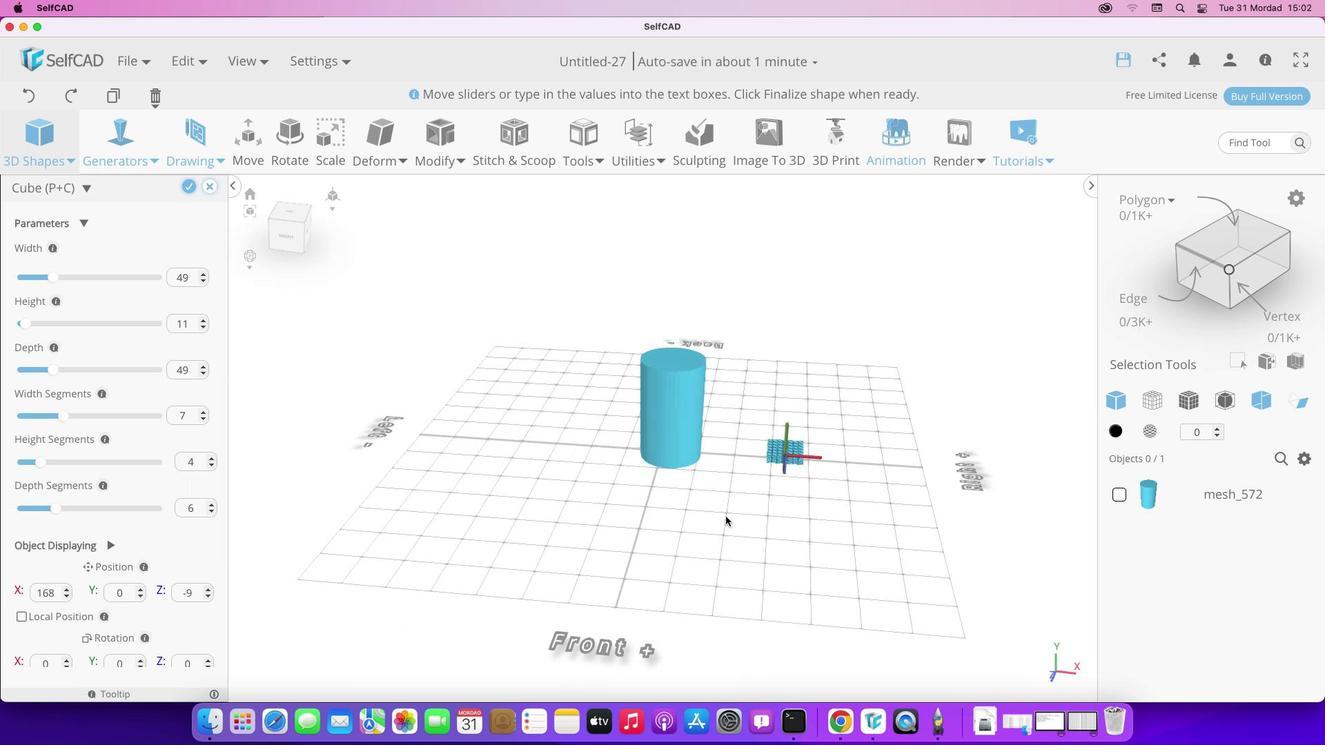 
Action: Mouse pressed left at (564, 532)
Screenshot: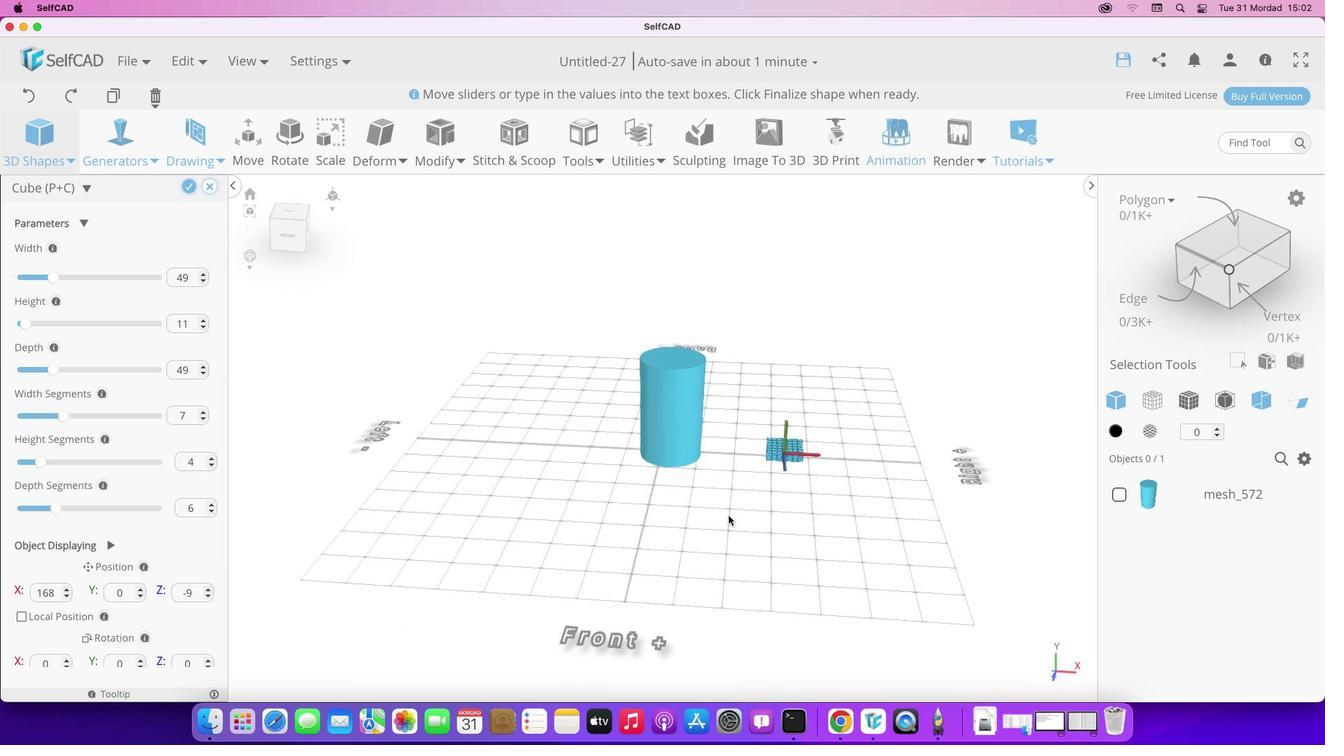 
Action: Mouse moved to (50, 278)
Screenshot: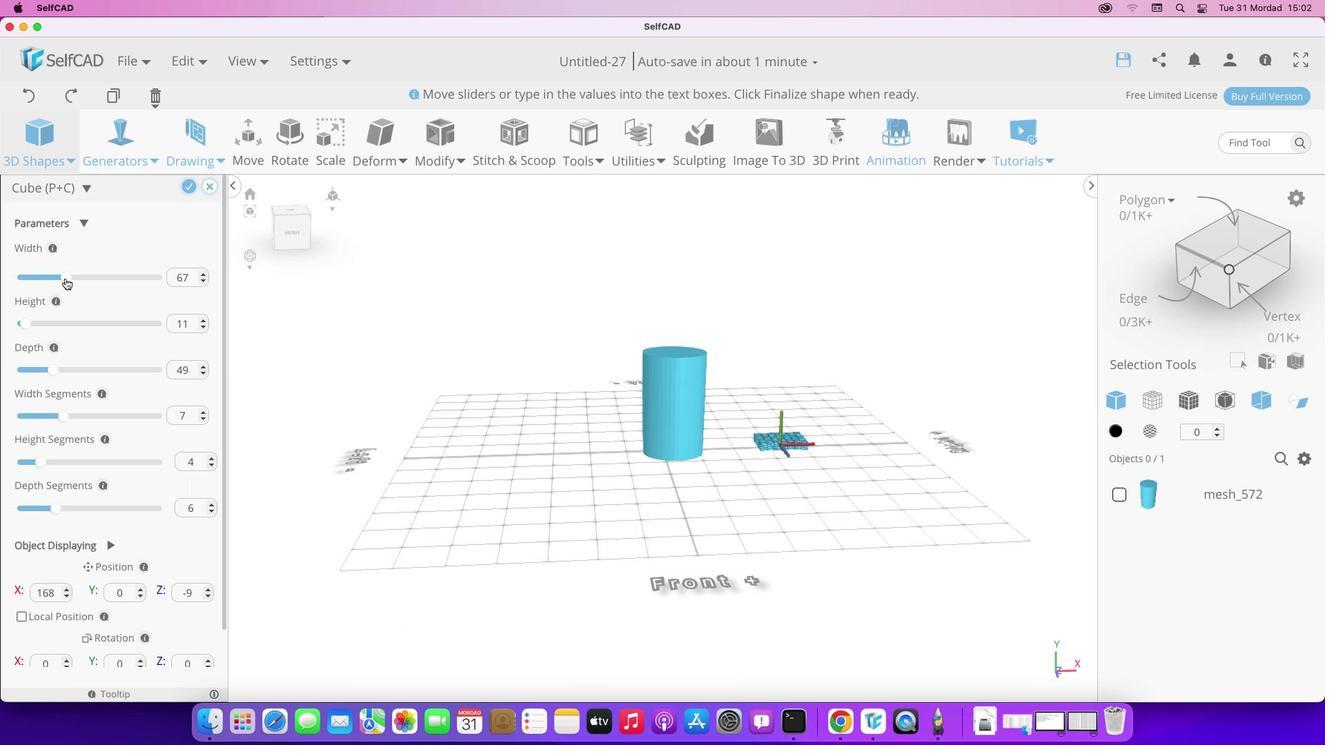 
Action: Mouse pressed left at (50, 278)
Screenshot: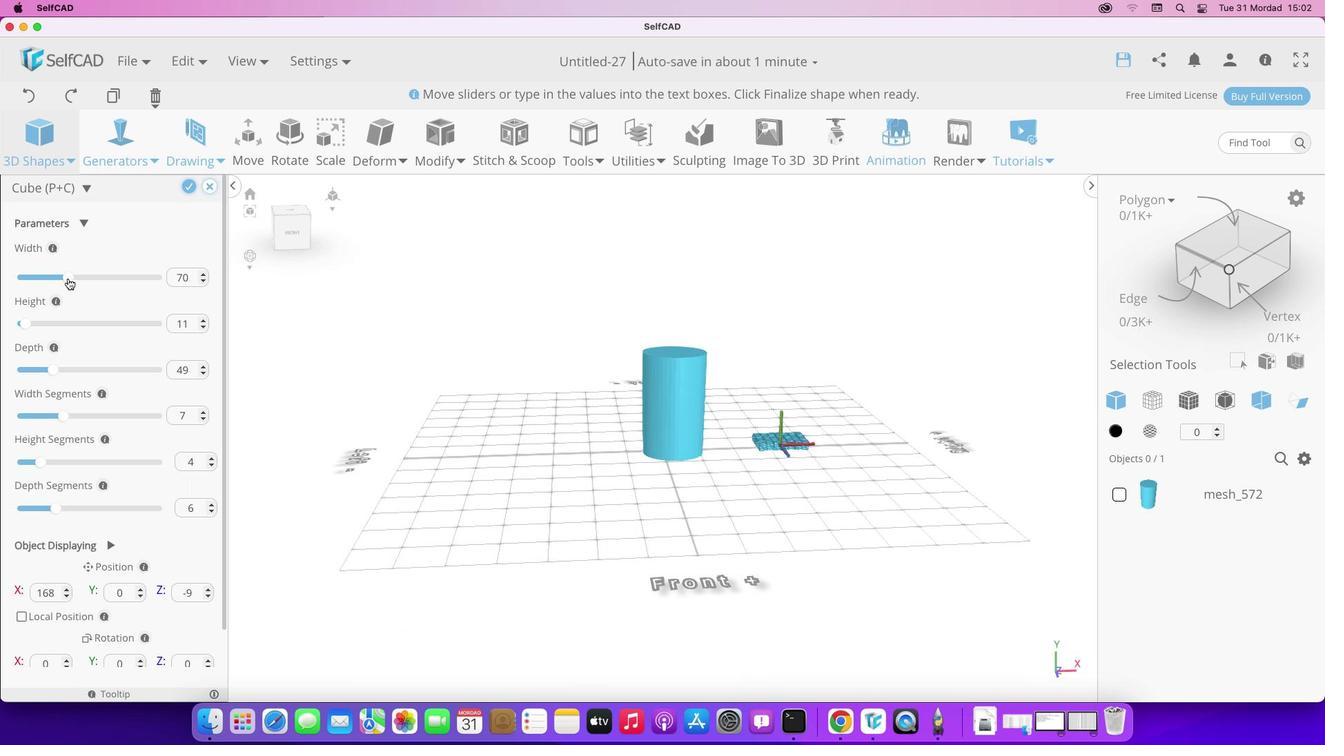 
Action: Mouse moved to (26, 324)
Screenshot: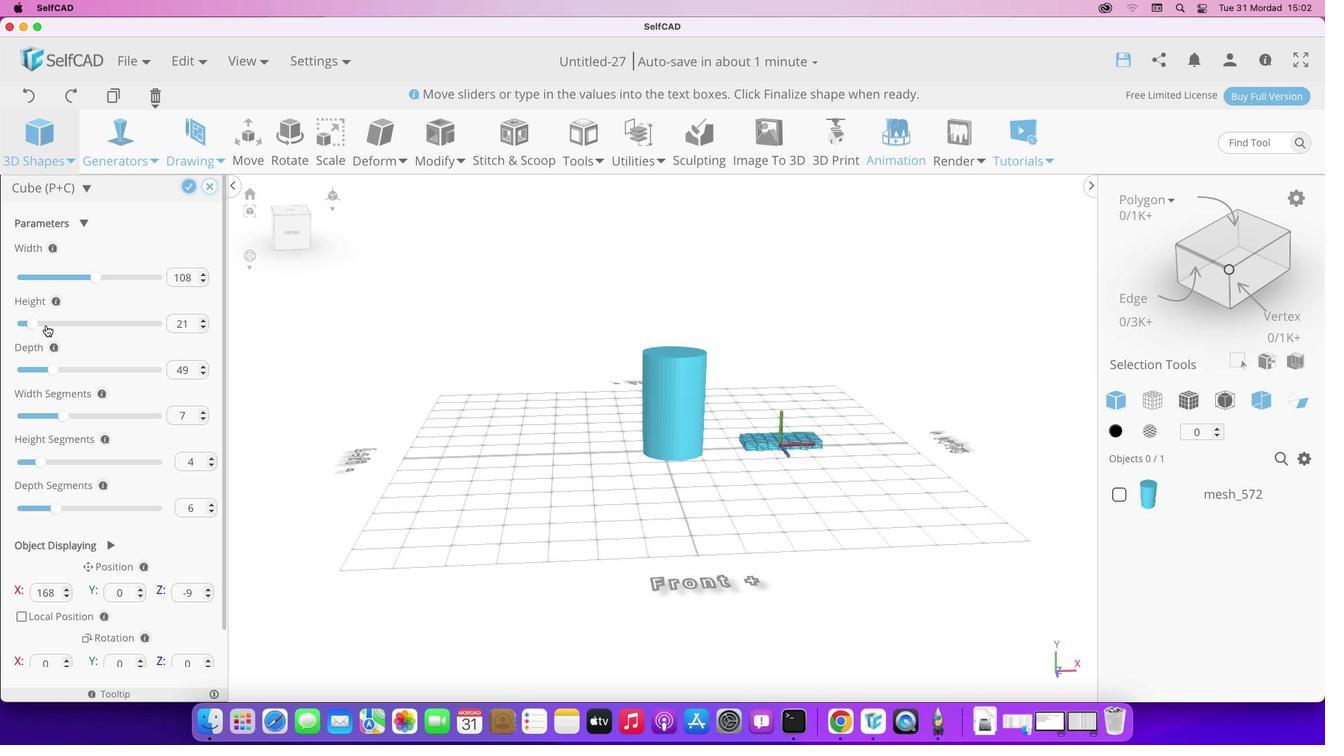 
Action: Mouse pressed left at (26, 324)
Screenshot: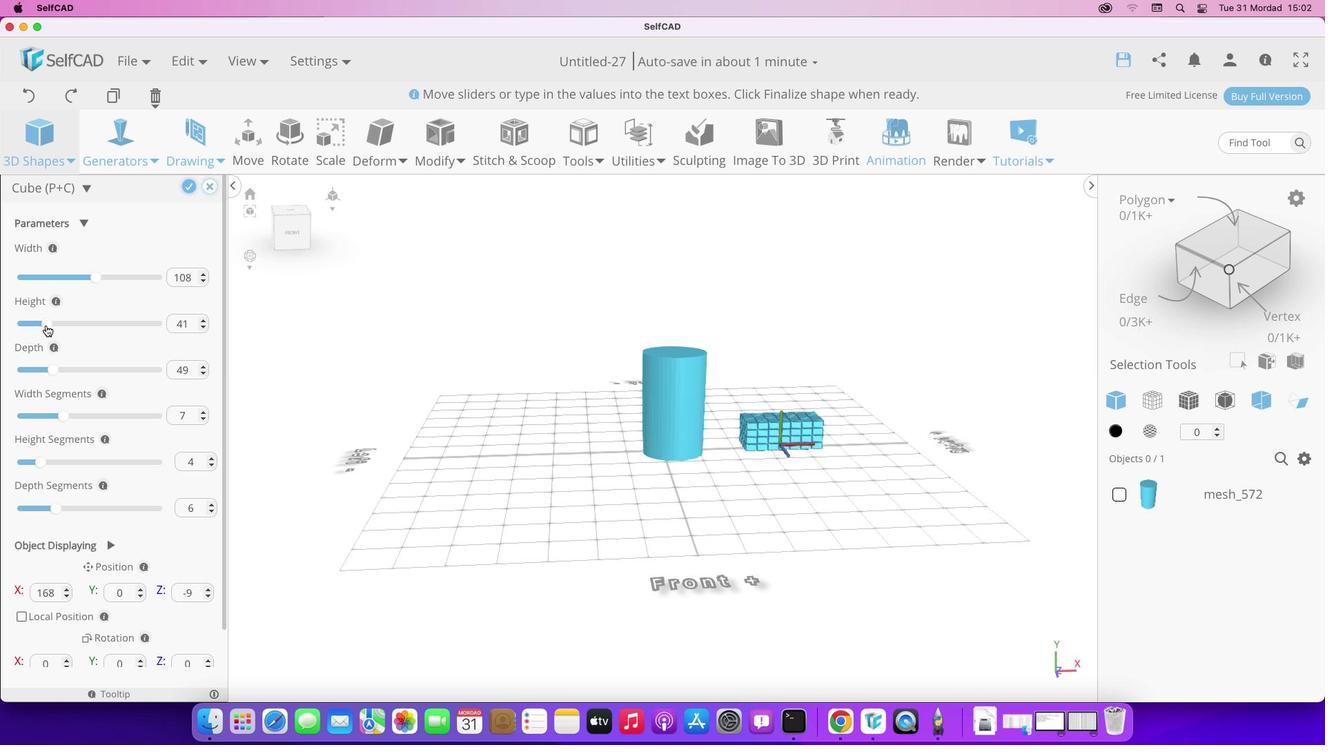 
Action: Mouse moved to (94, 276)
Screenshot: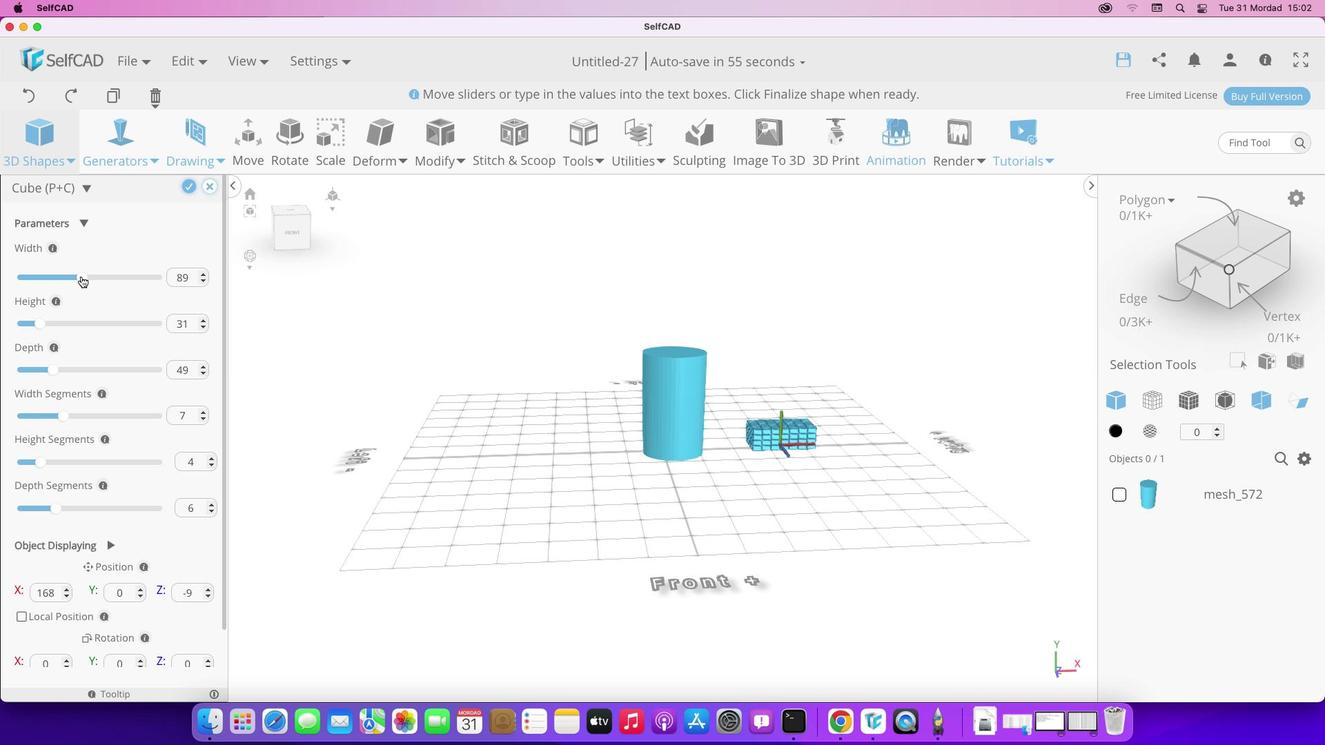 
Action: Mouse pressed left at (94, 276)
Screenshot: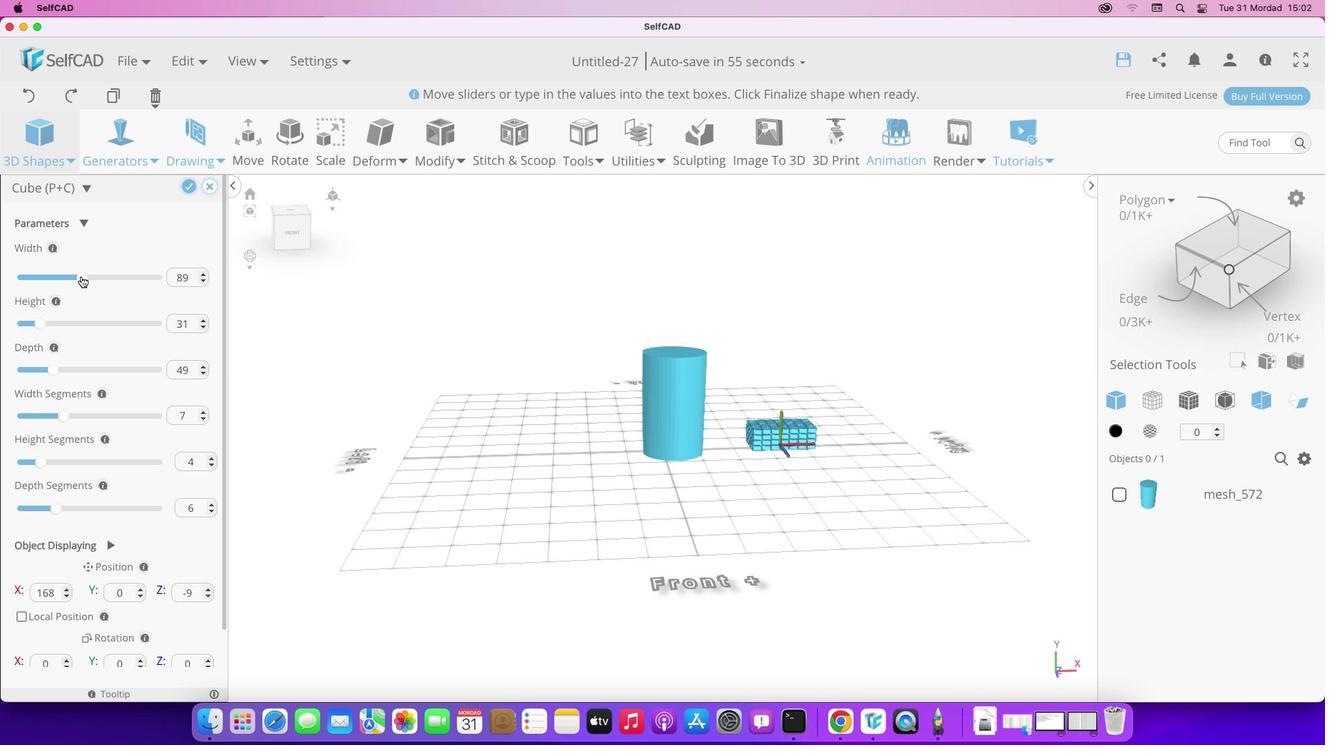 
Action: Mouse moved to (51, 369)
Screenshot: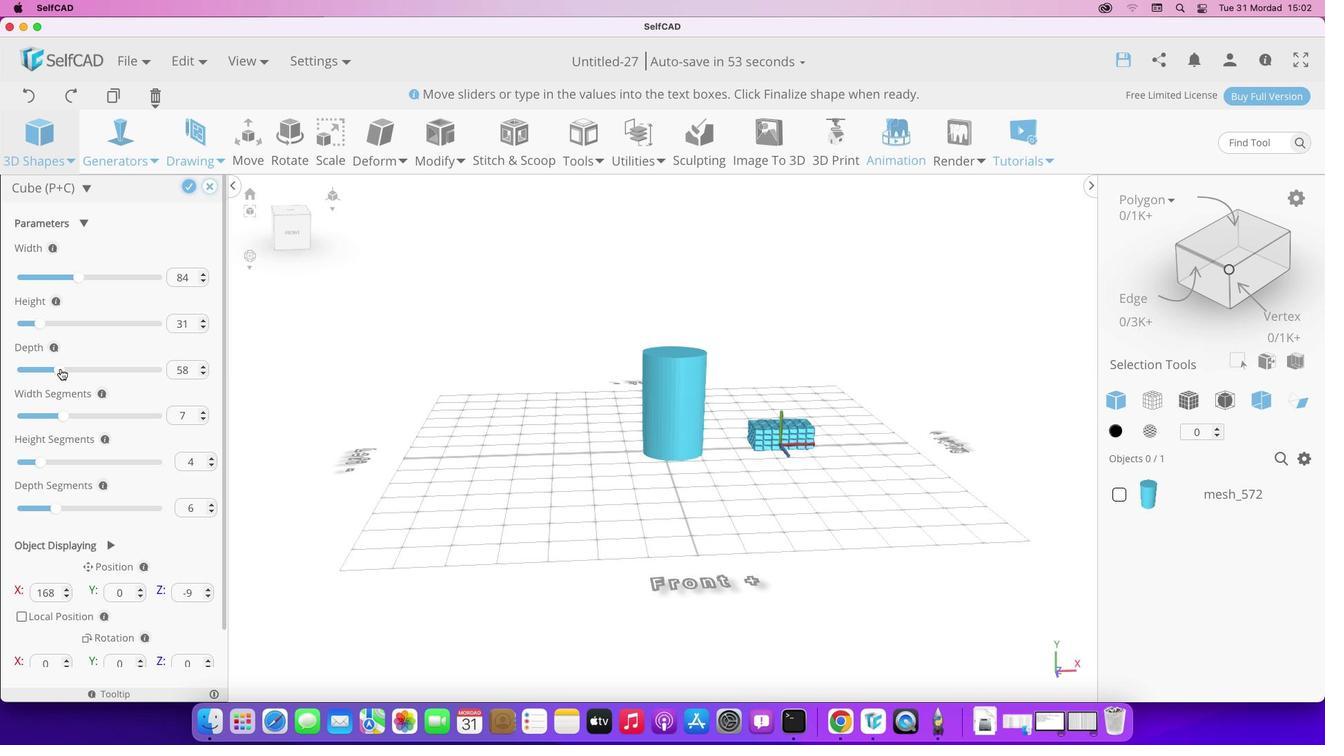
Action: Mouse pressed left at (51, 369)
Screenshot: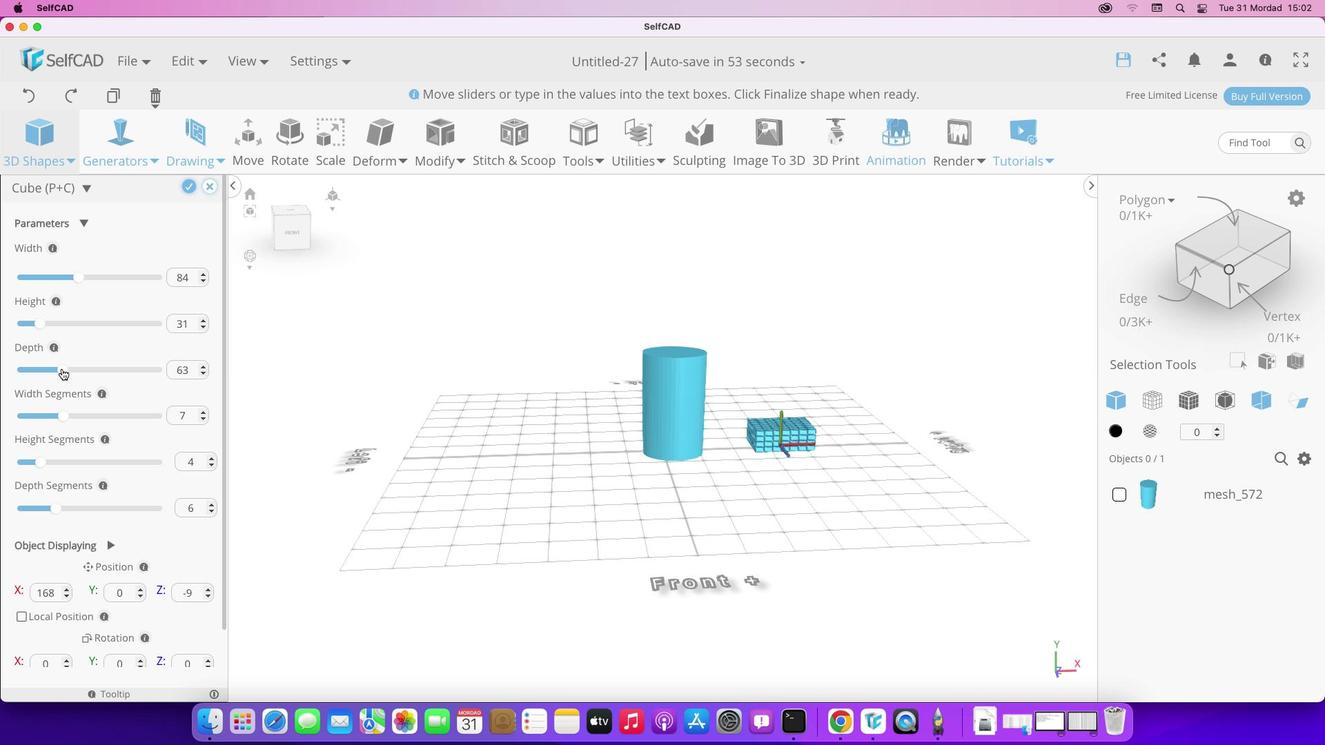 
Action: Mouse moved to (61, 410)
Screenshot: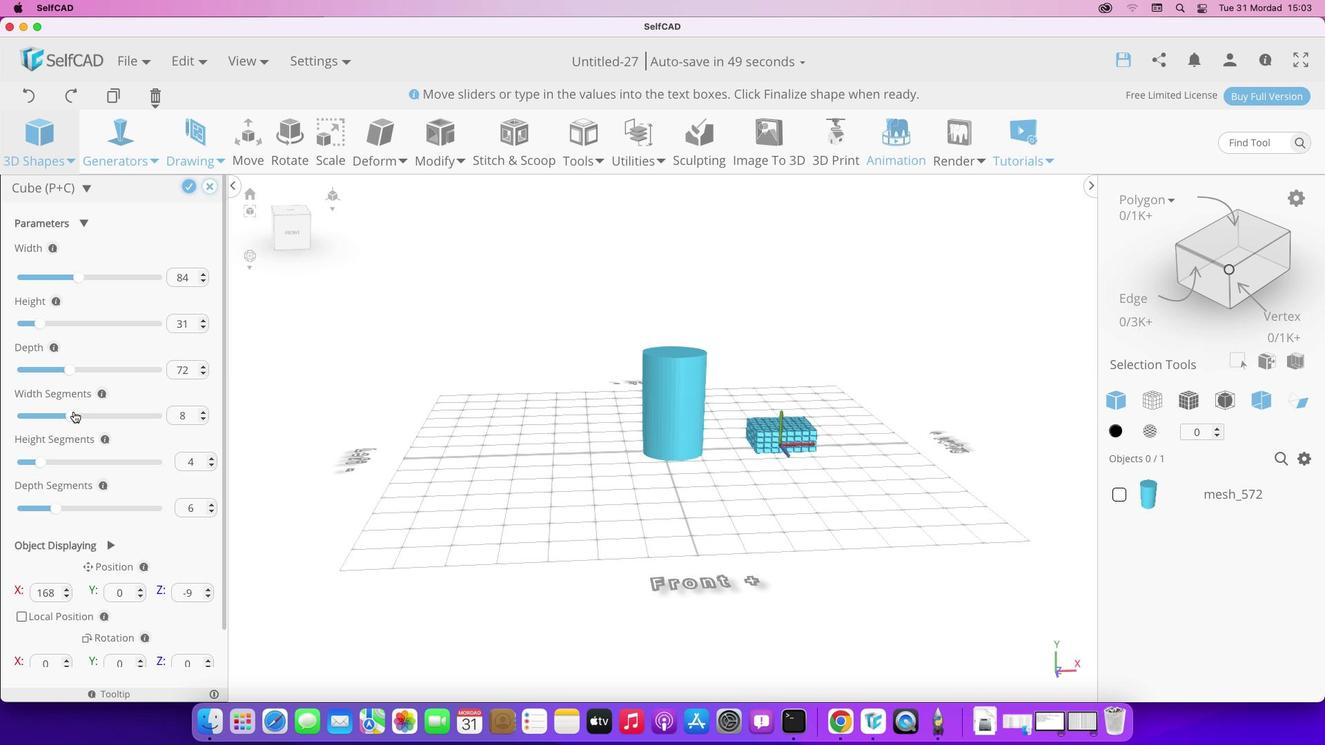 
Action: Mouse pressed left at (61, 410)
Screenshot: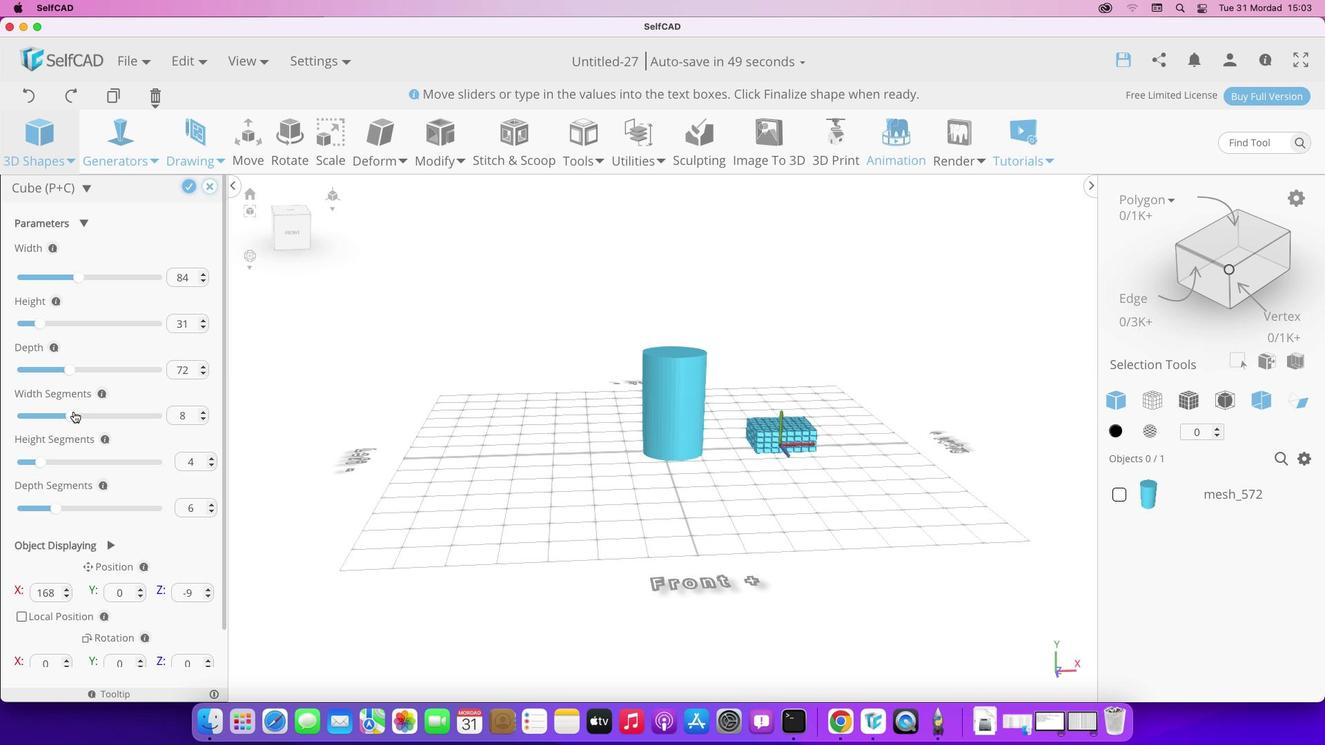 
Action: Mouse moved to (38, 459)
Screenshot: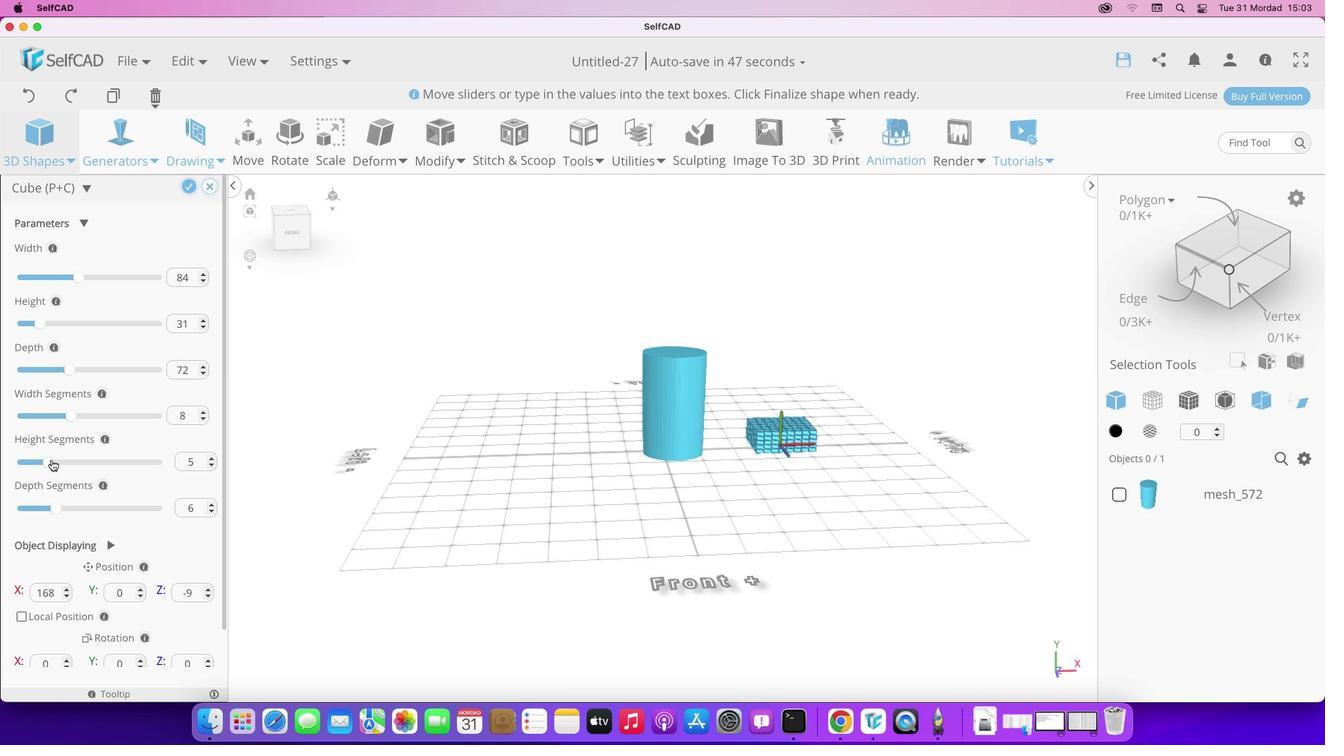 
Action: Mouse pressed left at (38, 459)
Screenshot: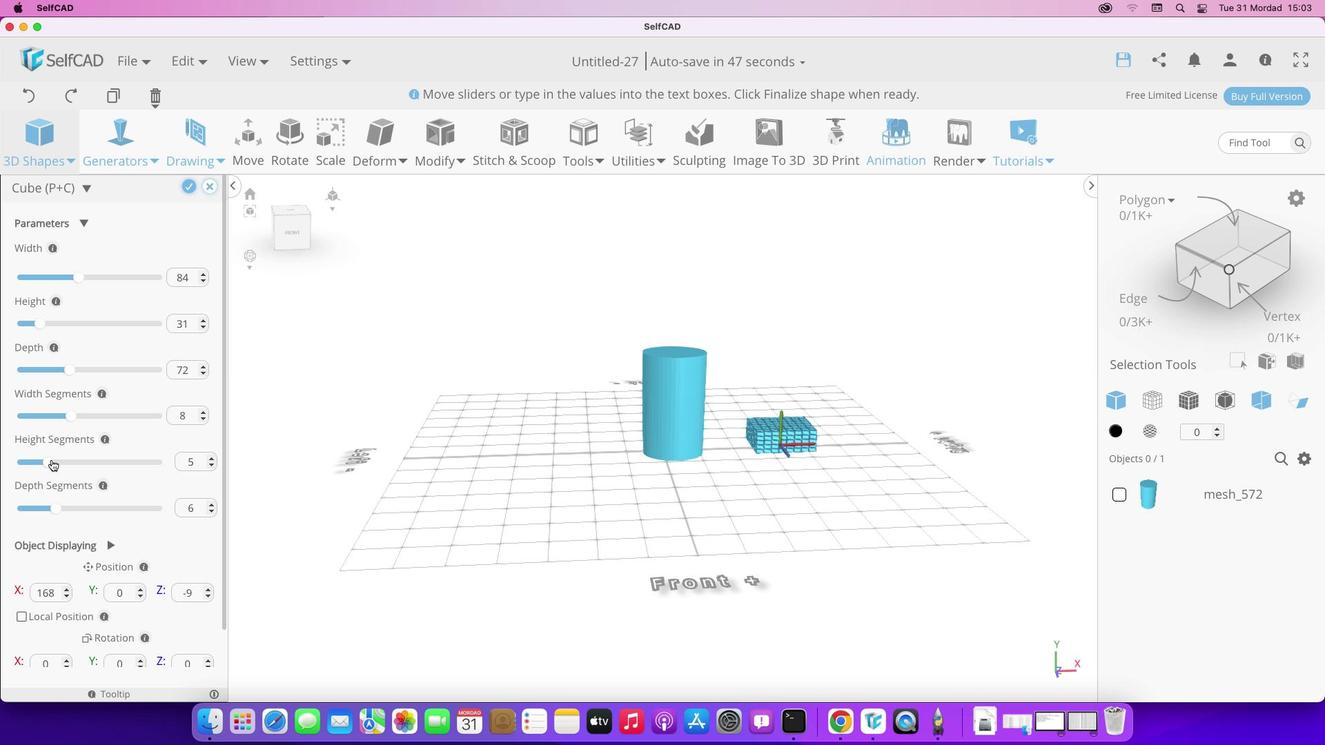 
Action: Mouse moved to (59, 511)
Screenshot: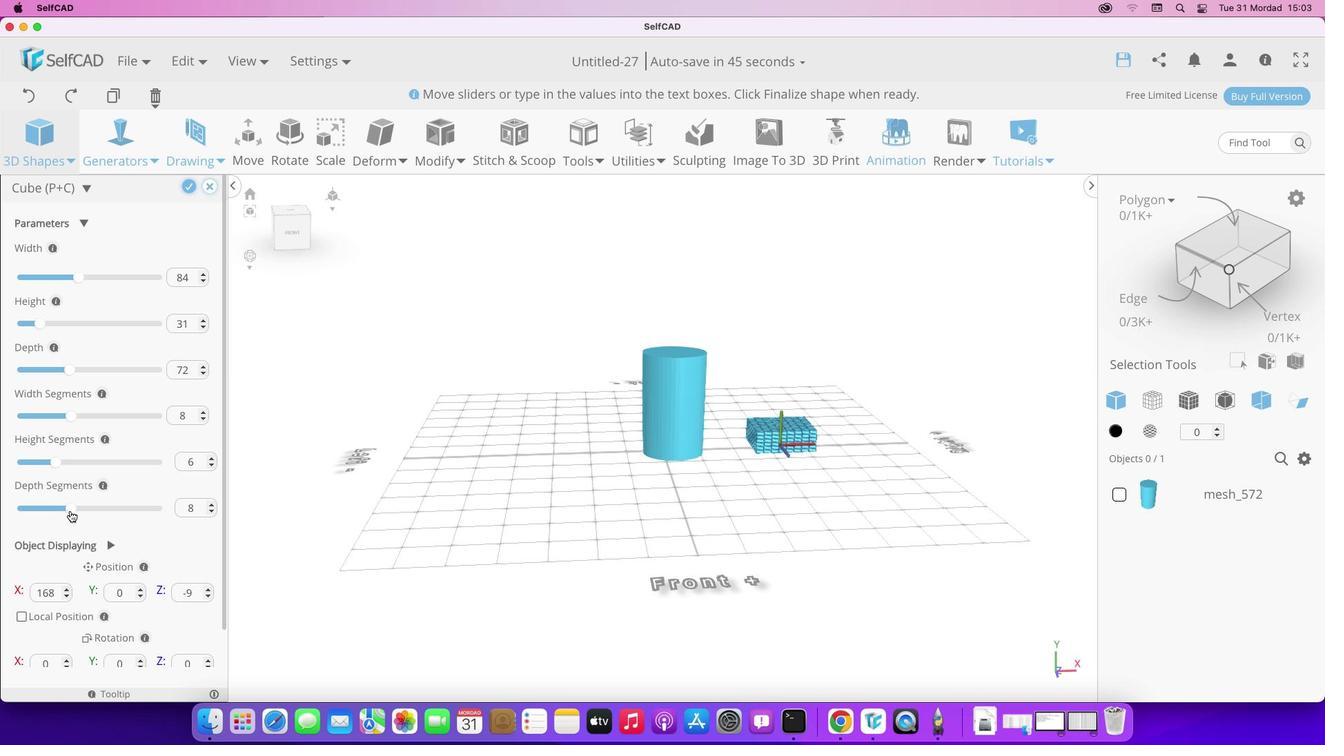 
Action: Mouse pressed left at (59, 511)
Screenshot: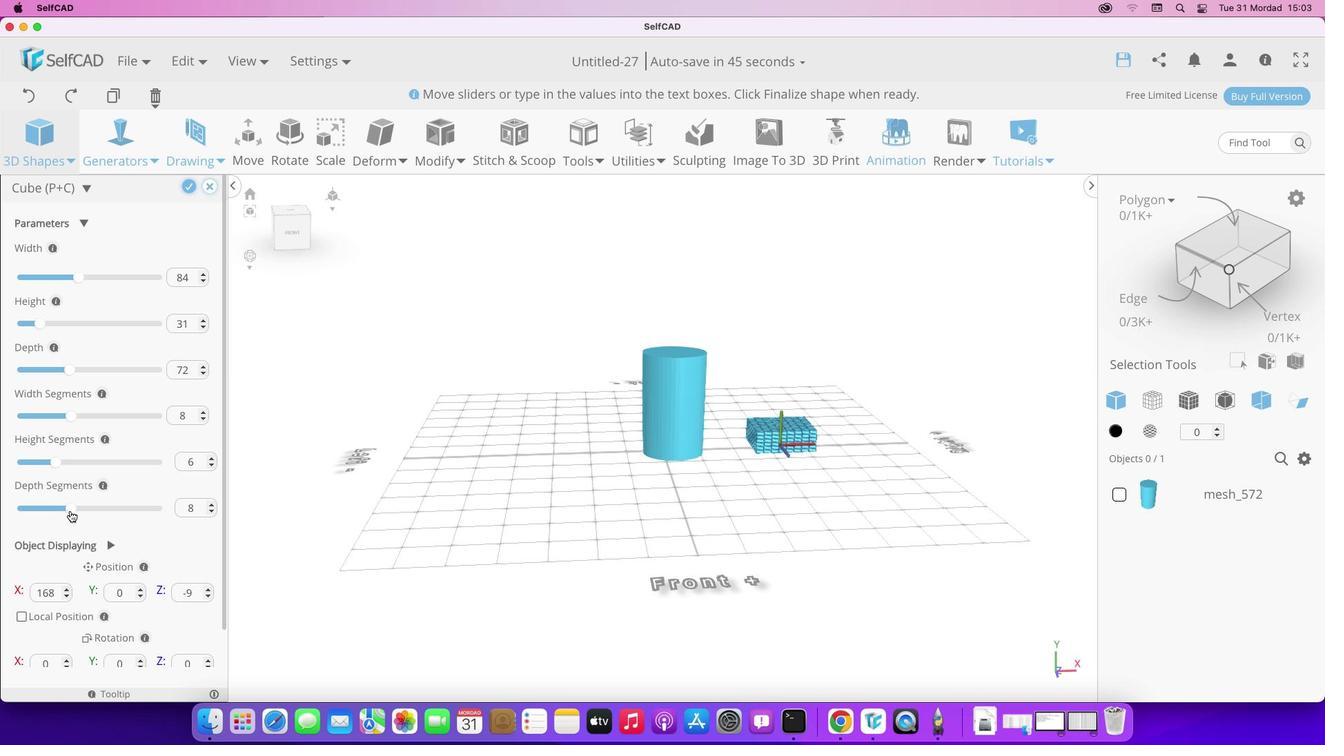 
Action: Mouse moved to (112, 599)
Screenshot: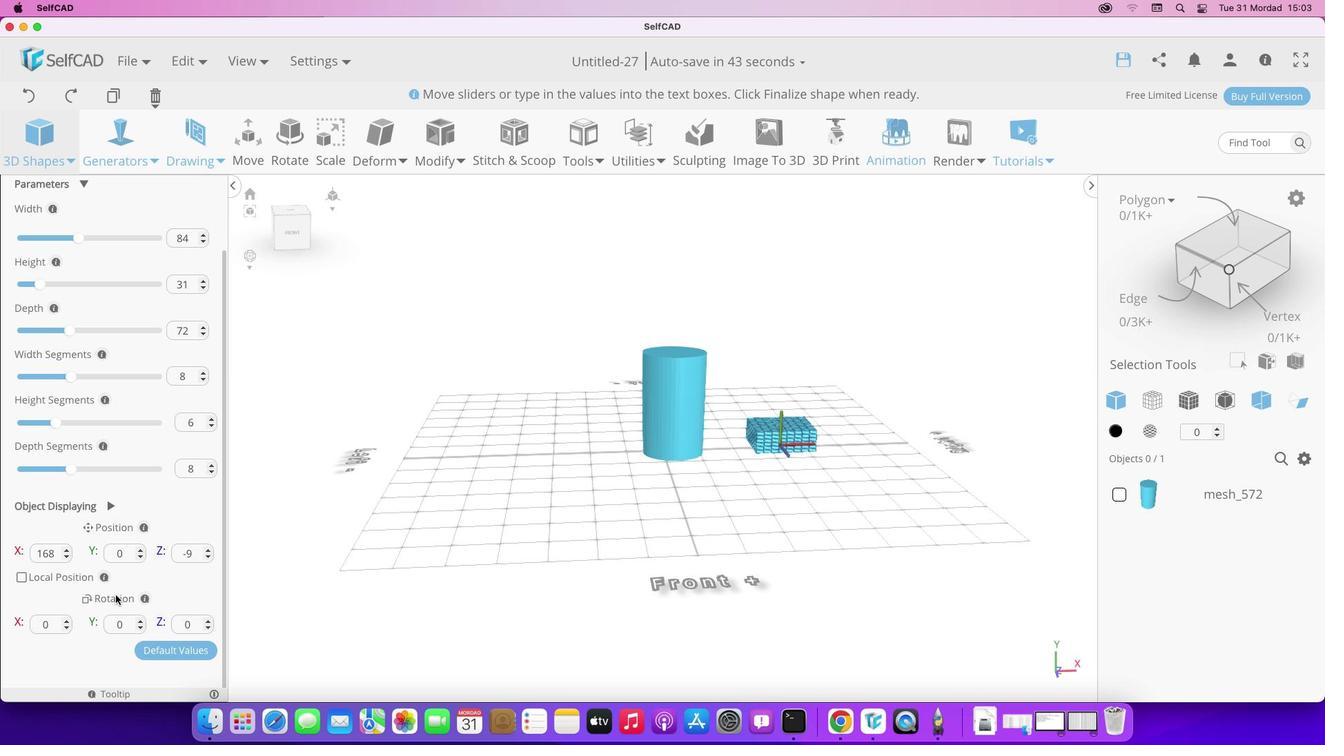 
Action: Mouse scrolled (112, 599) with delta (0, 0)
Screenshot: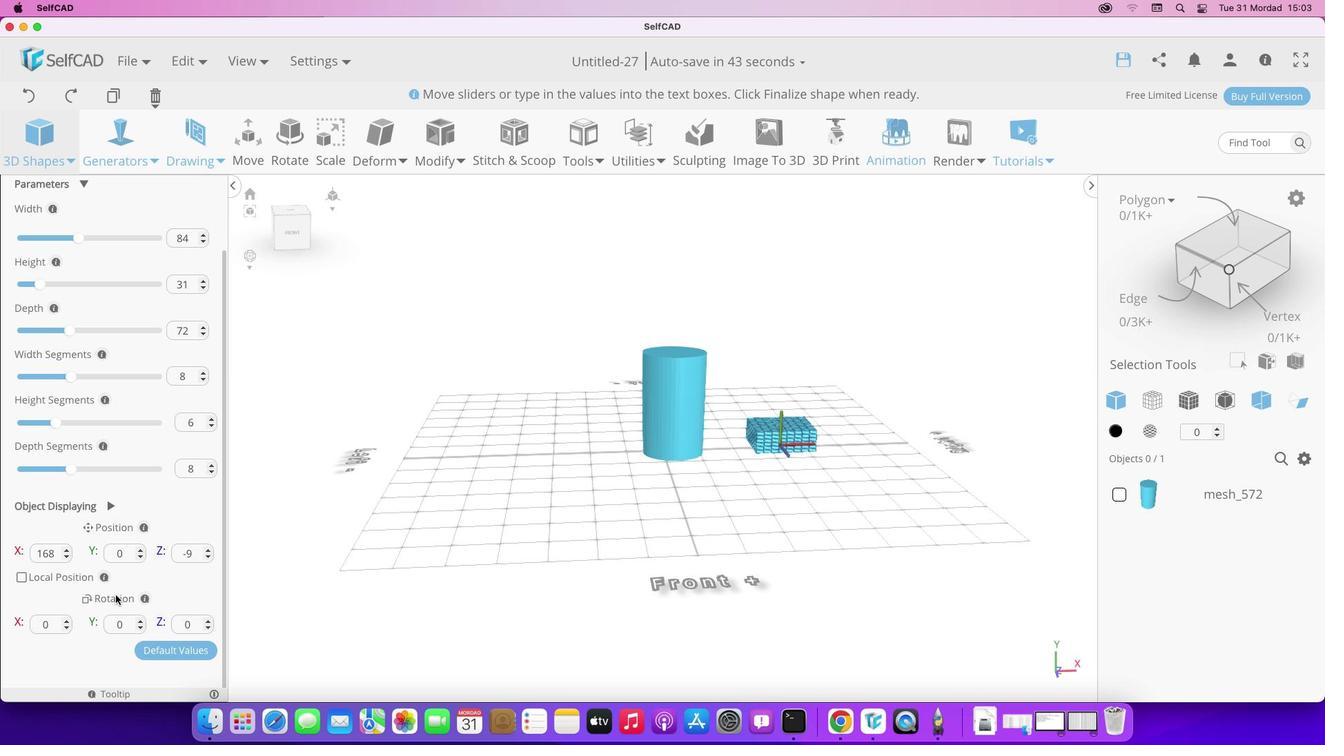 
Action: Mouse moved to (111, 596)
Screenshot: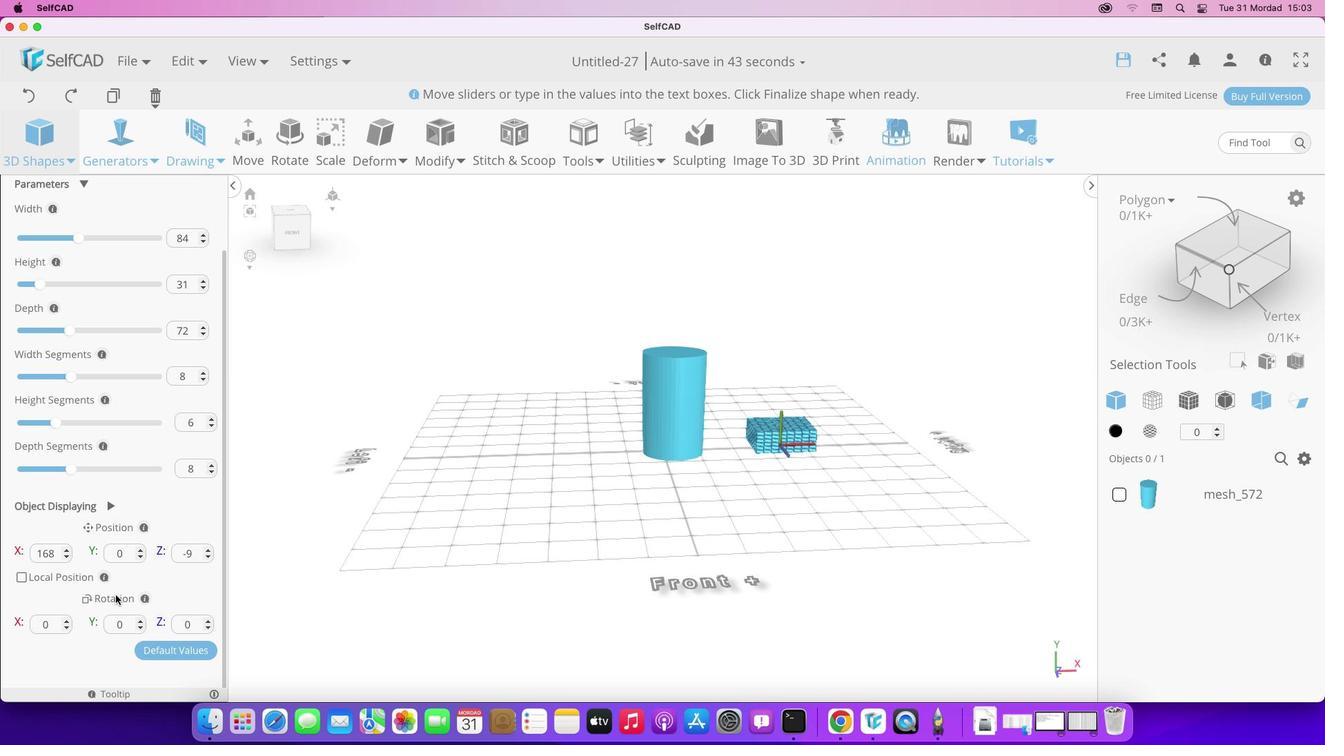 
Action: Mouse scrolled (111, 596) with delta (0, 0)
Screenshot: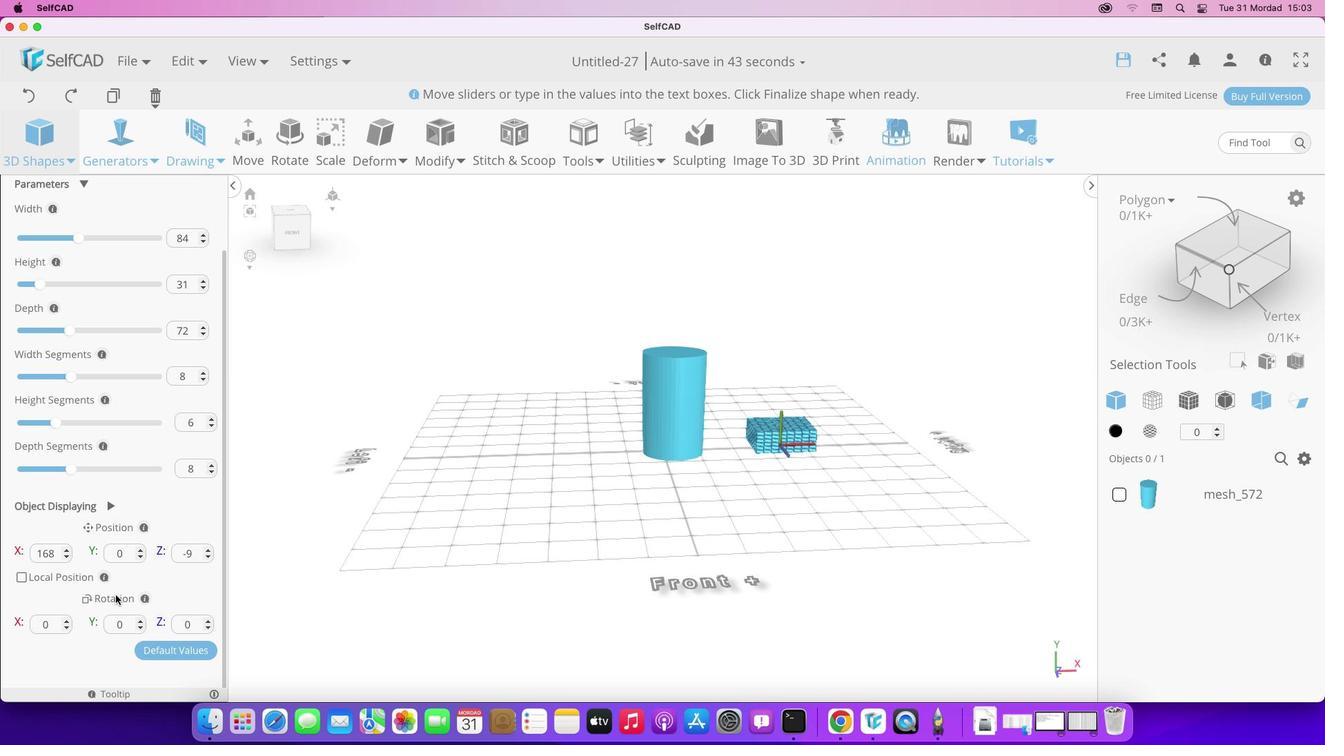 
Action: Mouse moved to (111, 596)
Screenshot: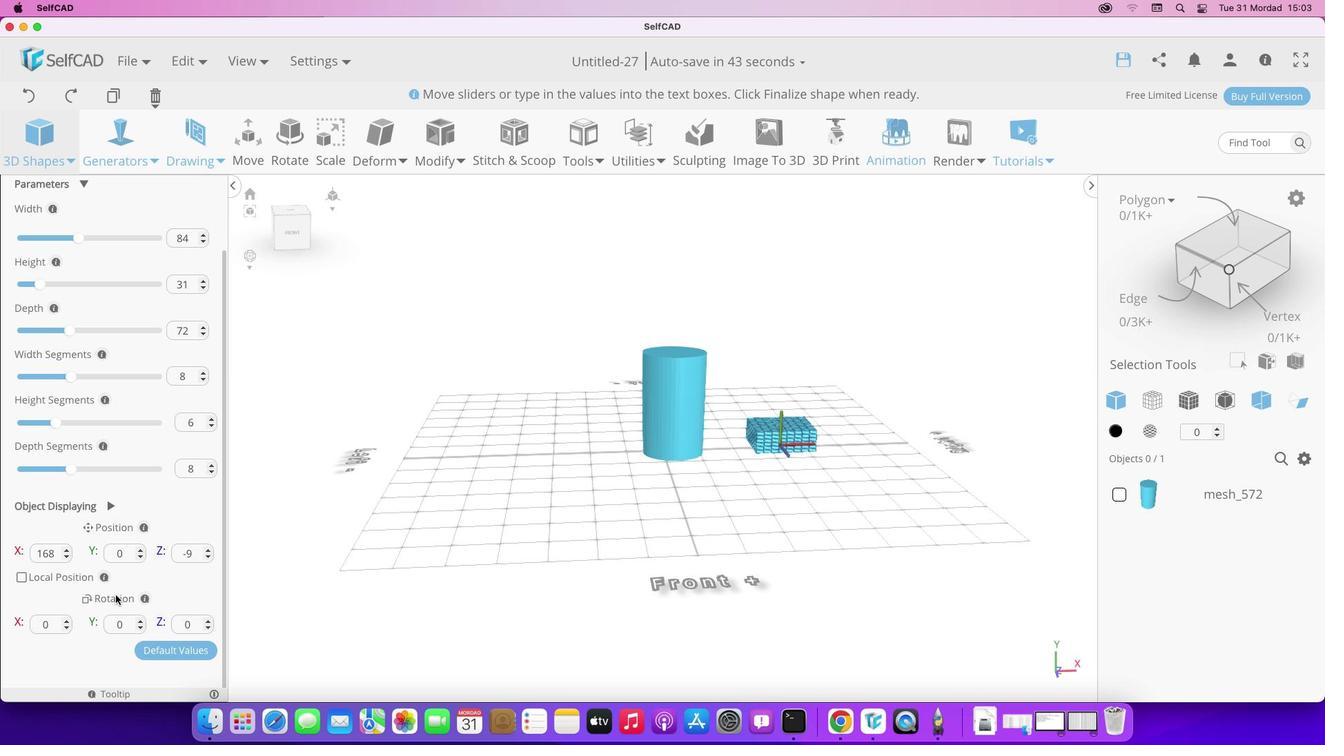 
Action: Mouse scrolled (111, 596) with delta (0, -1)
Screenshot: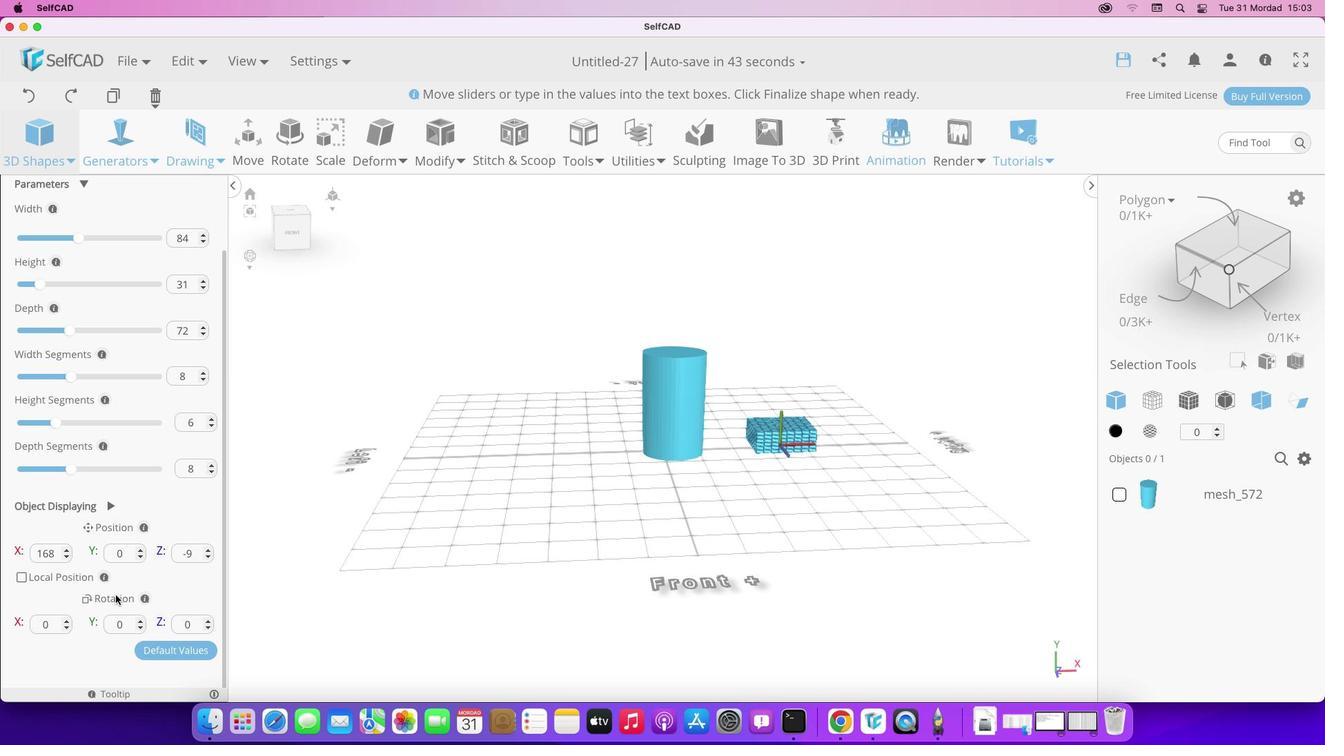 
Action: Mouse scrolled (111, 596) with delta (0, -2)
Screenshot: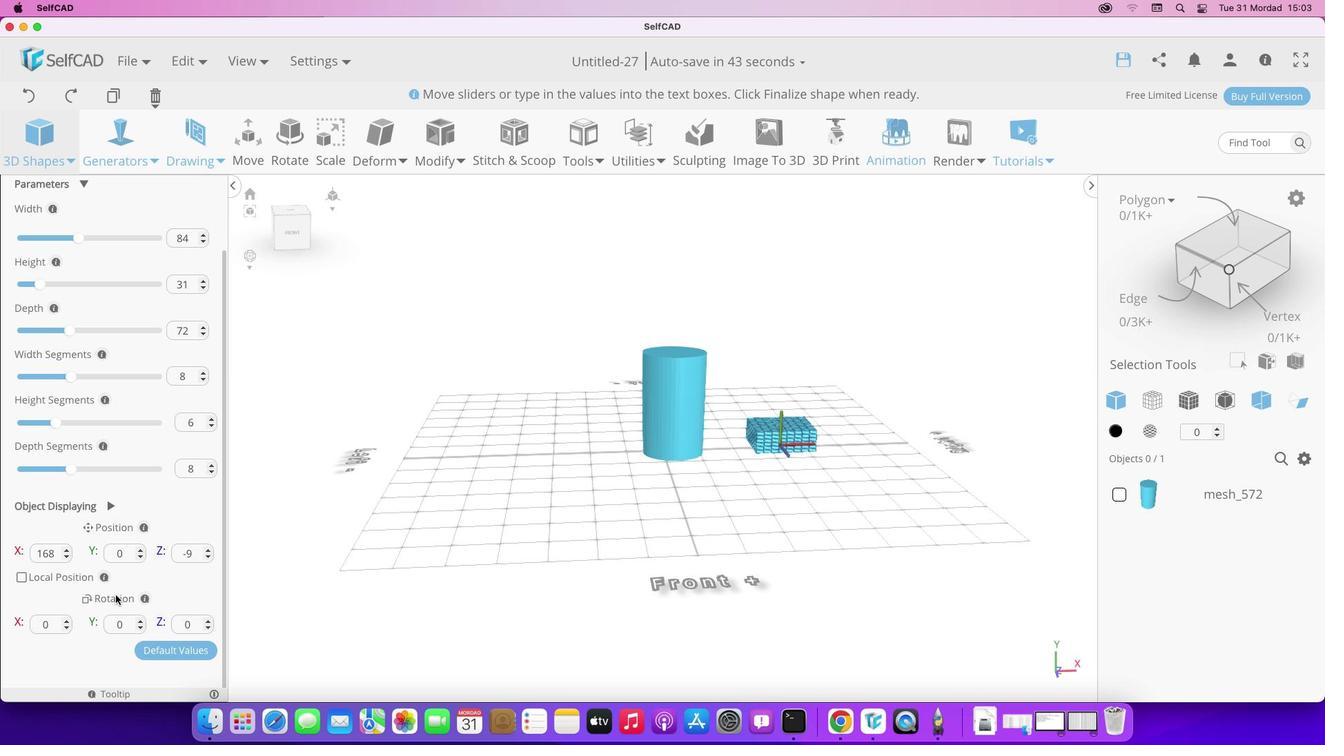 
Action: Mouse moved to (64, 547)
Screenshot: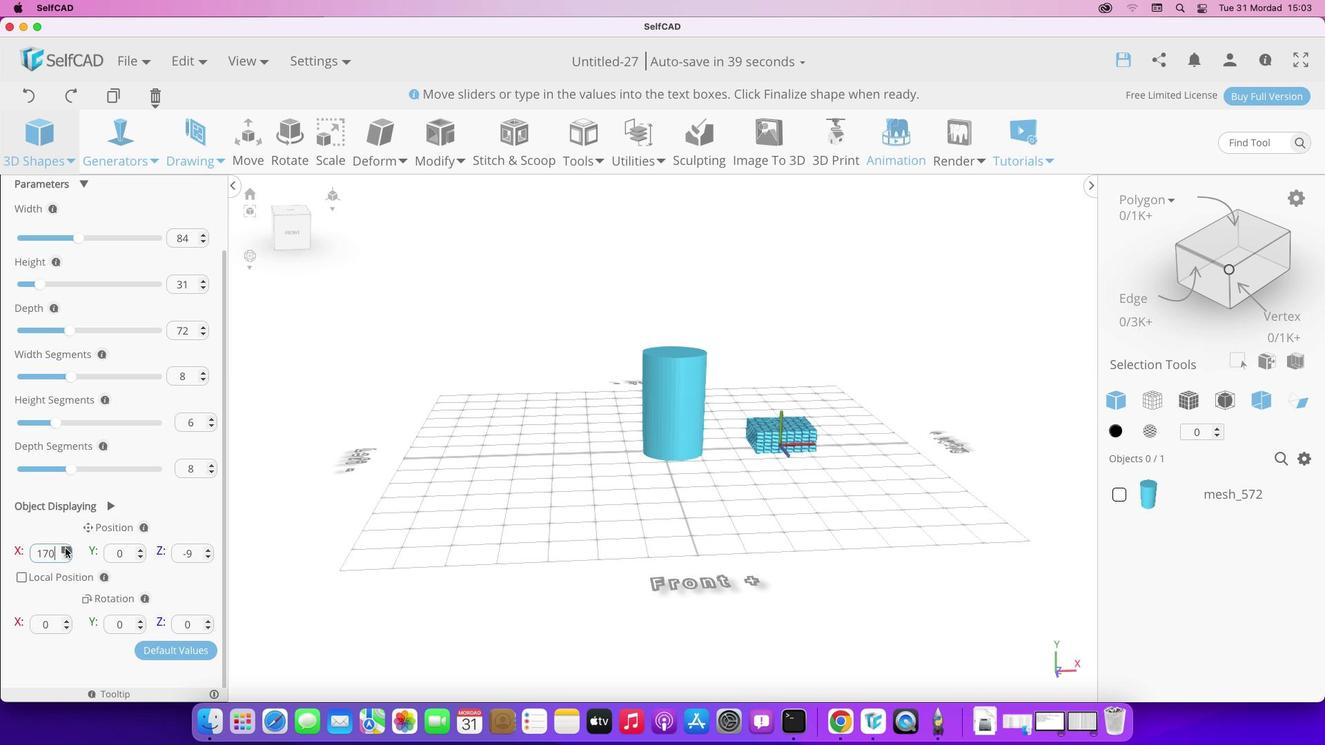 
Action: Mouse pressed left at (64, 547)
Screenshot: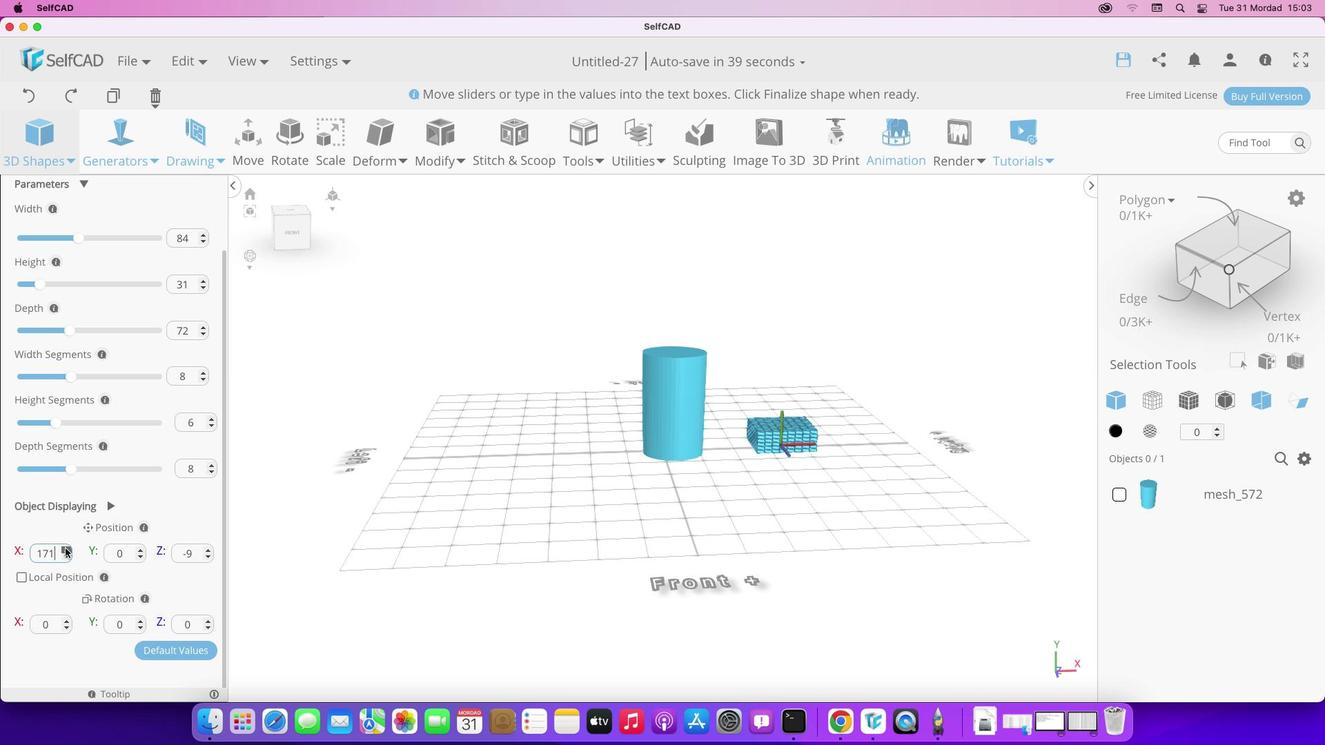 
Action: Mouse pressed left at (64, 547)
Screenshot: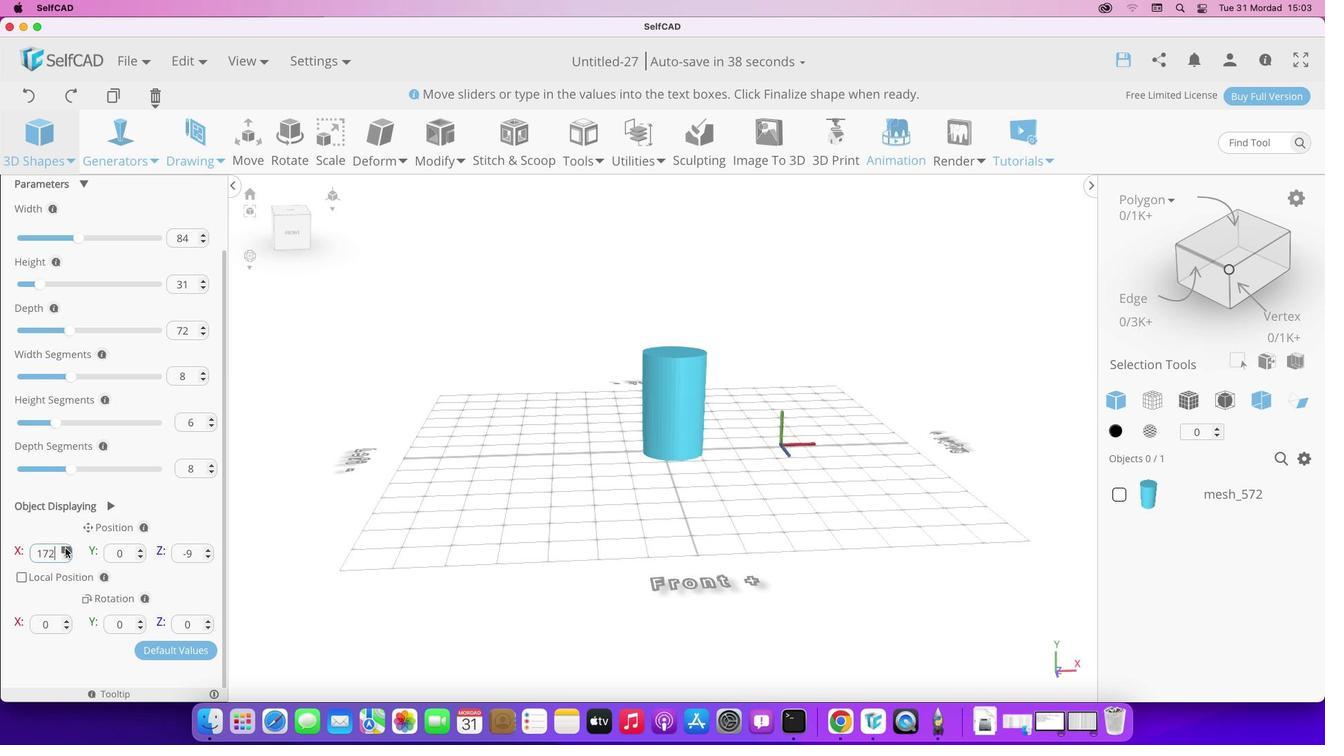 
Action: Mouse pressed left at (64, 547)
Screenshot: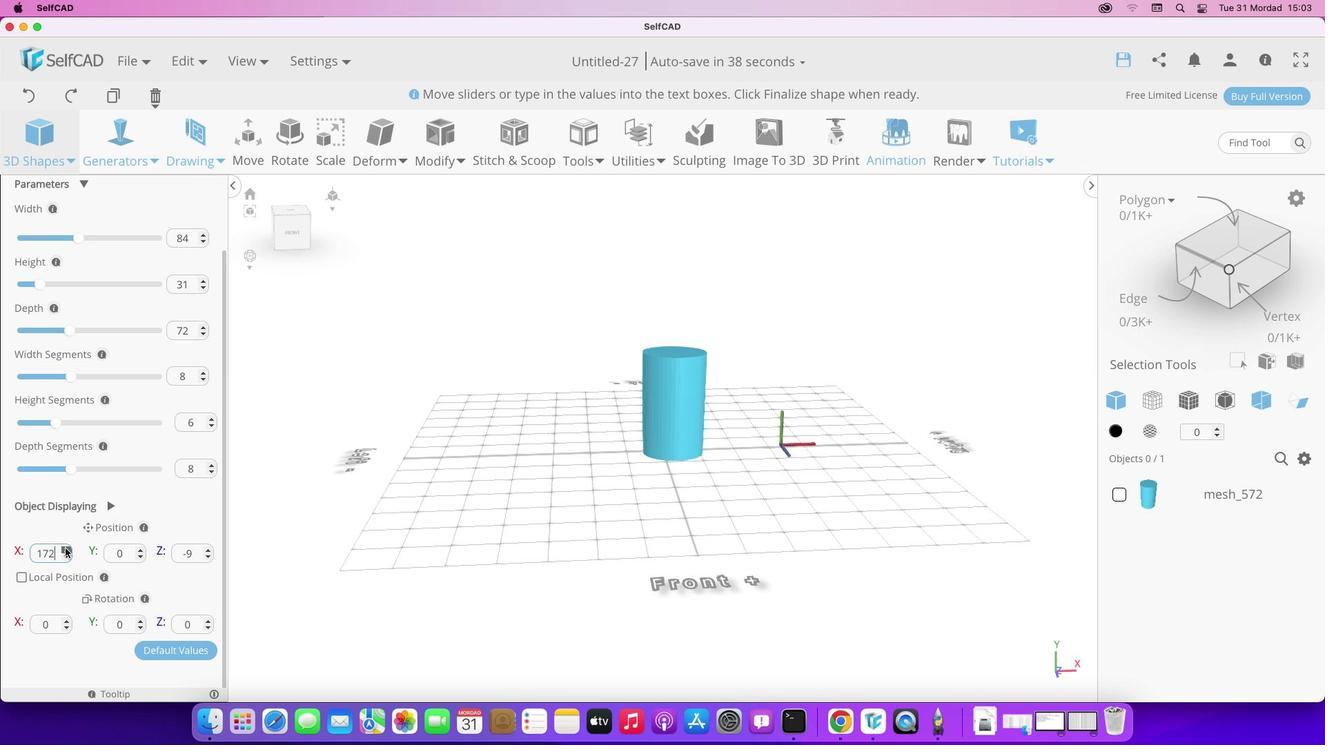 
Action: Mouse pressed left at (64, 547)
Screenshot: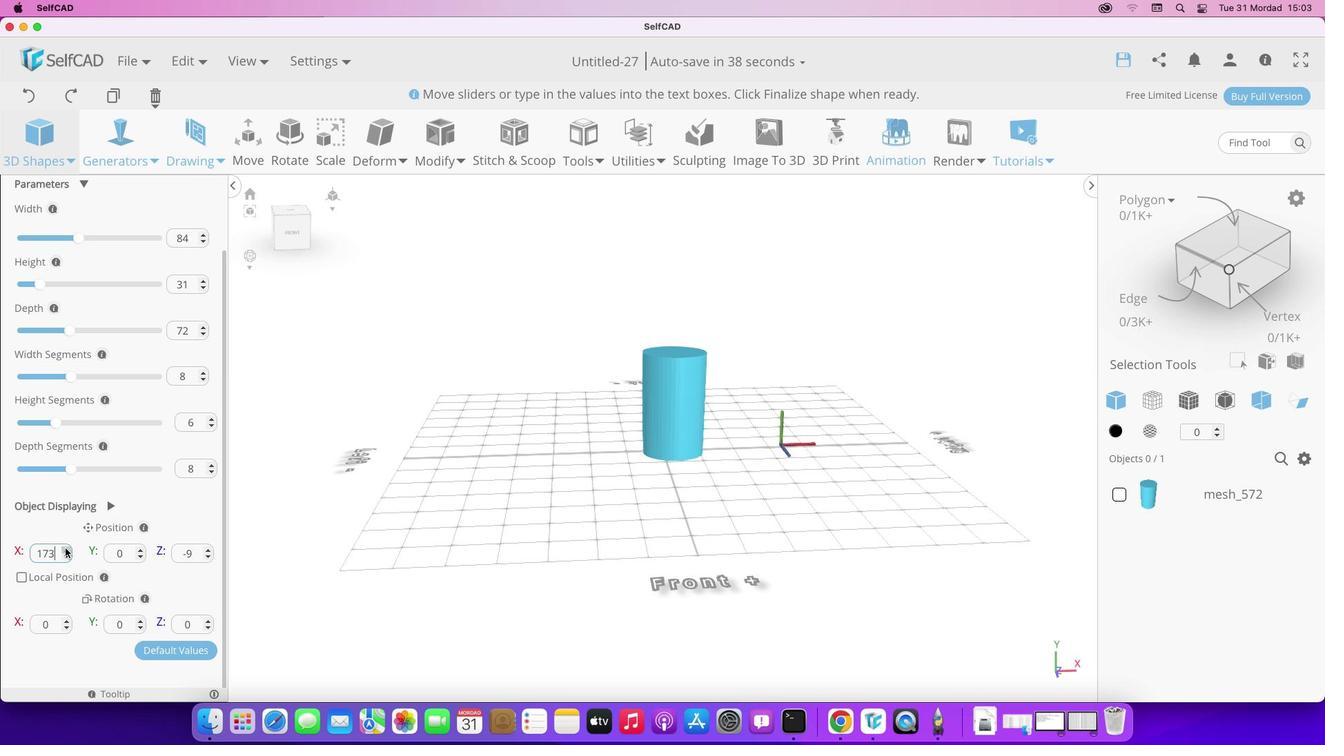 
Action: Mouse pressed left at (64, 547)
Screenshot: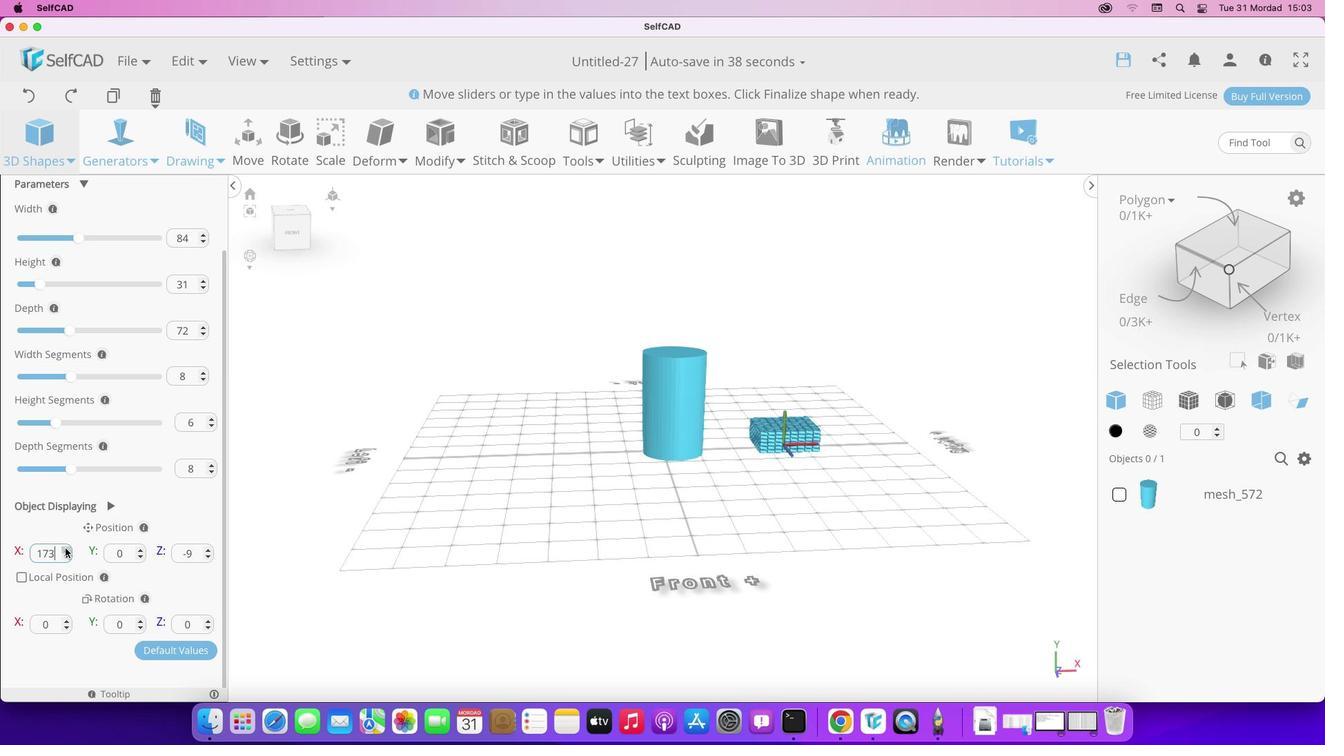 
Action: Mouse moved to (68, 561)
Screenshot: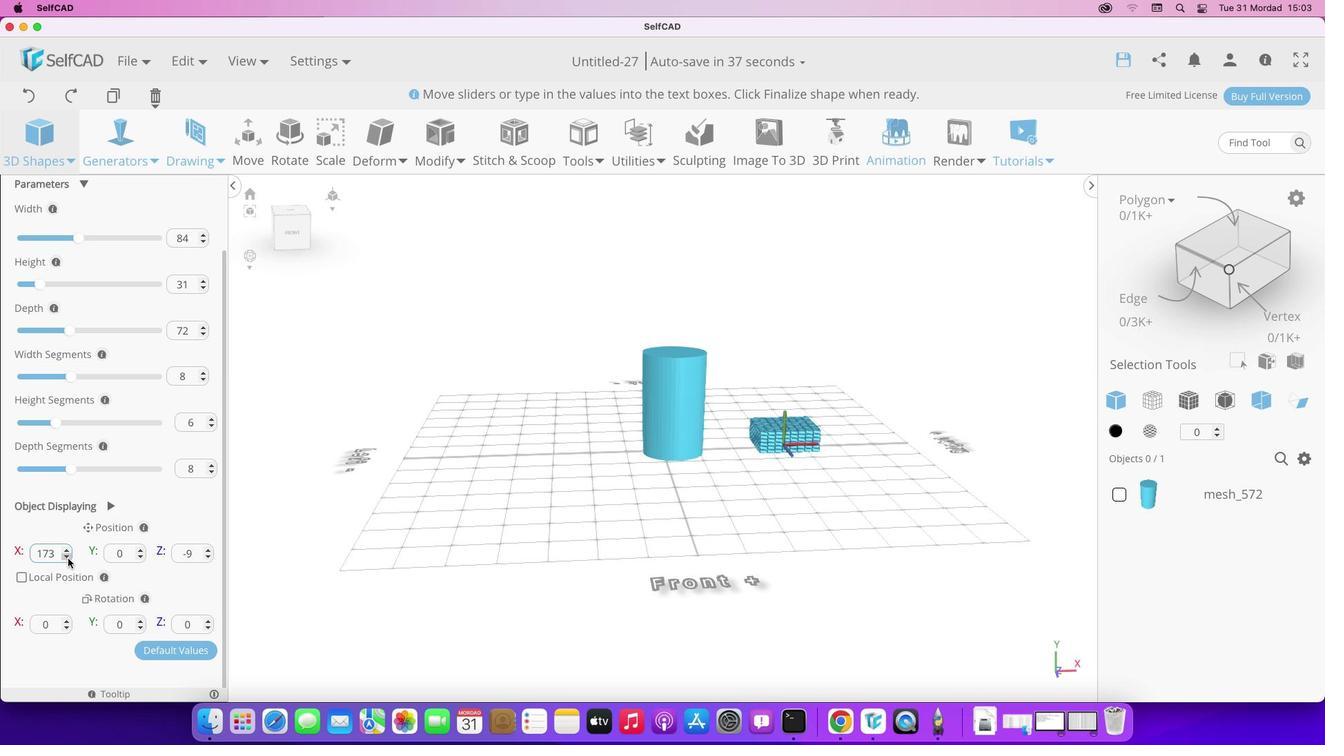 
Action: Mouse pressed left at (68, 561)
Screenshot: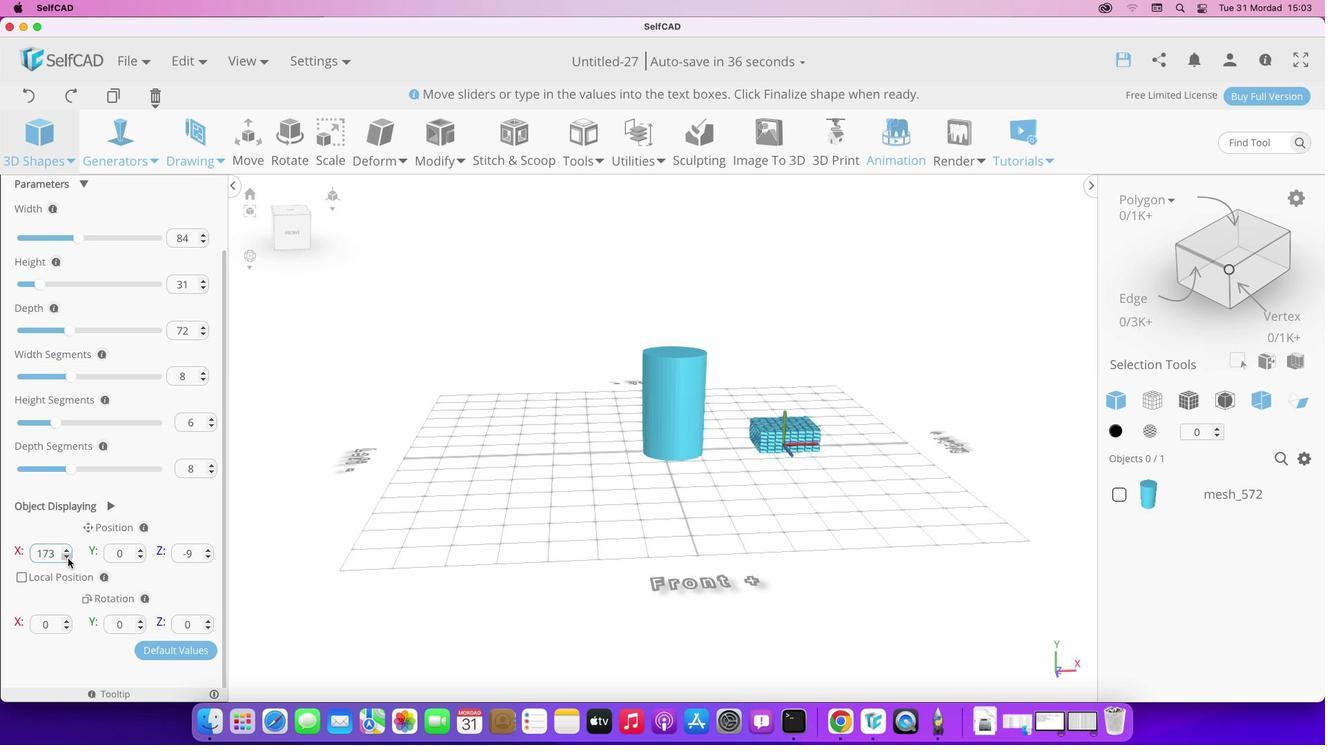 
Action: Mouse moved to (68, 558)
Screenshot: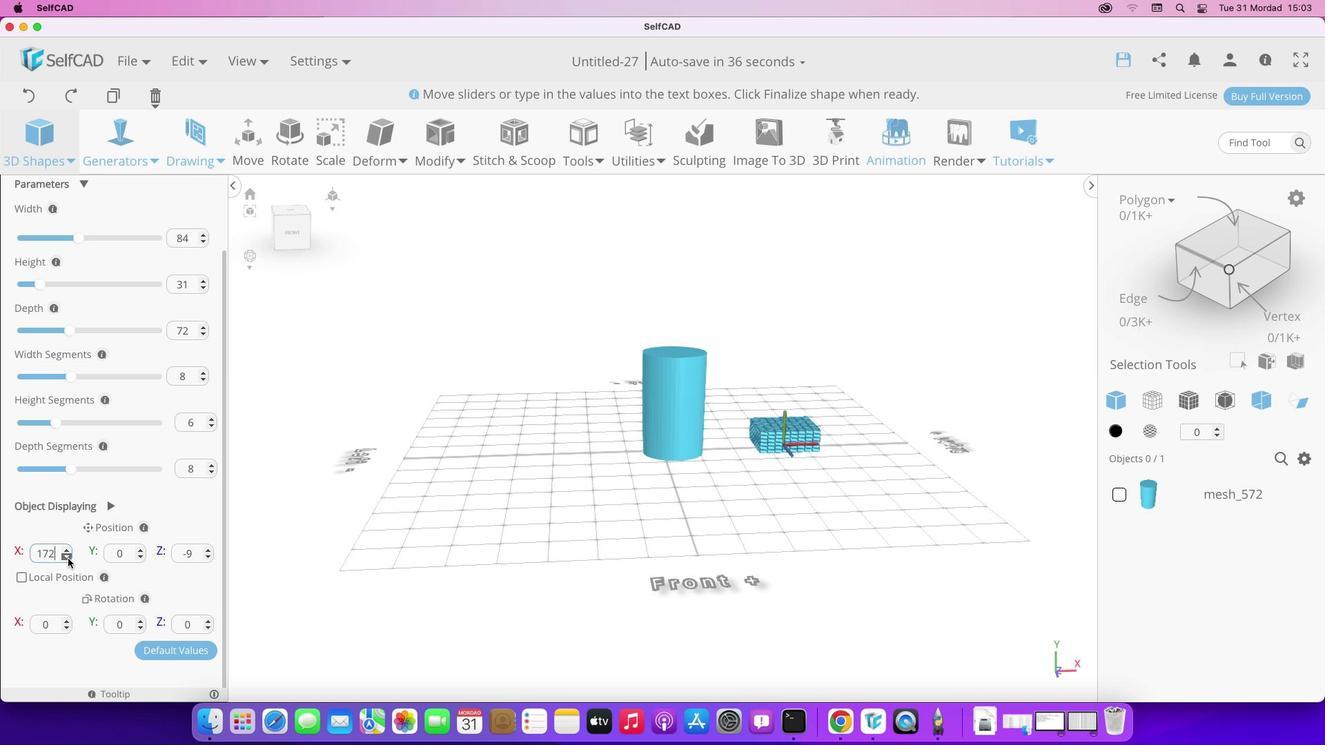 
Action: Mouse pressed left at (68, 558)
Screenshot: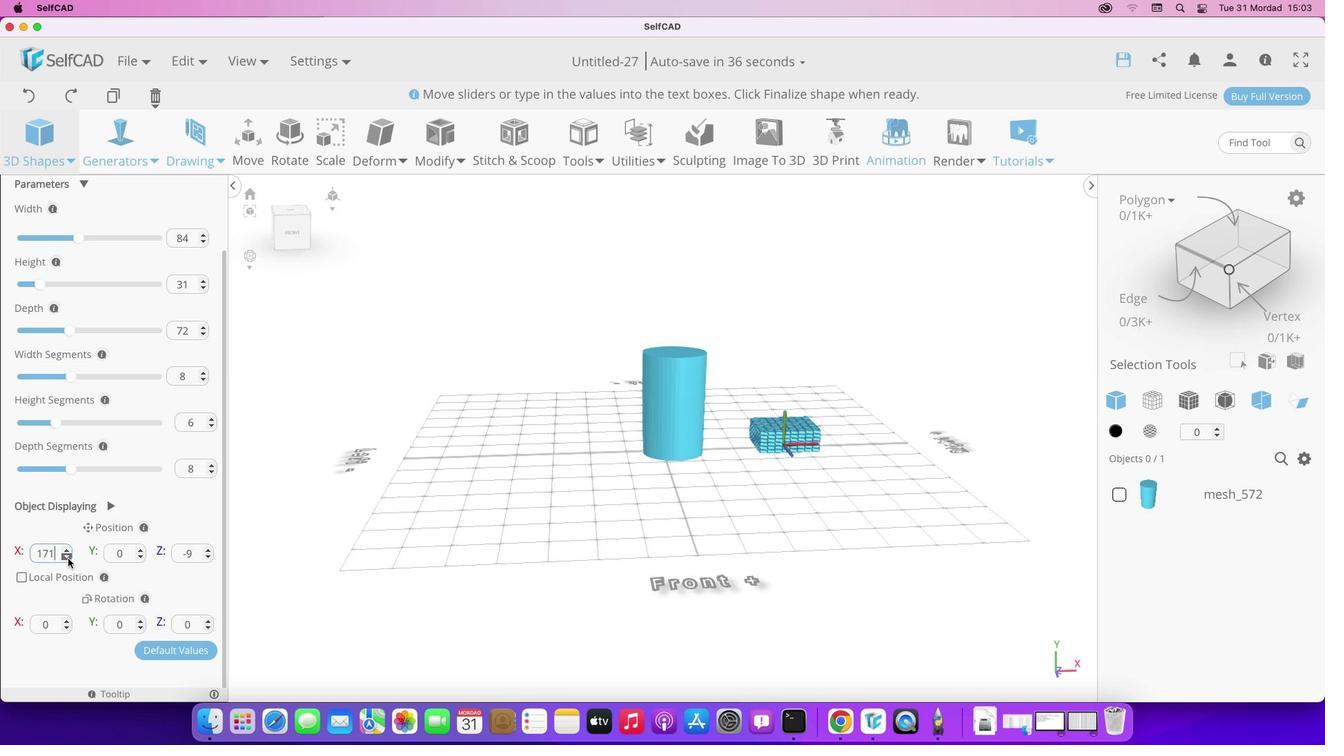 
Action: Mouse pressed left at (68, 558)
Screenshot: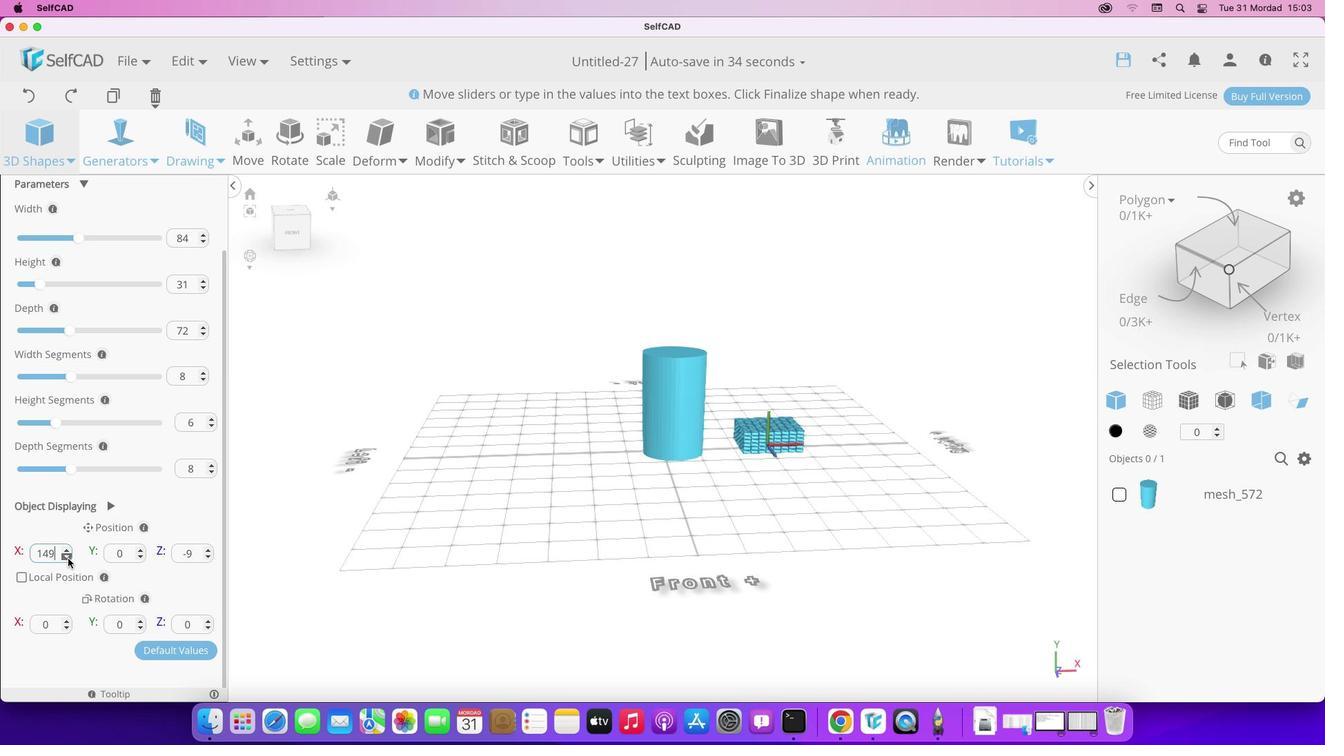 
Action: Mouse pressed left at (68, 558)
Screenshot: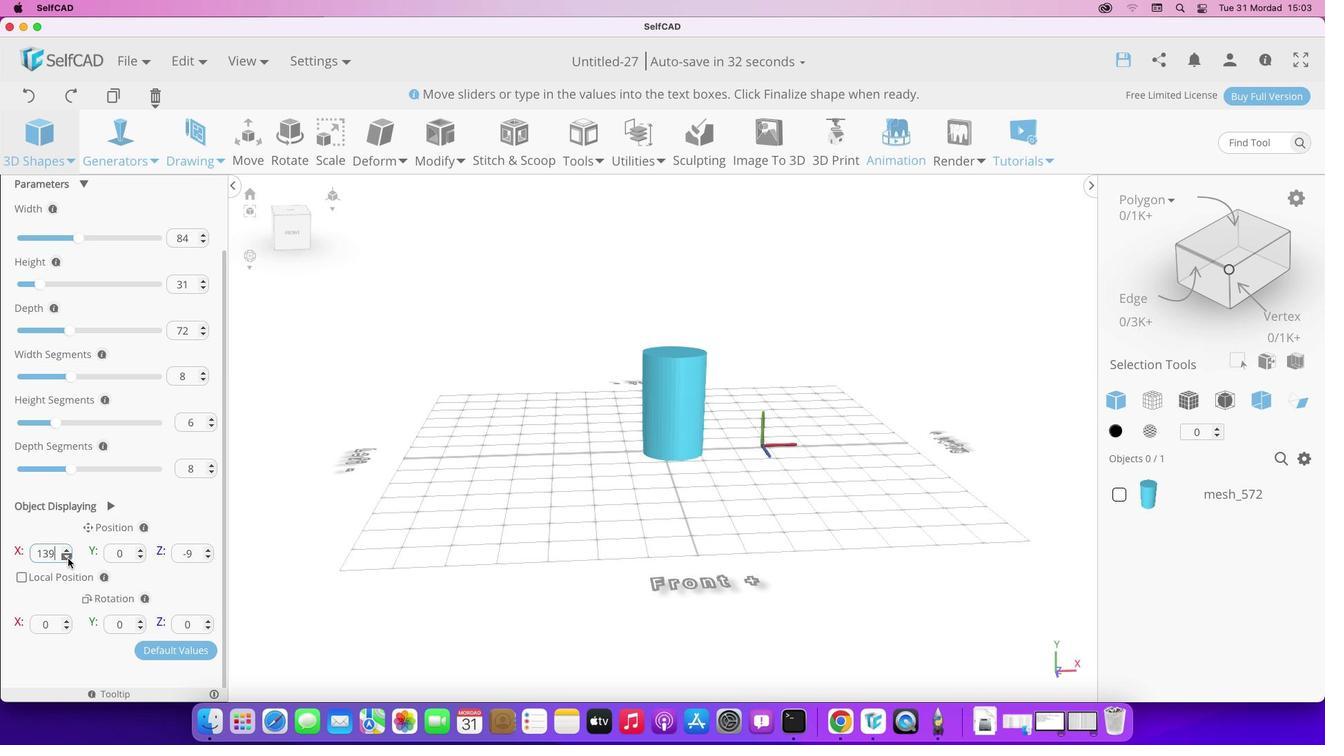 
Action: Mouse pressed left at (68, 558)
Screenshot: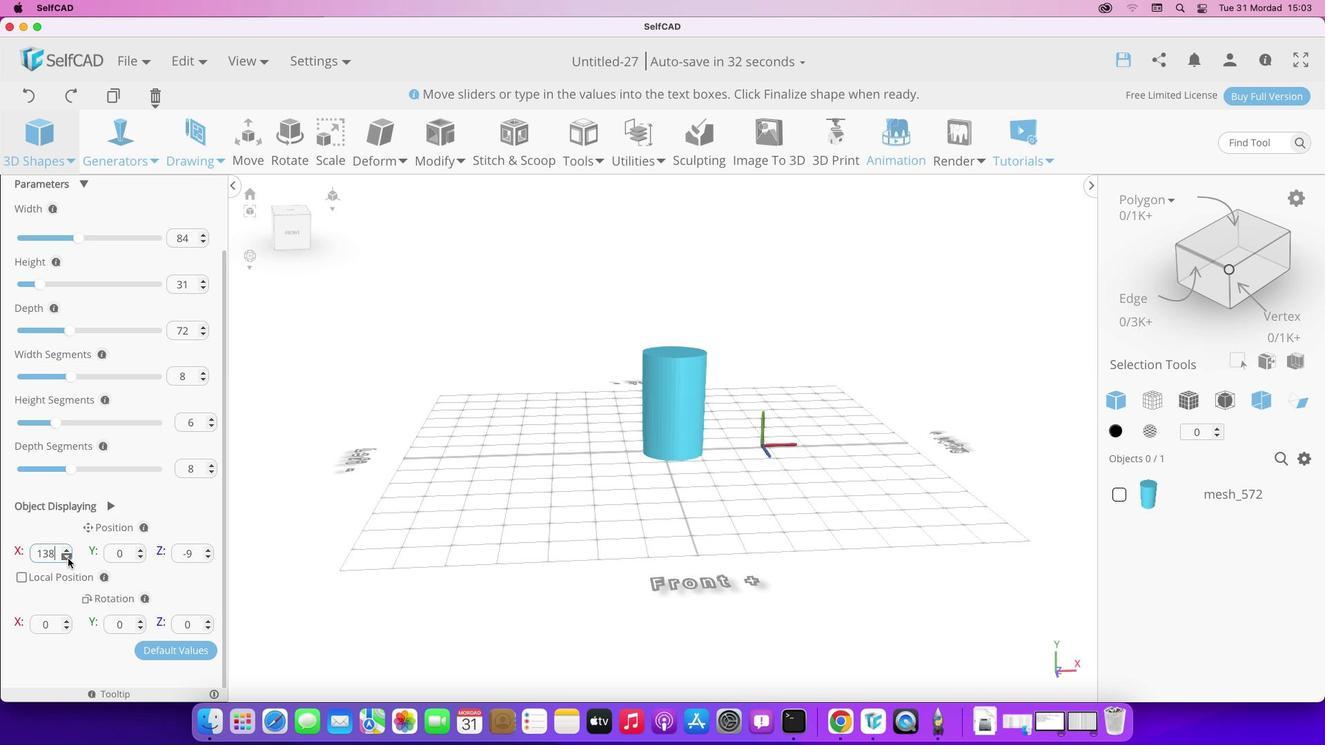 
Action: Mouse pressed left at (68, 558)
Screenshot: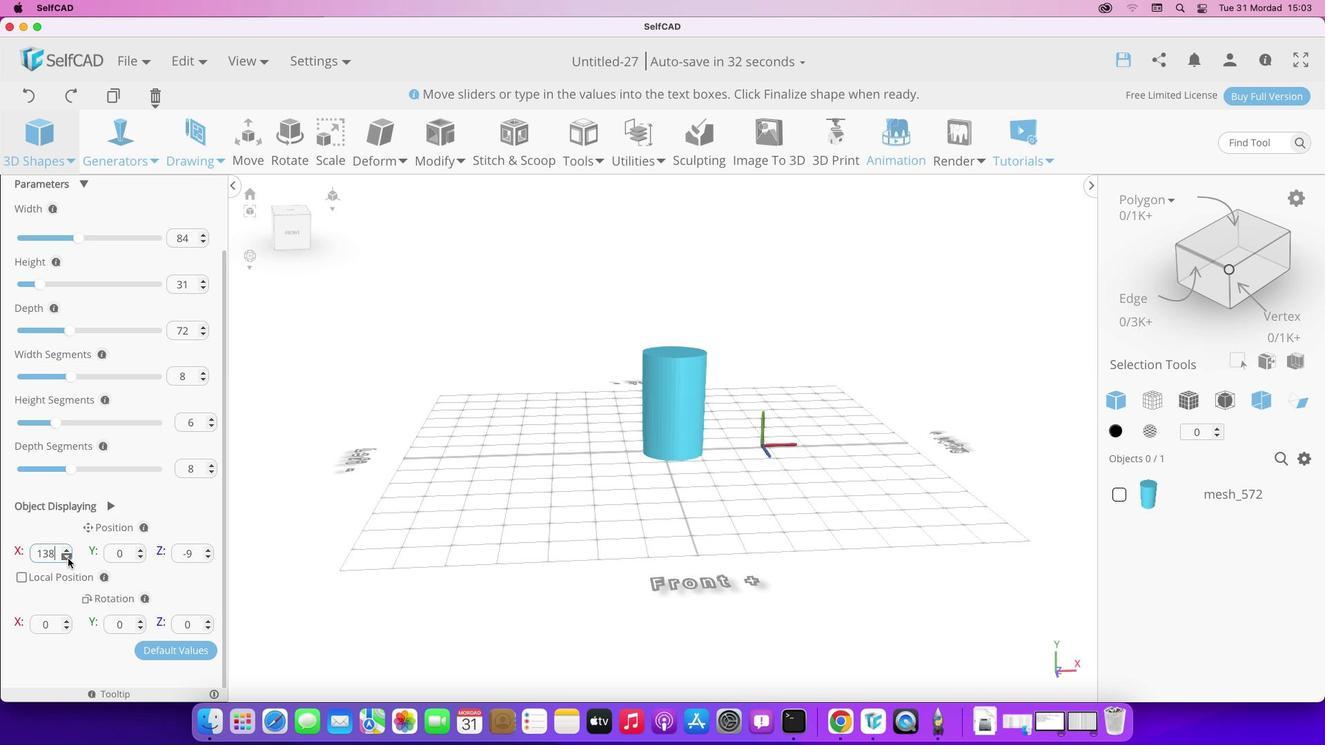 
Action: Mouse pressed left at (68, 558)
Screenshot: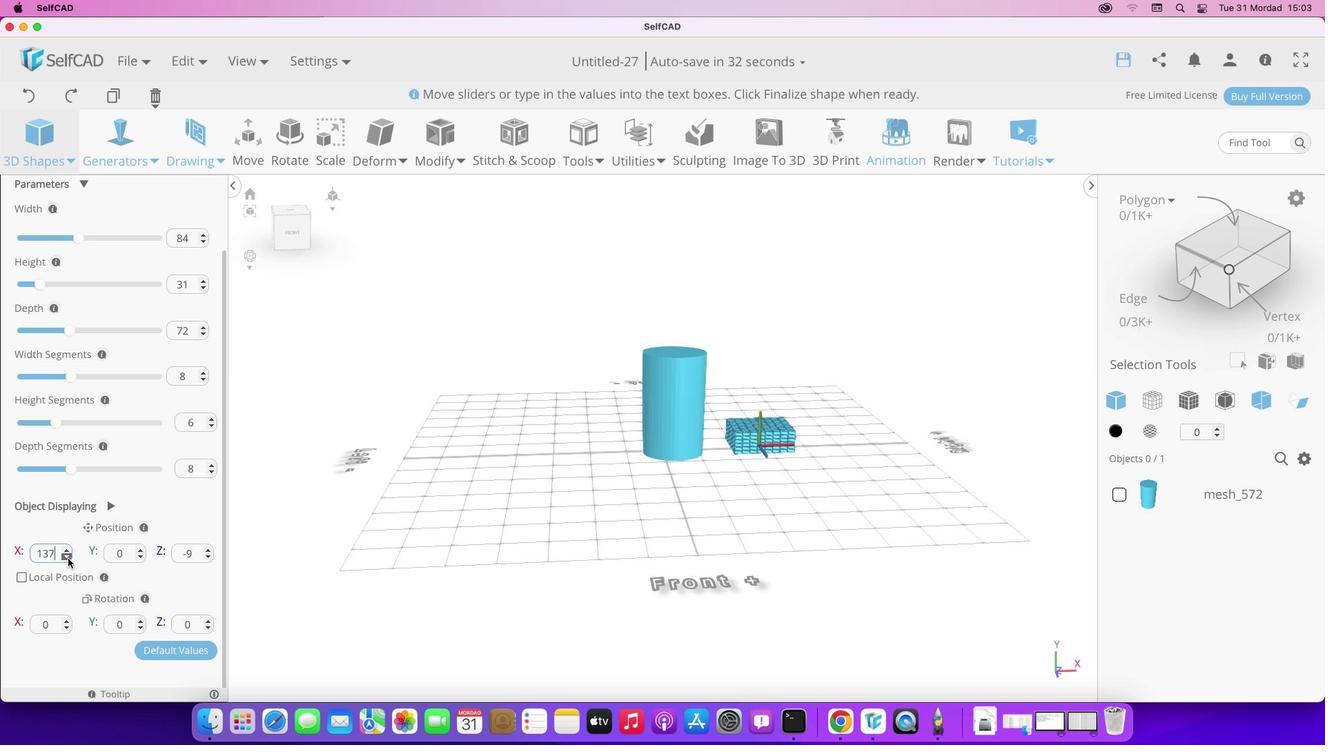 
Action: Mouse pressed left at (68, 558)
Screenshot: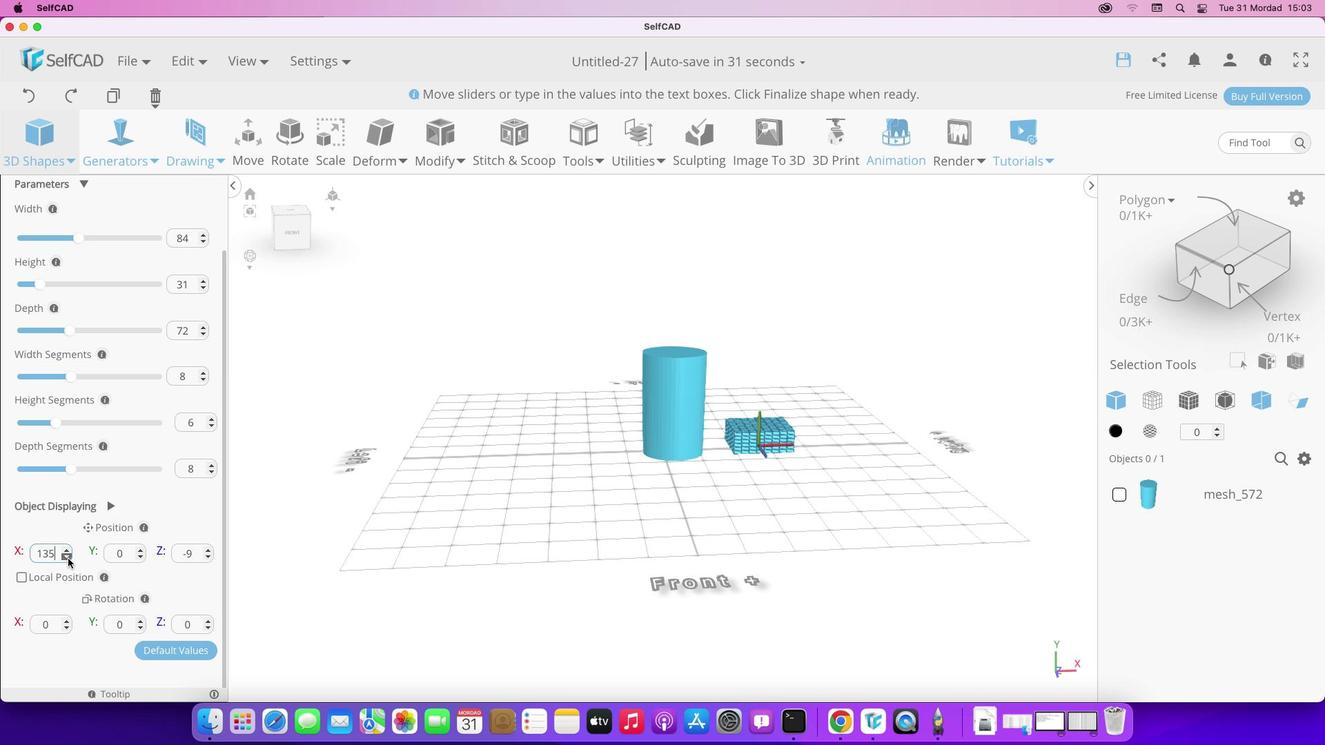 
Action: Mouse pressed left at (68, 558)
Screenshot: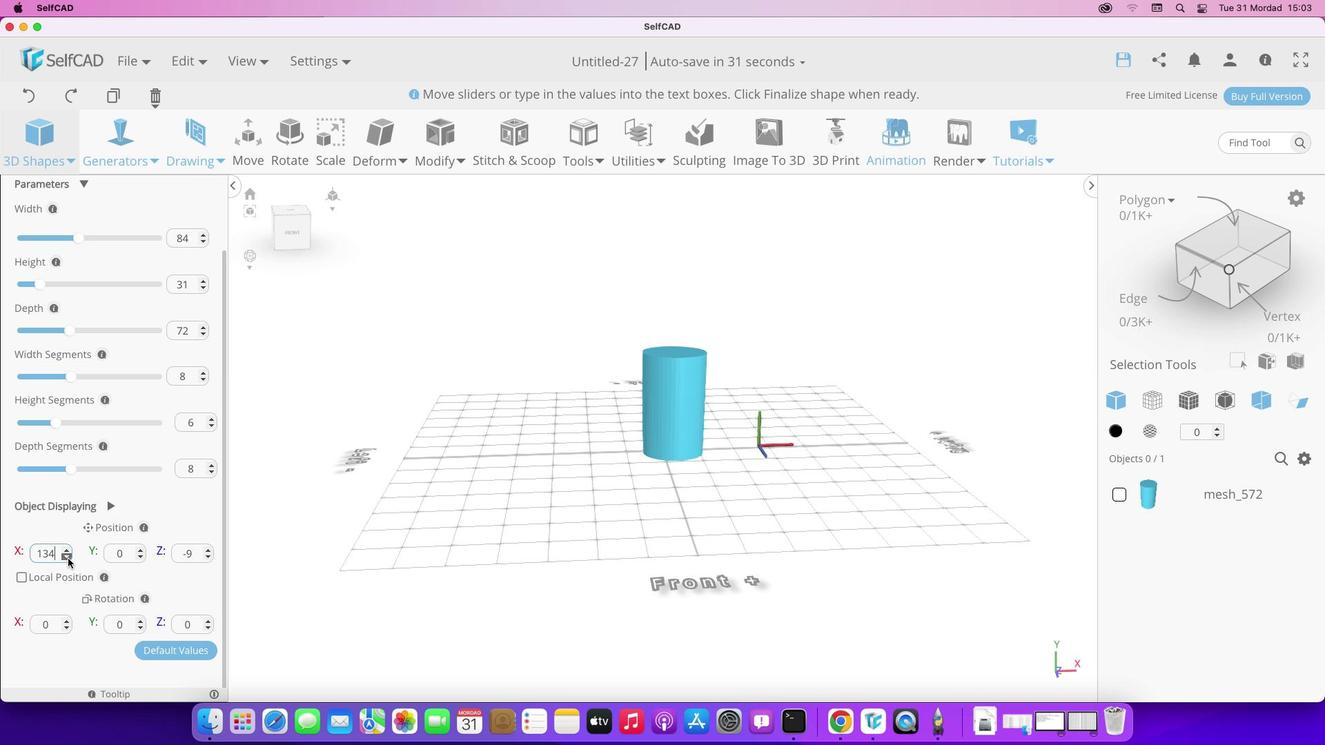 
Action: Mouse pressed left at (68, 558)
Screenshot: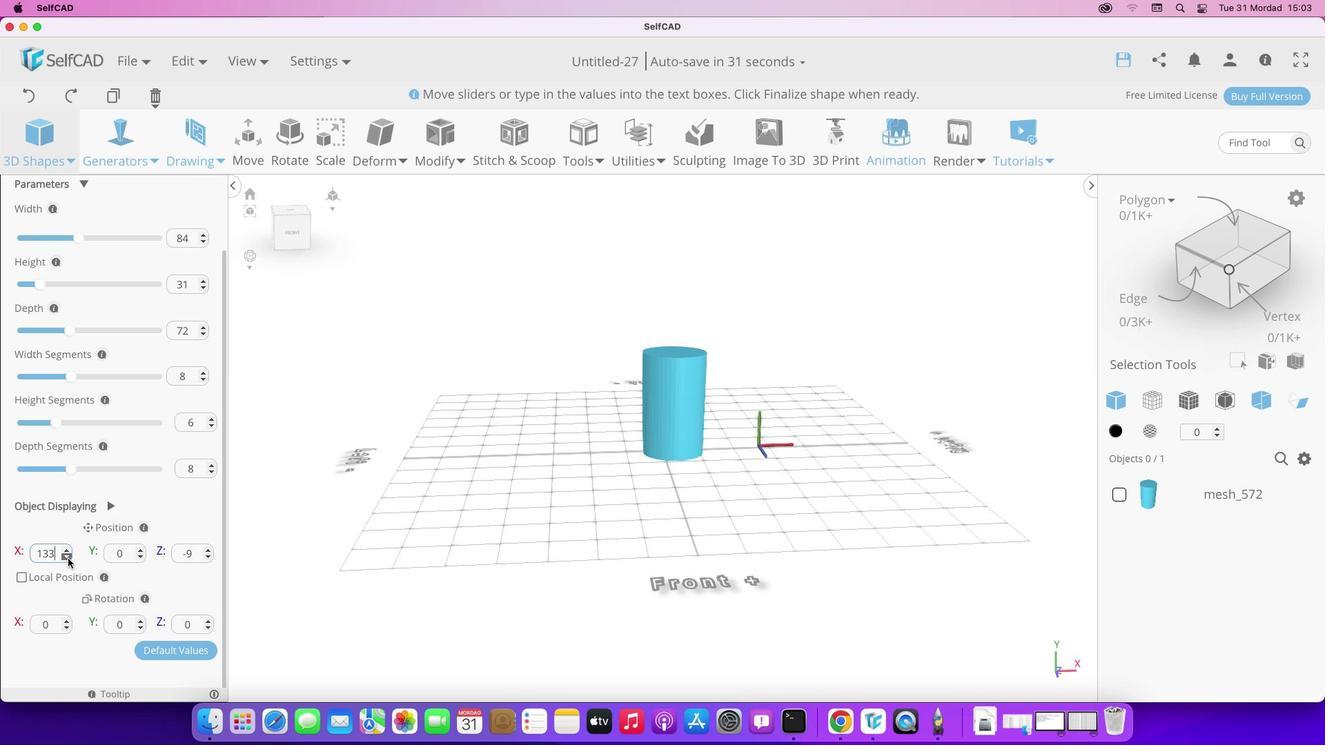 
Action: Mouse pressed left at (68, 558)
Screenshot: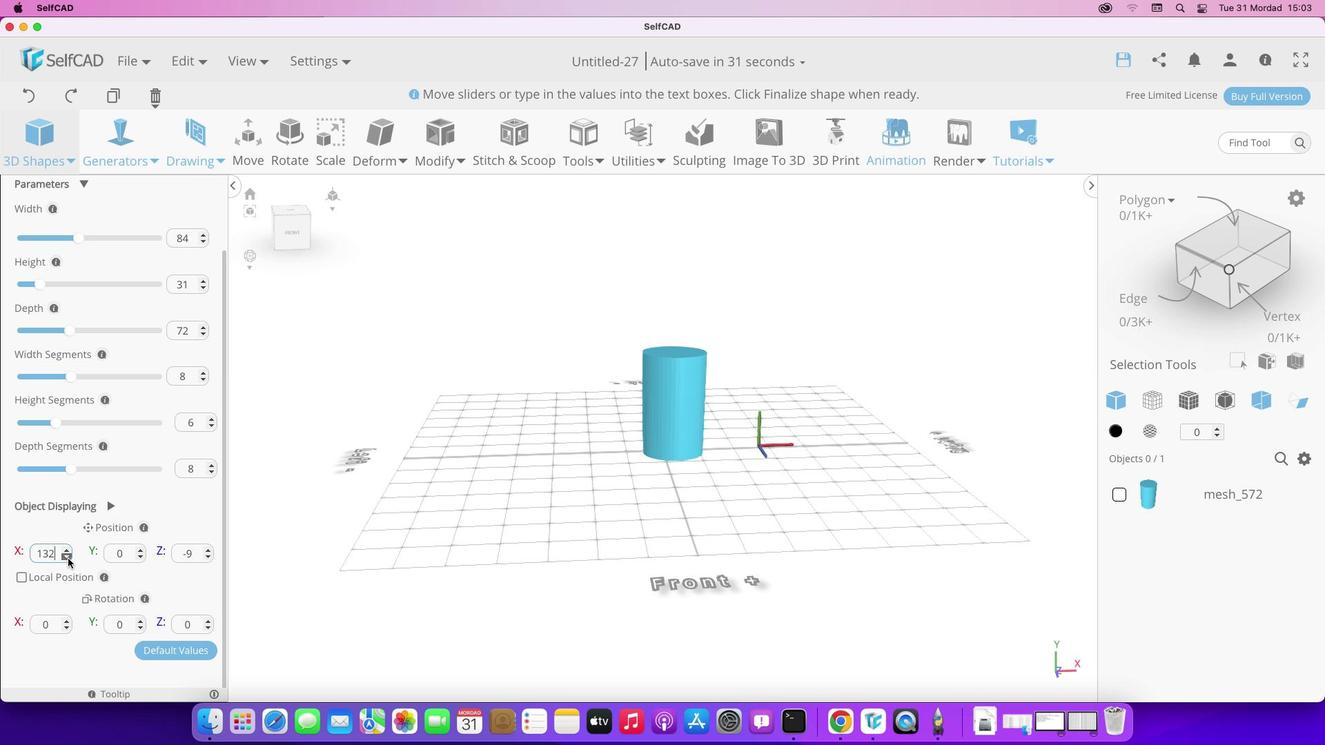 
Action: Mouse pressed left at (68, 558)
Screenshot: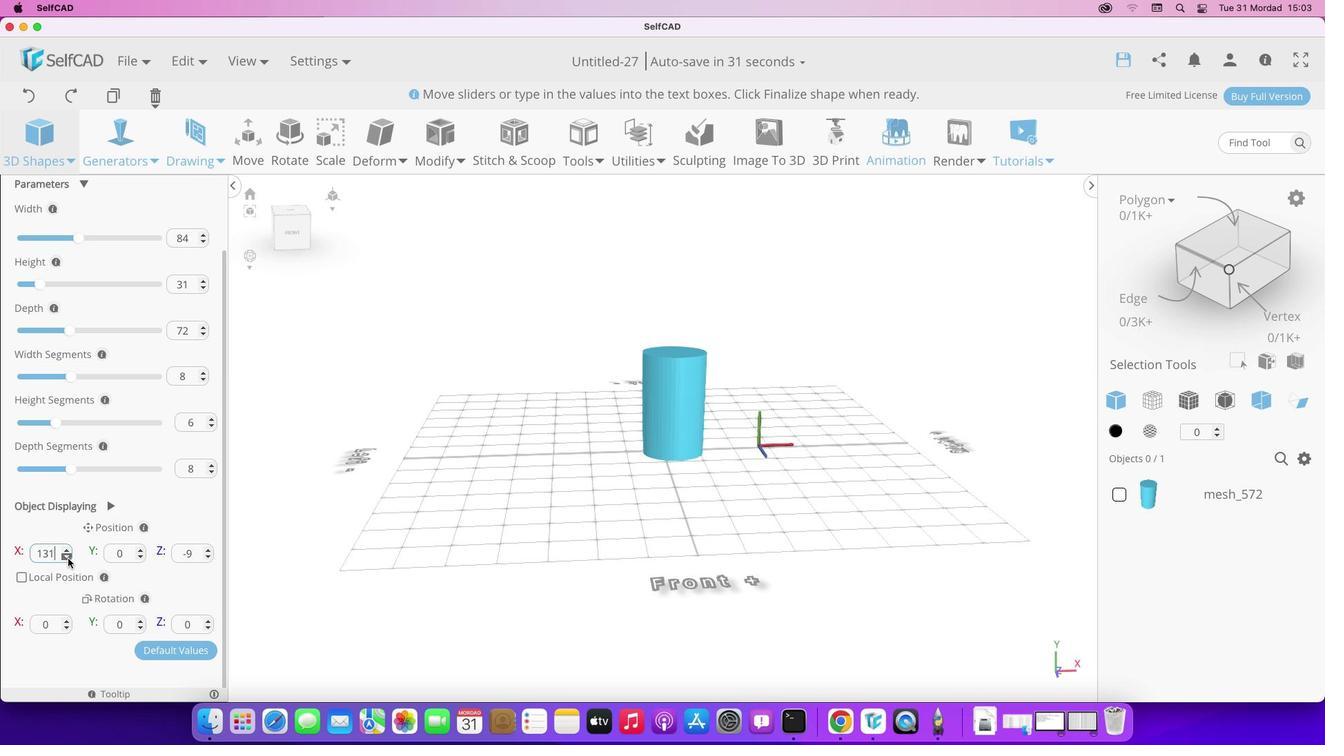 
Action: Mouse pressed left at (68, 558)
Screenshot: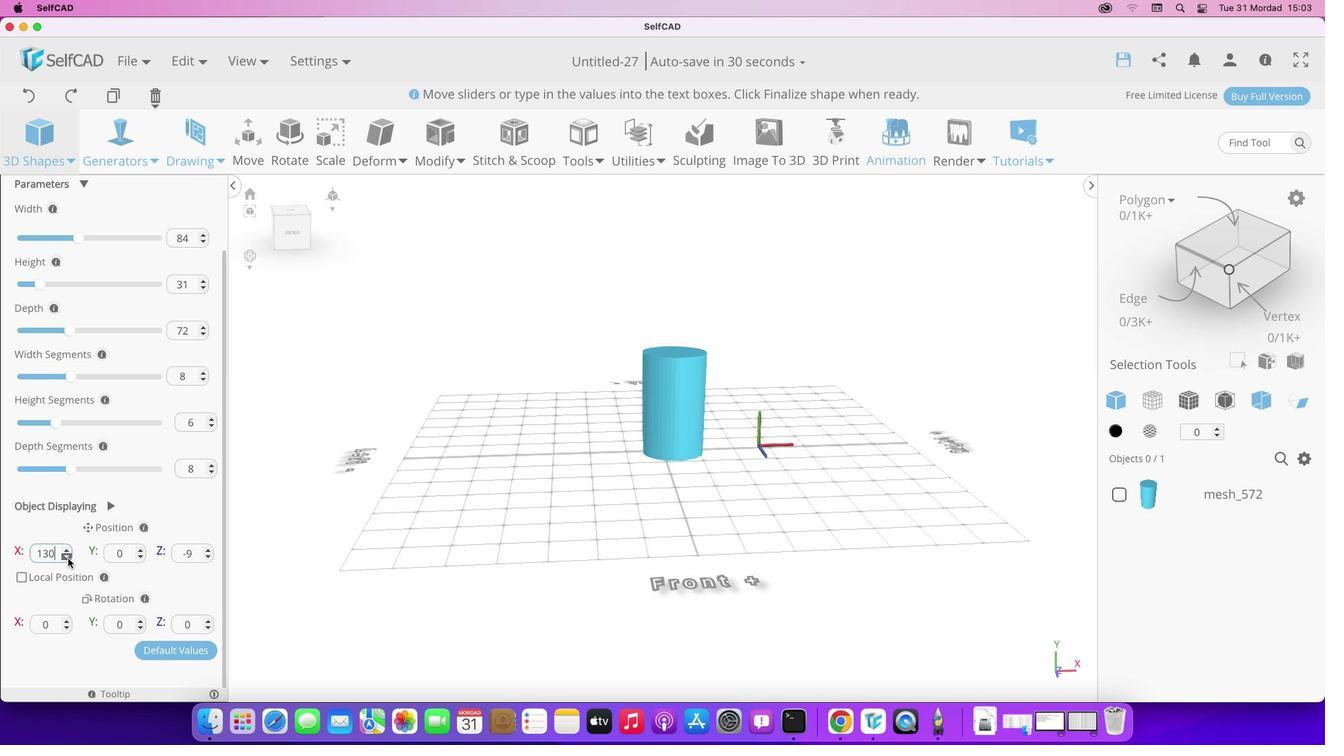 
Action: Mouse pressed left at (68, 558)
Screenshot: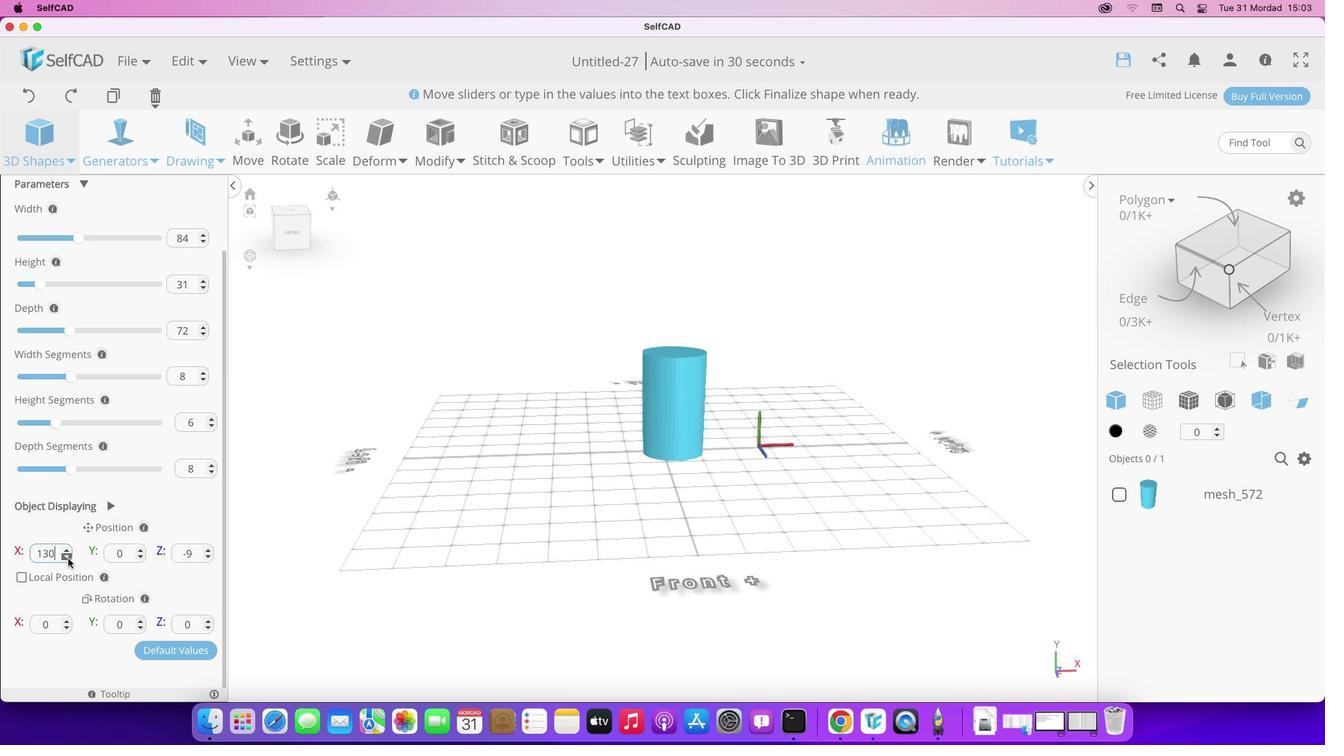 
Action: Mouse pressed left at (68, 558)
Screenshot: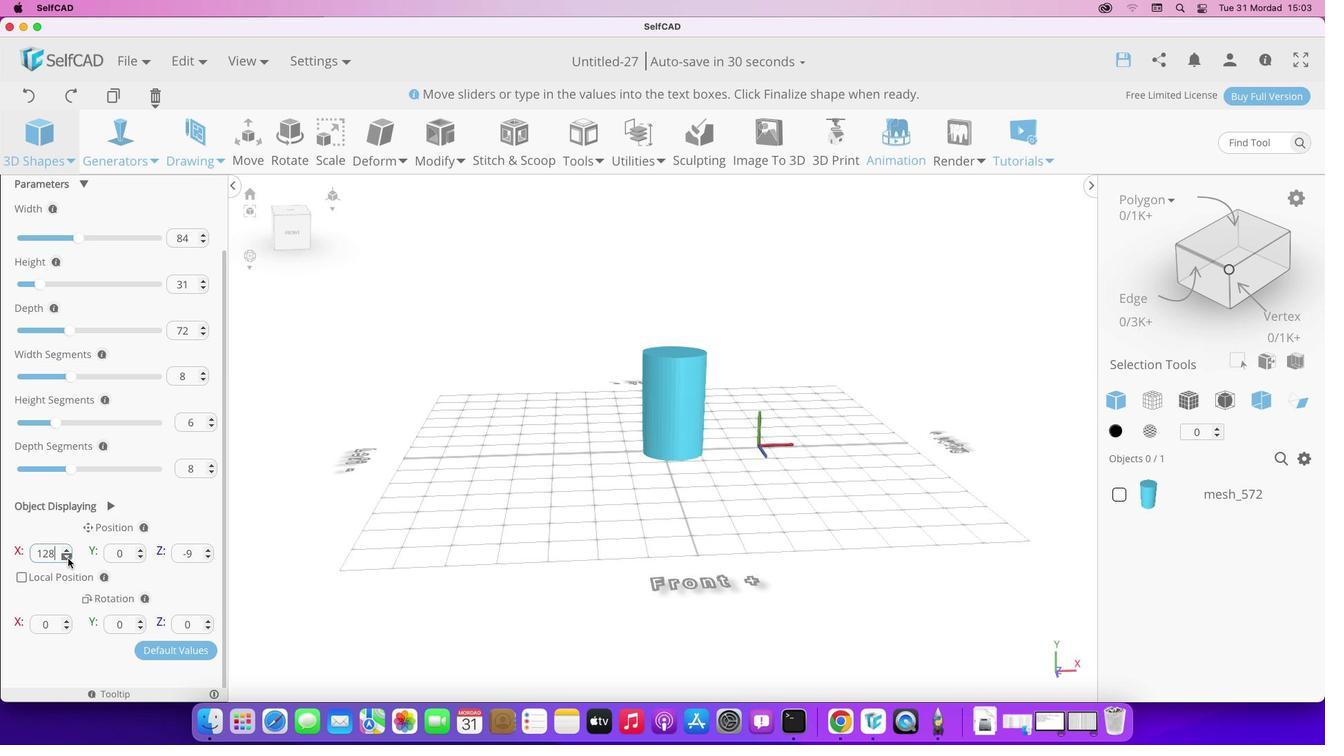 
Action: Mouse pressed left at (68, 558)
Screenshot: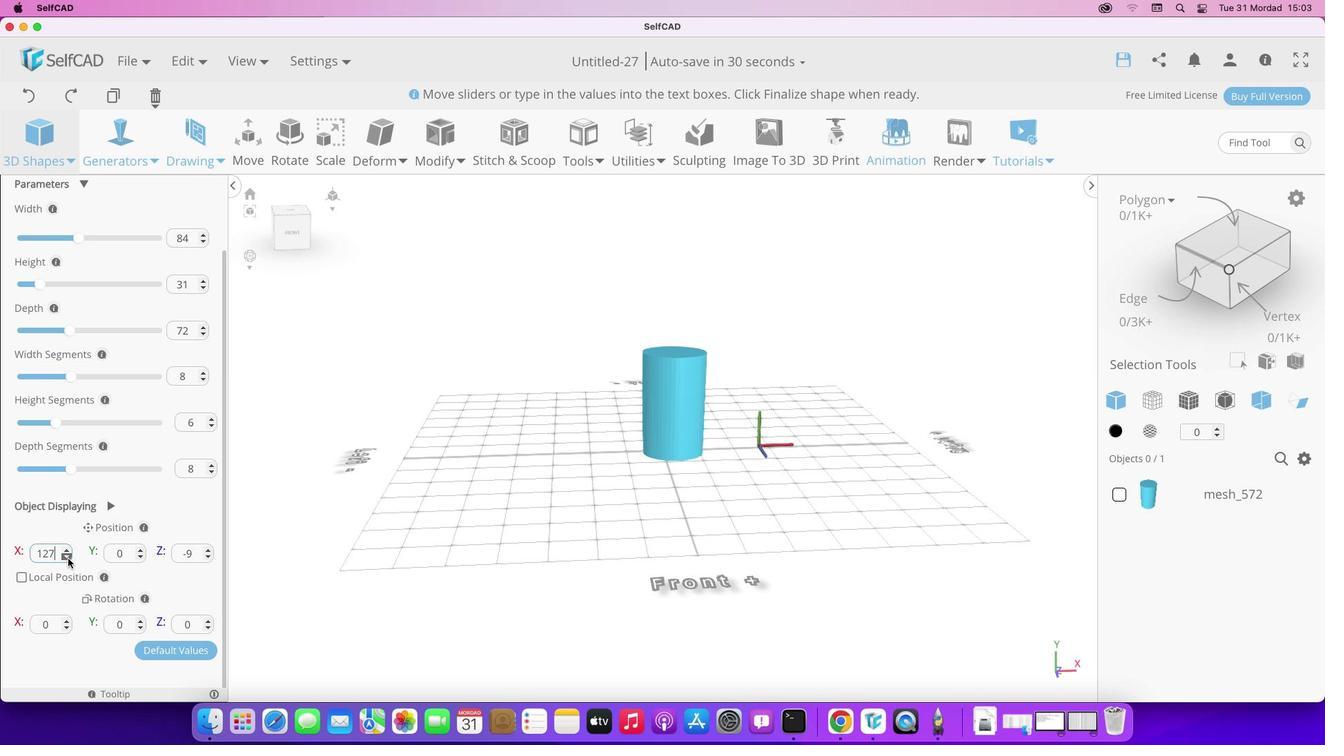 
Action: Mouse pressed left at (68, 558)
Screenshot: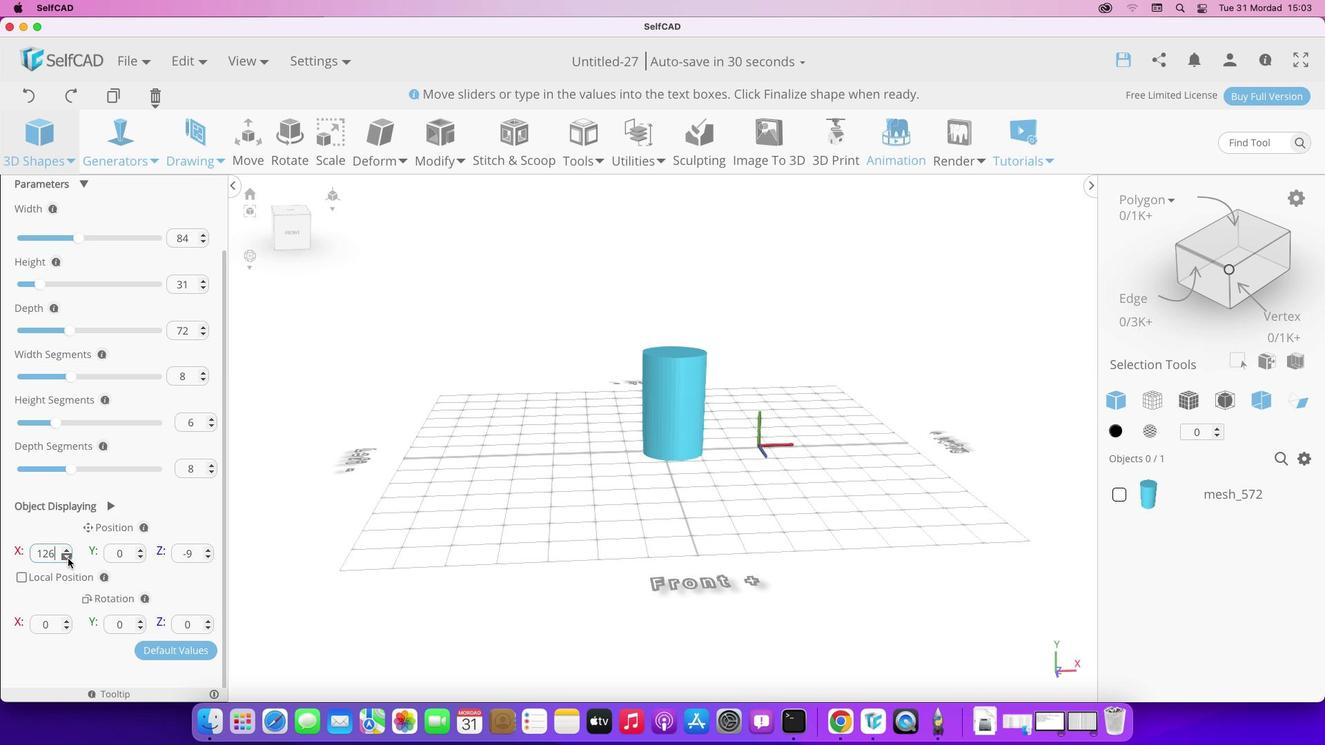 
Action: Mouse pressed left at (68, 558)
Screenshot: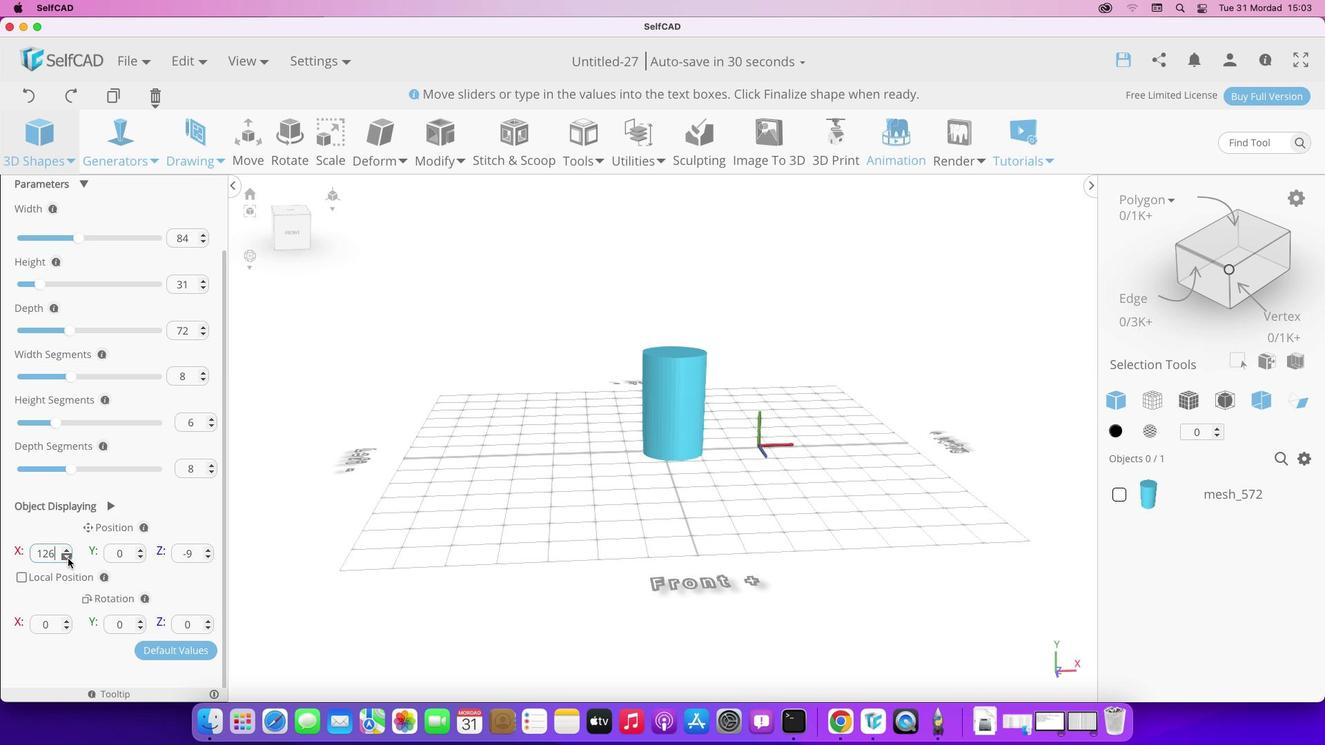 
Action: Mouse pressed left at (68, 558)
Screenshot: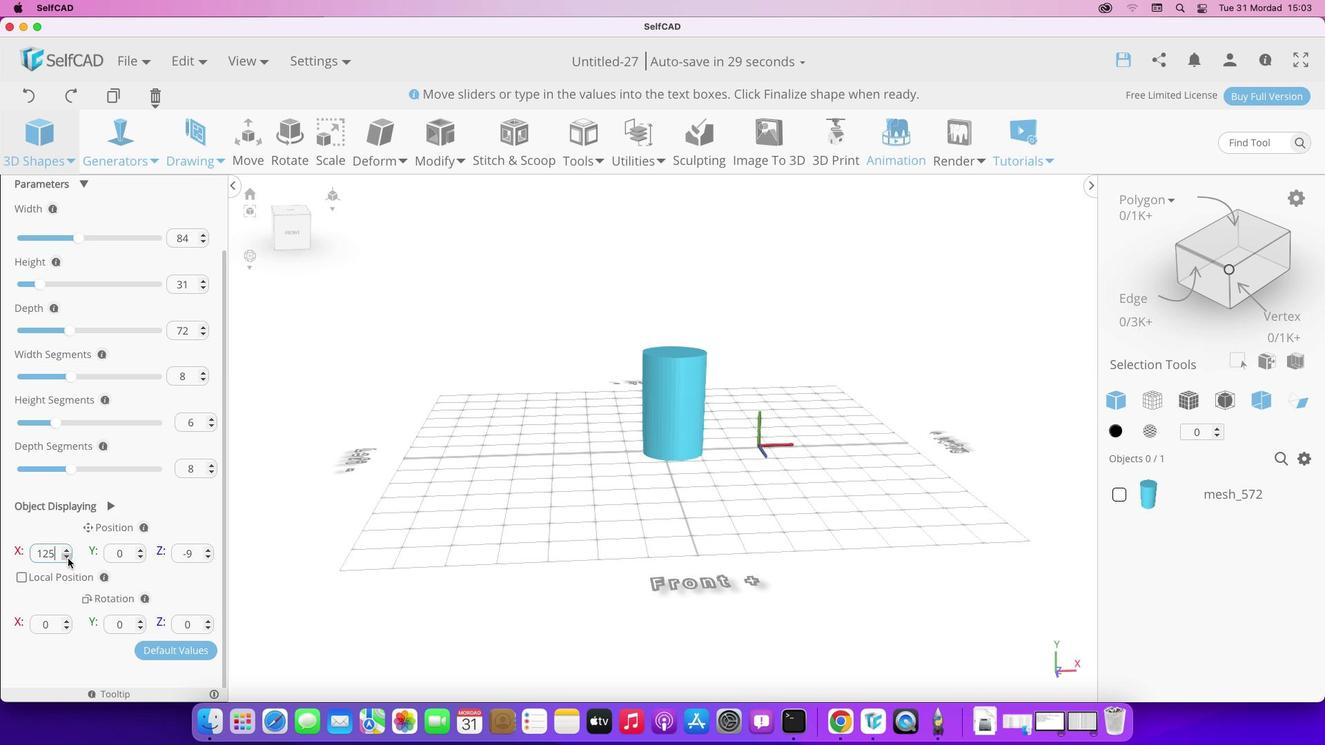 
Action: Mouse pressed left at (68, 558)
Screenshot: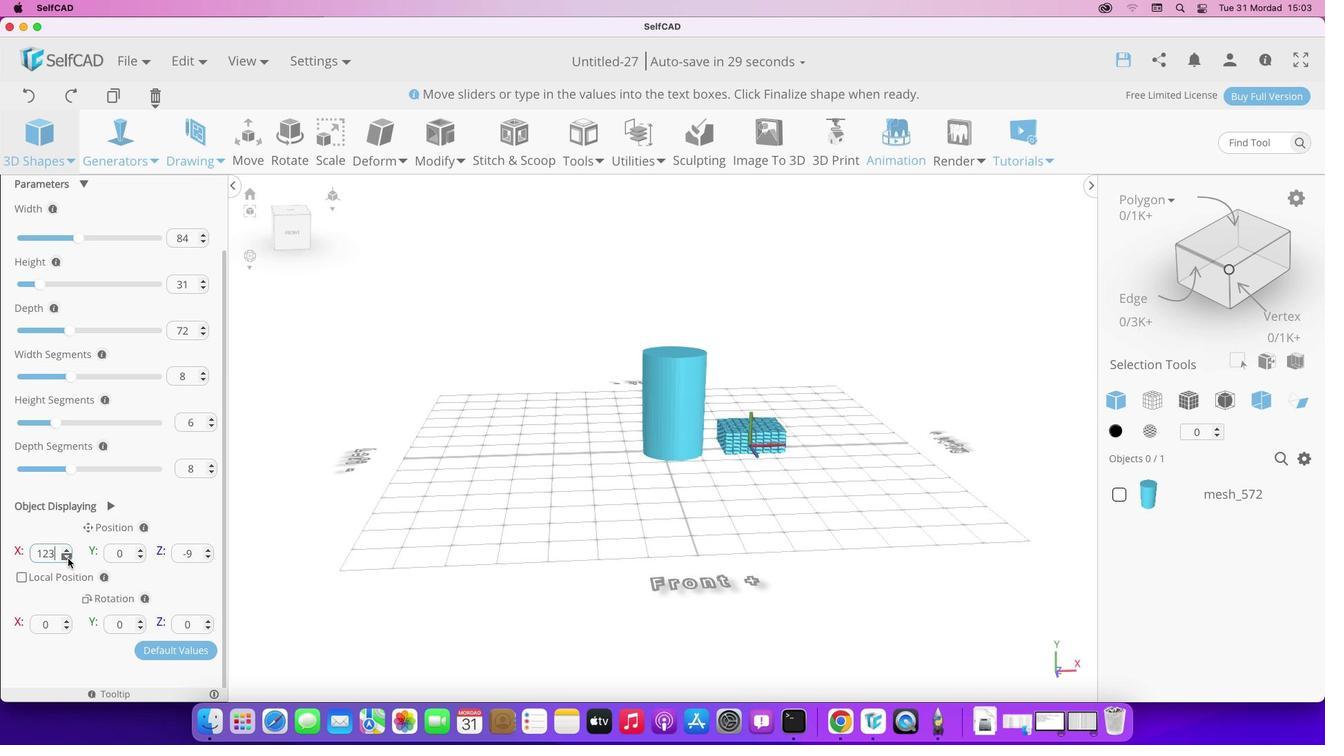 
Action: Mouse pressed left at (68, 558)
Screenshot: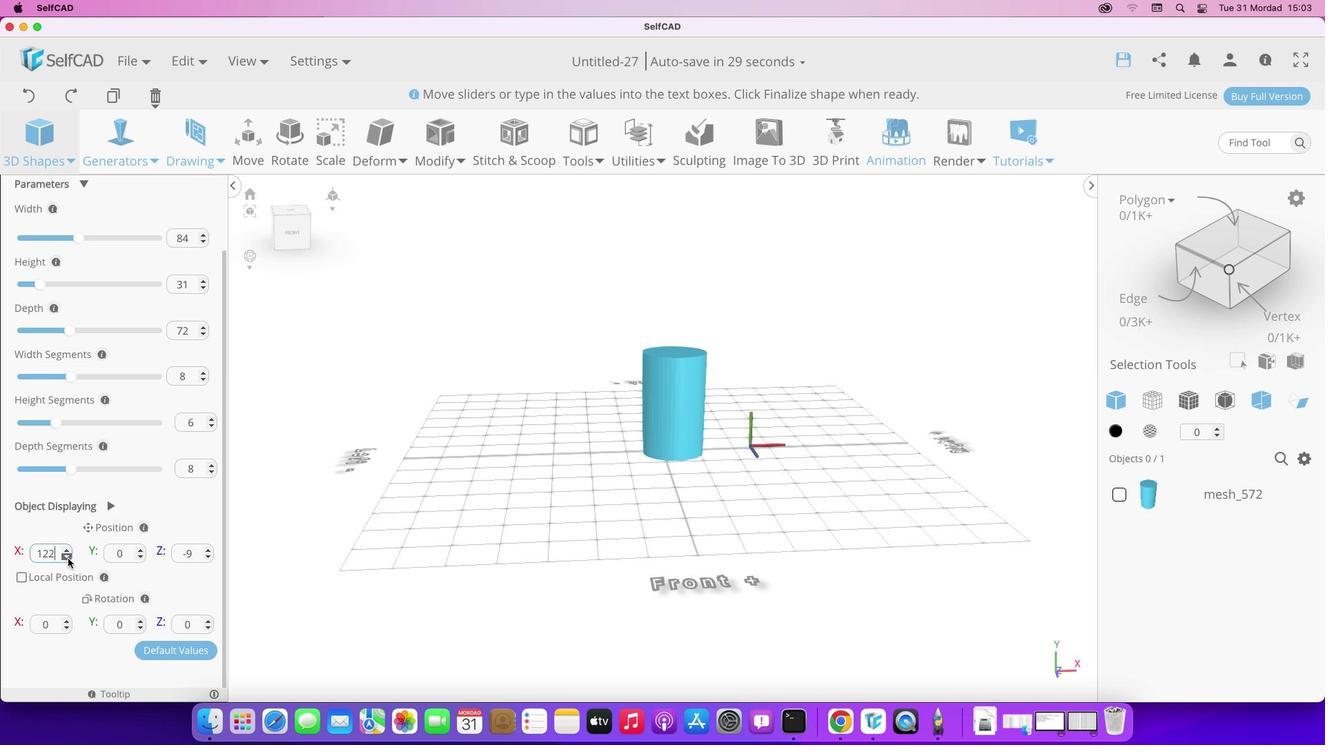 
Action: Mouse pressed left at (68, 558)
Screenshot: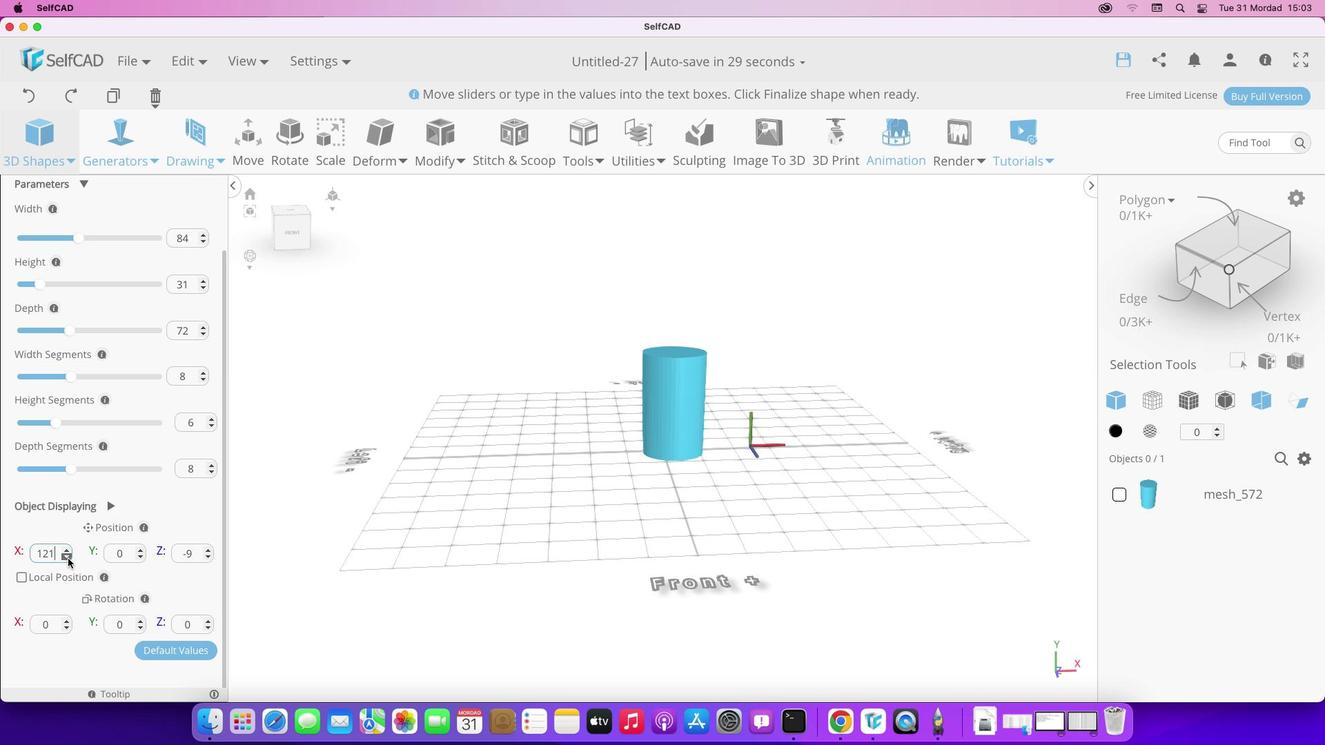 
Action: Mouse pressed left at (68, 558)
Screenshot: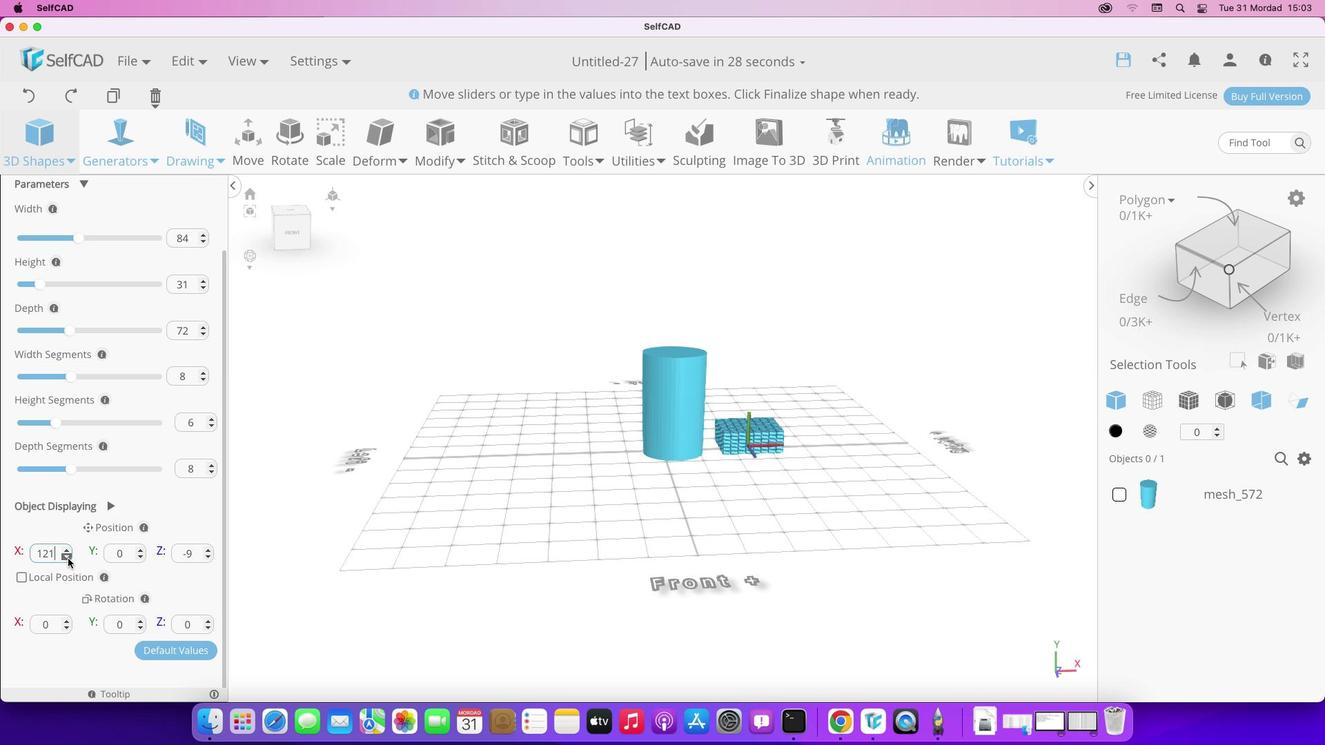
Action: Mouse pressed left at (68, 558)
Screenshot: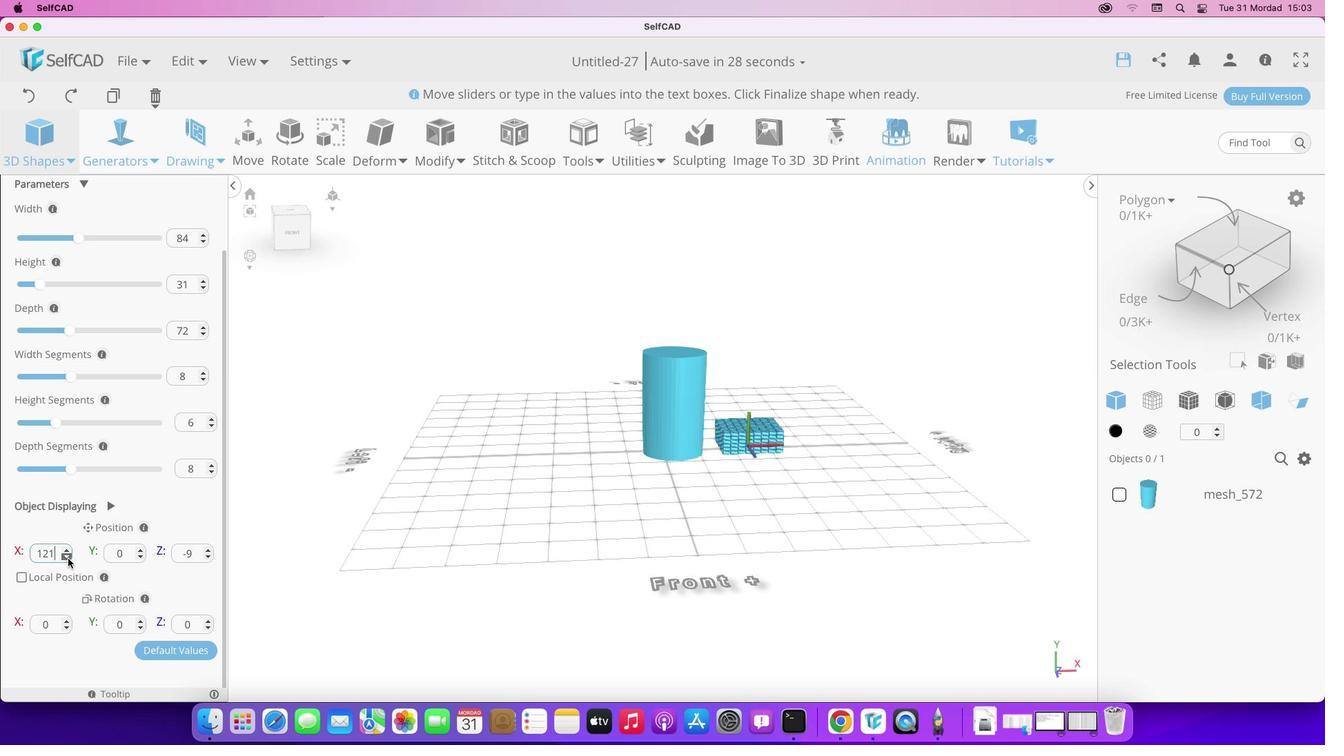 
Action: Mouse pressed left at (68, 558)
Screenshot: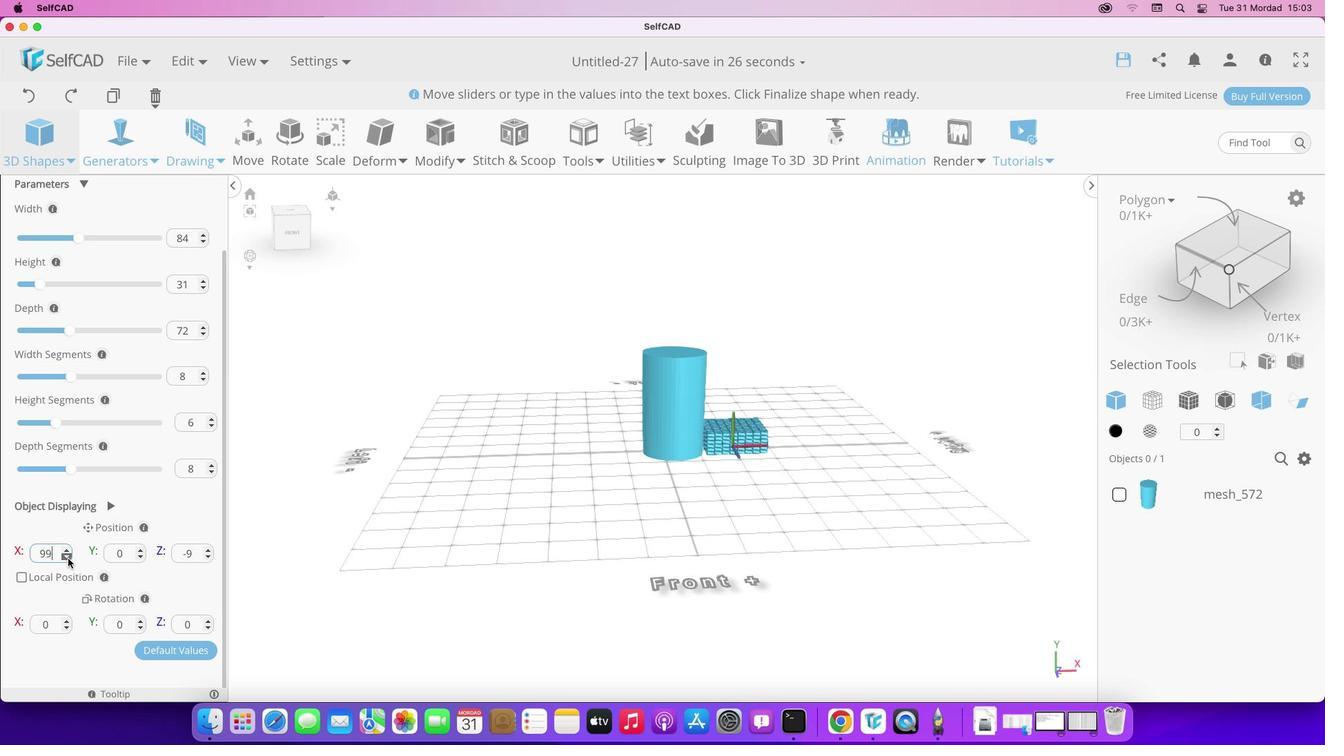 
Action: Mouse pressed left at (68, 558)
Screenshot: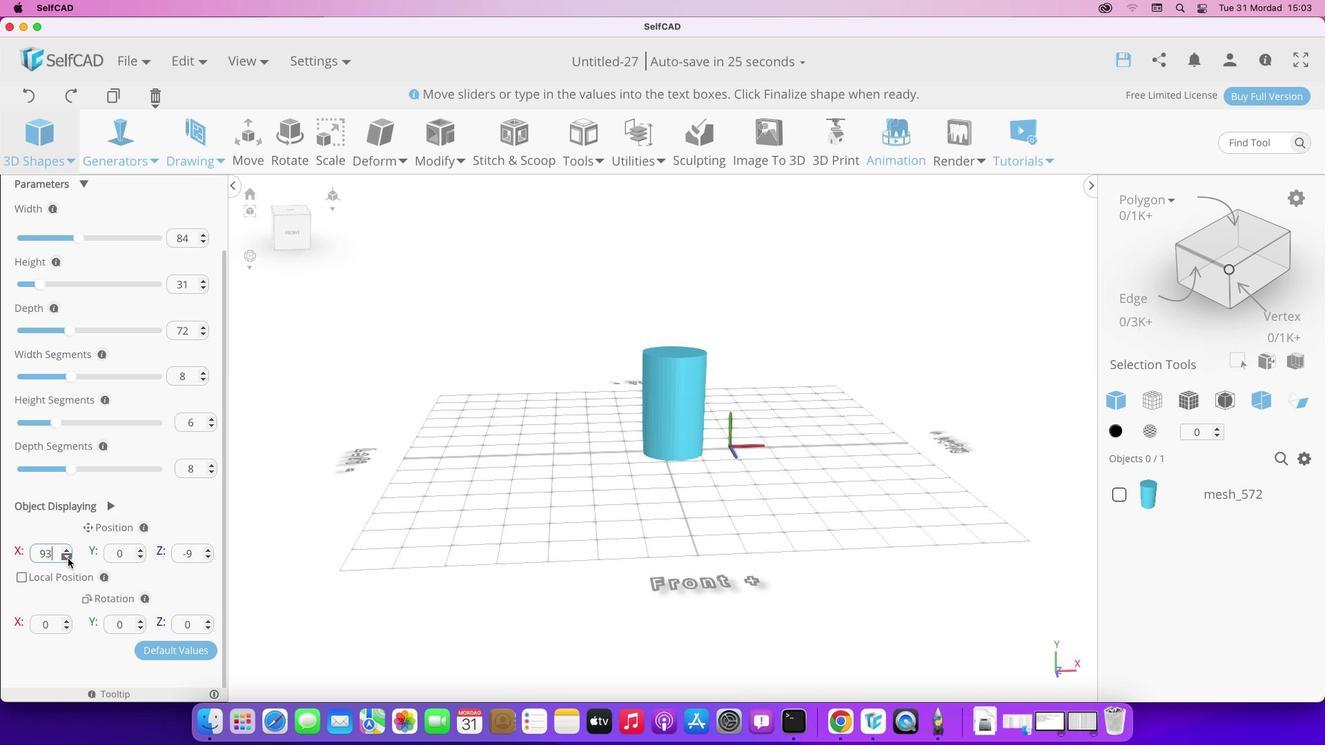 
Action: Mouse pressed left at (68, 558)
Screenshot: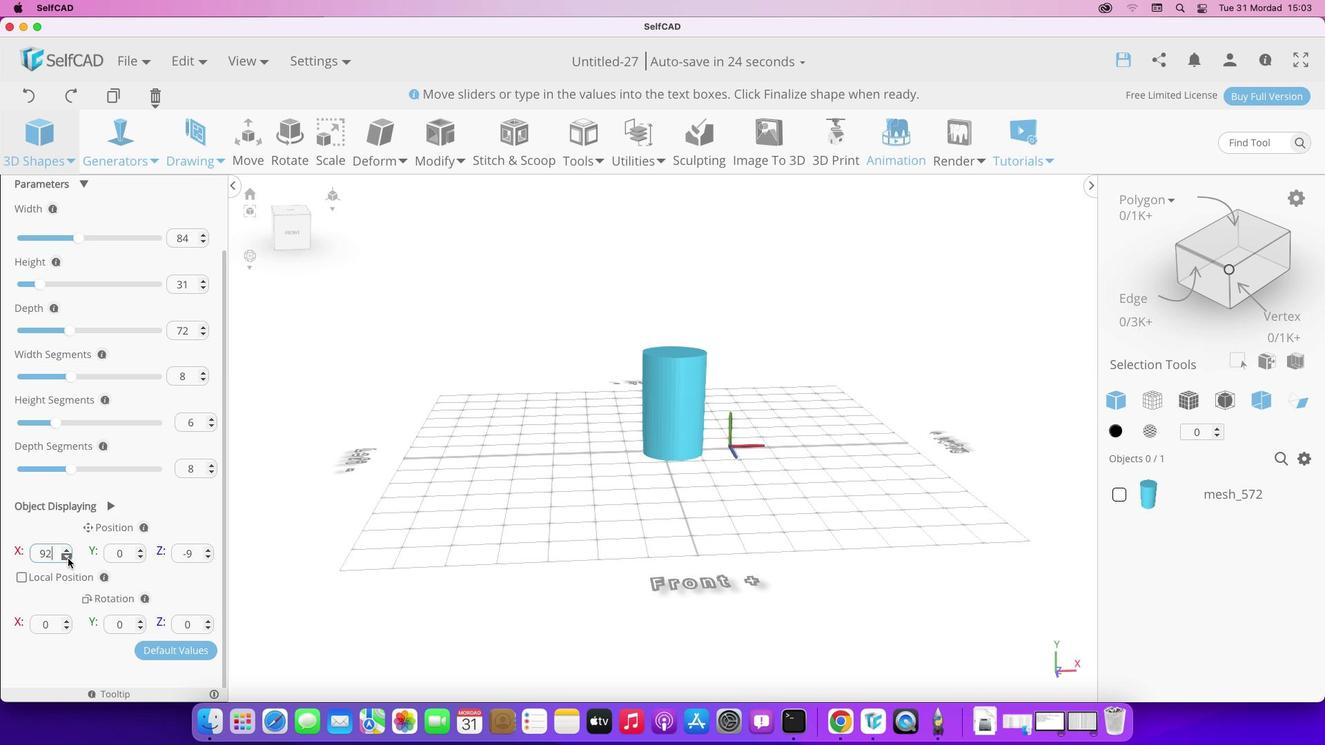 
Action: Mouse pressed left at (68, 558)
Screenshot: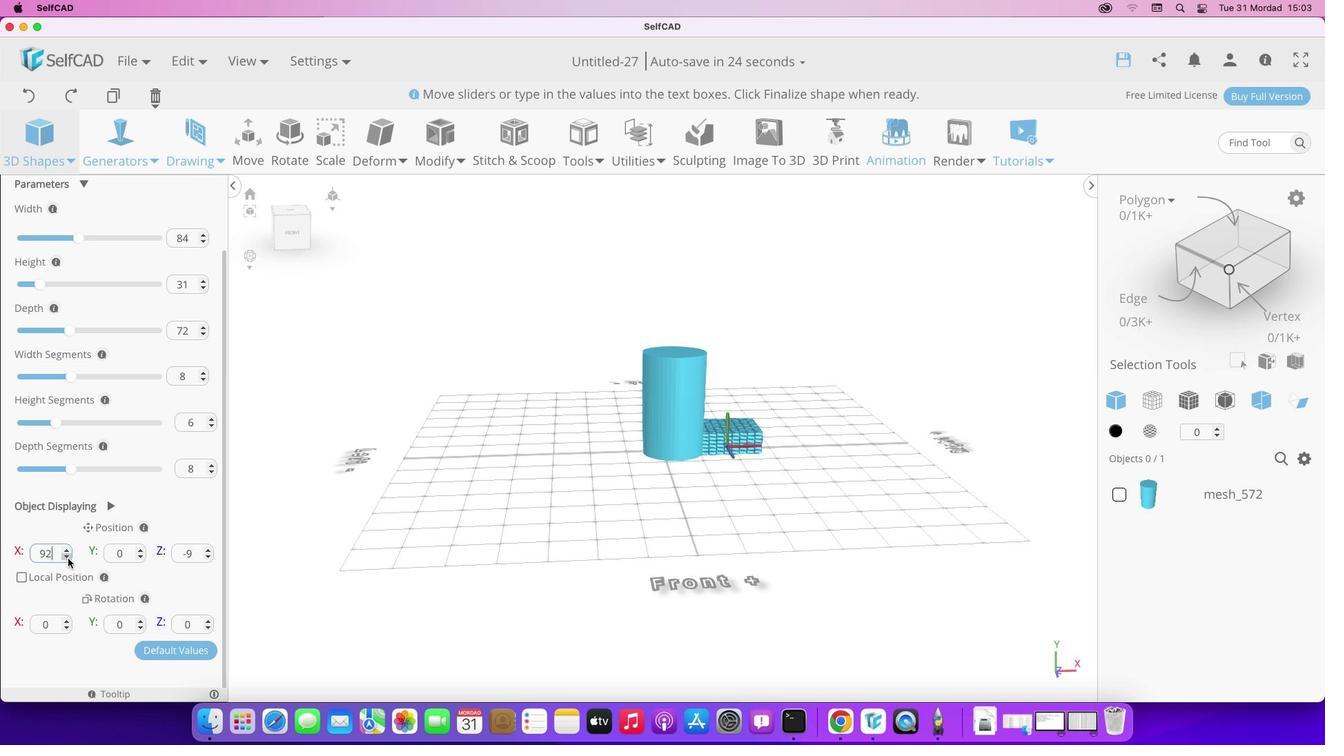 
Action: Mouse pressed left at (68, 558)
Screenshot: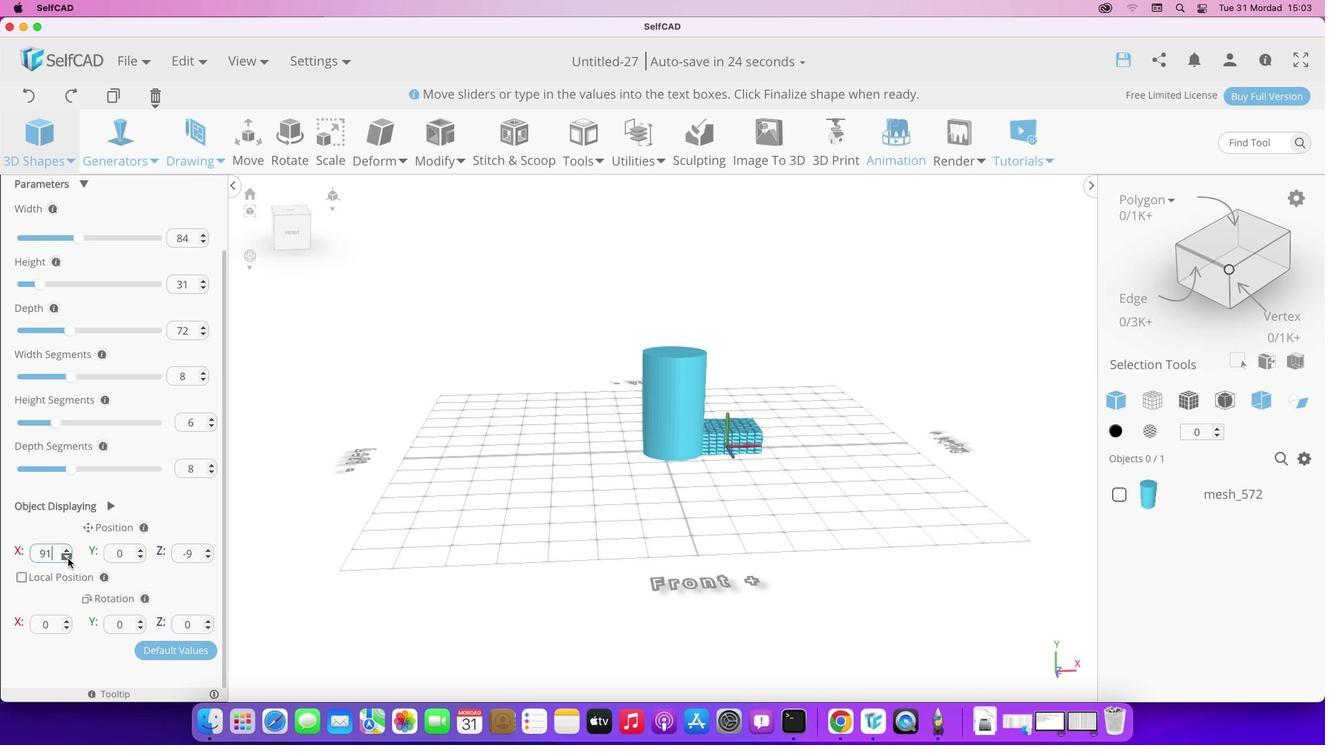
Action: Mouse pressed left at (68, 558)
Screenshot: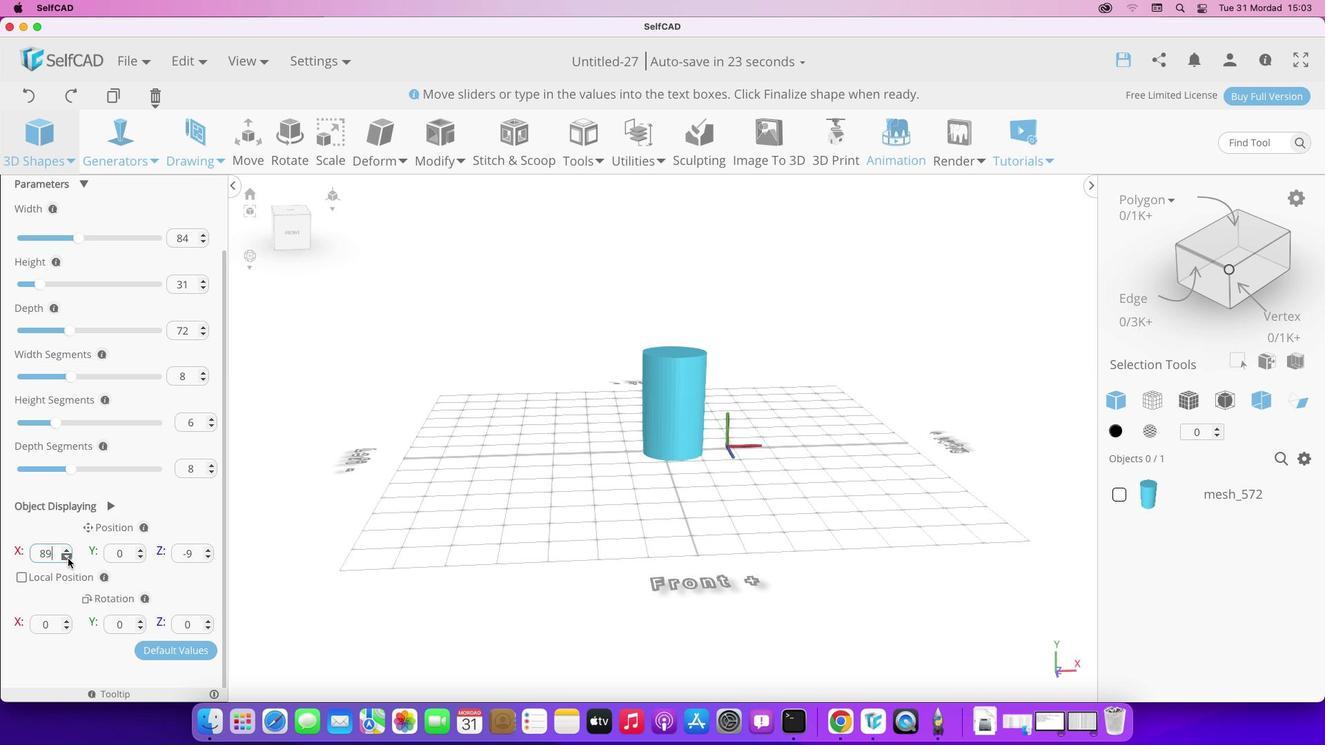 
Action: Mouse pressed left at (68, 558)
Screenshot: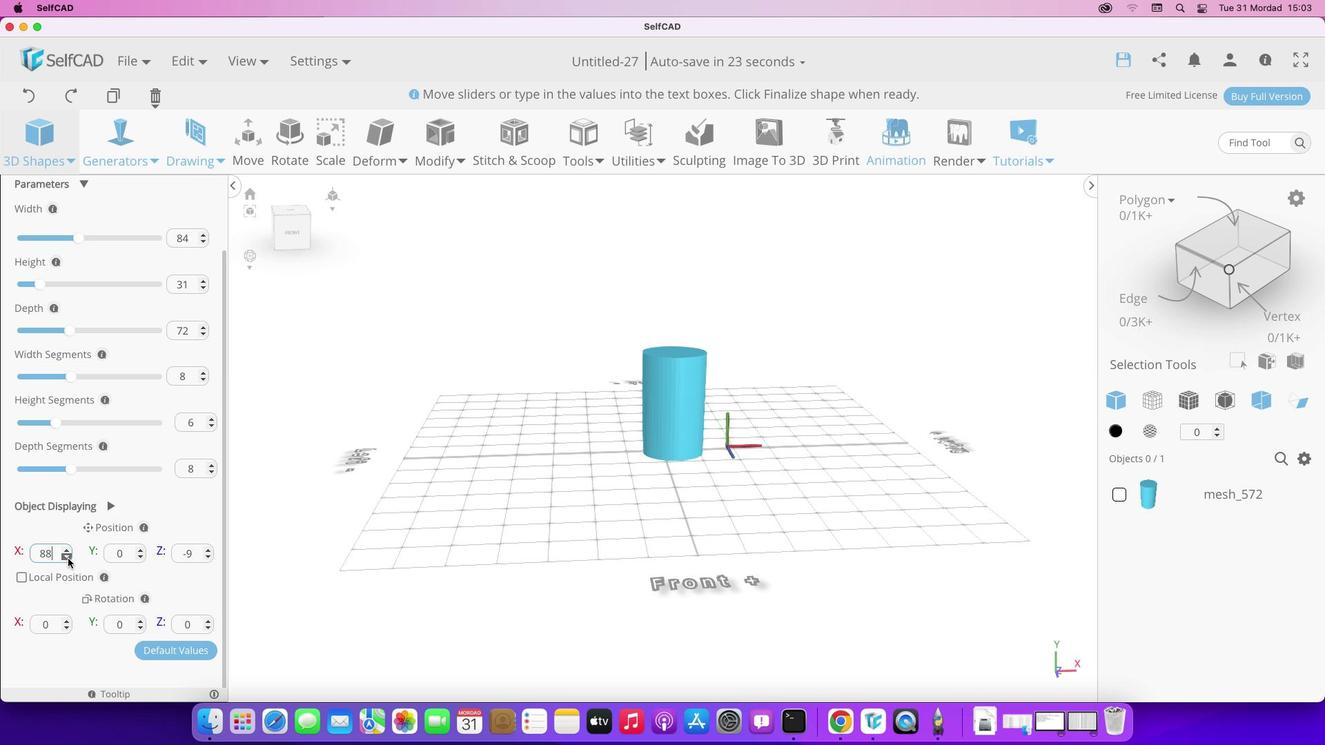 
Action: Mouse pressed left at (68, 558)
Screenshot: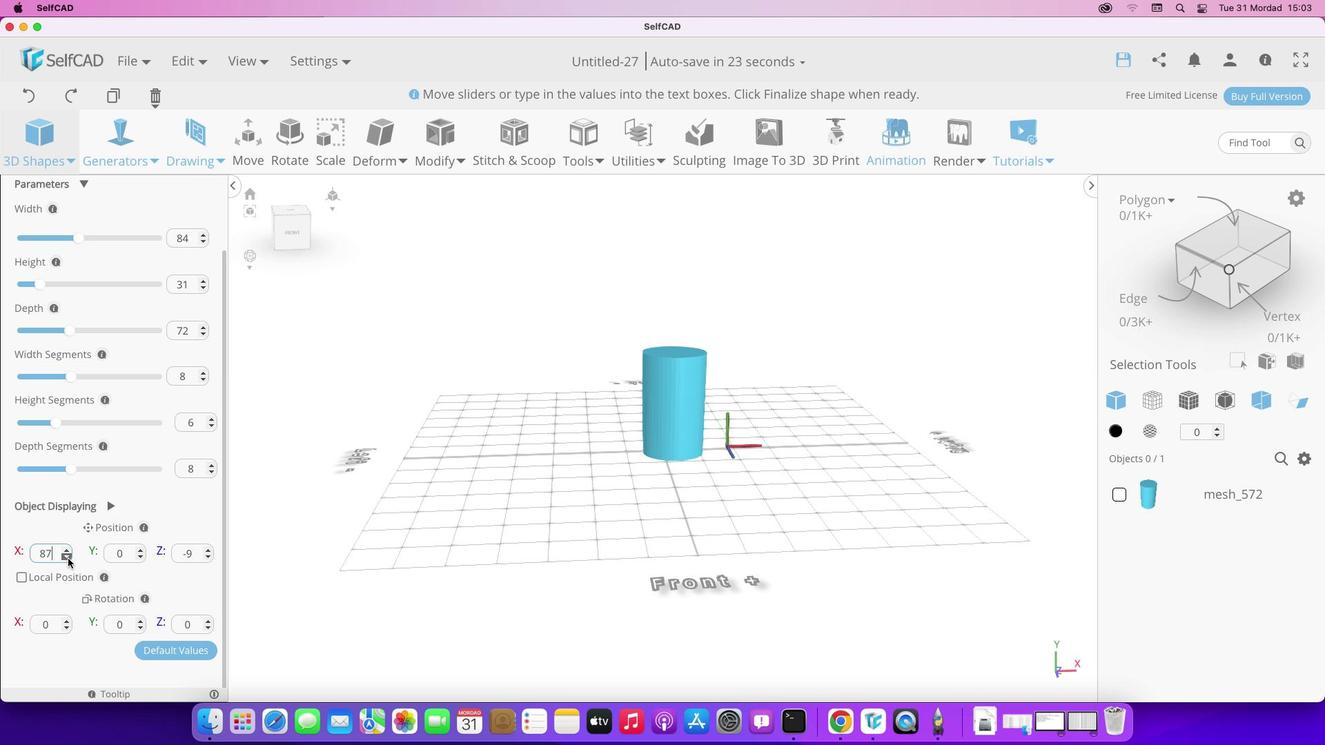 
Action: Mouse pressed left at (68, 558)
Screenshot: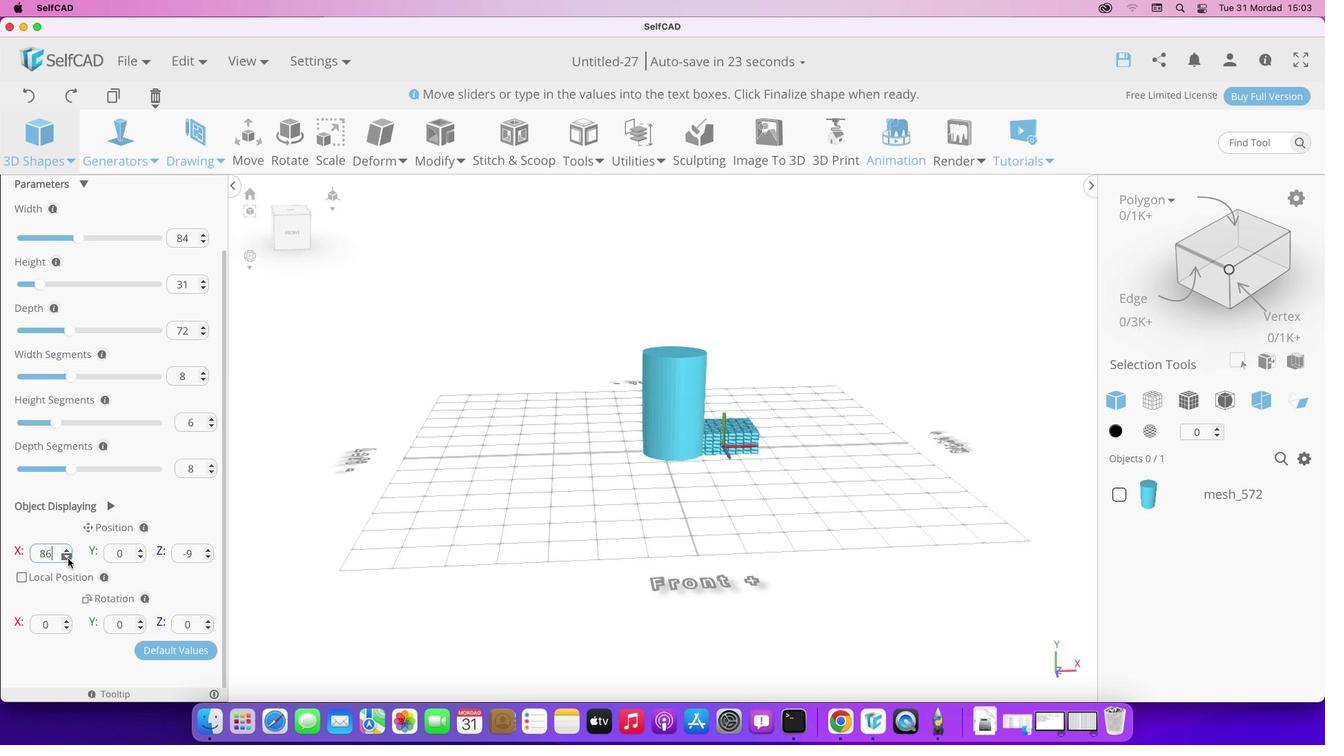 
Action: Mouse pressed left at (68, 558)
Screenshot: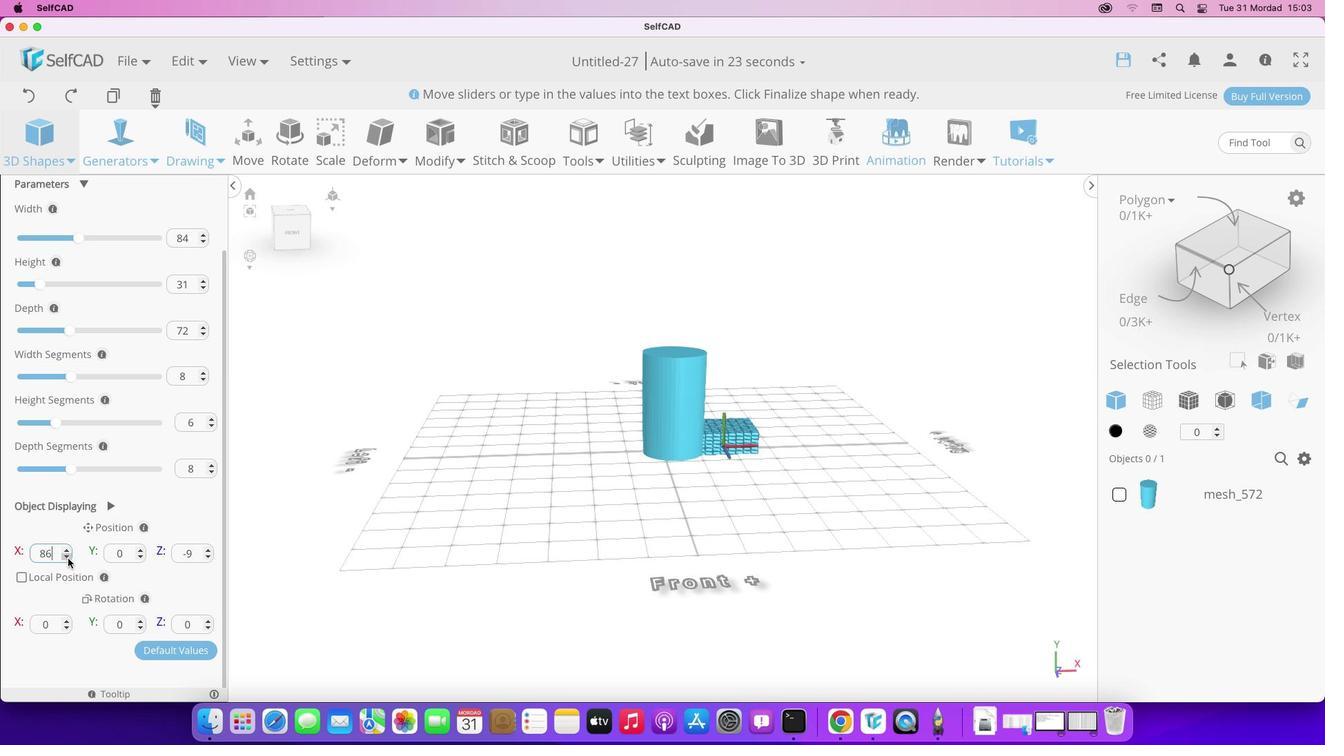 
Action: Mouse pressed left at (68, 558)
Screenshot: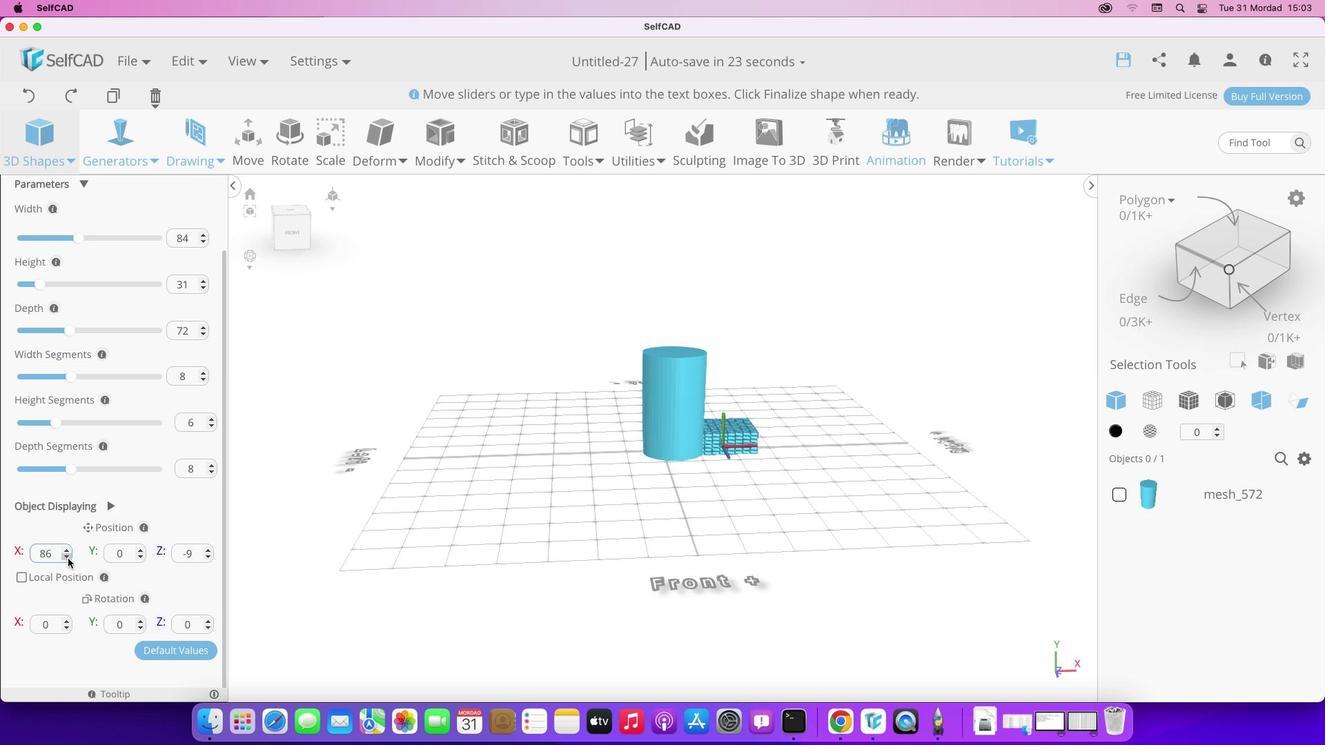 
Action: Mouse pressed left at (68, 558)
Screenshot: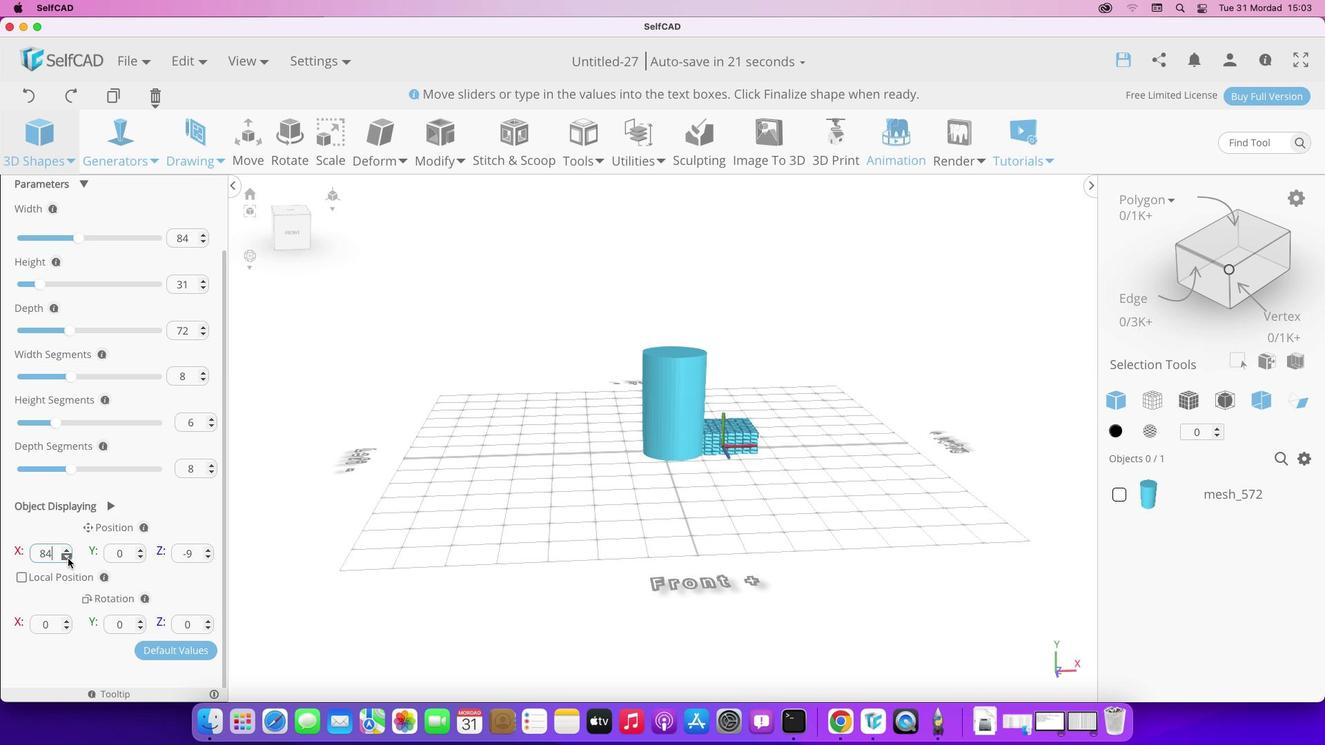 
Action: Mouse pressed left at (68, 558)
Screenshot: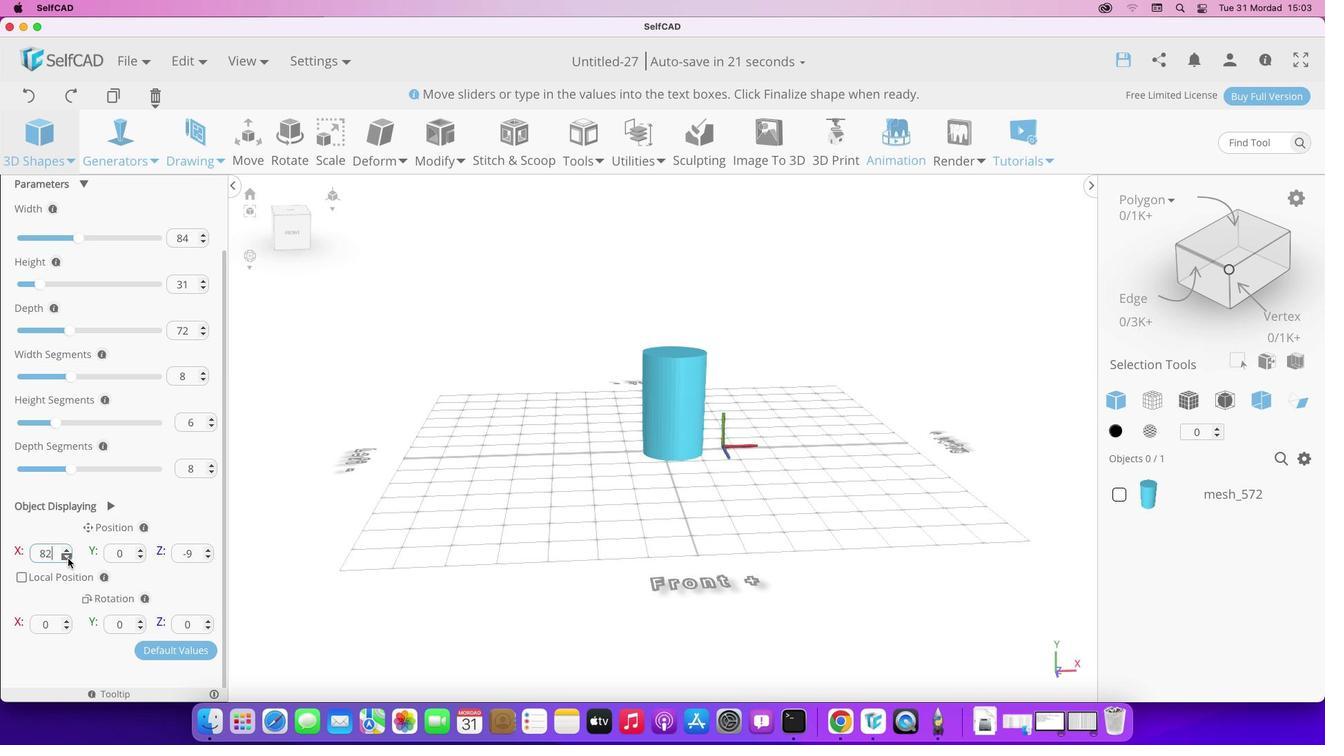 
Action: Mouse pressed left at (68, 558)
Screenshot: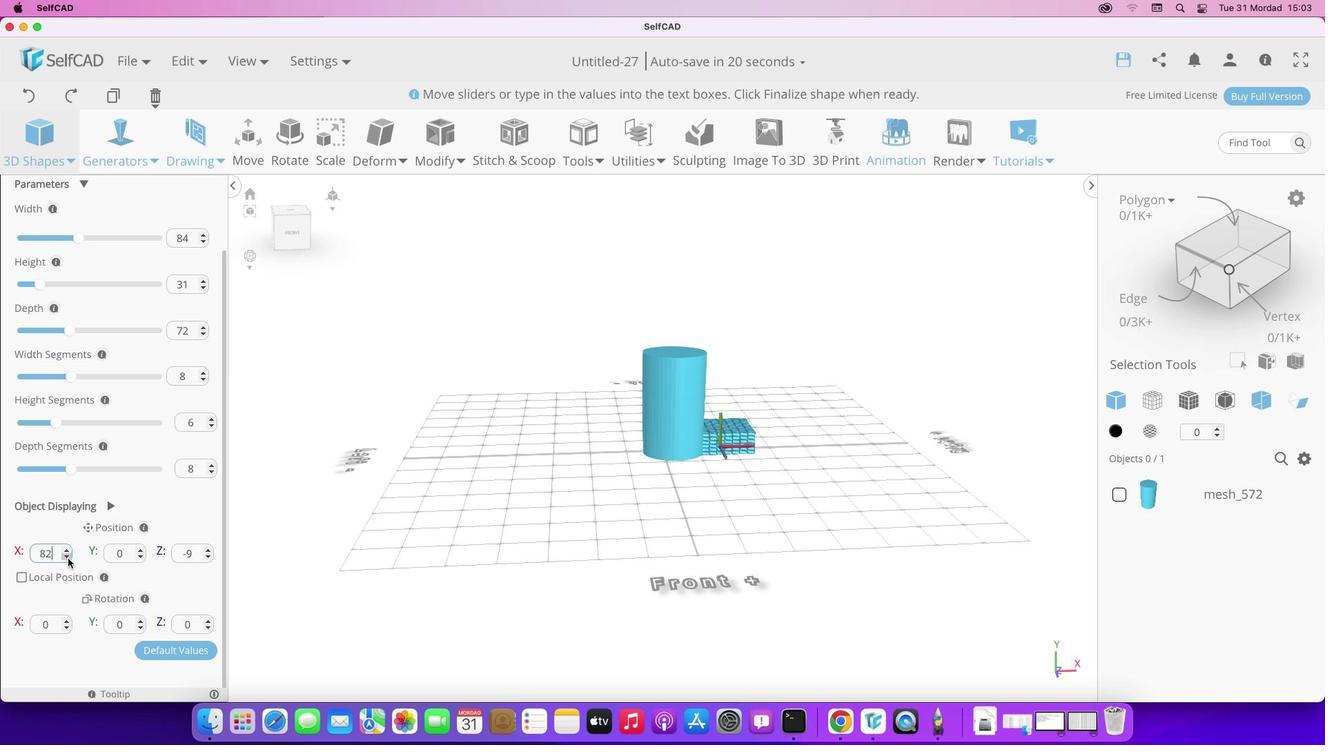 
Action: Mouse pressed left at (68, 558)
Screenshot: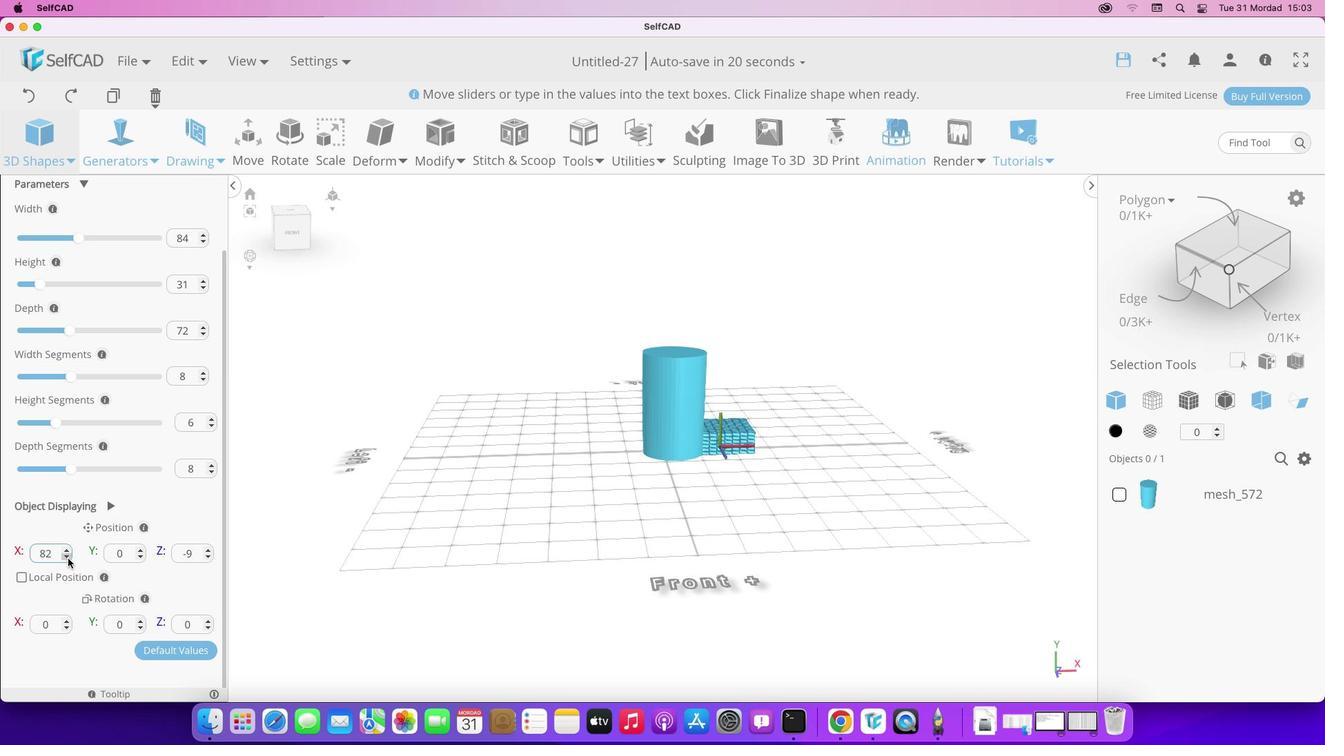 
Action: Mouse pressed left at (68, 558)
Screenshot: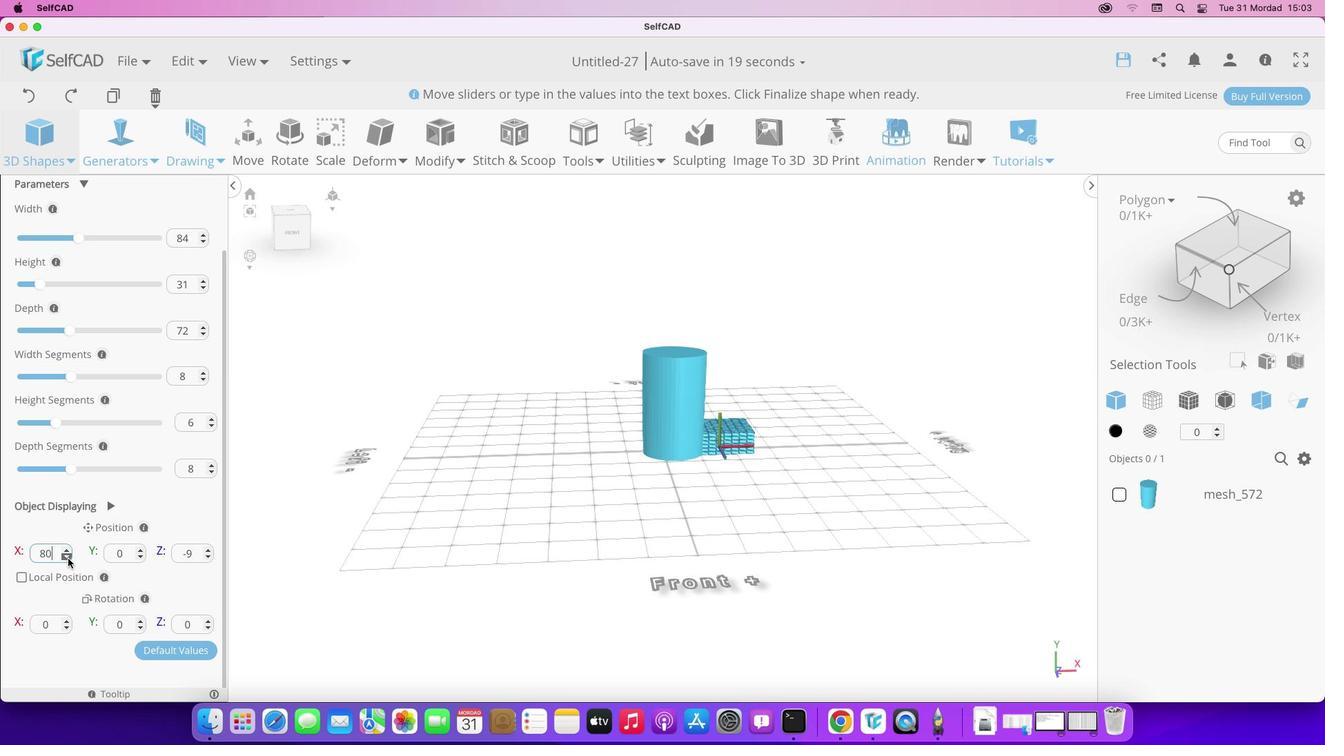 
Action: Mouse pressed left at (68, 558)
Screenshot: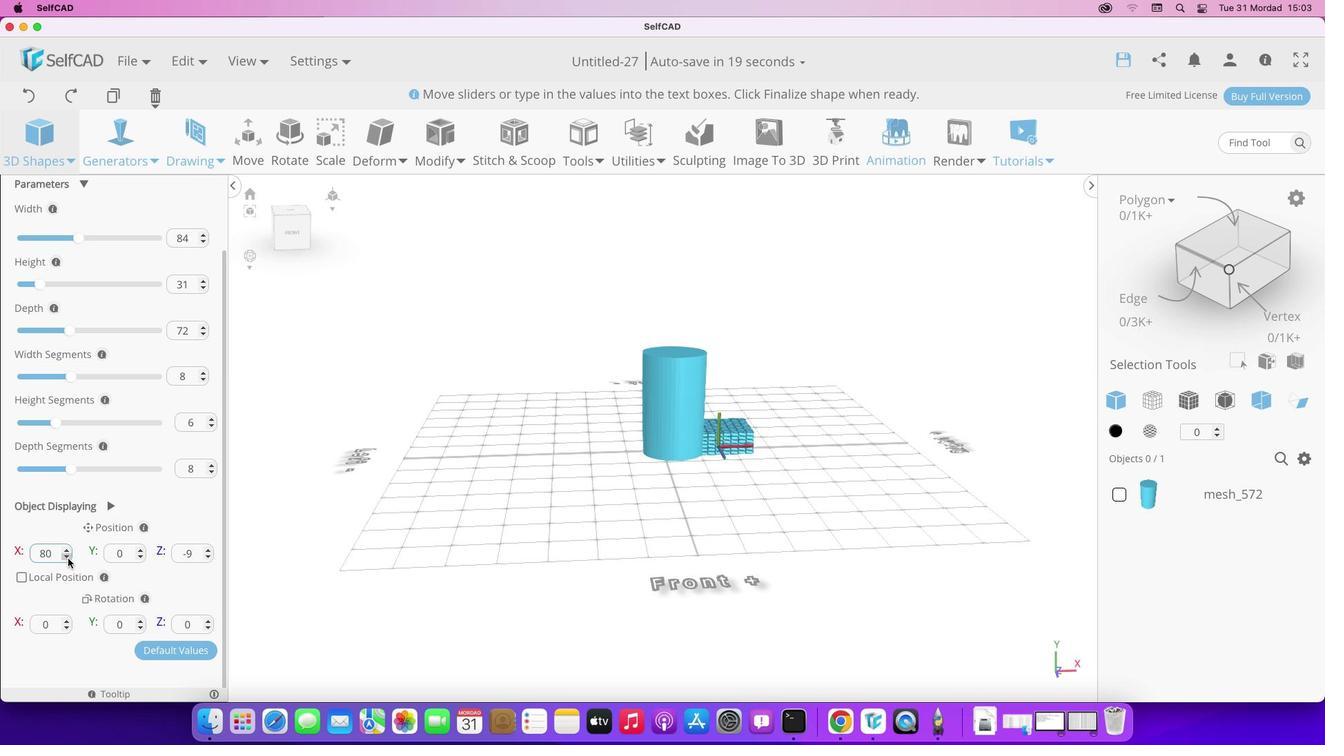 
Action: Mouse pressed left at (68, 558)
Screenshot: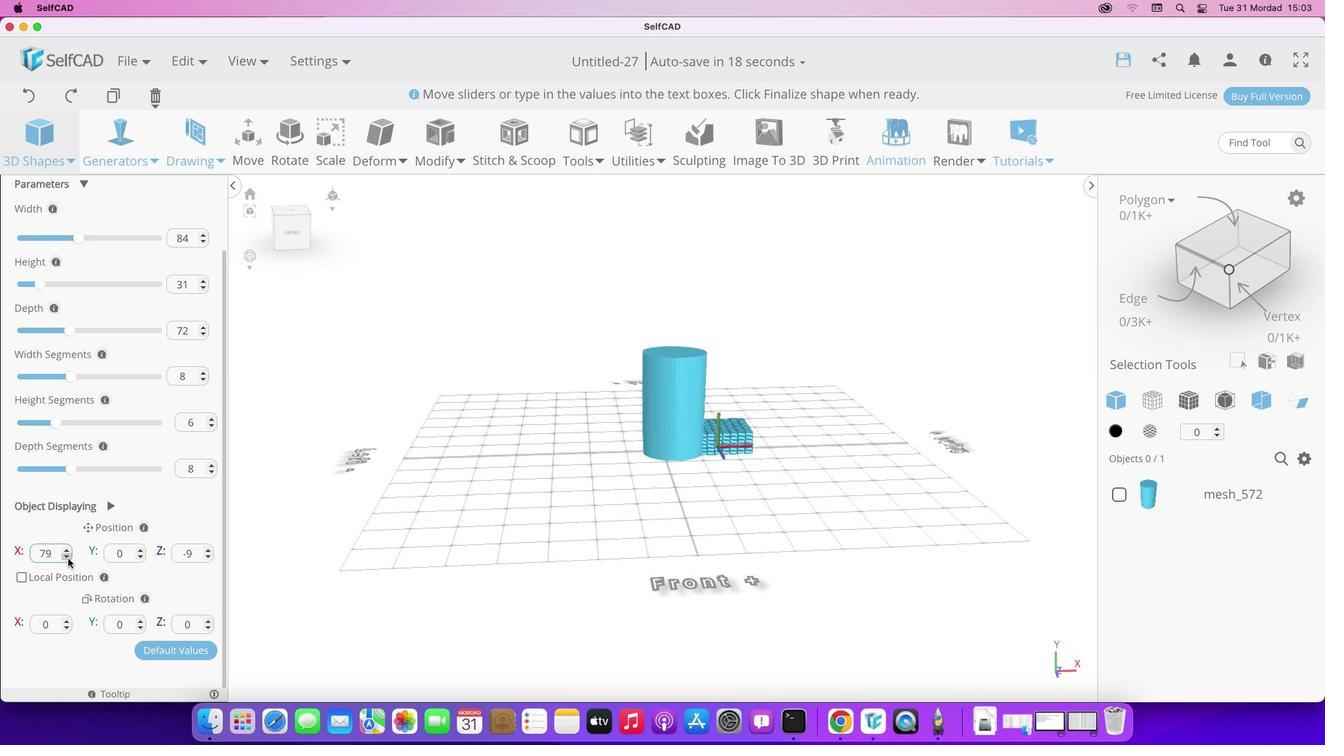 
Action: Mouse pressed left at (68, 558)
Screenshot: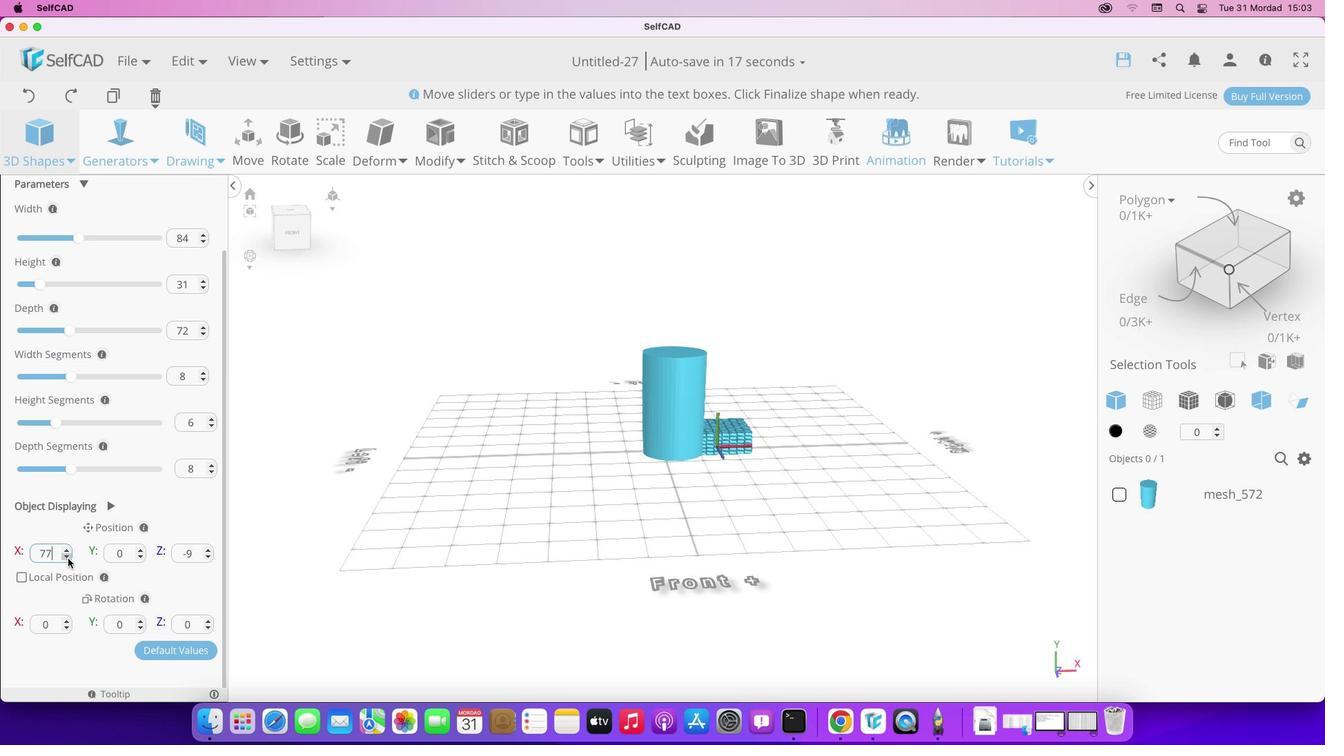 
Action: Mouse pressed left at (68, 558)
Screenshot: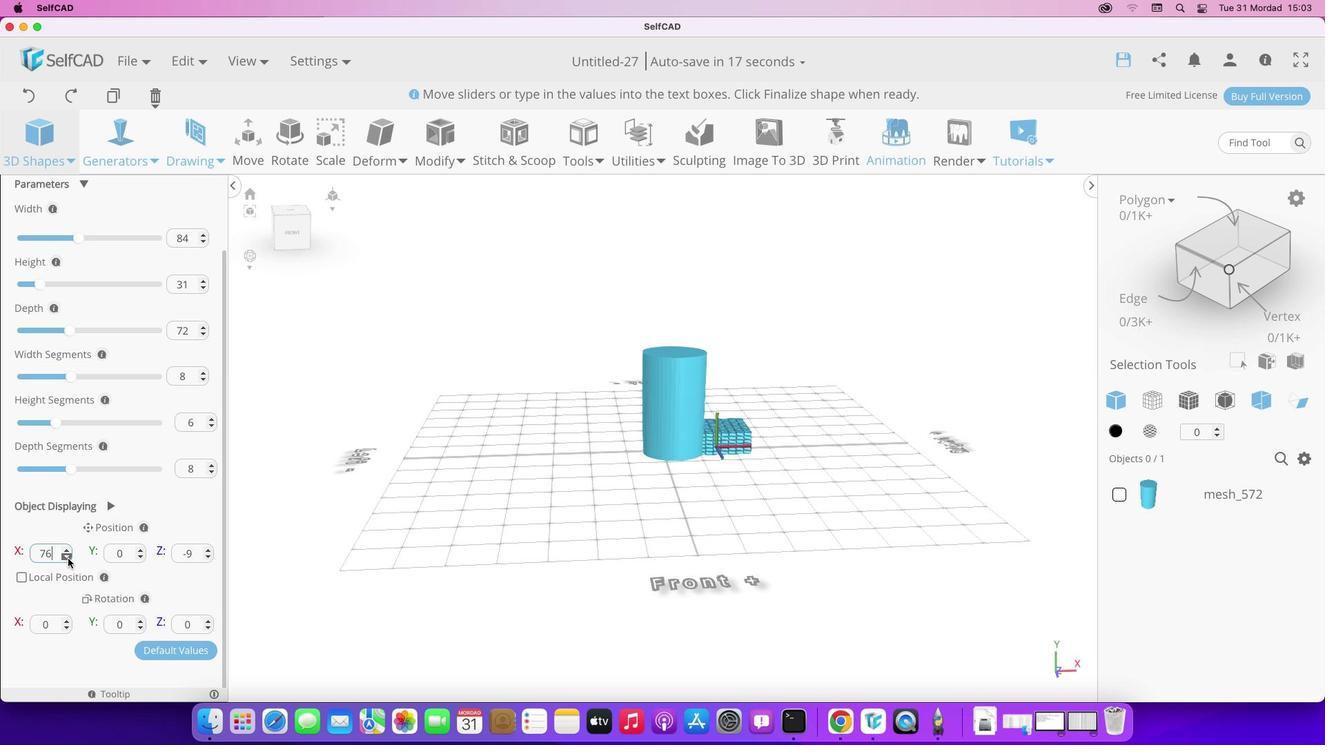
Action: Mouse pressed left at (68, 558)
Screenshot: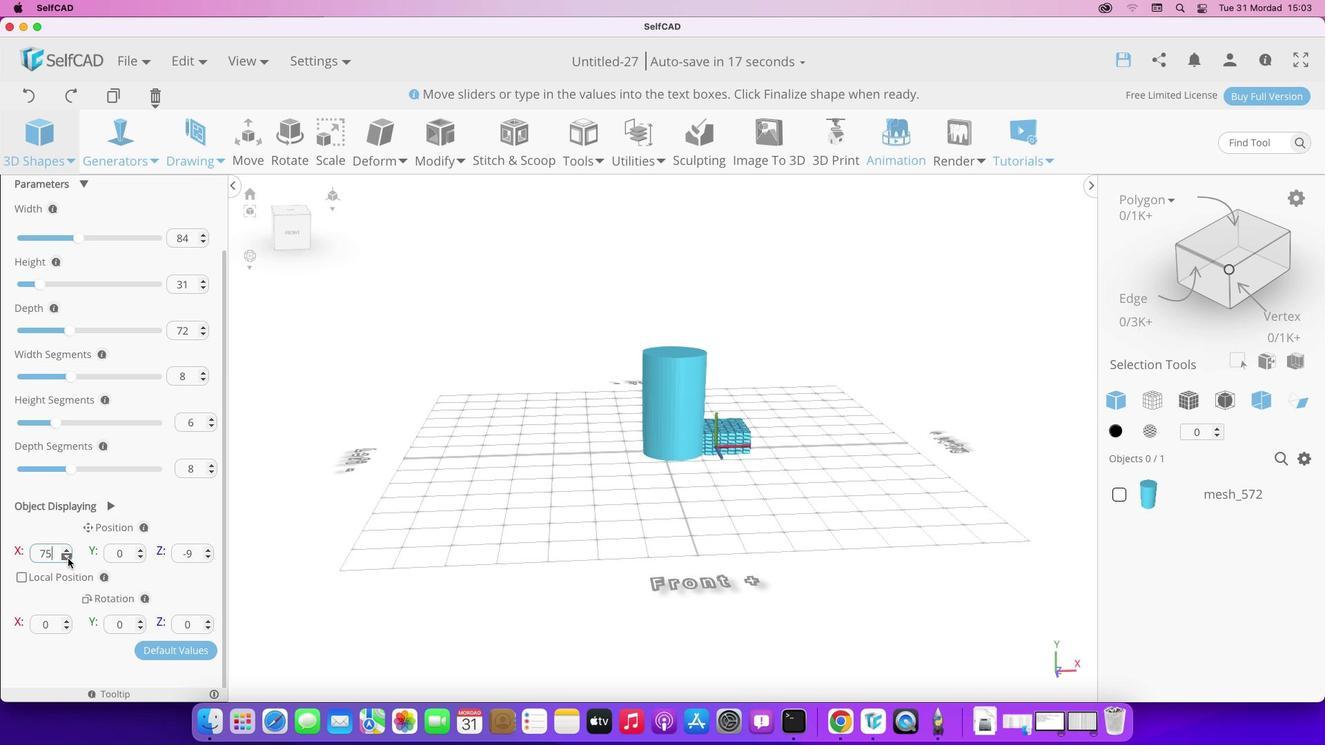 
Action: Mouse pressed left at (68, 558)
Screenshot: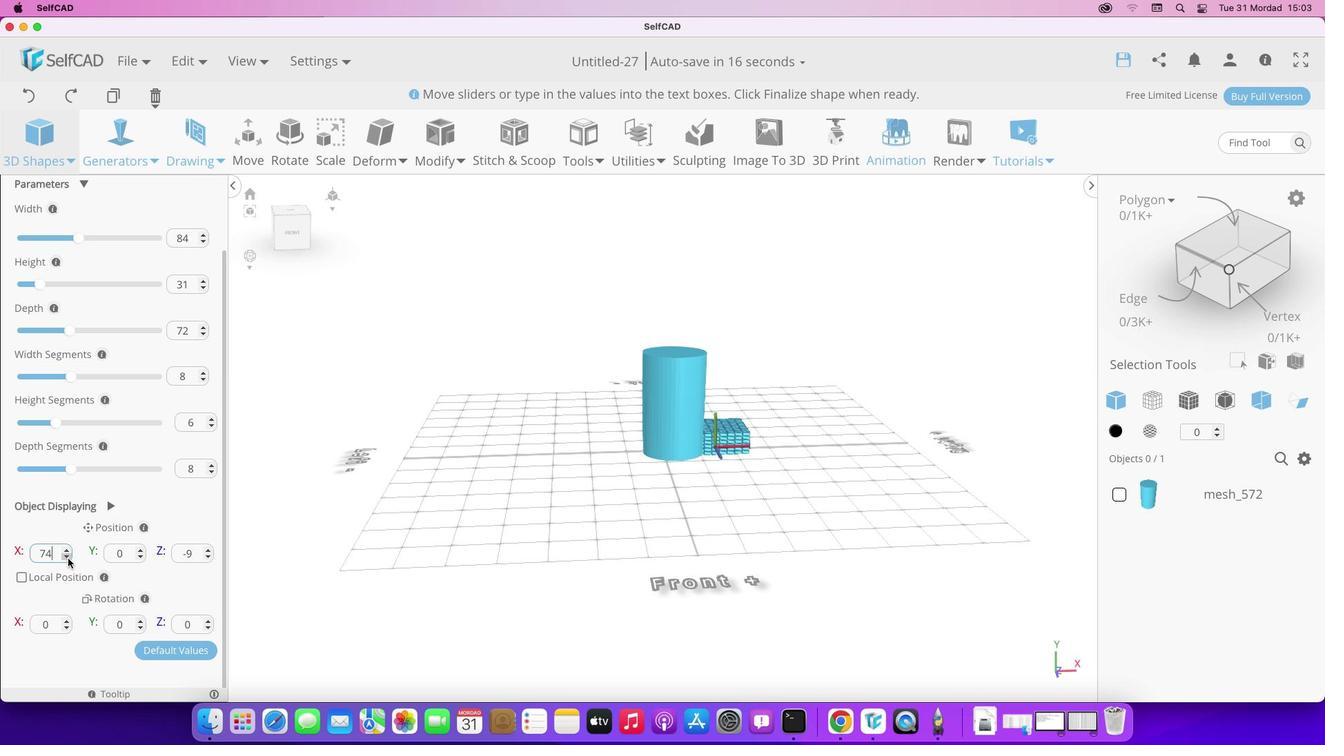 
Action: Mouse pressed left at (68, 558)
Screenshot: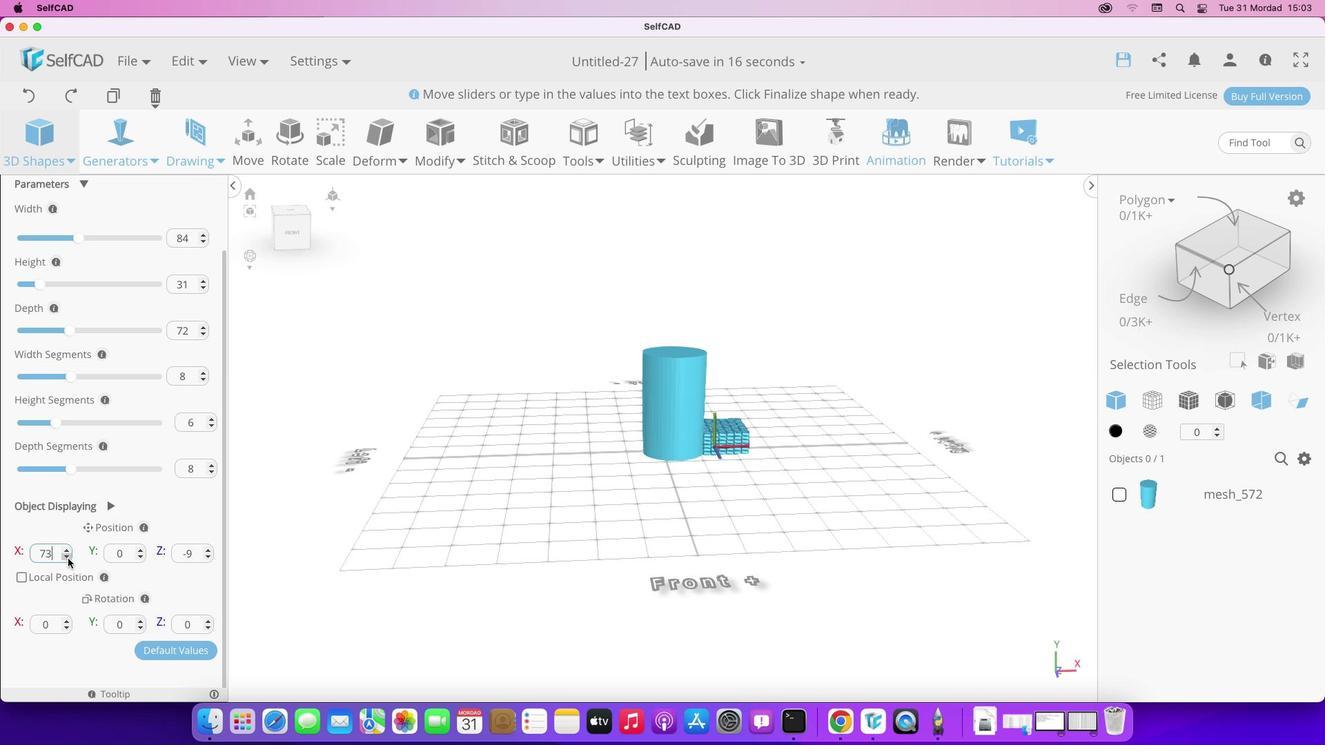 
Action: Mouse pressed left at (68, 558)
Screenshot: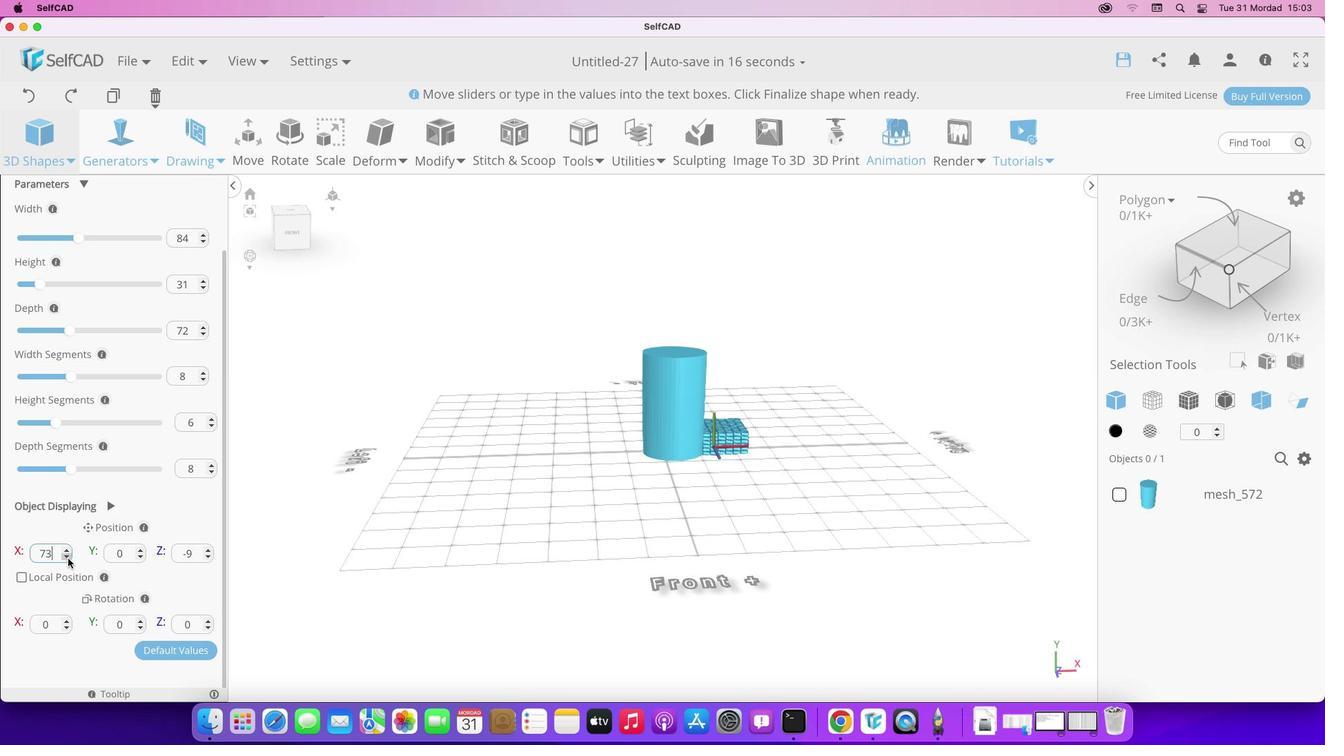 
Action: Mouse pressed left at (68, 558)
Screenshot: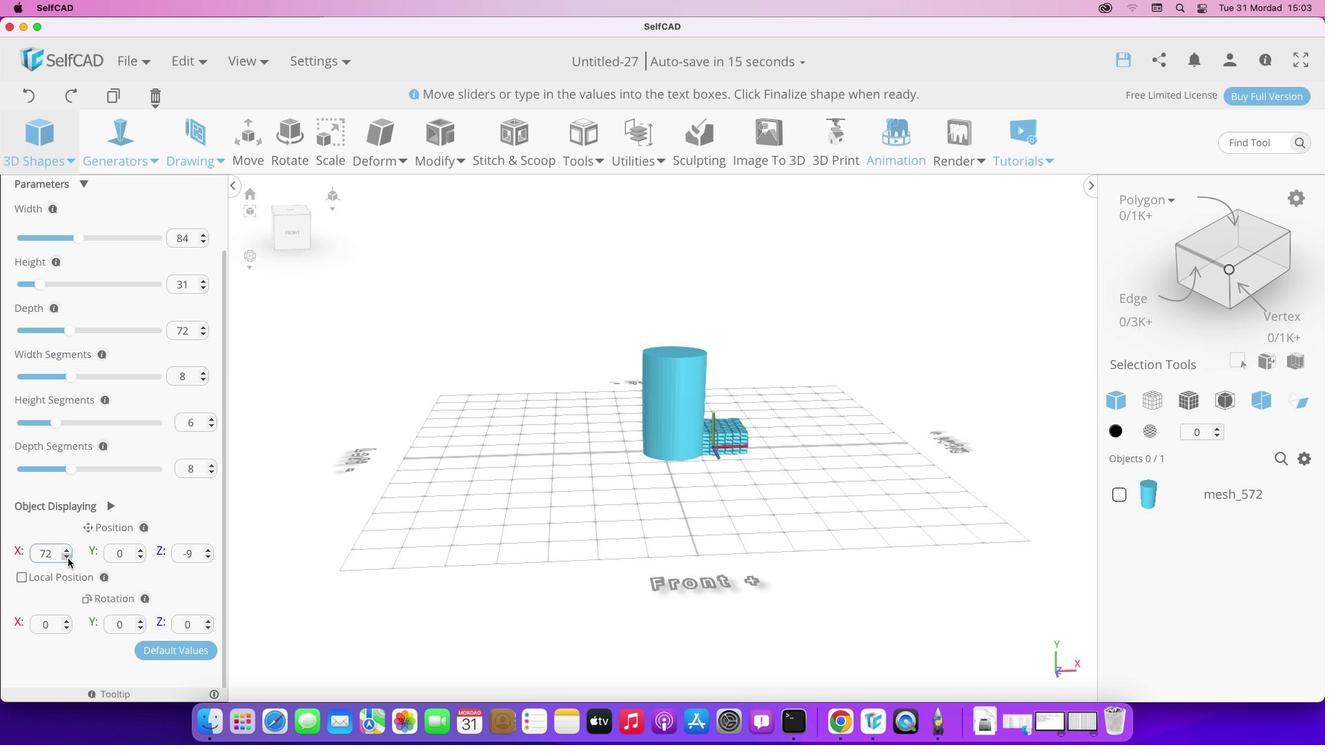 
Action: Mouse pressed left at (68, 558)
Screenshot: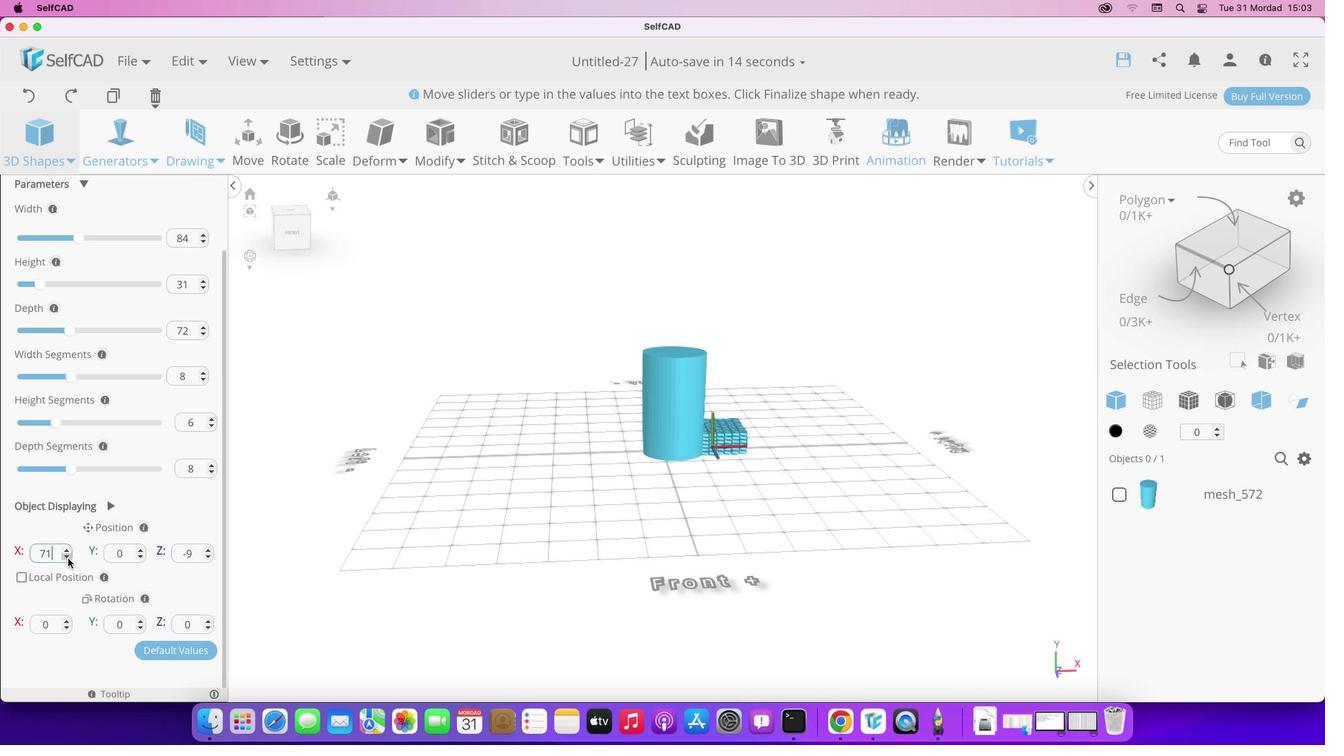 
Action: Mouse pressed left at (68, 558)
Screenshot: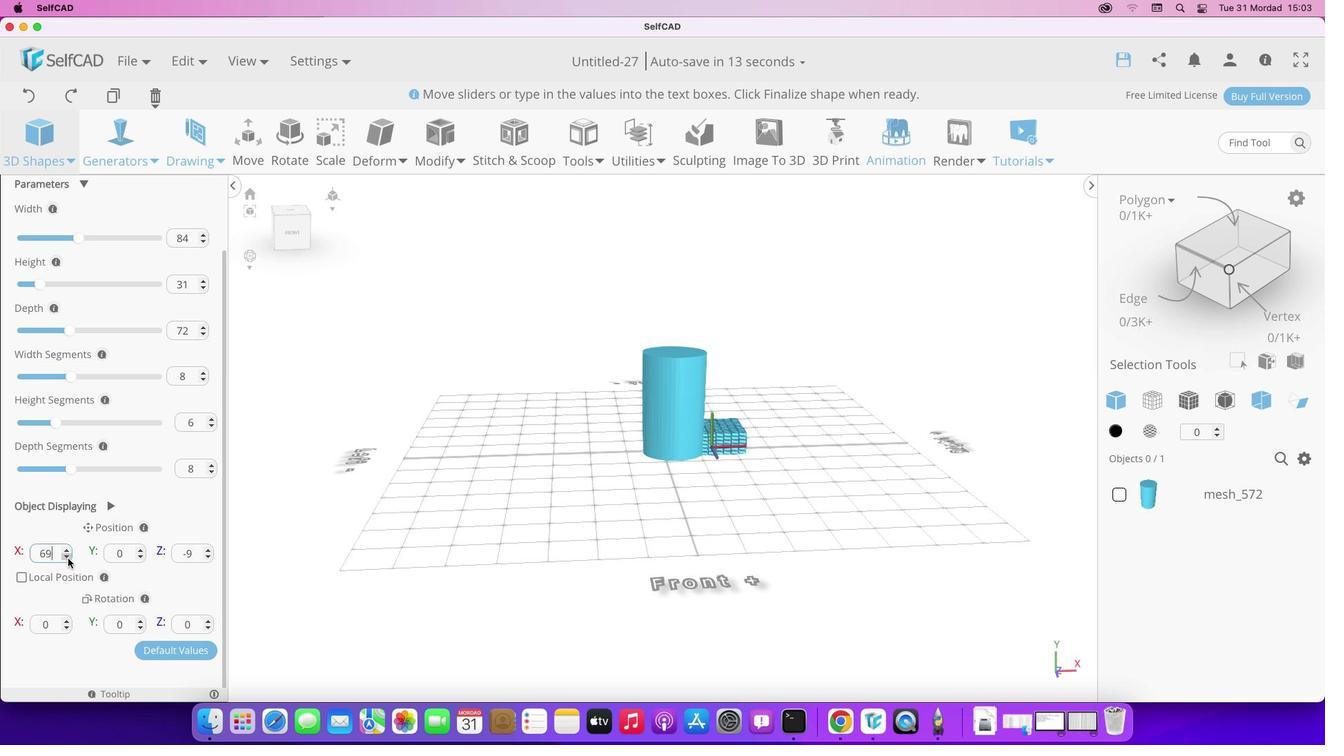 
Action: Mouse pressed left at (68, 558)
Screenshot: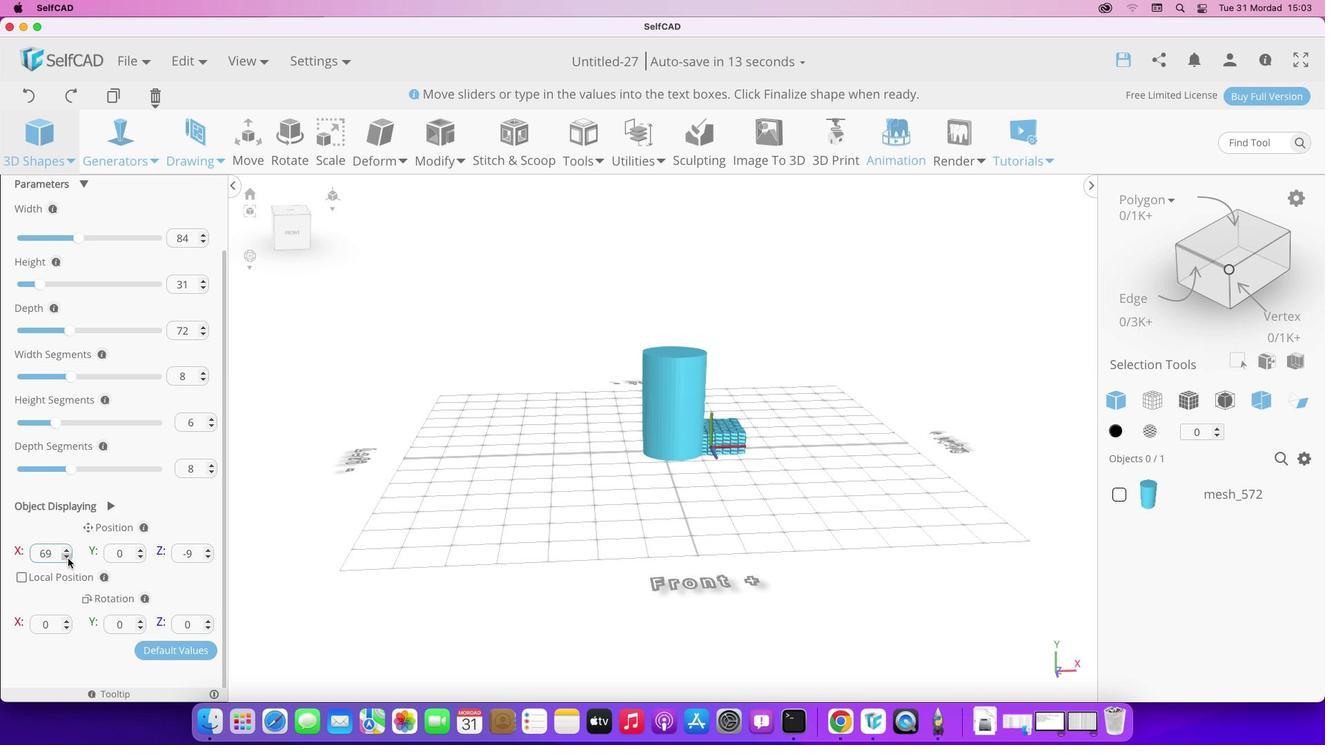
Action: Mouse pressed left at (68, 558)
Screenshot: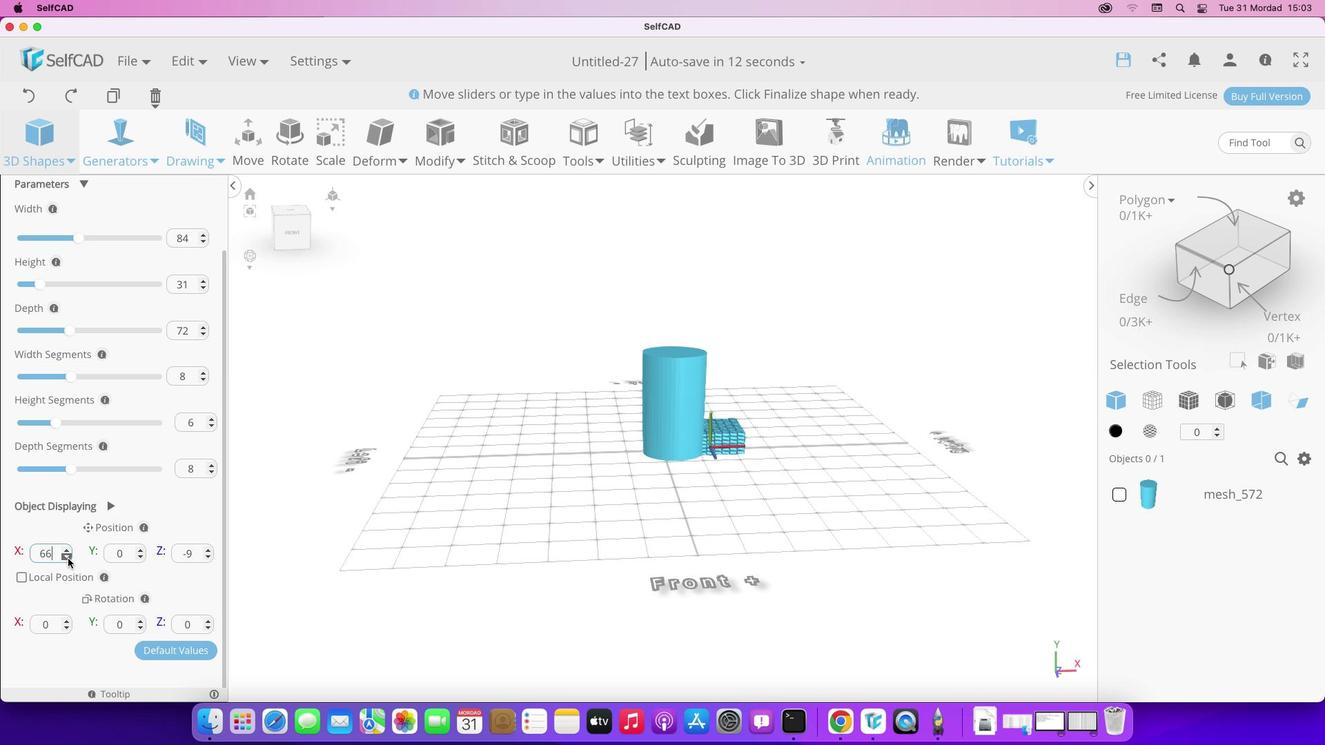 
Action: Mouse pressed left at (68, 558)
Screenshot: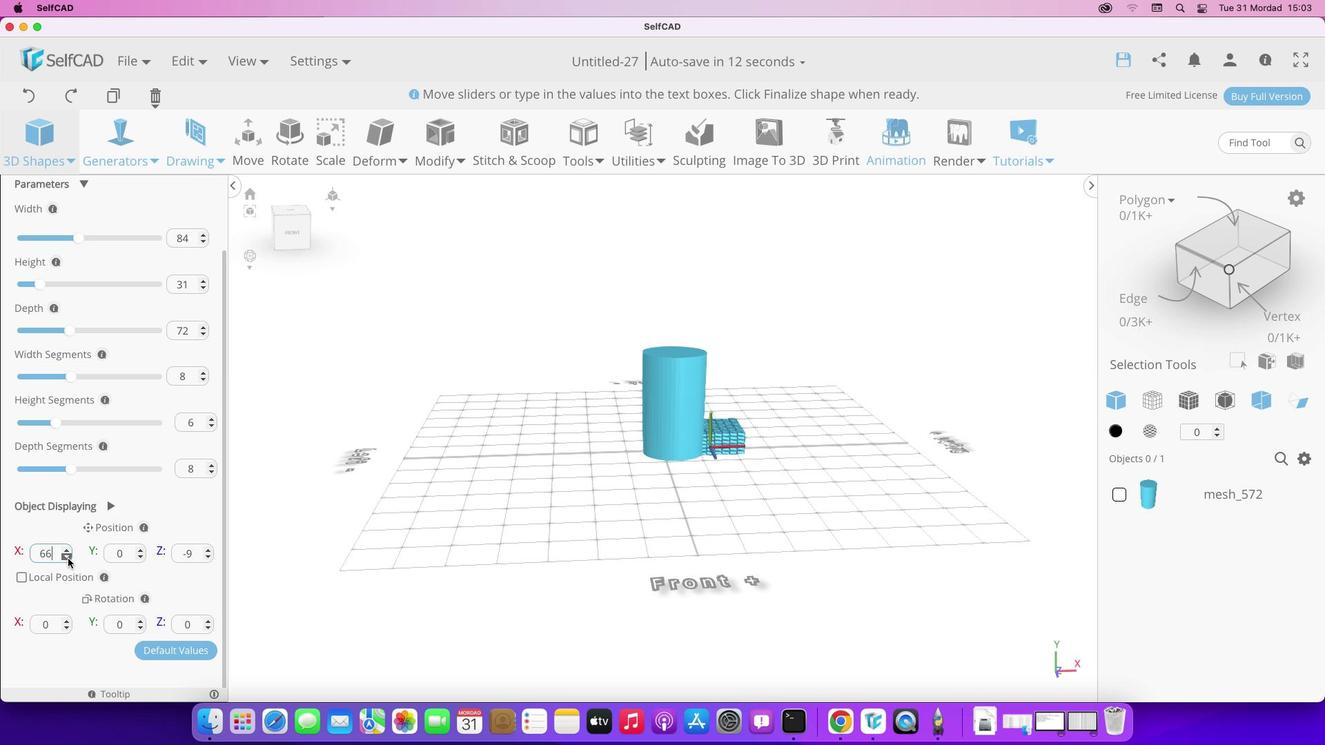 
Action: Mouse pressed left at (68, 558)
Screenshot: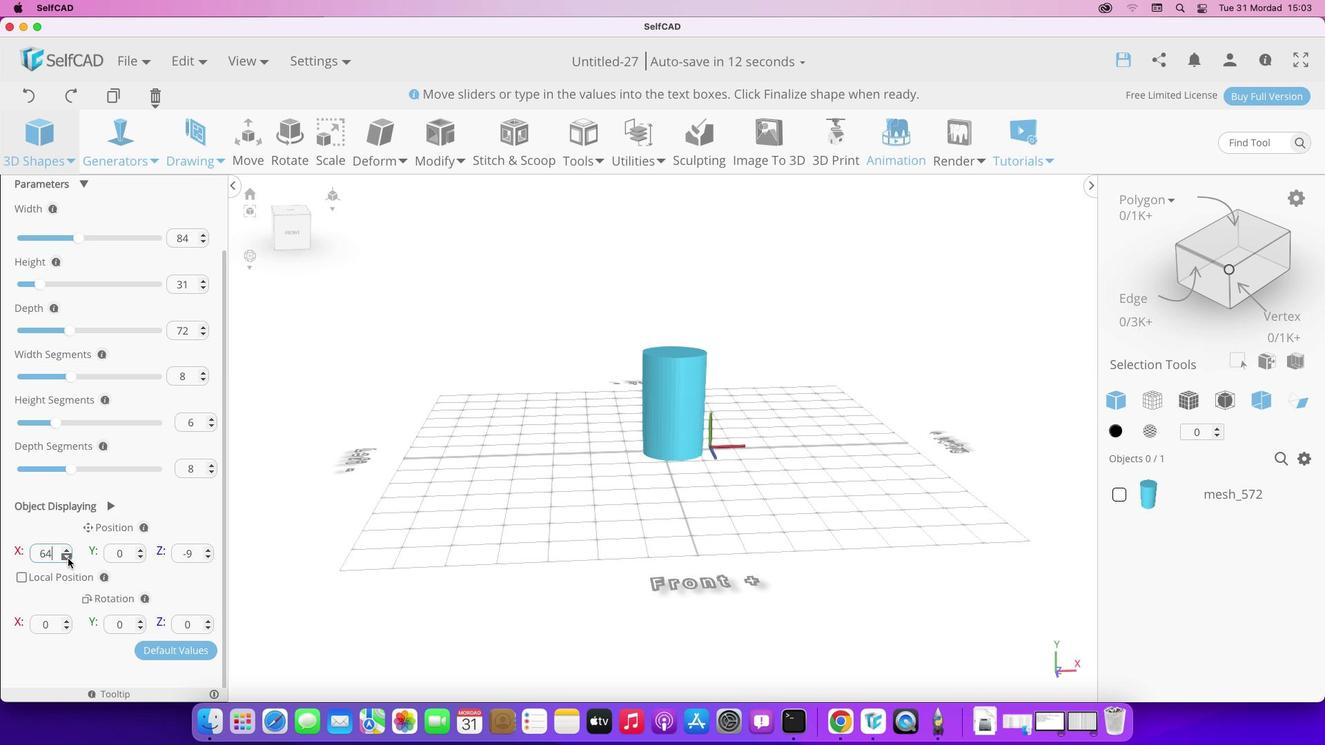 
Action: Mouse pressed left at (68, 558)
Screenshot: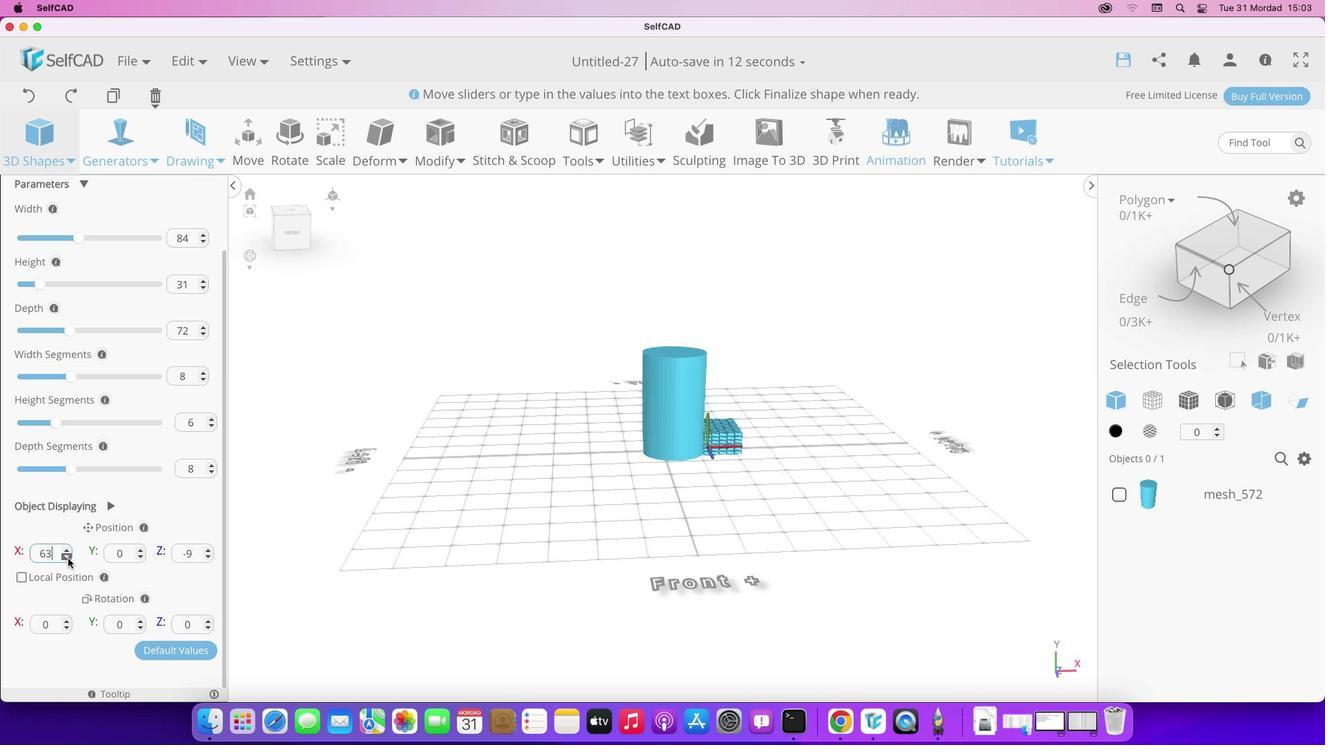 
Action: Mouse pressed left at (68, 558)
Screenshot: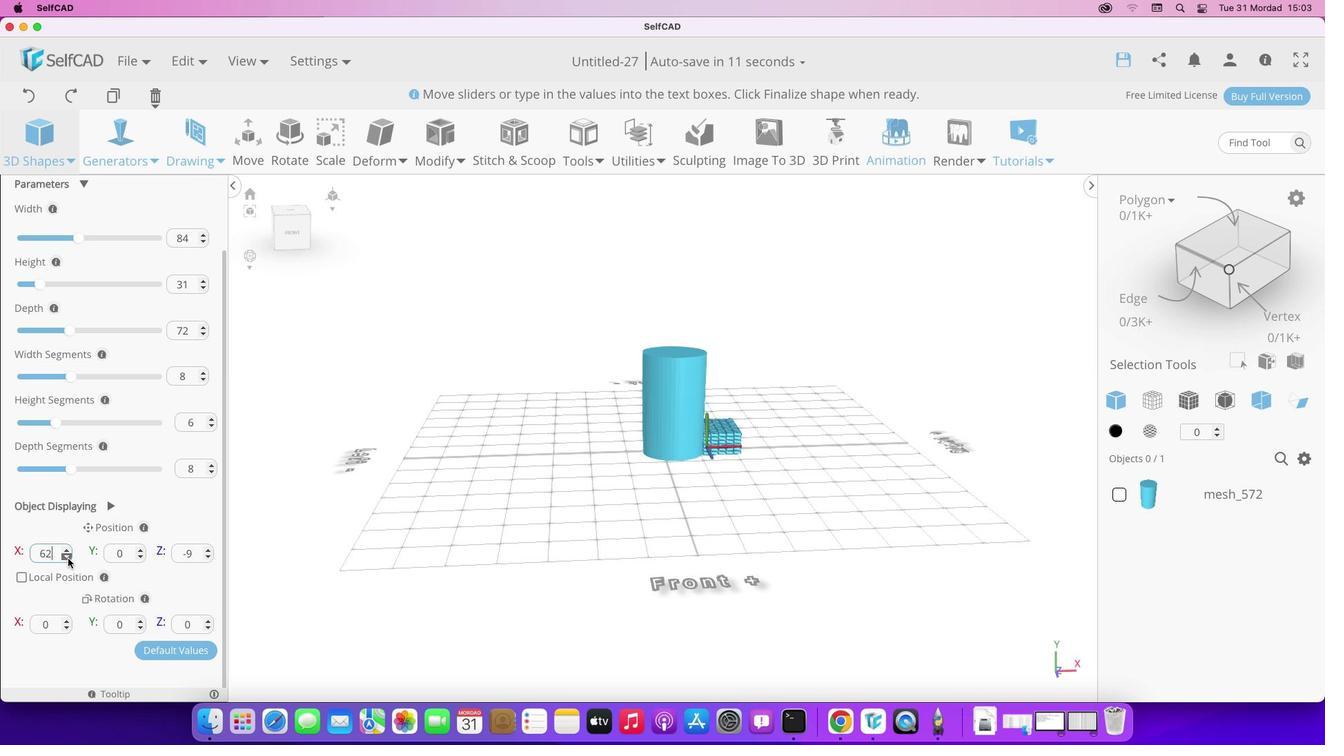 
Action: Mouse pressed left at (68, 558)
Screenshot: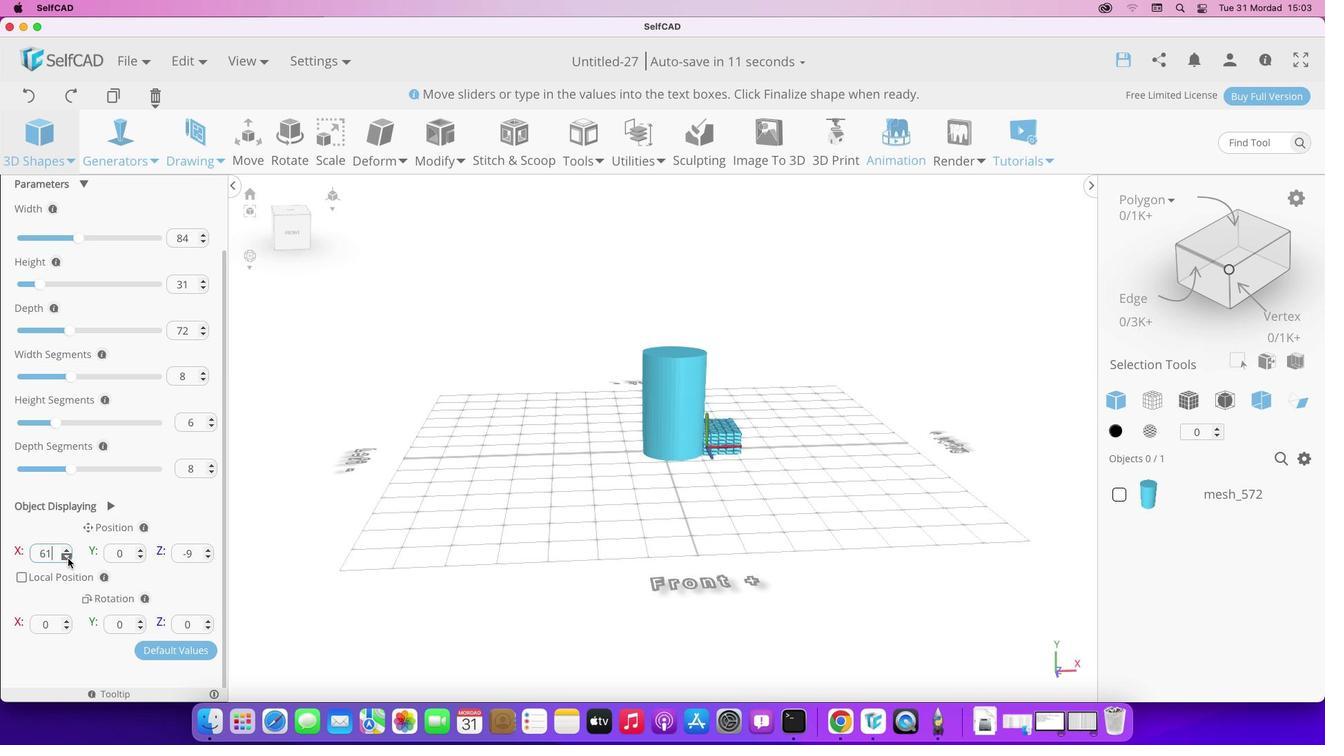
Action: Mouse pressed left at (68, 558)
Screenshot: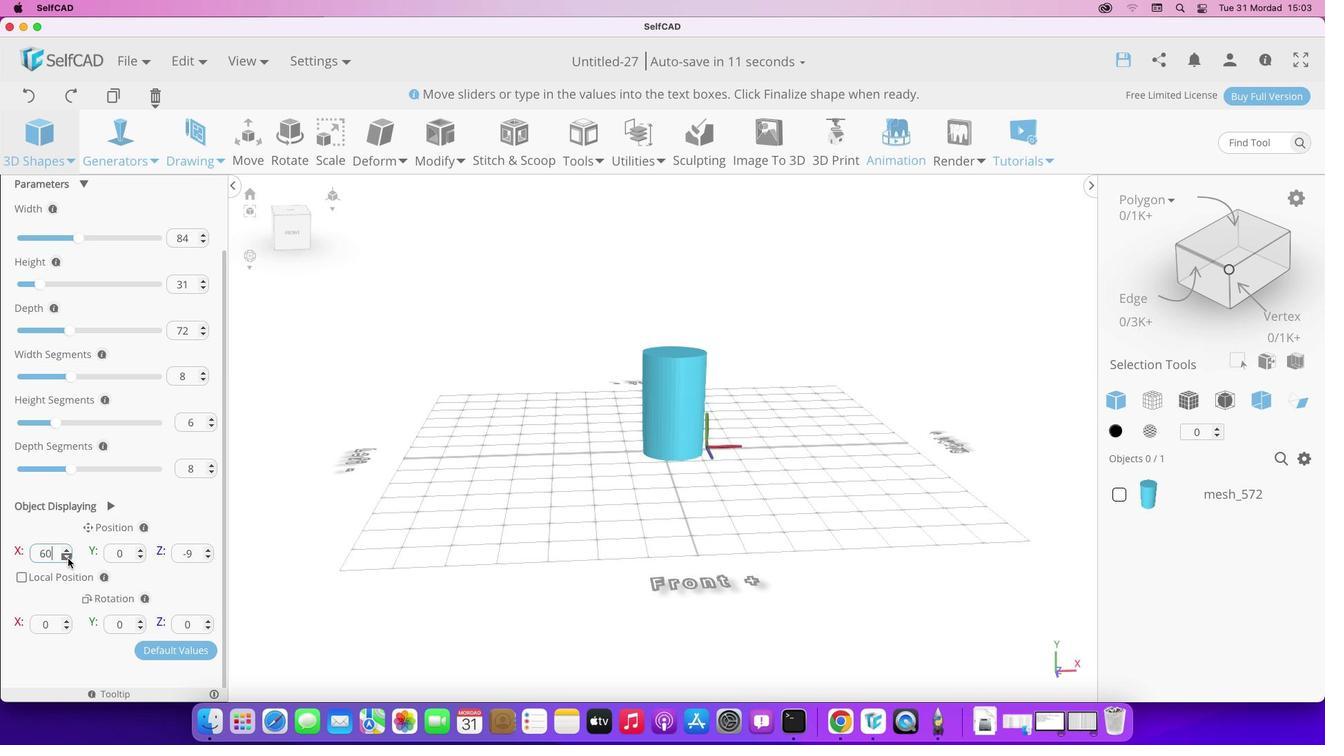
Action: Mouse pressed left at (68, 558)
Screenshot: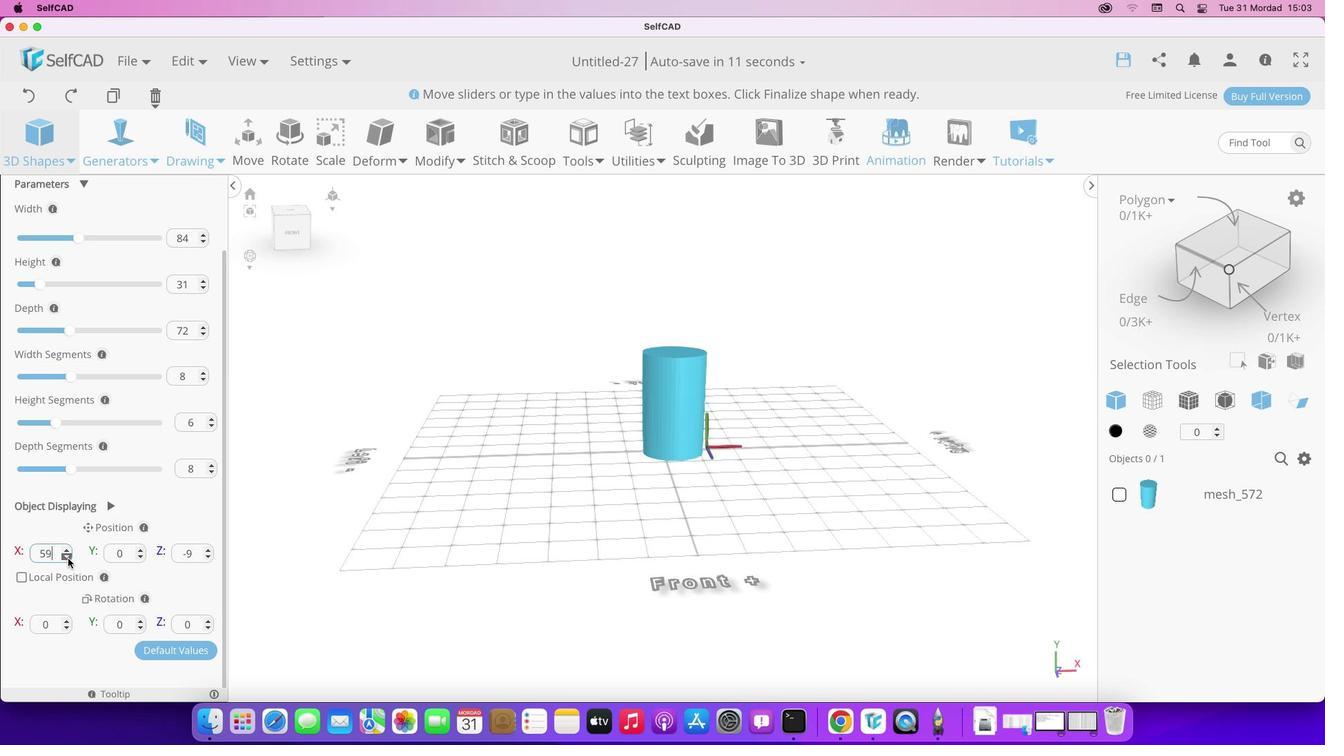 
Action: Mouse pressed left at (68, 558)
Screenshot: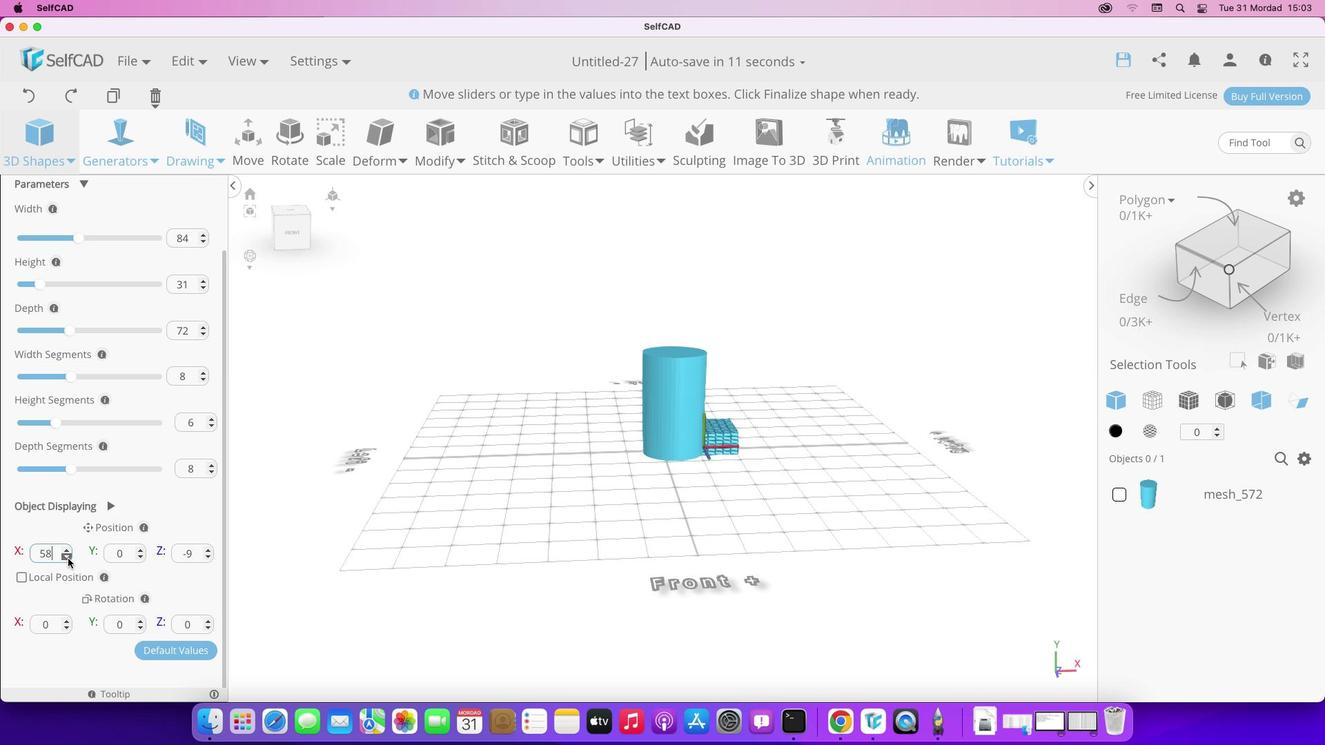 
Action: Mouse pressed left at (68, 558)
Screenshot: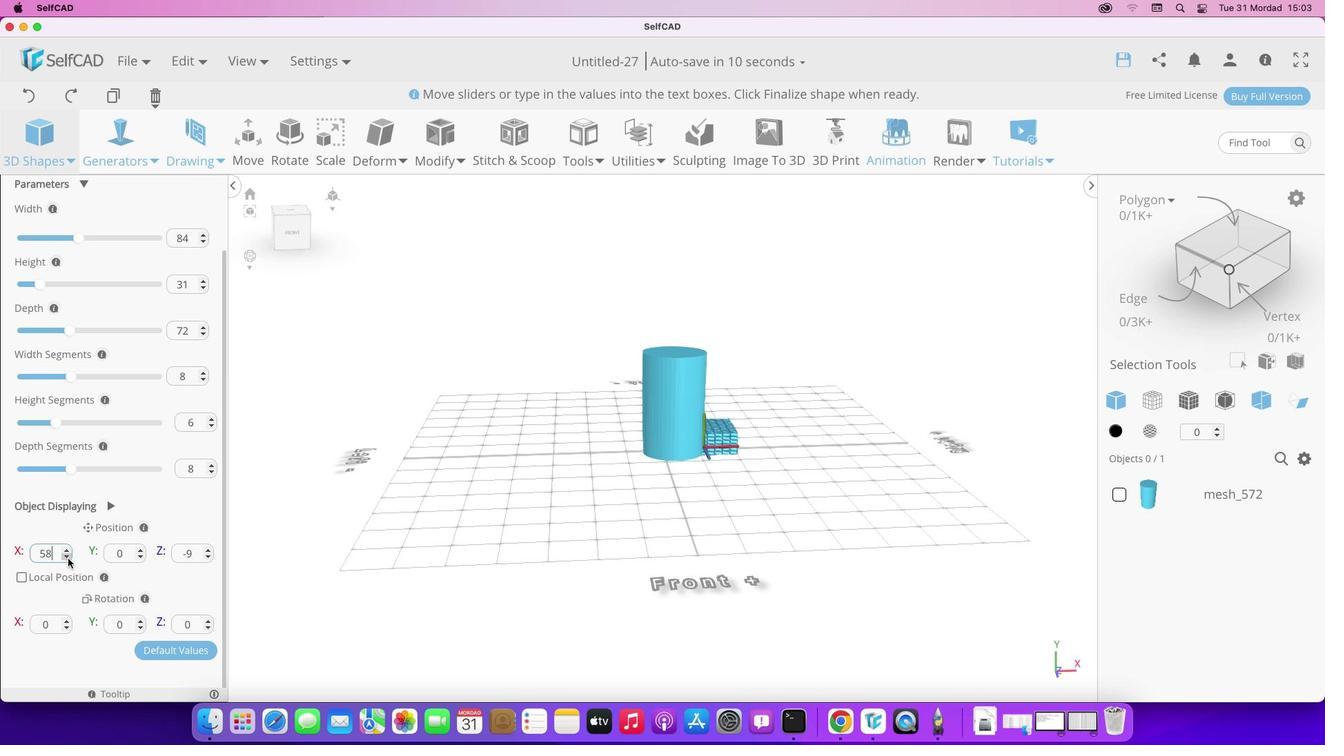 
Action: Mouse pressed left at (68, 558)
Screenshot: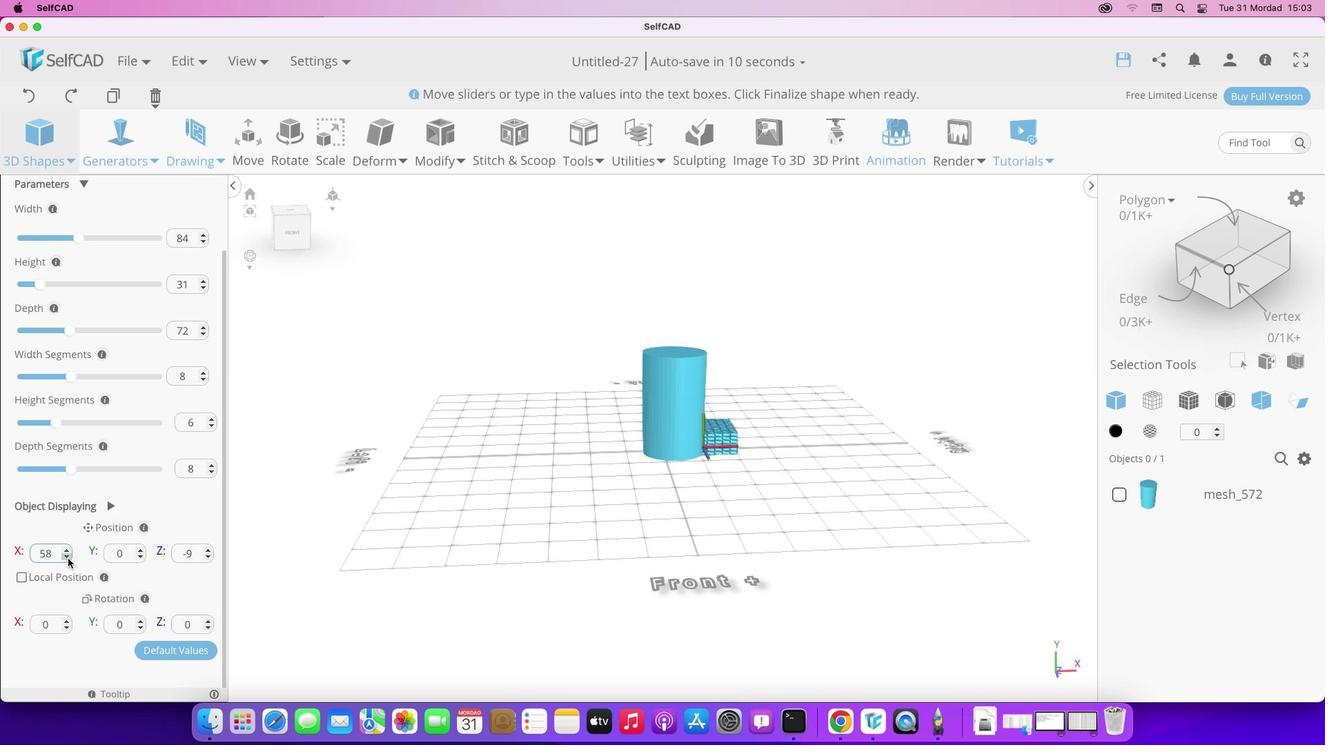 
Action: Mouse moved to (784, 507)
Screenshot: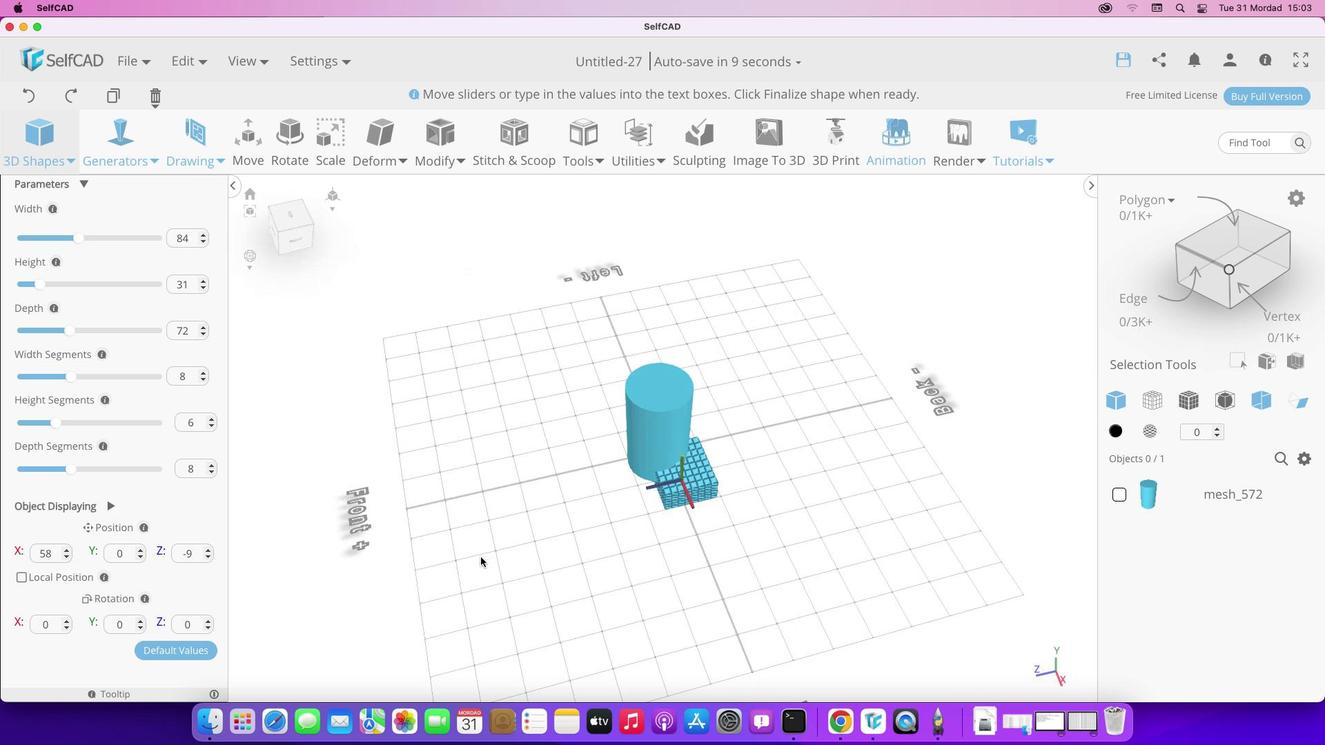 
Action: Mouse pressed left at (784, 507)
Screenshot: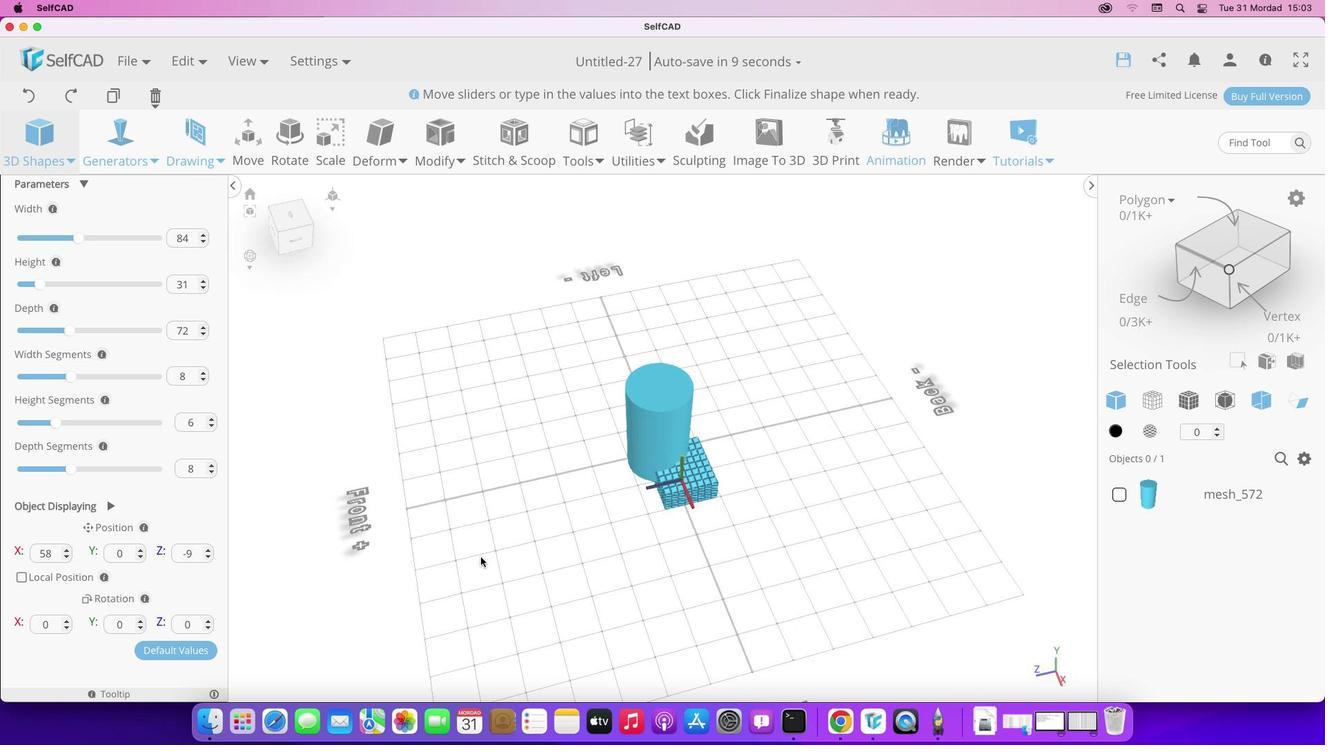 
Action: Mouse moved to (69, 547)
Screenshot: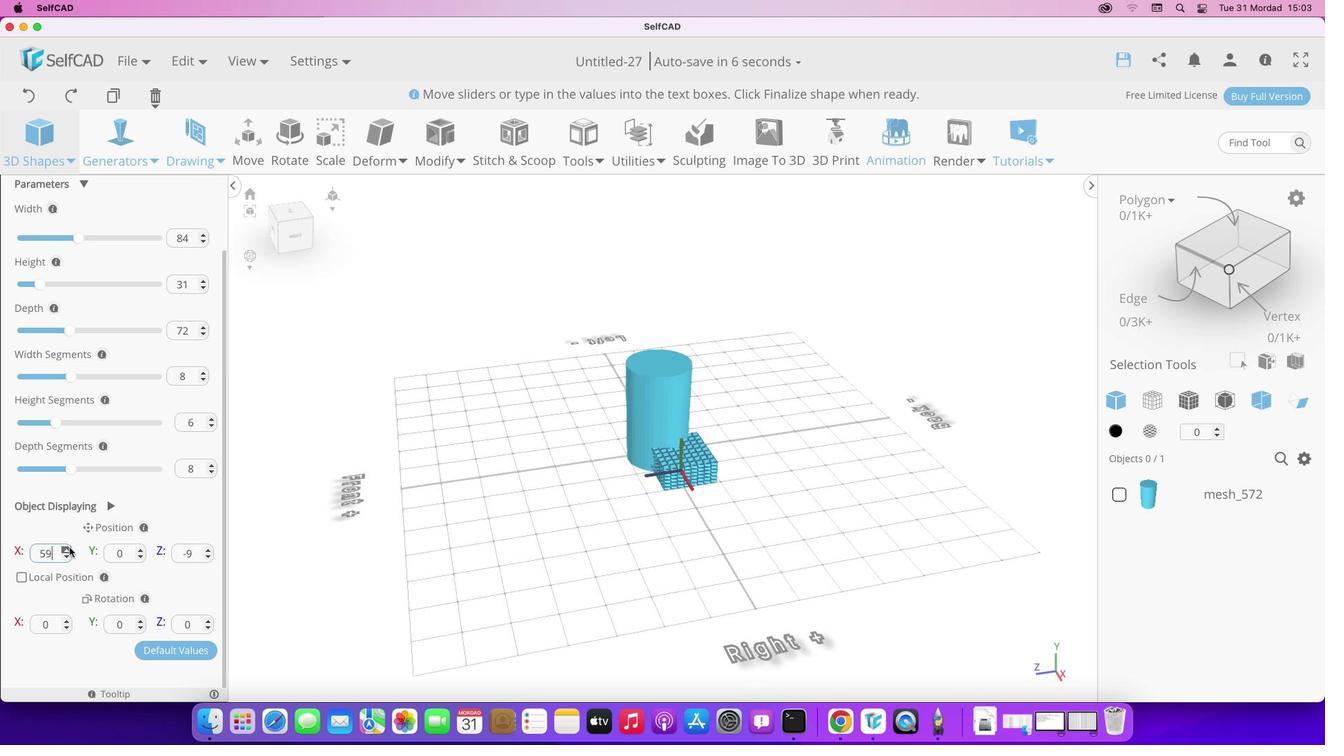 
Action: Mouse pressed left at (69, 547)
Screenshot: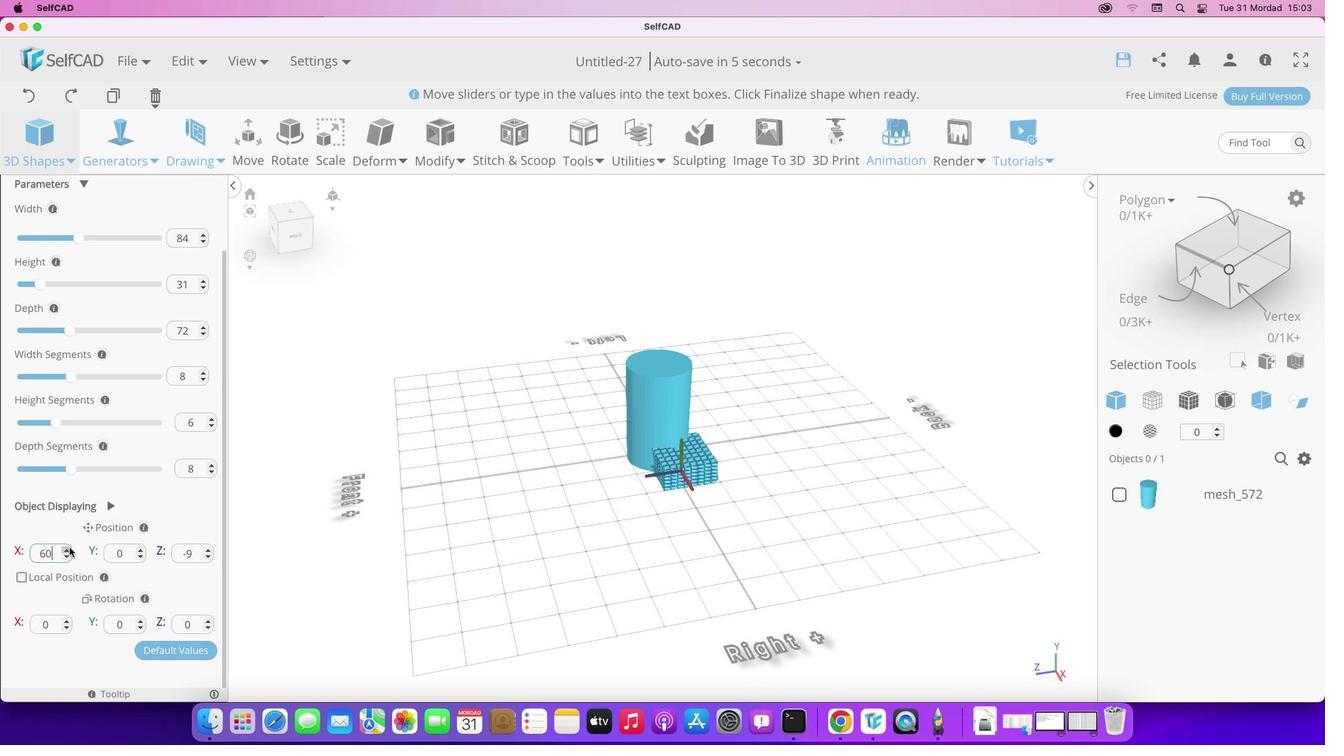
Action: Mouse pressed left at (69, 547)
Screenshot: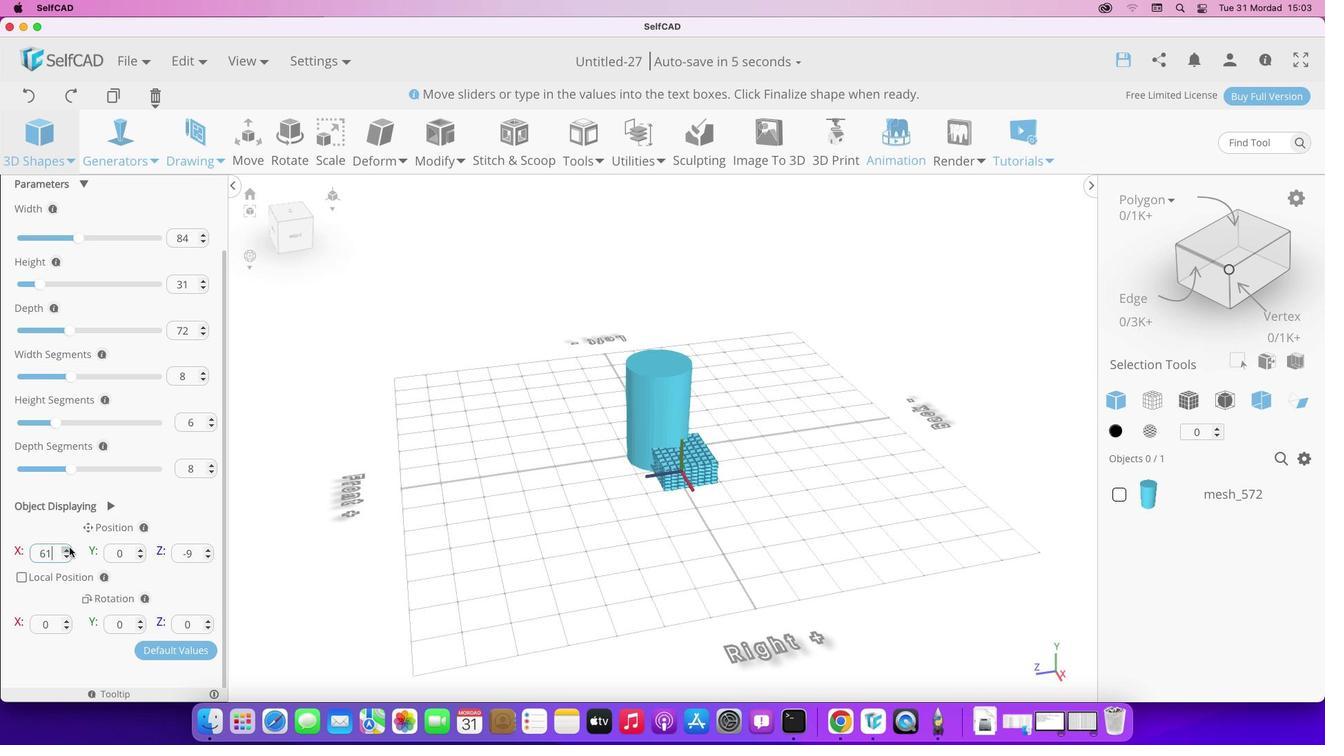 
Action: Mouse pressed left at (69, 547)
Screenshot: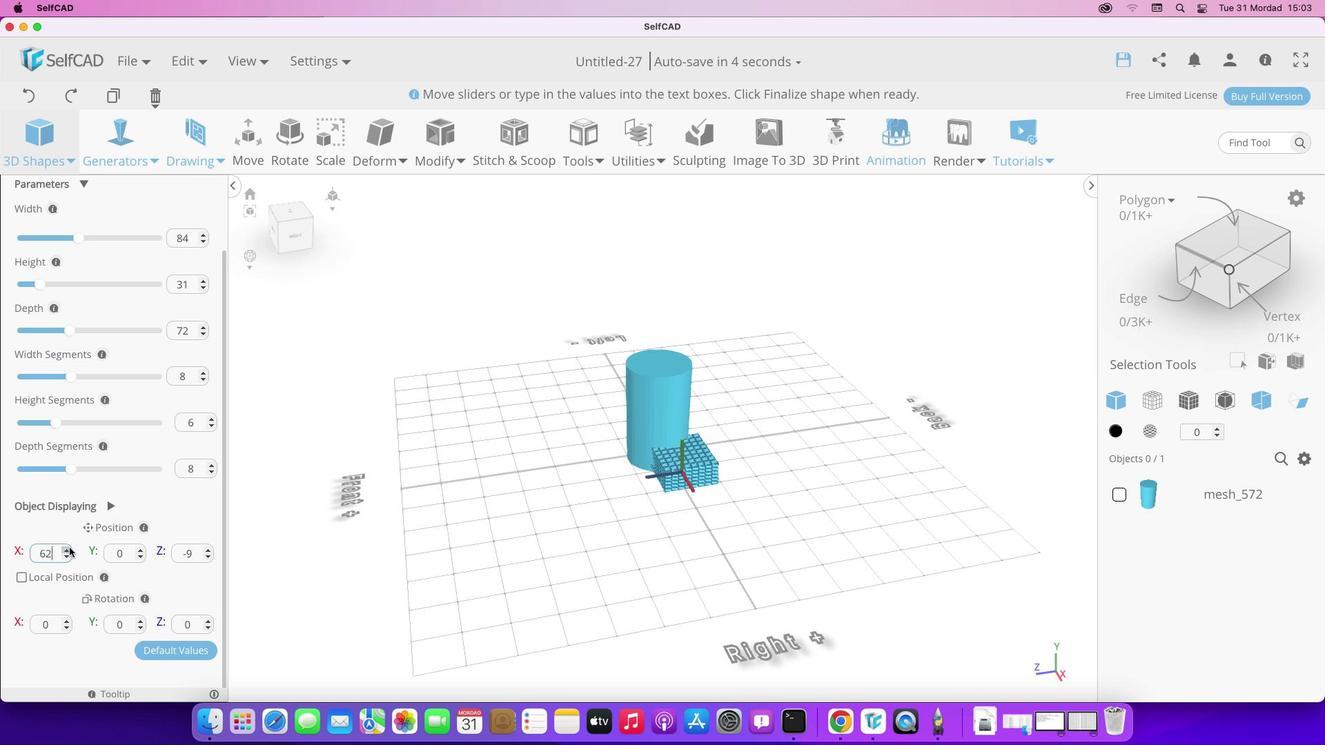 
Action: Mouse pressed left at (69, 547)
Screenshot: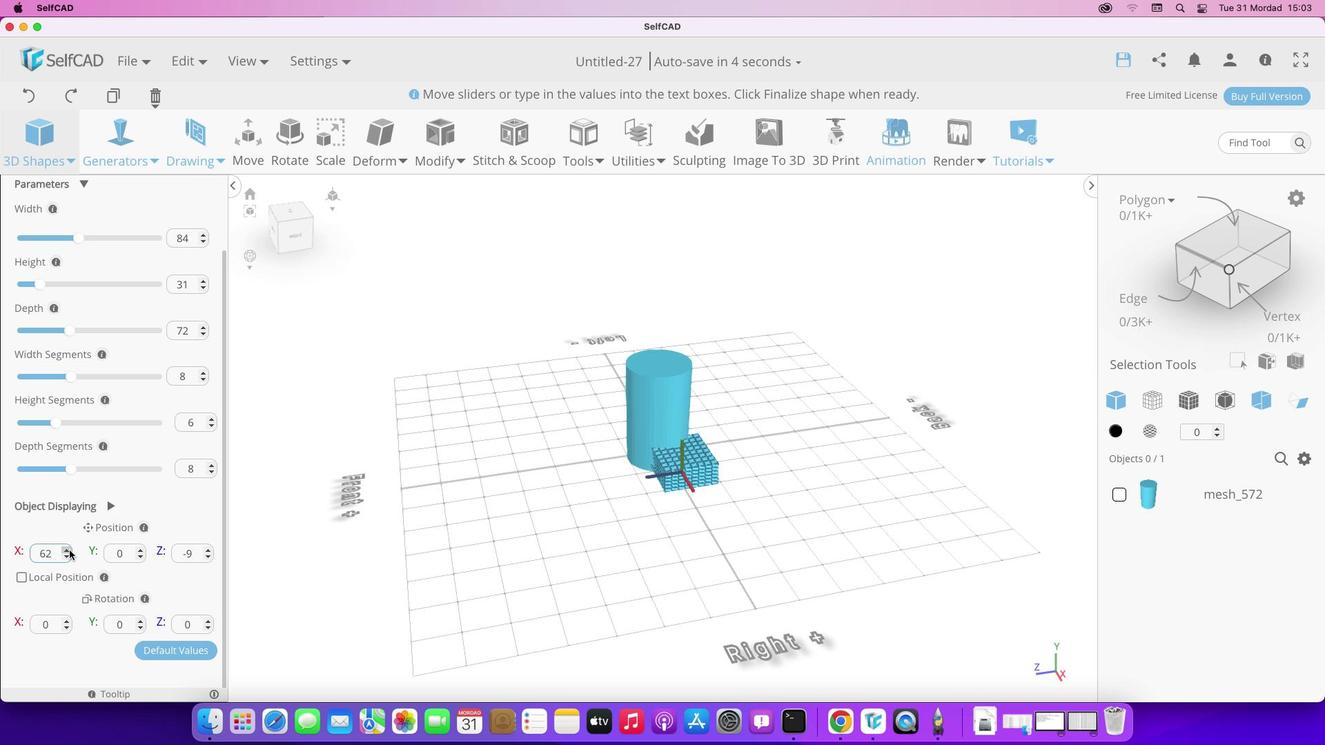 
Action: Mouse moved to (69, 554)
Screenshot: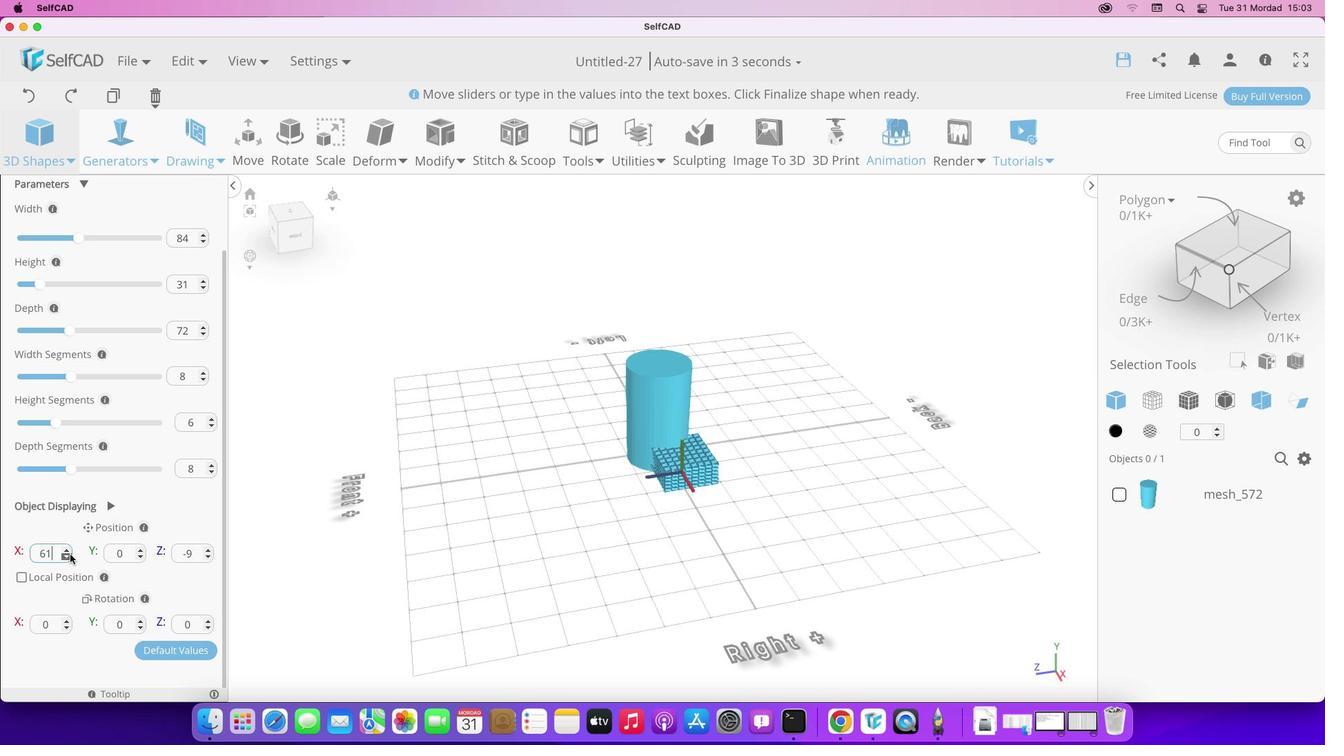 
Action: Mouse pressed left at (69, 554)
Screenshot: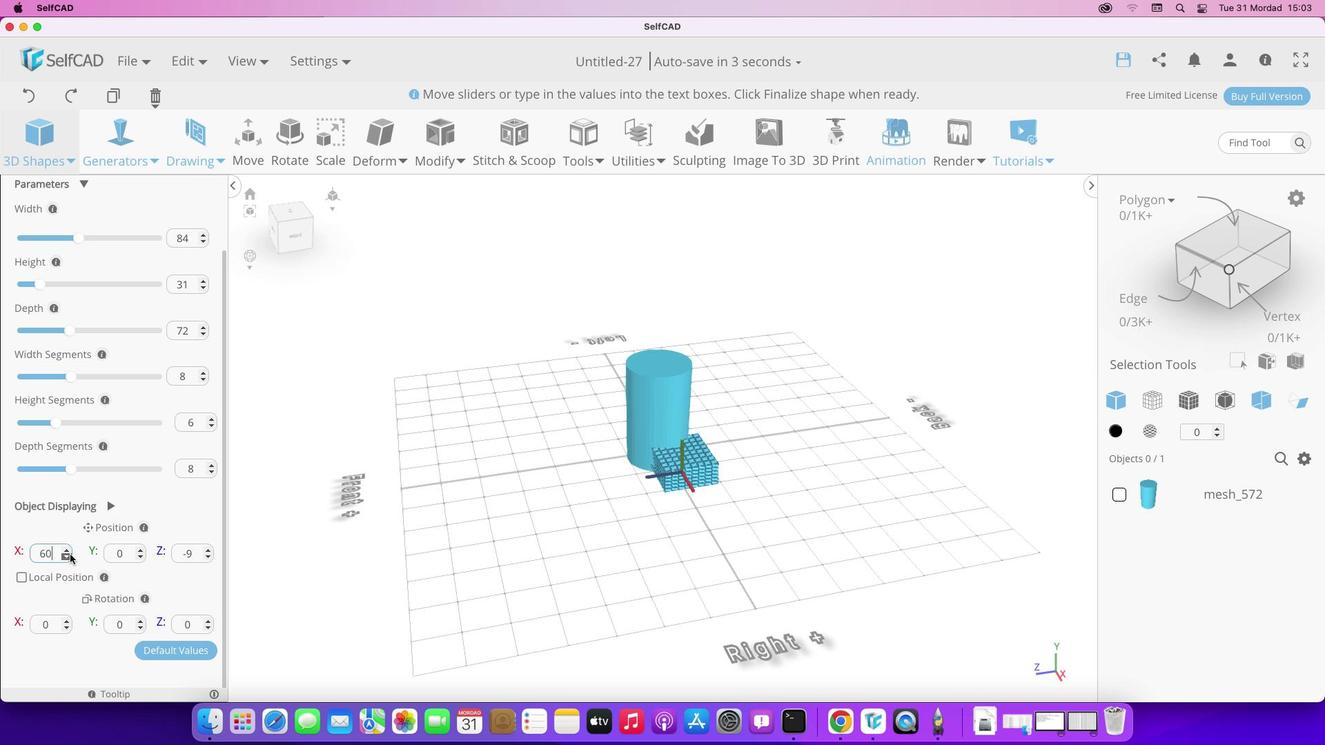 
Action: Mouse pressed left at (69, 554)
Screenshot: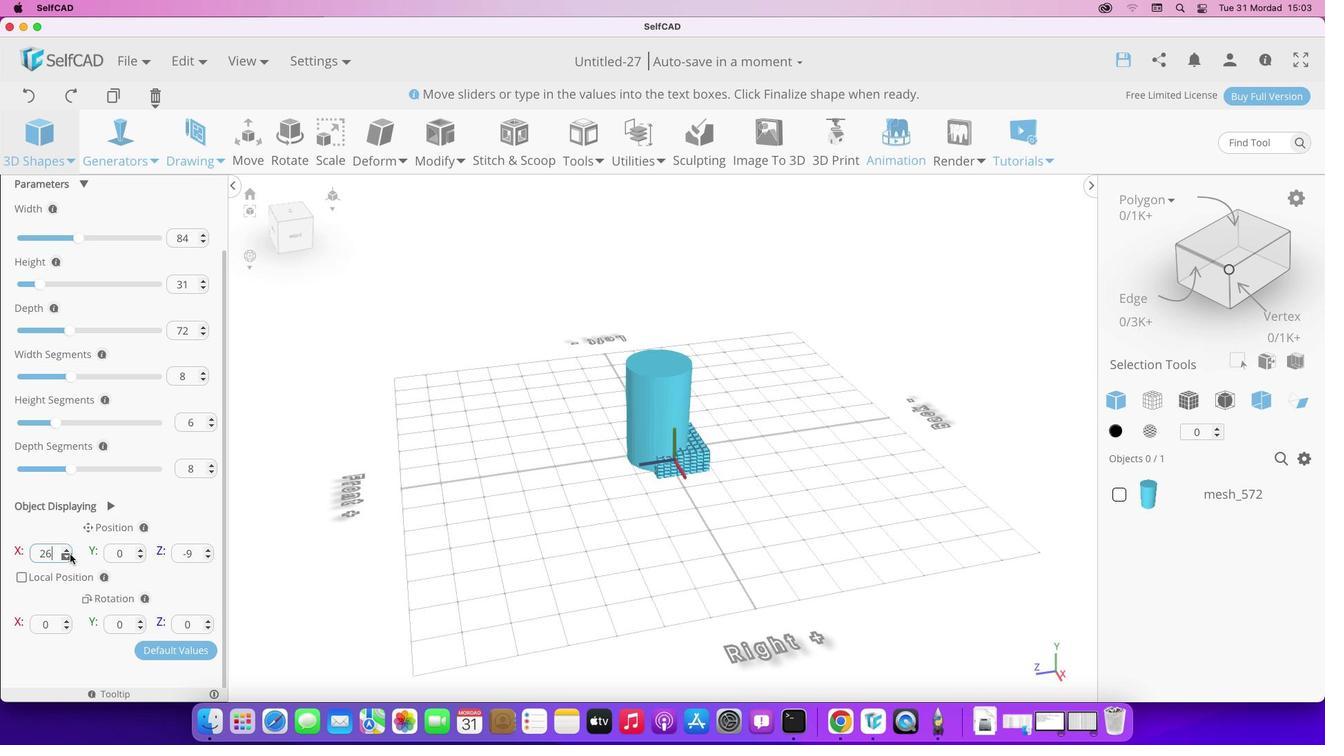 
Action: Mouse pressed left at (69, 554)
Screenshot: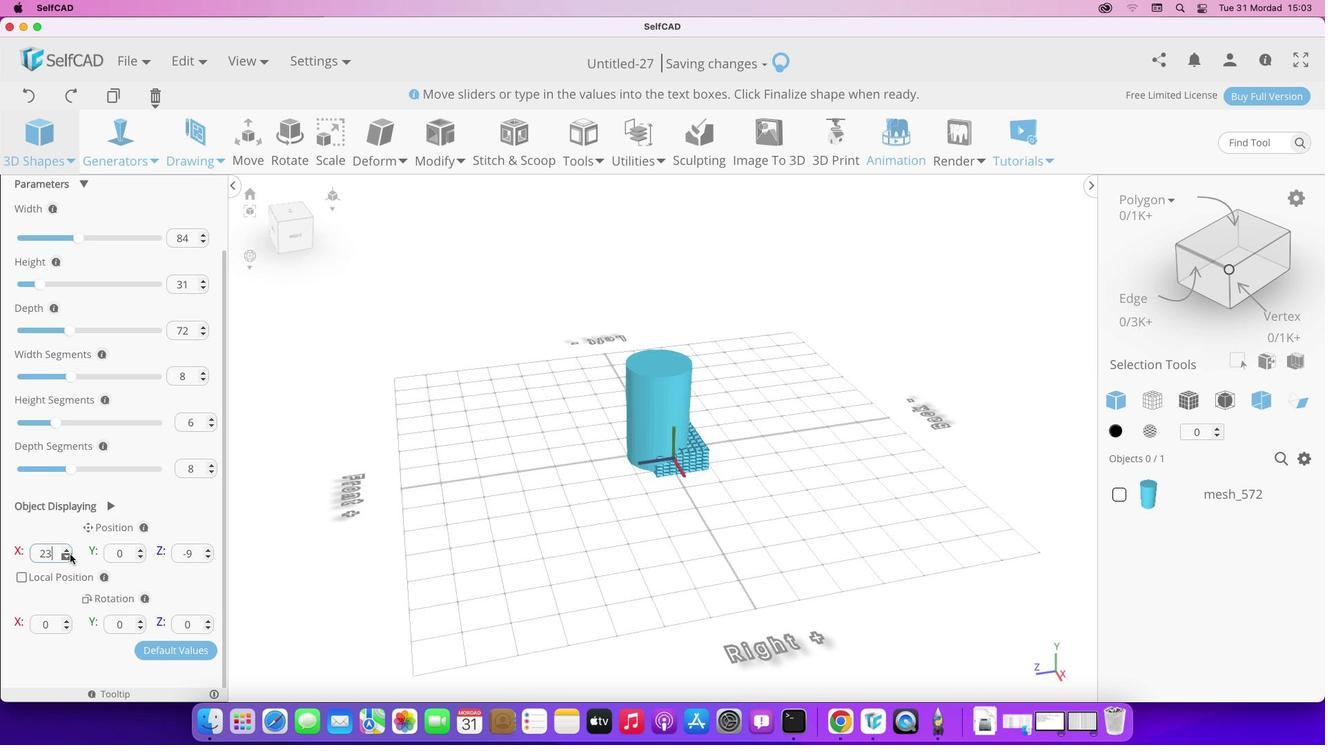 
Action: Mouse pressed left at (69, 554)
Screenshot: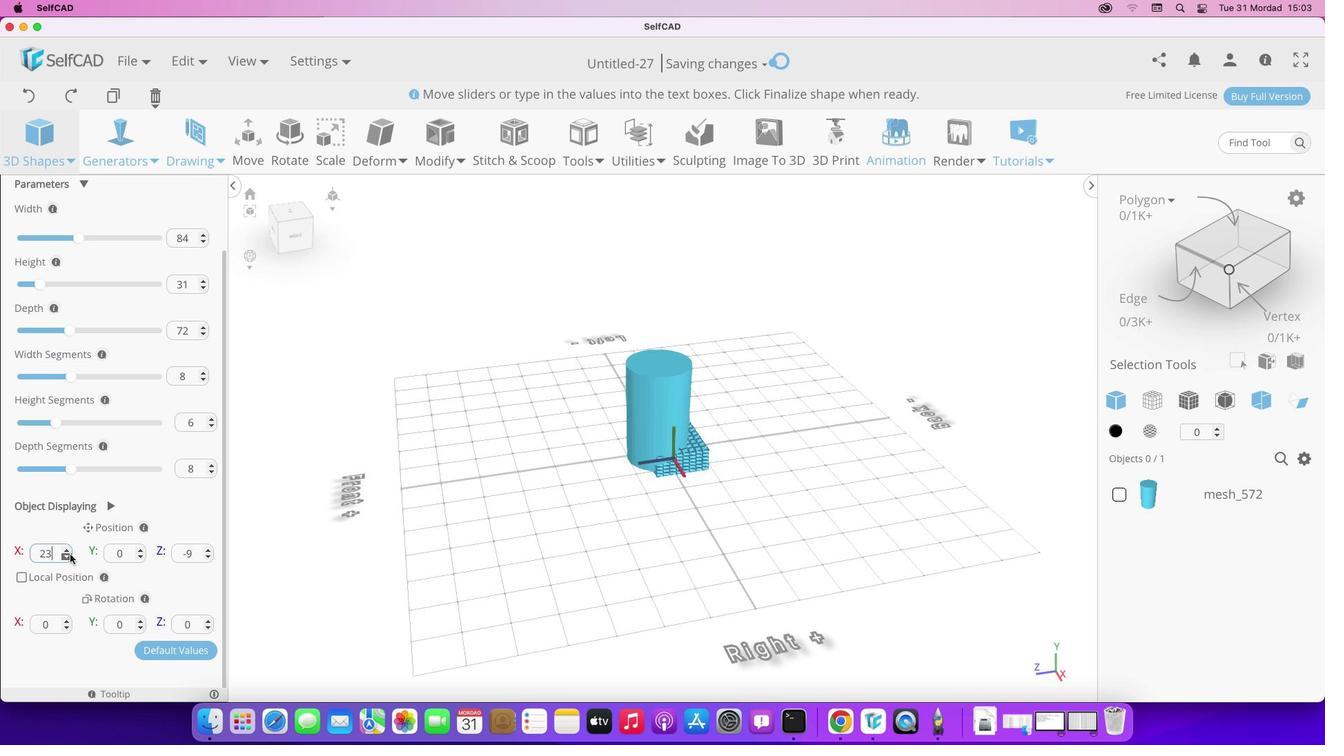 
Action: Mouse pressed left at (69, 554)
Screenshot: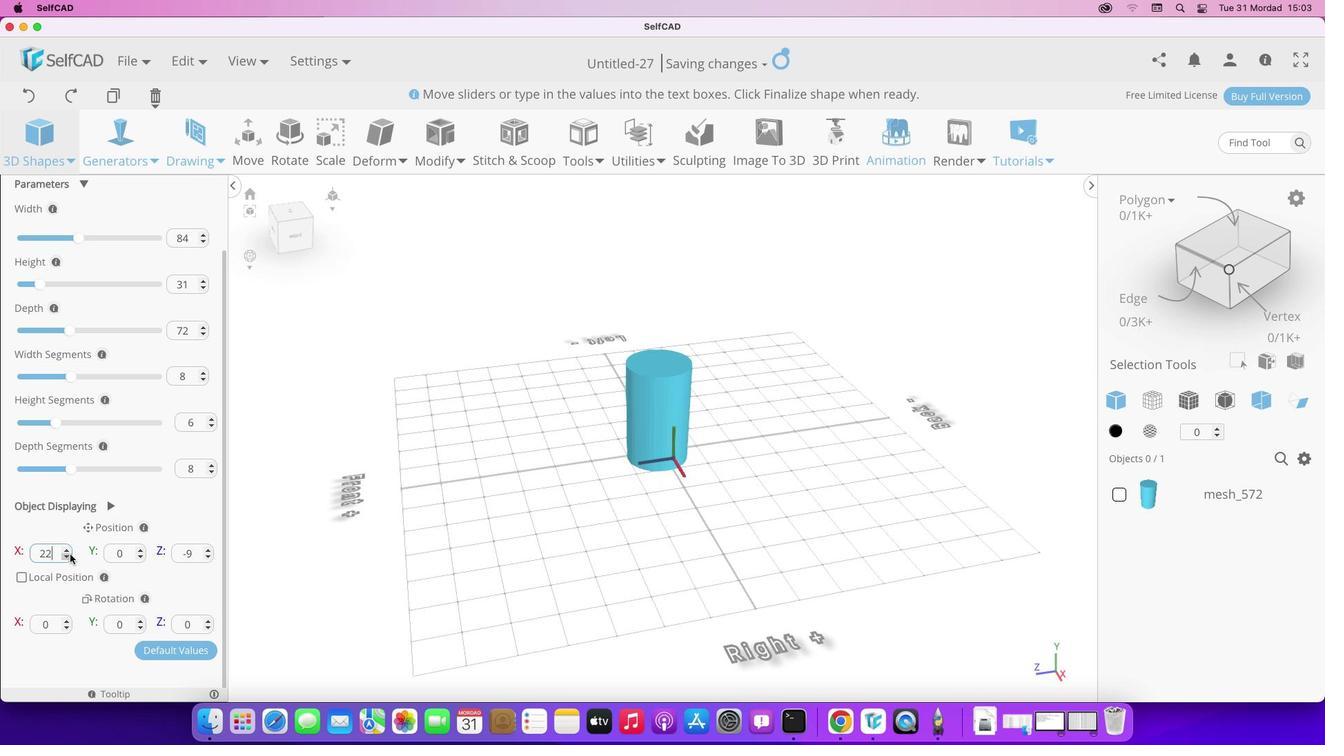 
Action: Mouse pressed left at (69, 554)
Screenshot: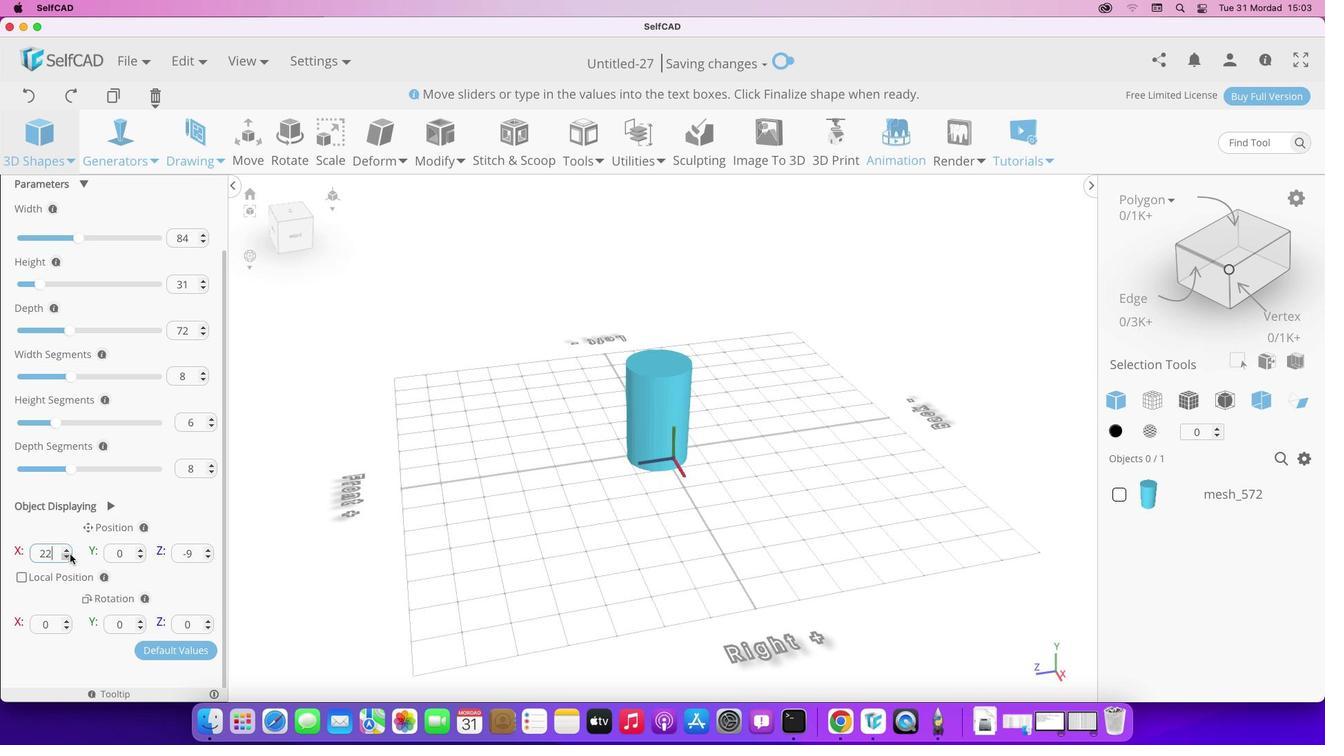 
Action: Mouse pressed left at (69, 554)
Screenshot: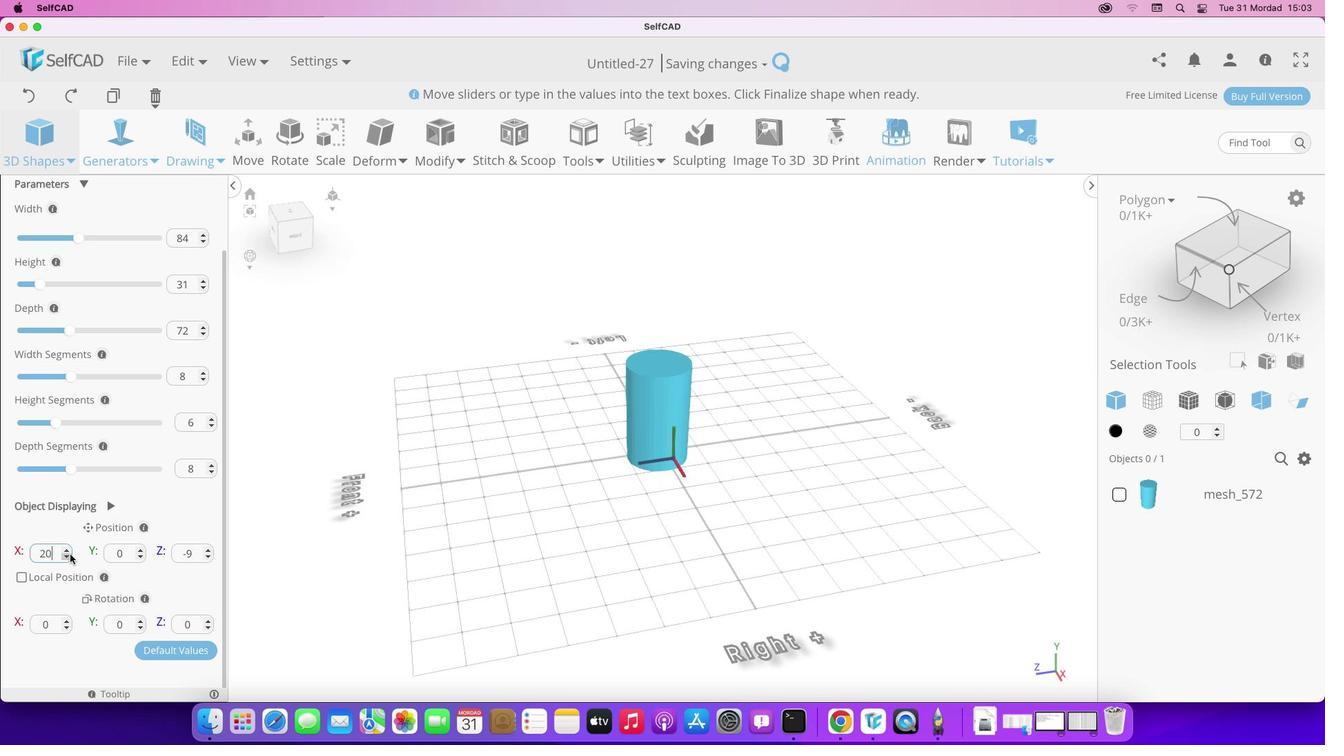 
Action: Mouse pressed left at (69, 554)
Screenshot: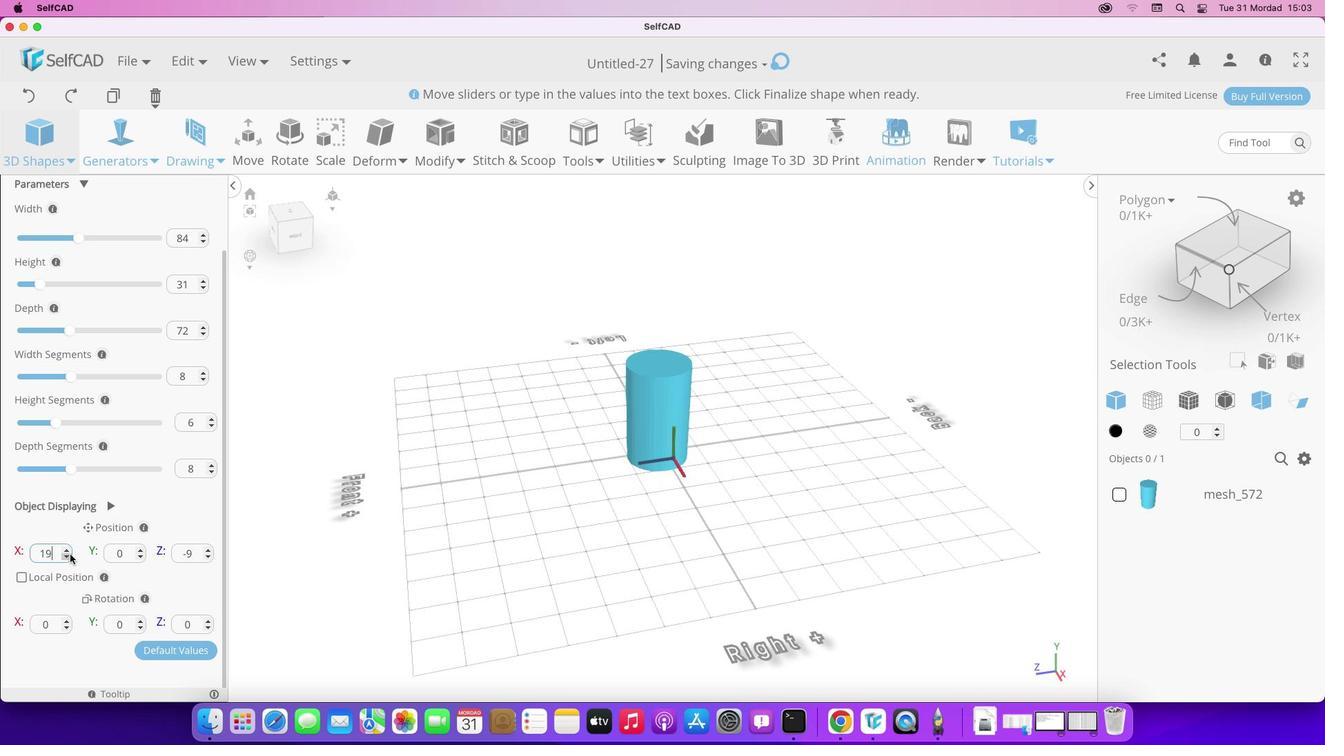 
Action: Mouse moved to (518, 595)
